 Task: Blurred Background.
Action: Mouse moved to (22, 87)
Screenshot: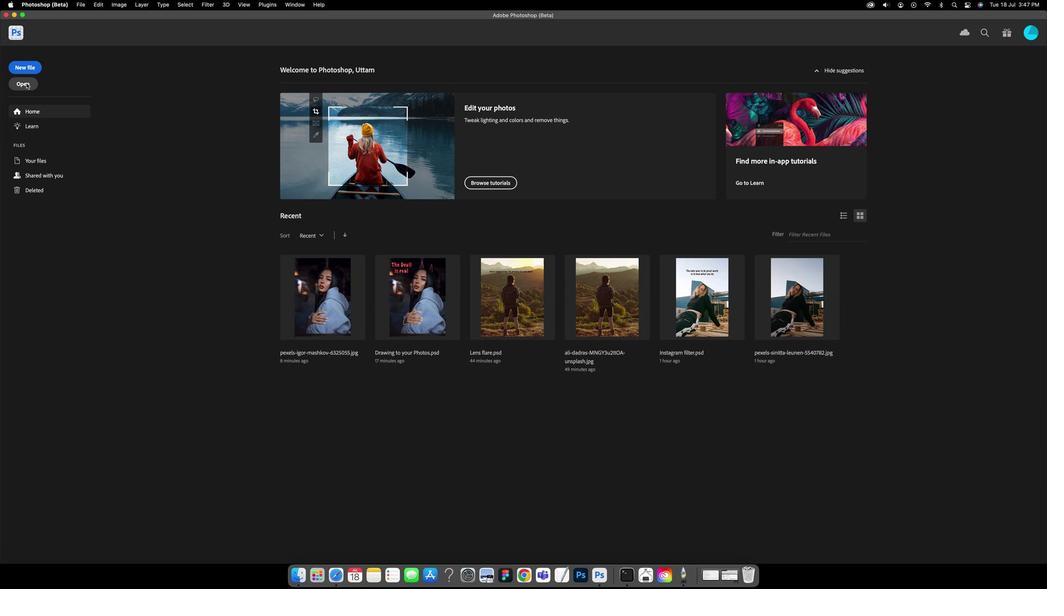 
Action: Mouse pressed left at (22, 87)
Screenshot: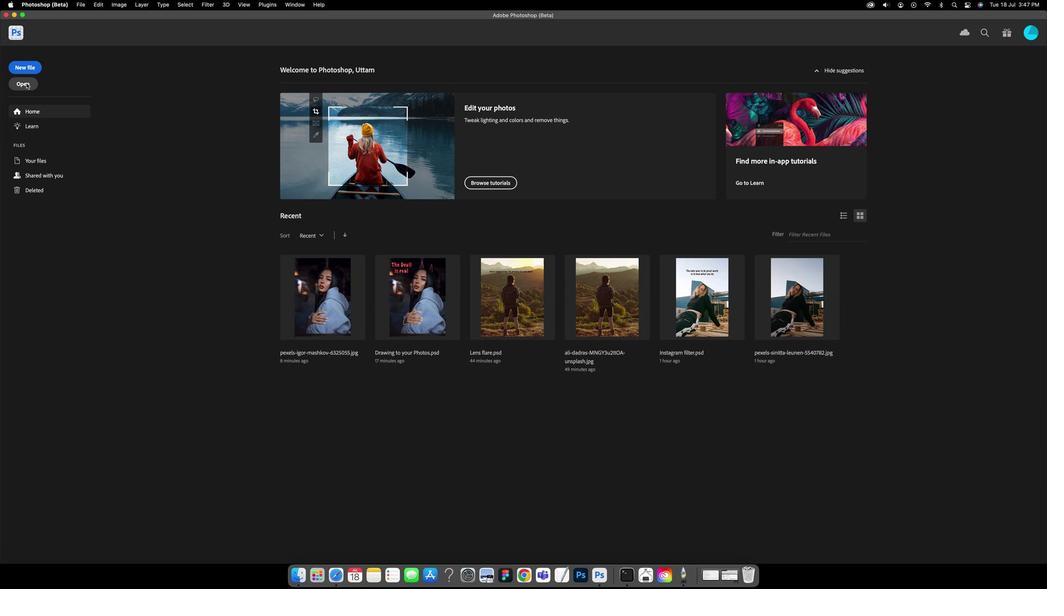 
Action: Mouse moved to (443, 159)
Screenshot: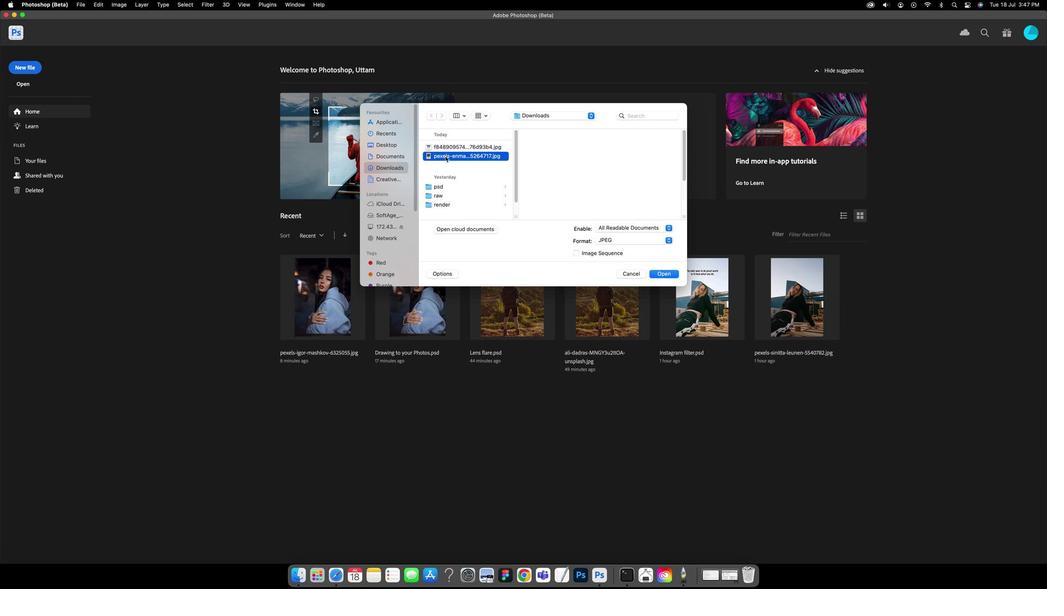 
Action: Mouse pressed left at (443, 159)
Screenshot: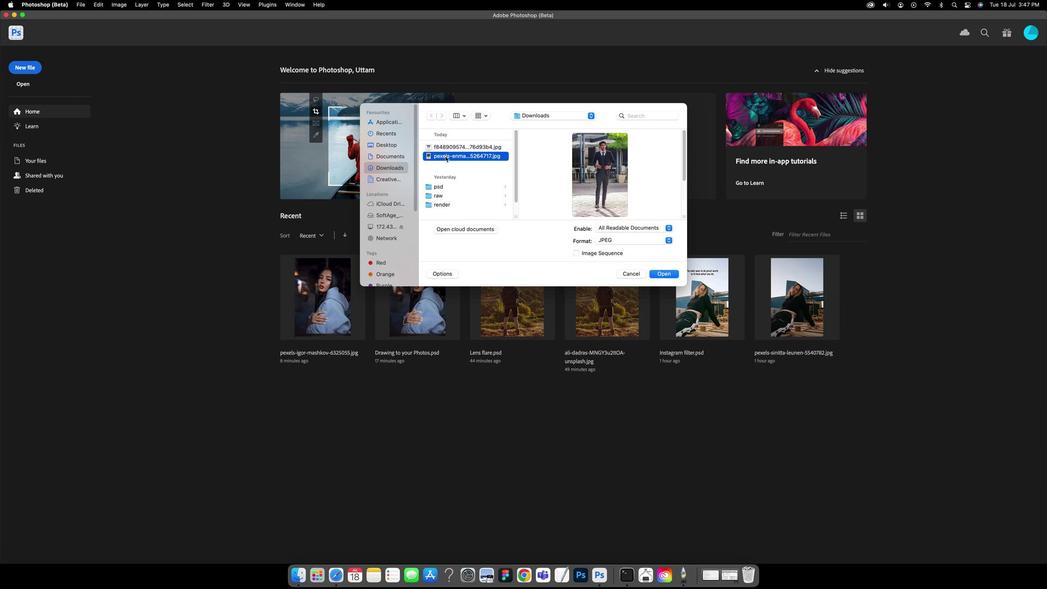 
Action: Key pressed Key.enter
Screenshot: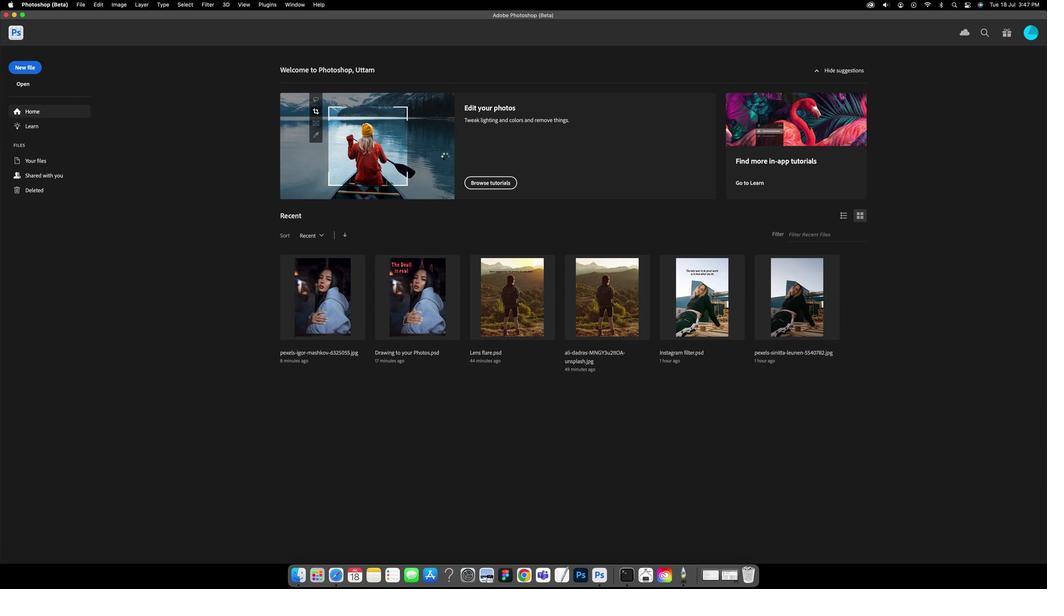
Action: Mouse moved to (420, 156)
Screenshot: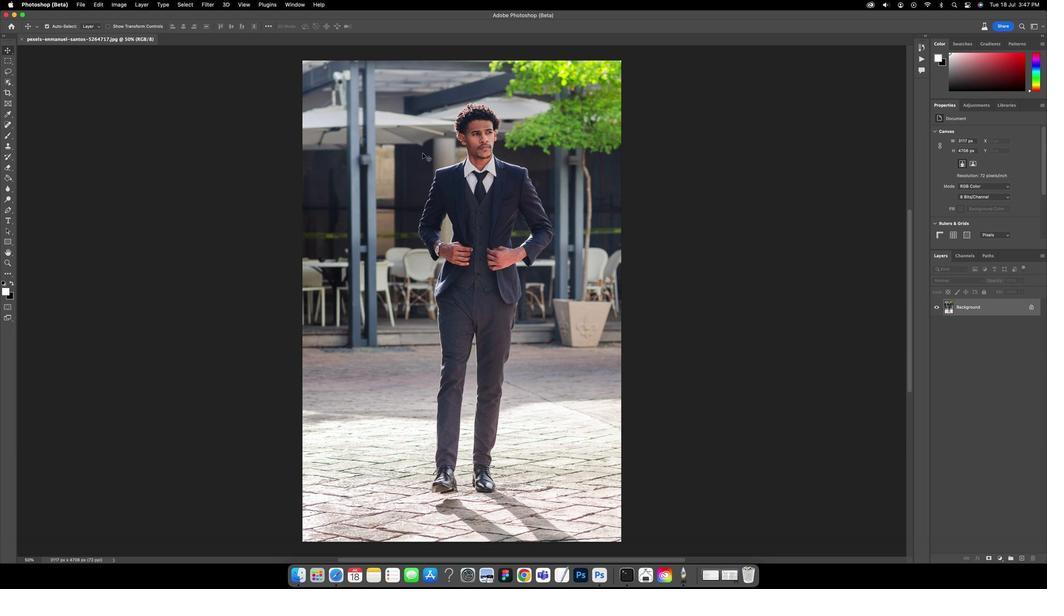 
Action: Key pressed Key.cmd'j'
Screenshot: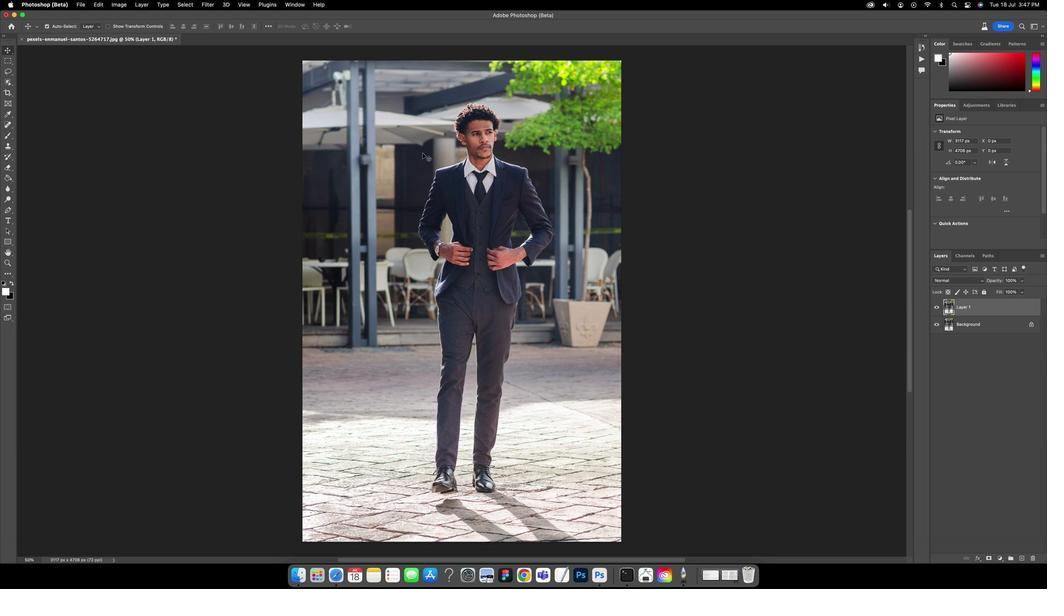 
Action: Mouse moved to (310, 106)
Screenshot: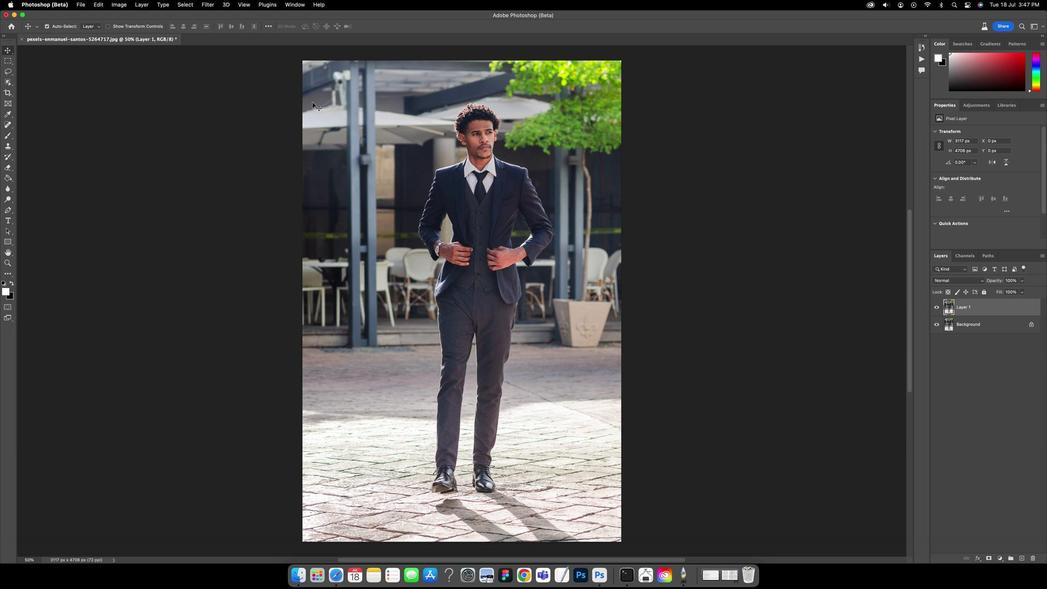 
Action: Key pressed 'w'
Screenshot: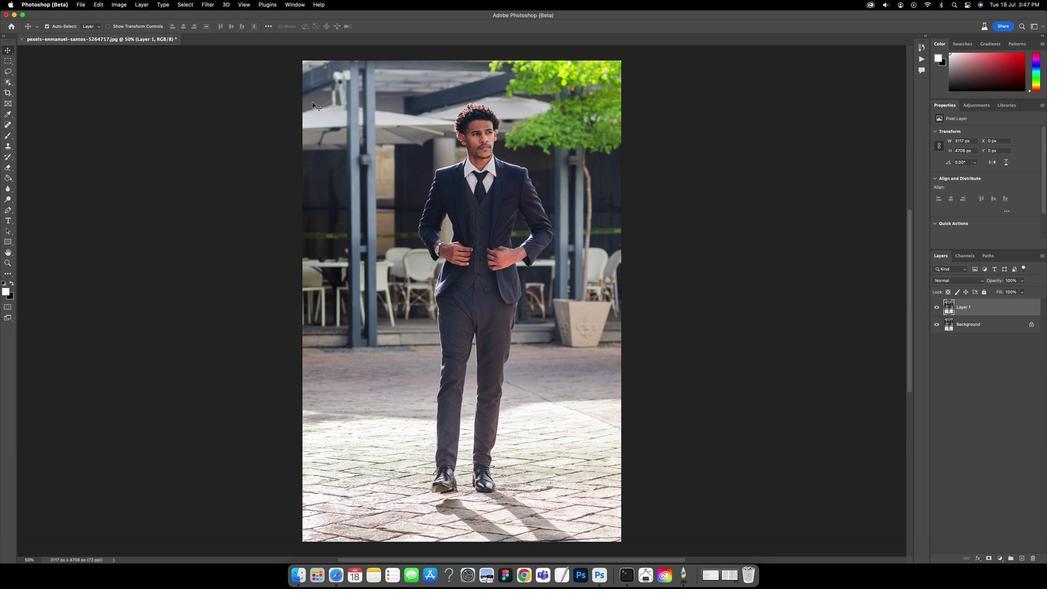 
Action: Mouse moved to (314, 108)
Screenshot: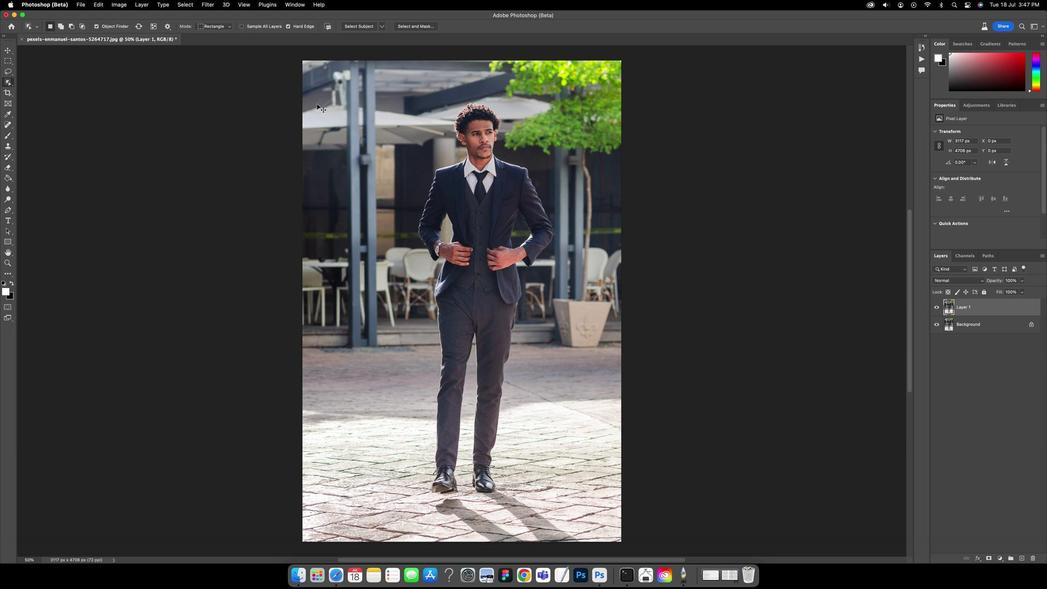 
Action: Key pressed 'w'
Screenshot: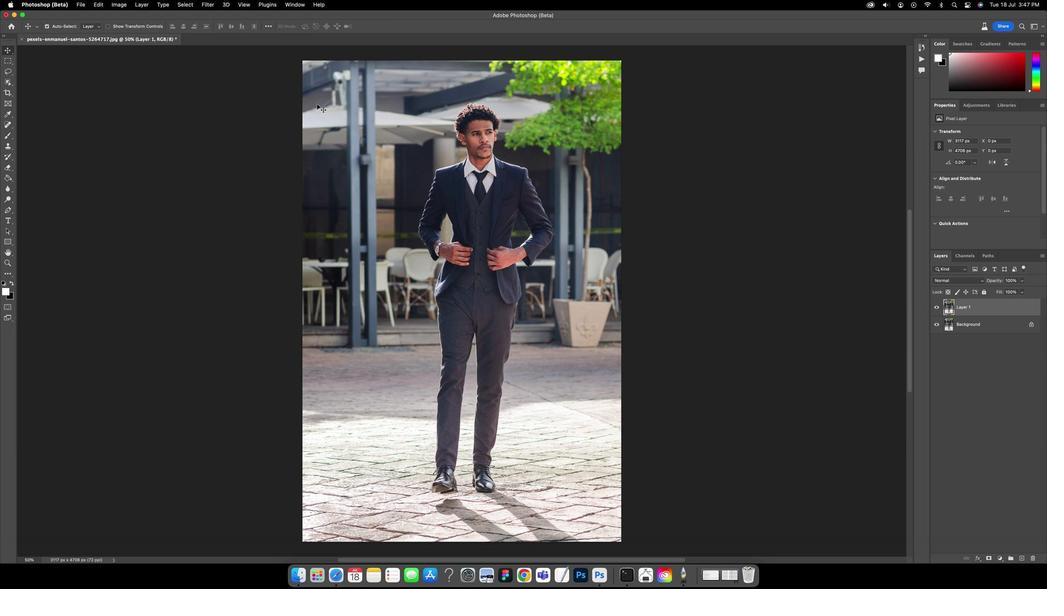 
Action: Mouse moved to (2, 90)
Screenshot: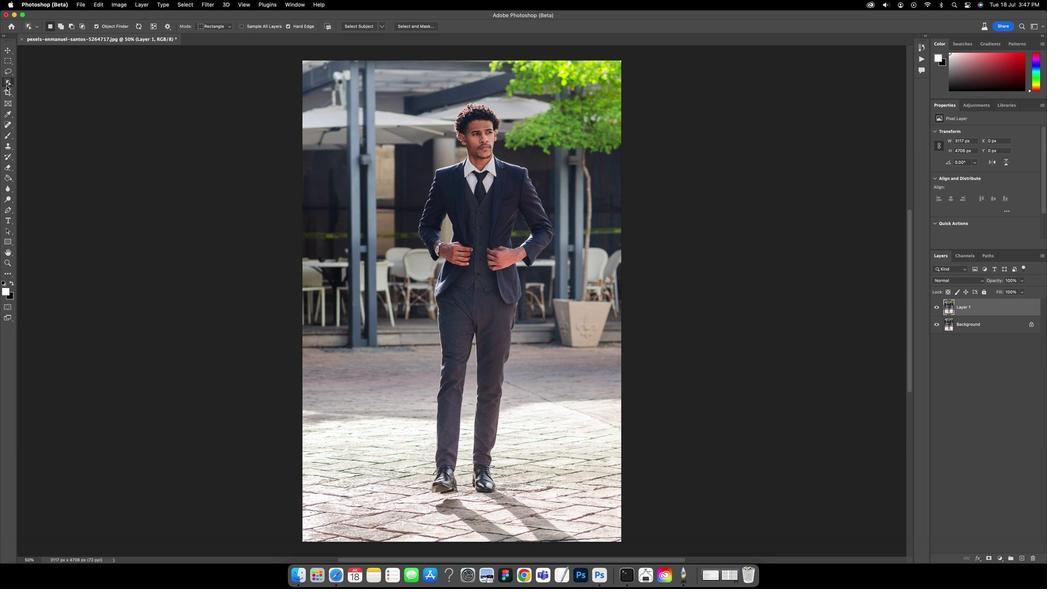
Action: Mouse pressed left at (2, 90)
Screenshot: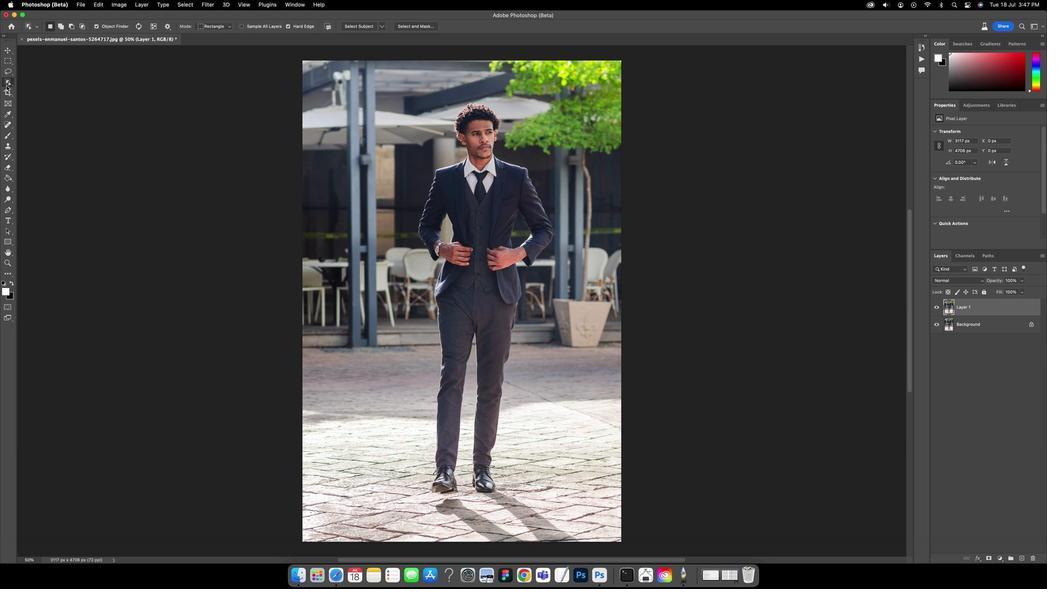 
Action: Mouse moved to (378, 32)
Screenshot: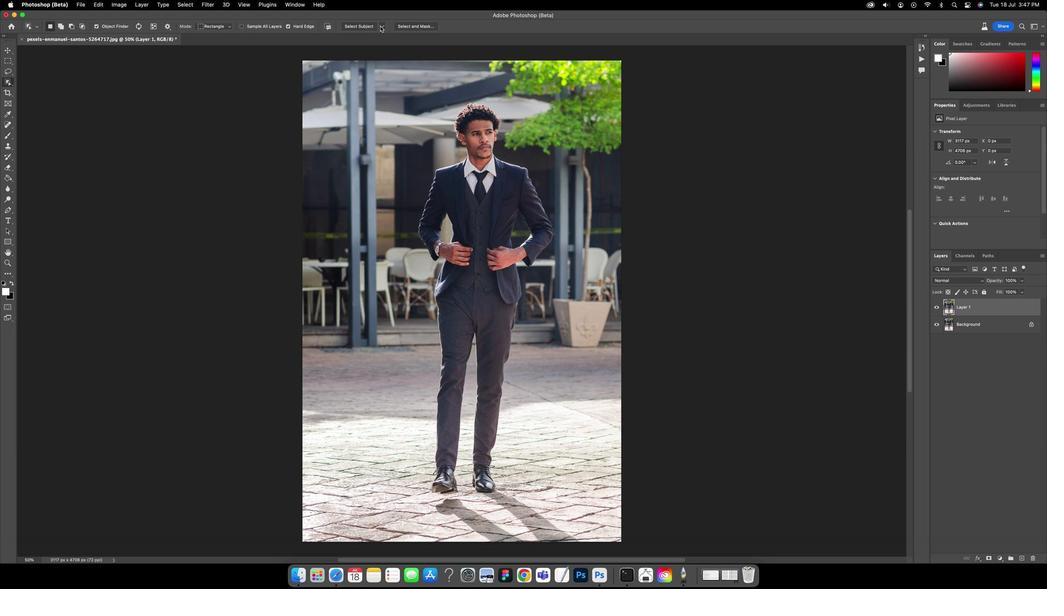 
Action: Mouse pressed left at (378, 32)
Screenshot: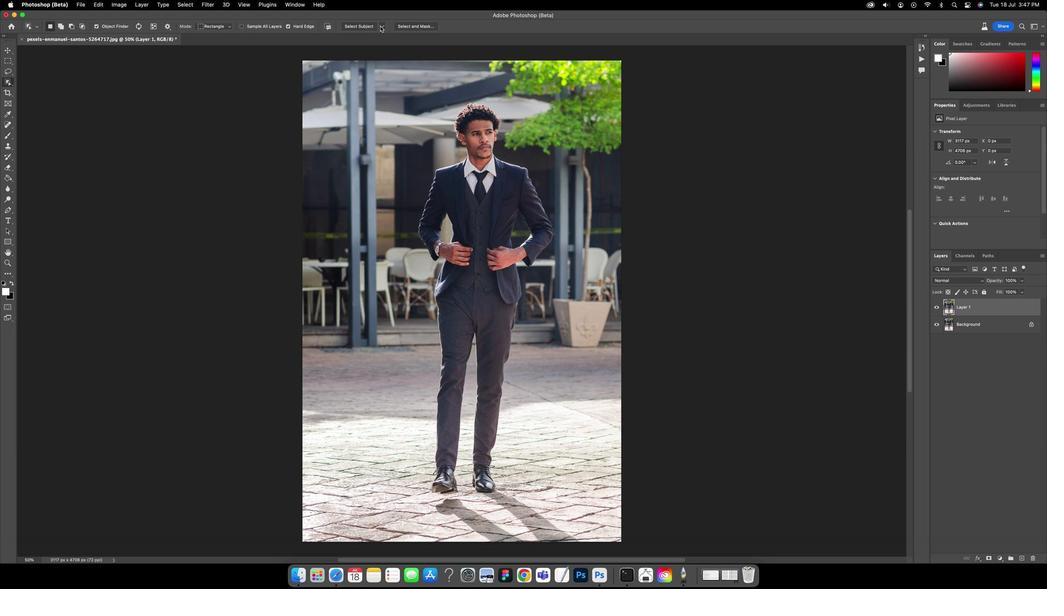 
Action: Mouse moved to (385, 42)
Screenshot: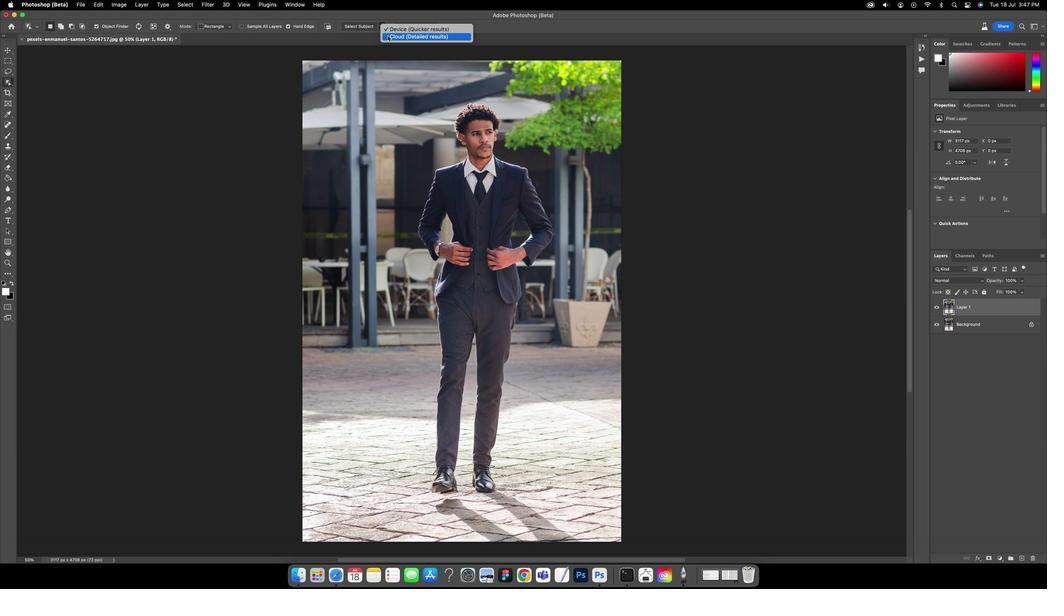 
Action: Mouse pressed left at (385, 42)
Screenshot: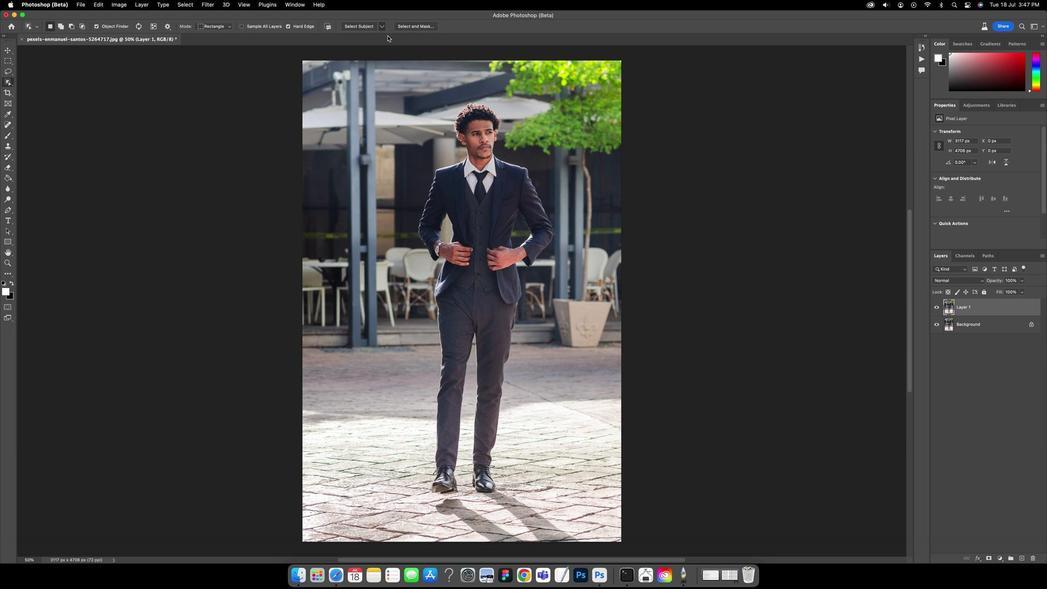 
Action: Mouse moved to (365, 29)
Screenshot: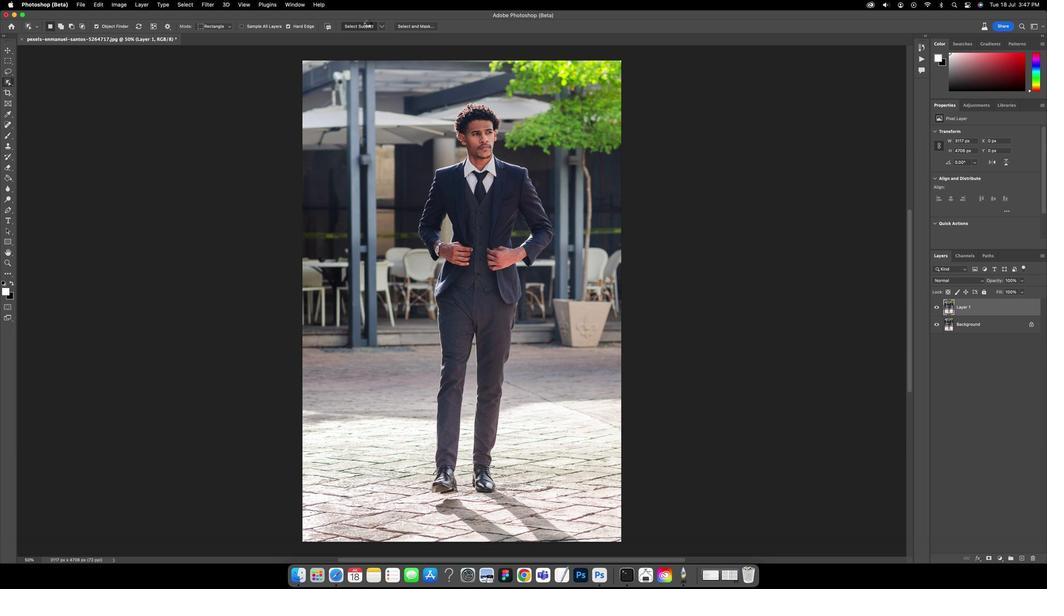 
Action: Mouse pressed left at (365, 29)
Screenshot: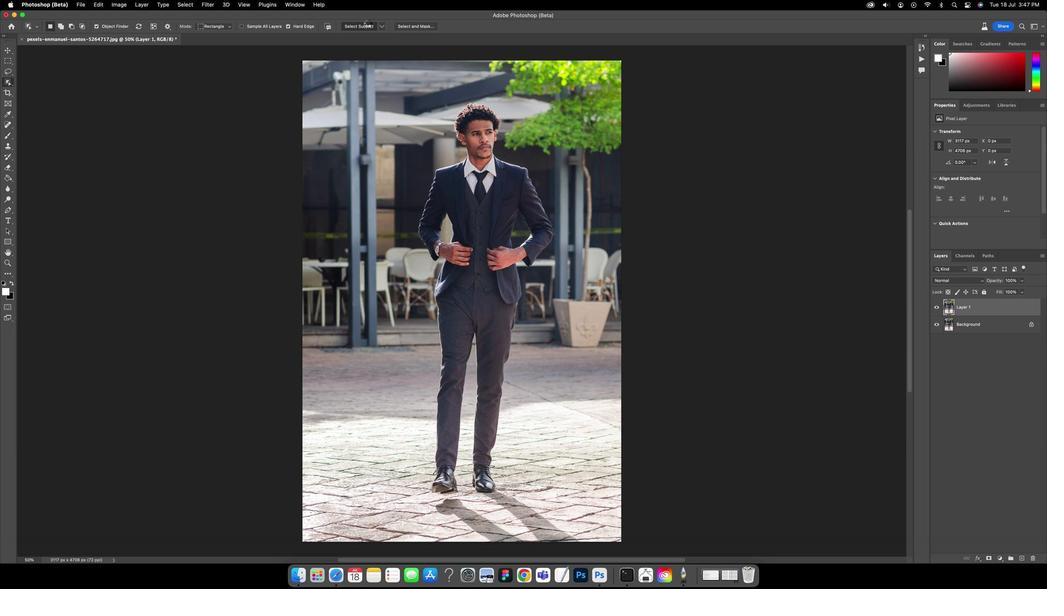 
Action: Key pressed Key.cmd'j'
Screenshot: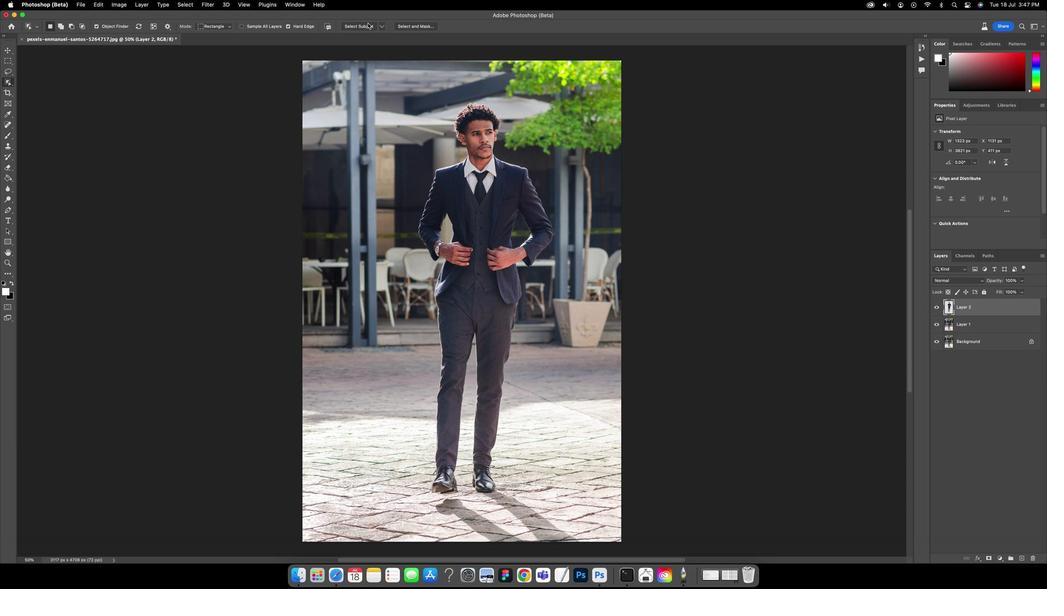
Action: Mouse moved to (964, 319)
Screenshot: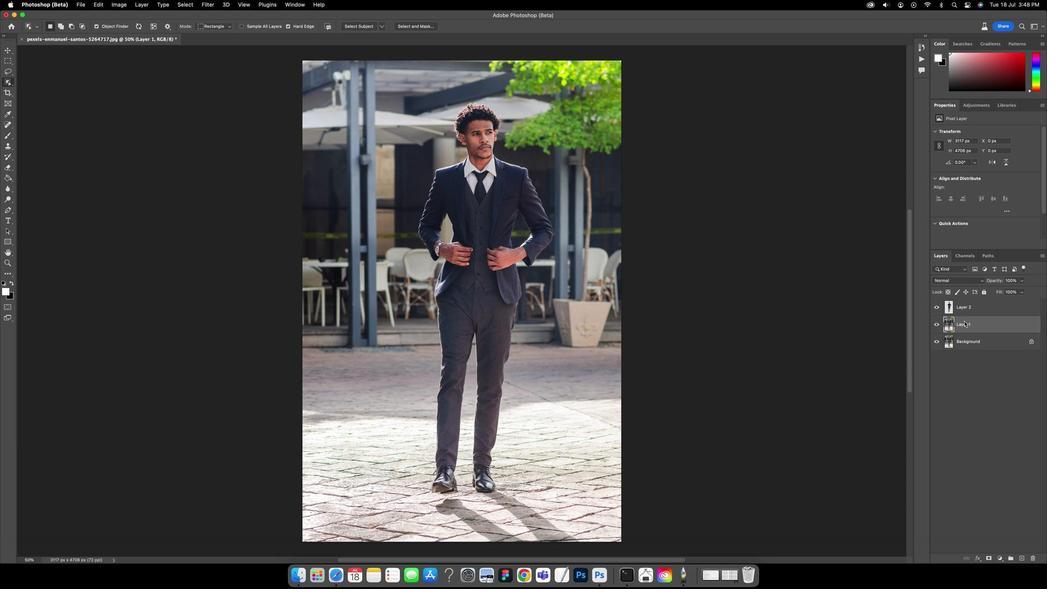 
Action: Mouse pressed left at (964, 319)
Screenshot: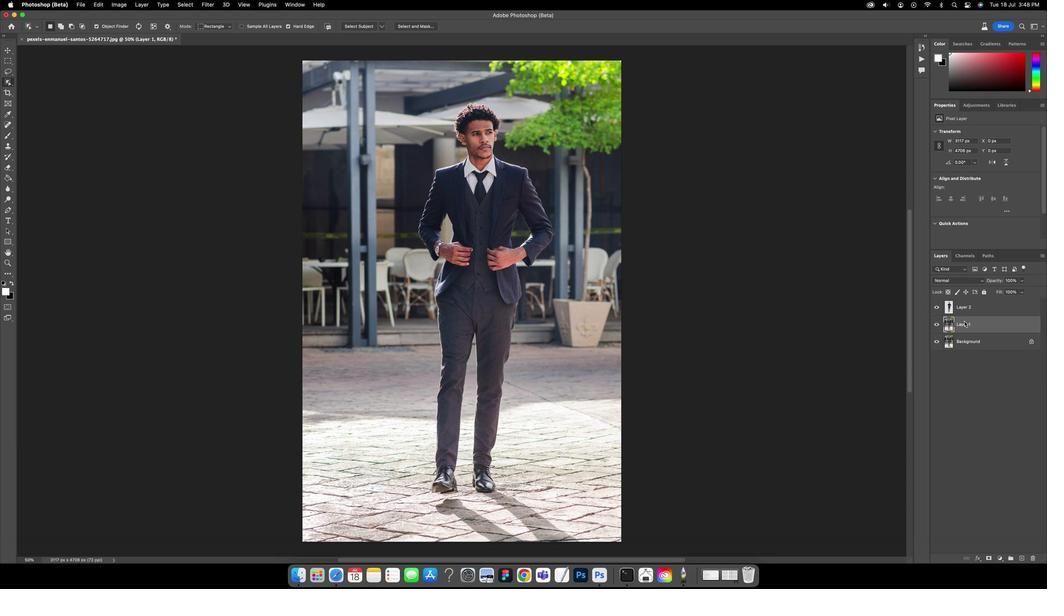 
Action: Mouse moved to (940, 321)
Screenshot: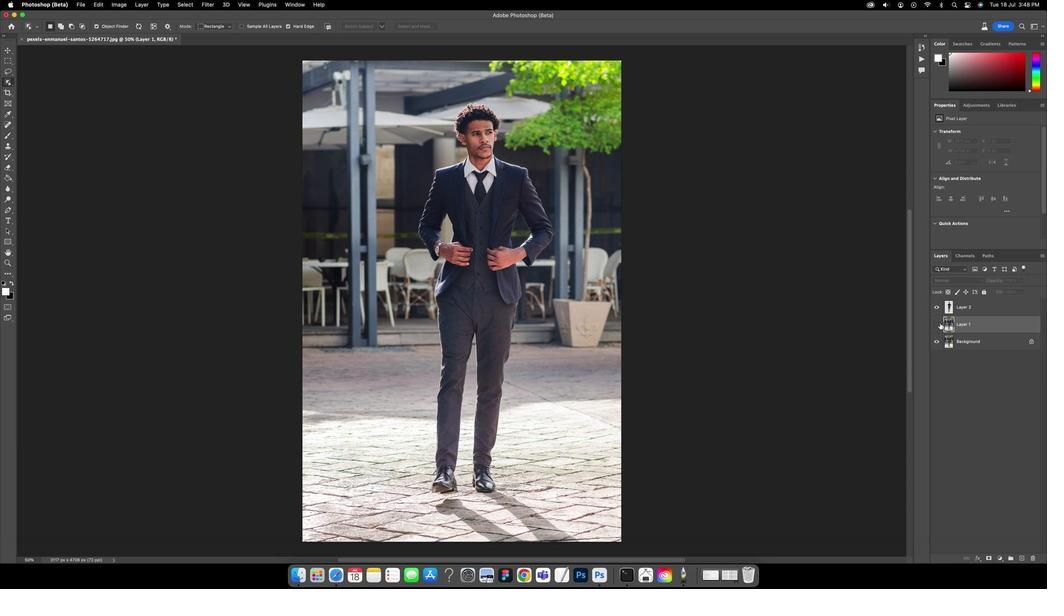 
Action: Mouse pressed left at (940, 321)
Screenshot: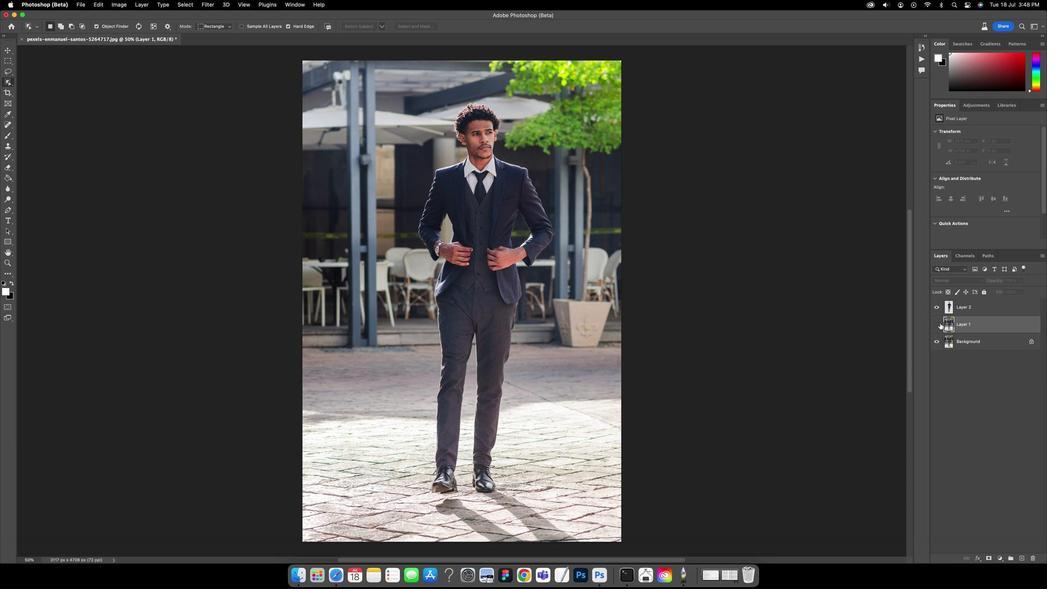 
Action: Mouse moved to (972, 325)
Screenshot: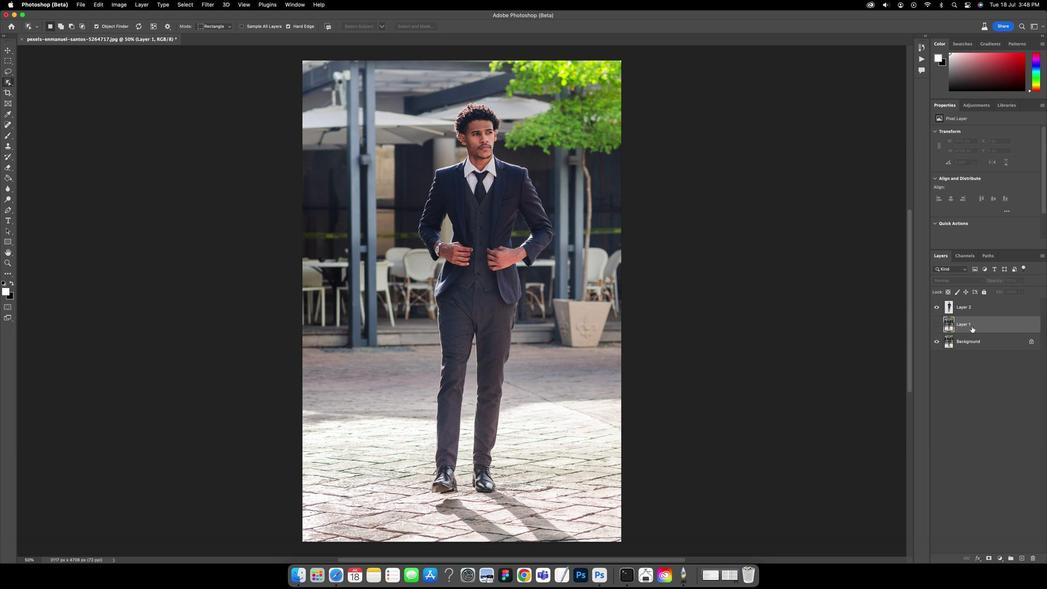 
Action: Mouse pressed left at (972, 325)
Screenshot: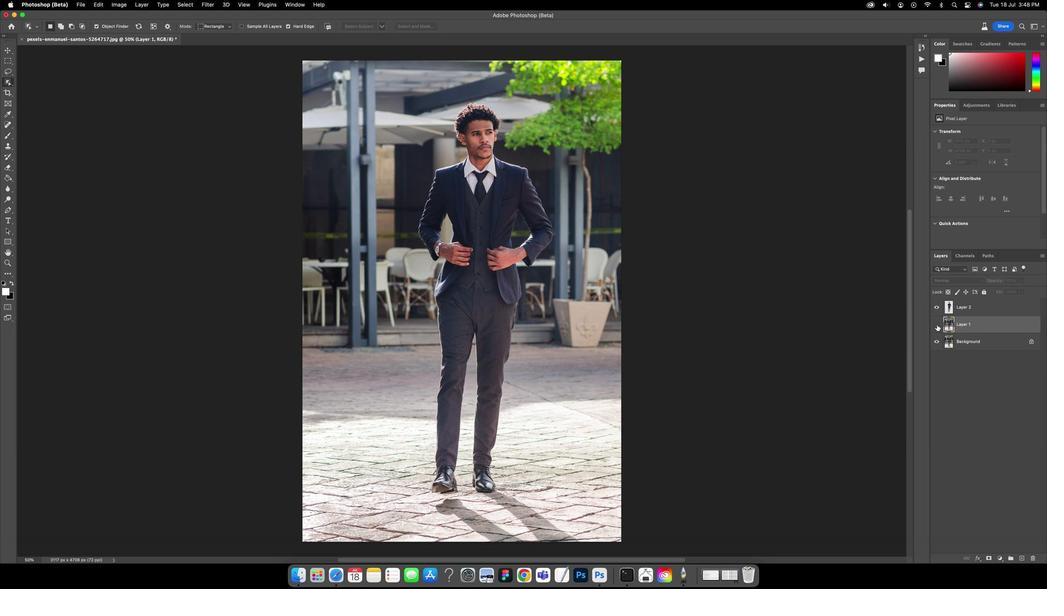 
Action: Mouse moved to (936, 322)
Screenshot: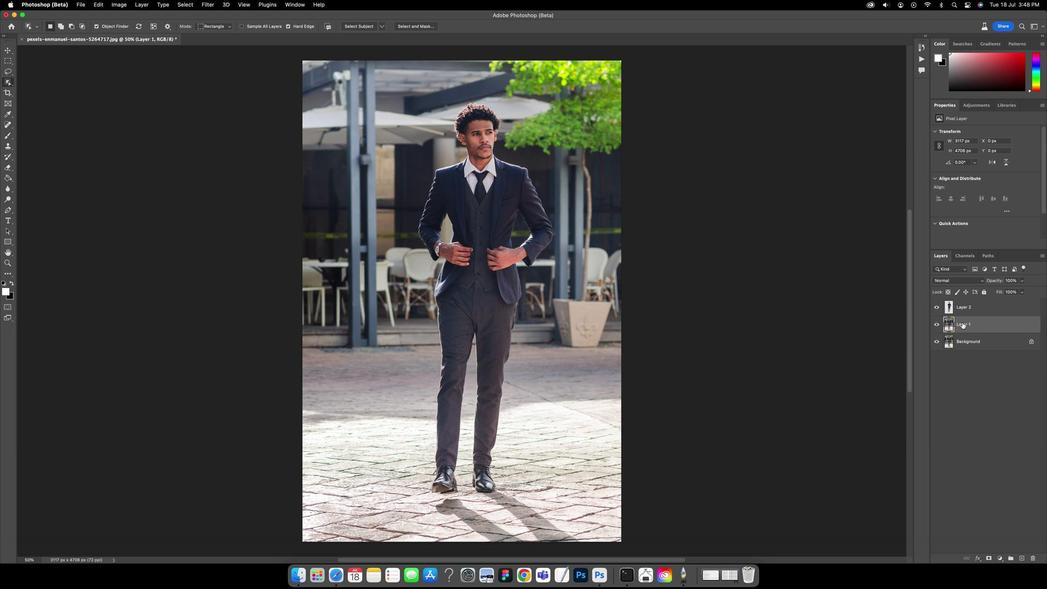 
Action: Mouse pressed left at (936, 322)
Screenshot: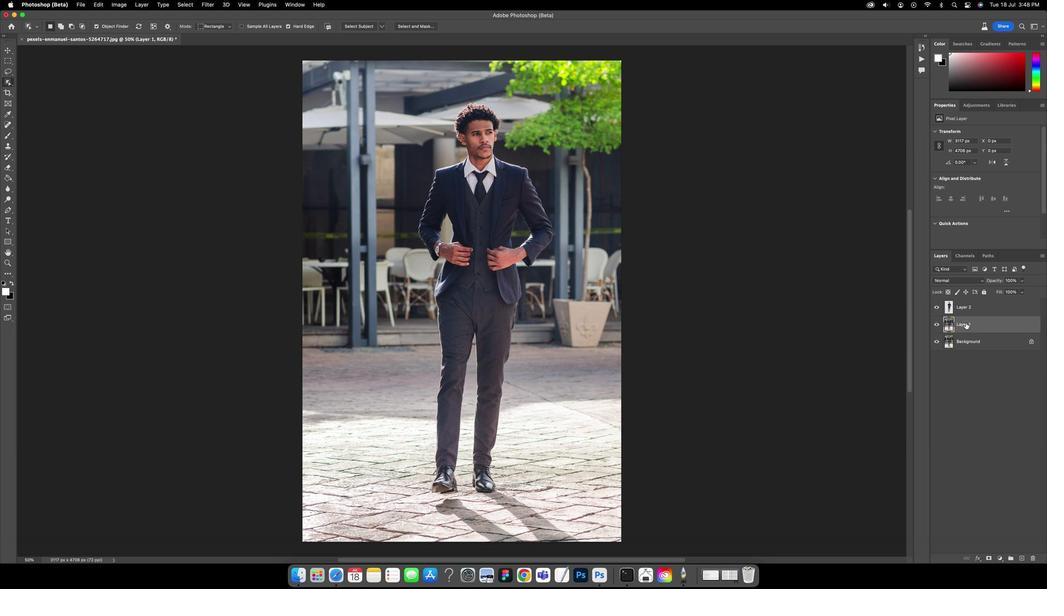 
Action: Mouse moved to (967, 320)
Screenshot: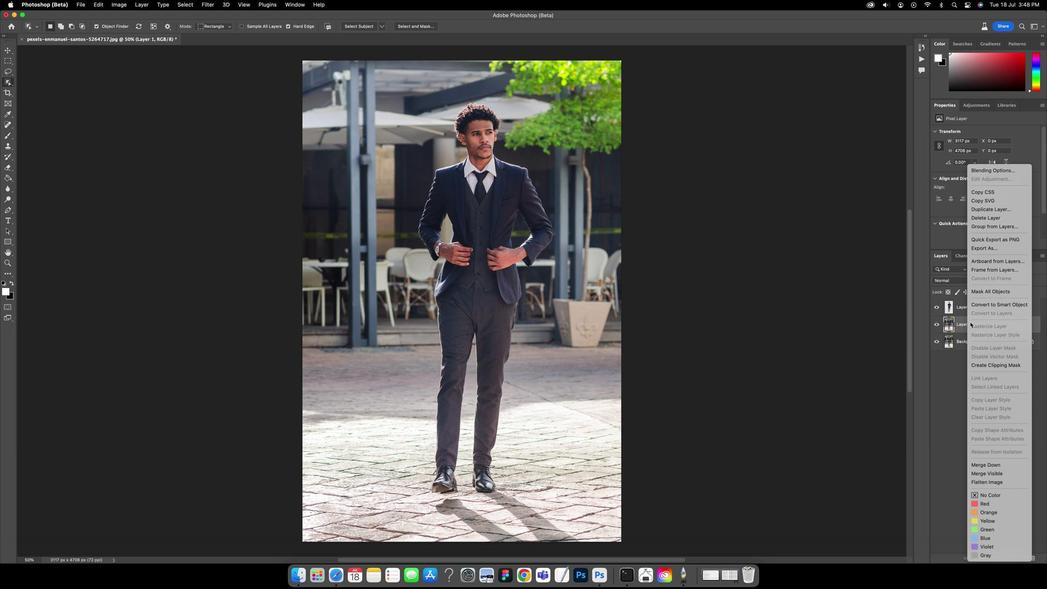 
Action: Mouse pressed right at (967, 320)
Screenshot: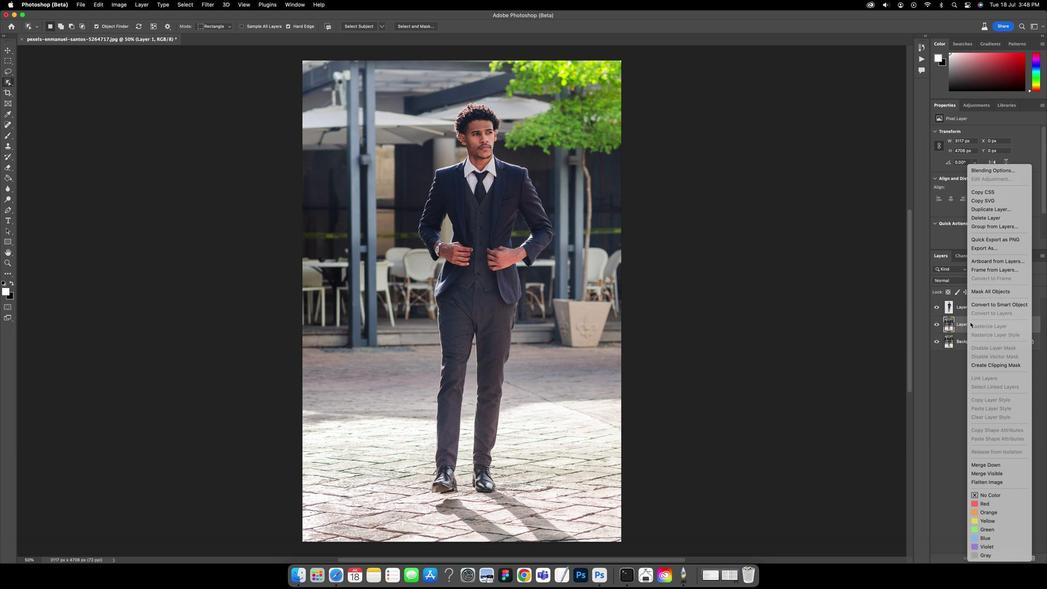 
Action: Mouse moved to (983, 304)
Screenshot: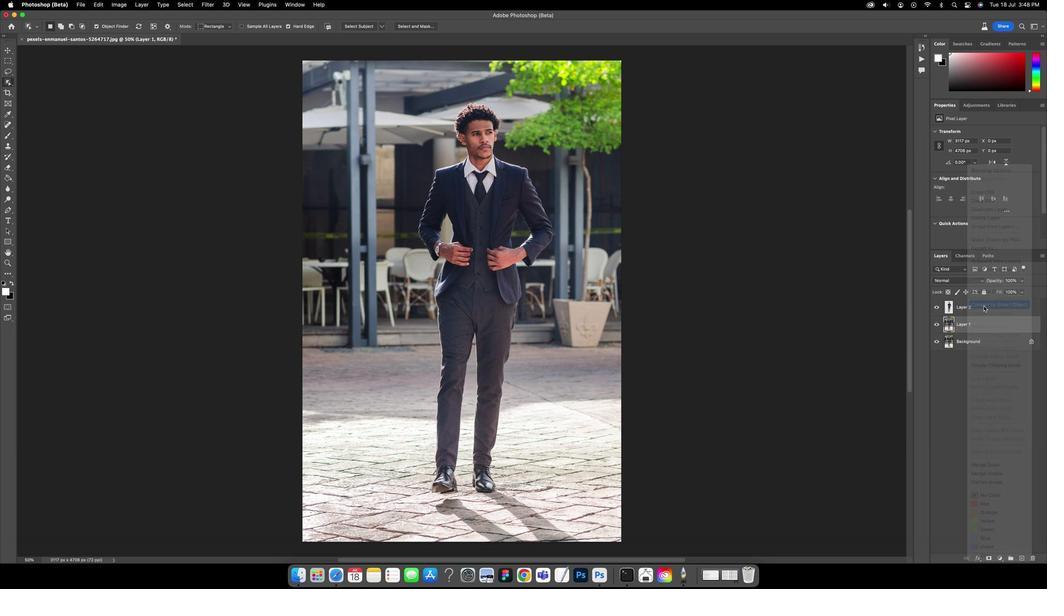 
Action: Mouse pressed left at (983, 304)
Screenshot: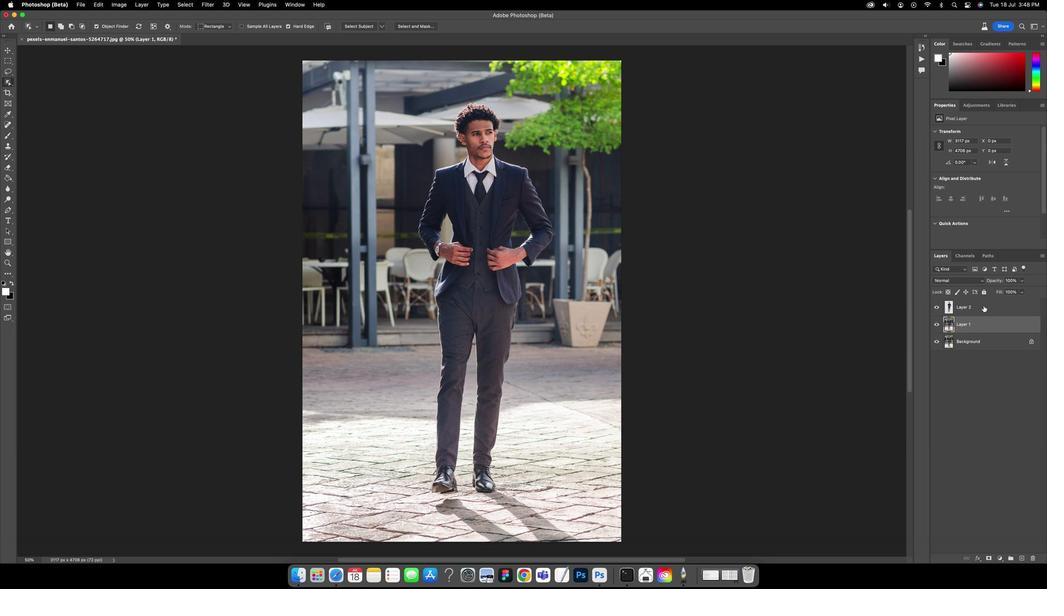 
Action: Mouse moved to (203, 9)
Screenshot: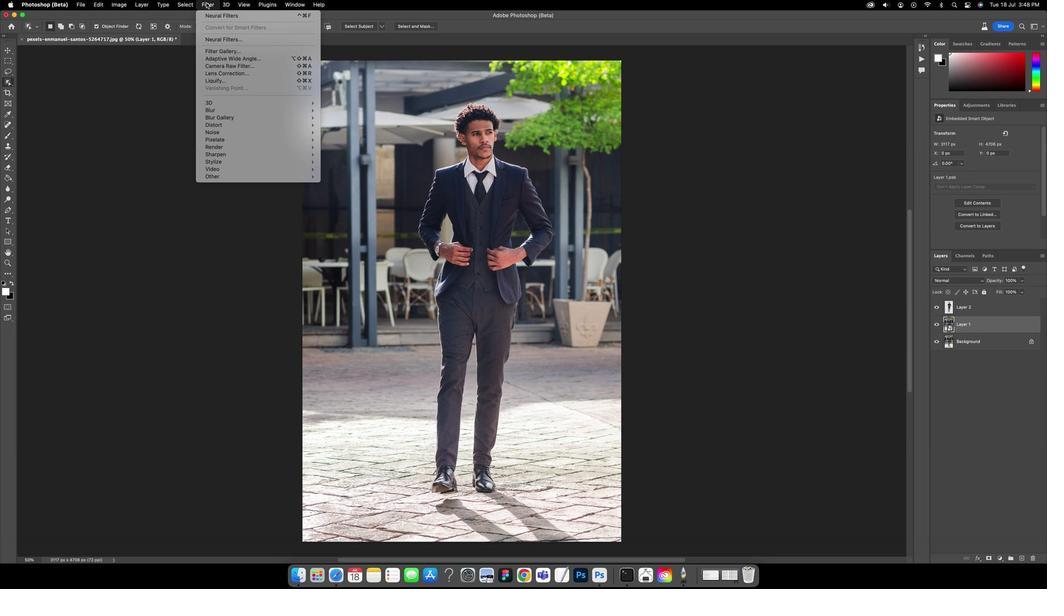 
Action: Mouse pressed left at (203, 9)
Screenshot: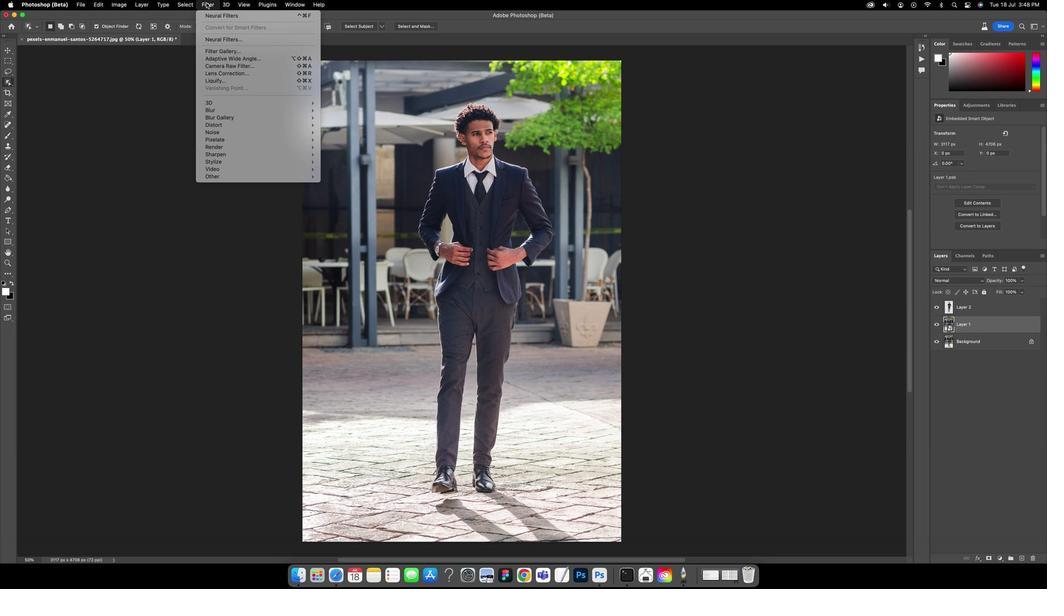 
Action: Mouse moved to (330, 123)
Screenshot: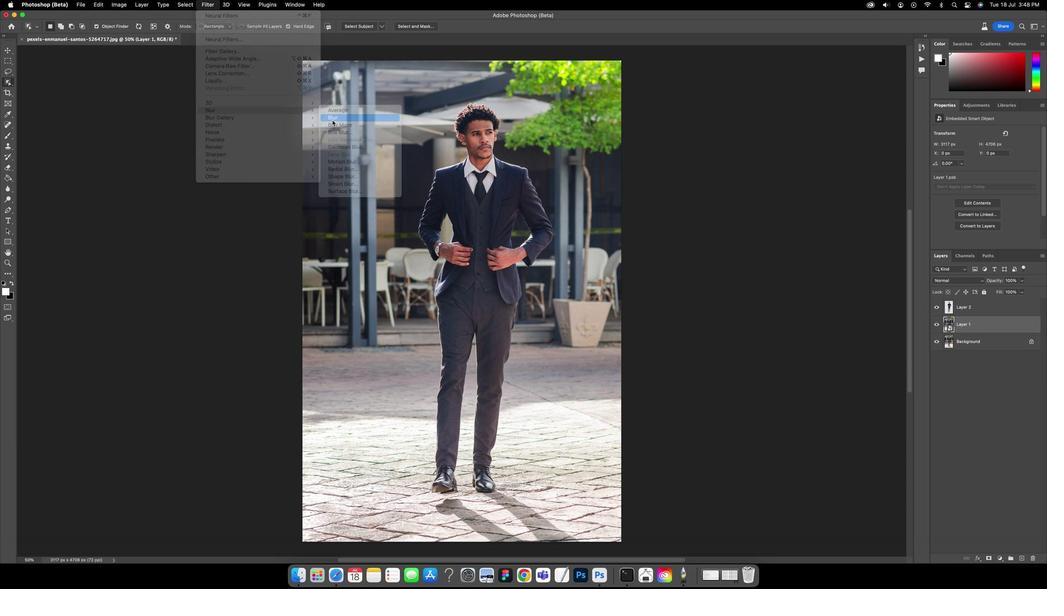 
Action: Mouse pressed left at (330, 123)
Screenshot: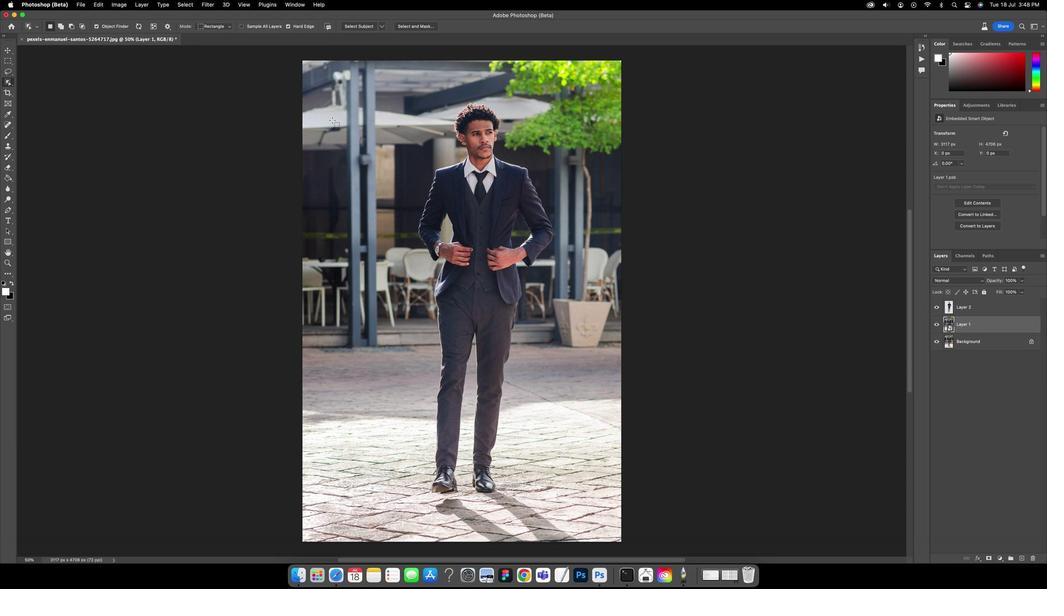 
Action: Mouse moved to (205, 8)
Screenshot: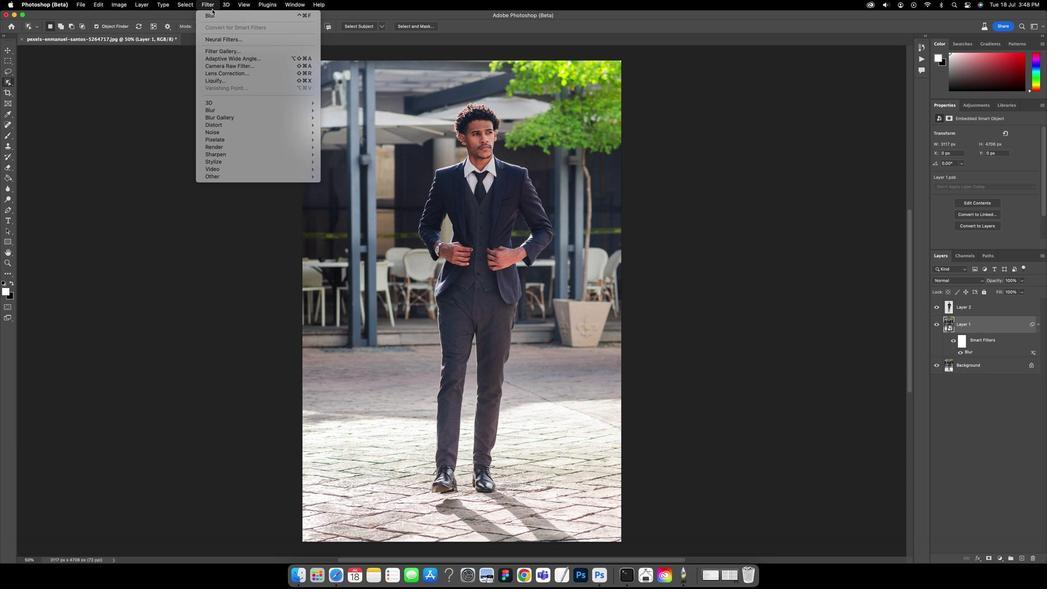 
Action: Mouse pressed left at (205, 8)
Screenshot: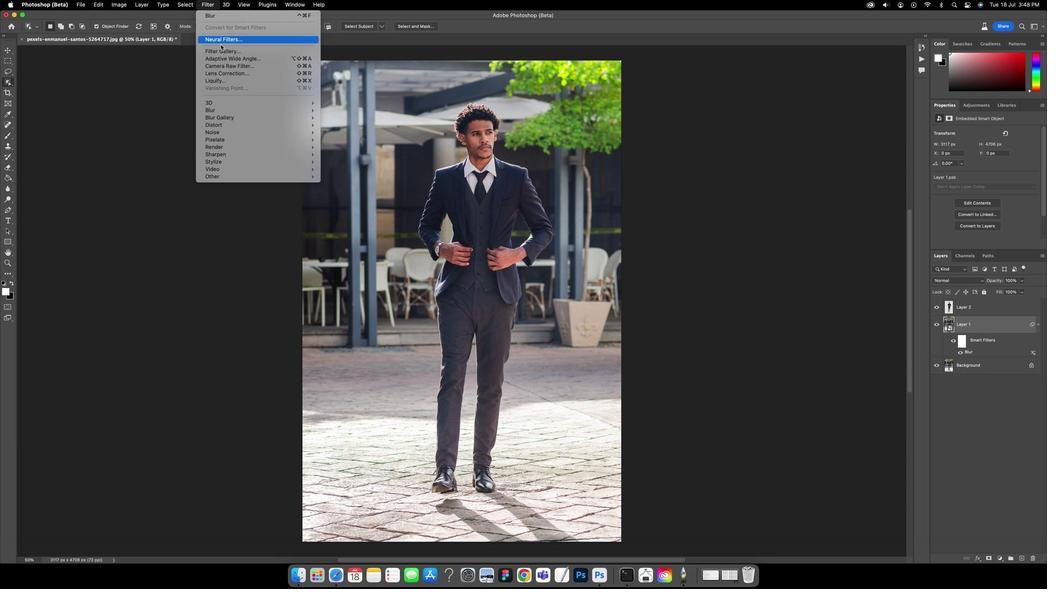
Action: Mouse moved to (337, 149)
Screenshot: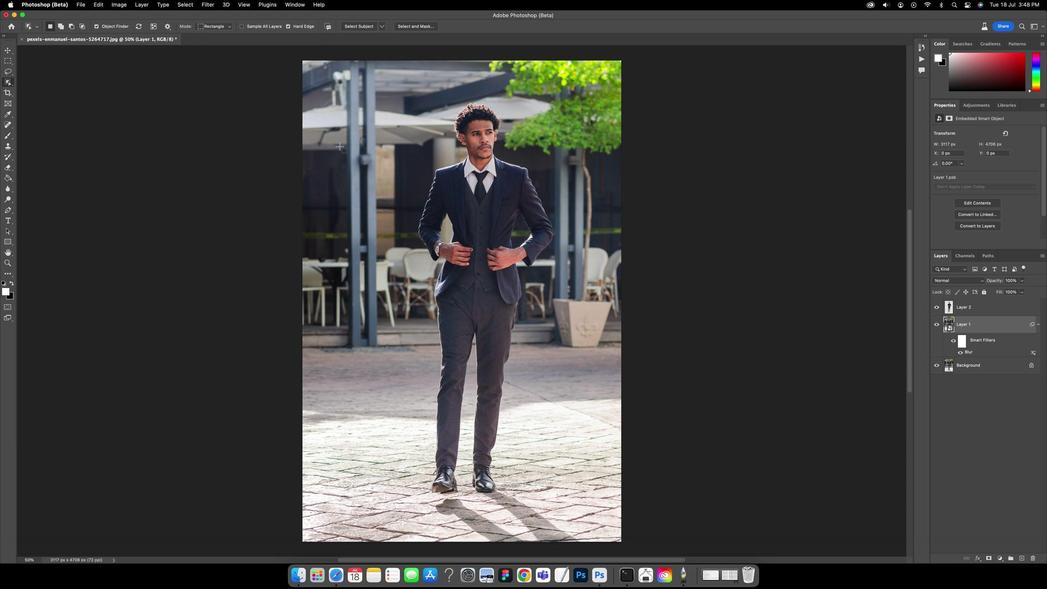 
Action: Mouse pressed left at (337, 149)
Screenshot: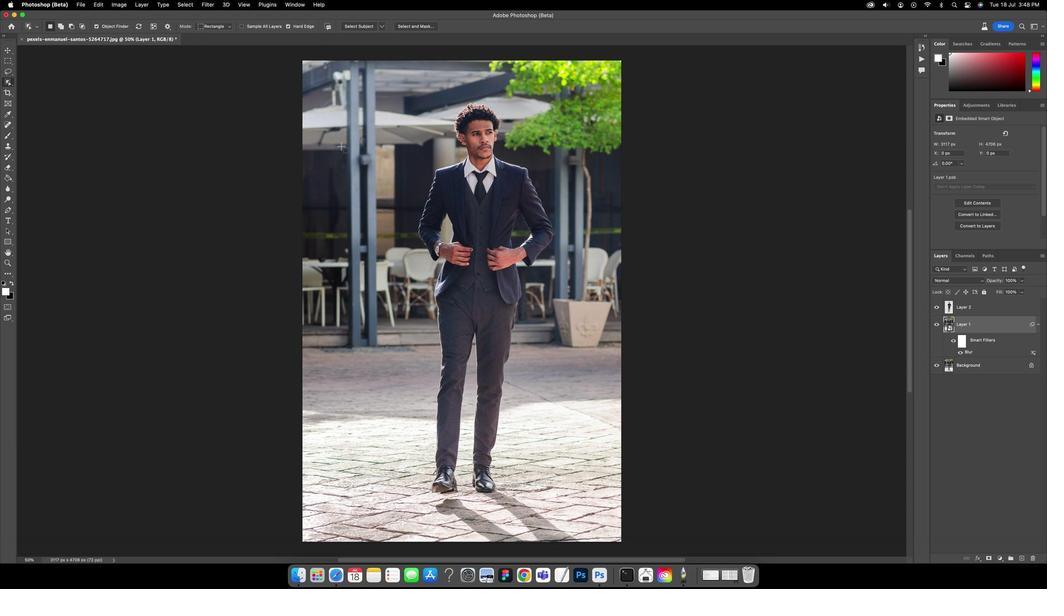 
Action: Mouse moved to (477, 250)
Screenshot: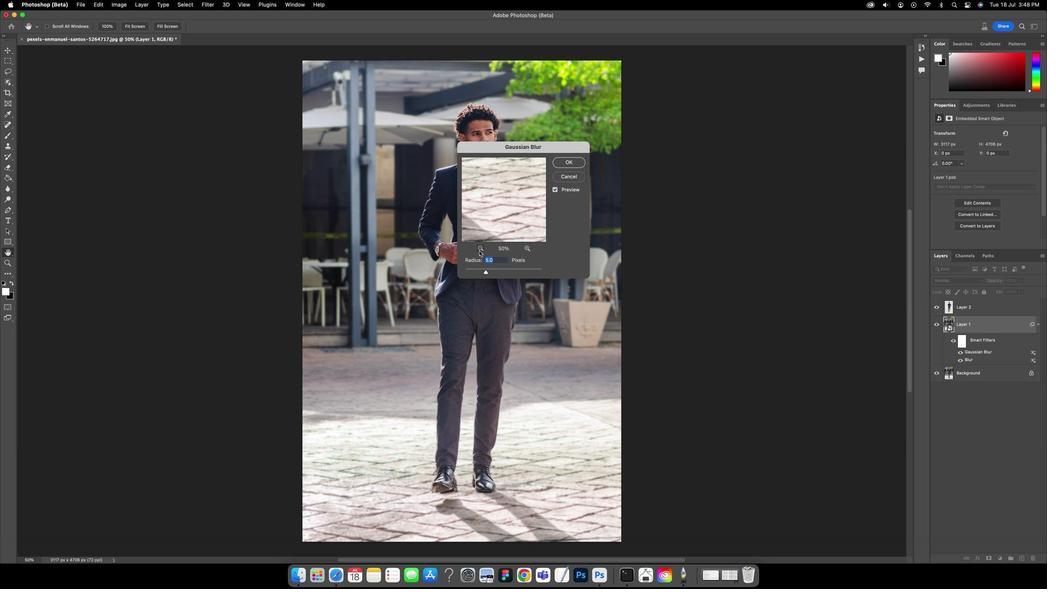 
Action: Mouse pressed left at (477, 250)
Screenshot: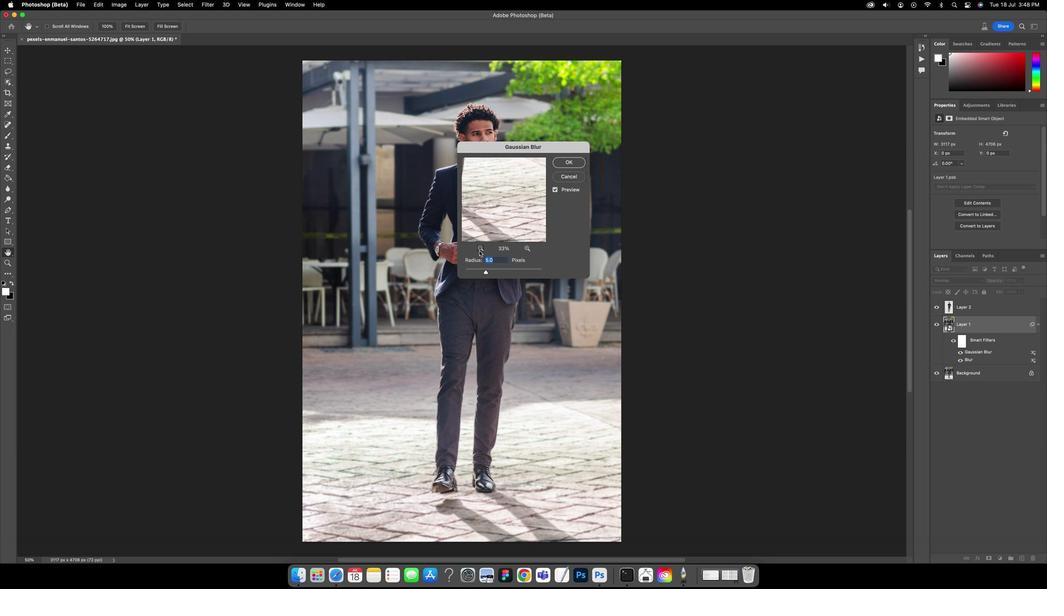 
Action: Mouse pressed left at (477, 250)
Screenshot: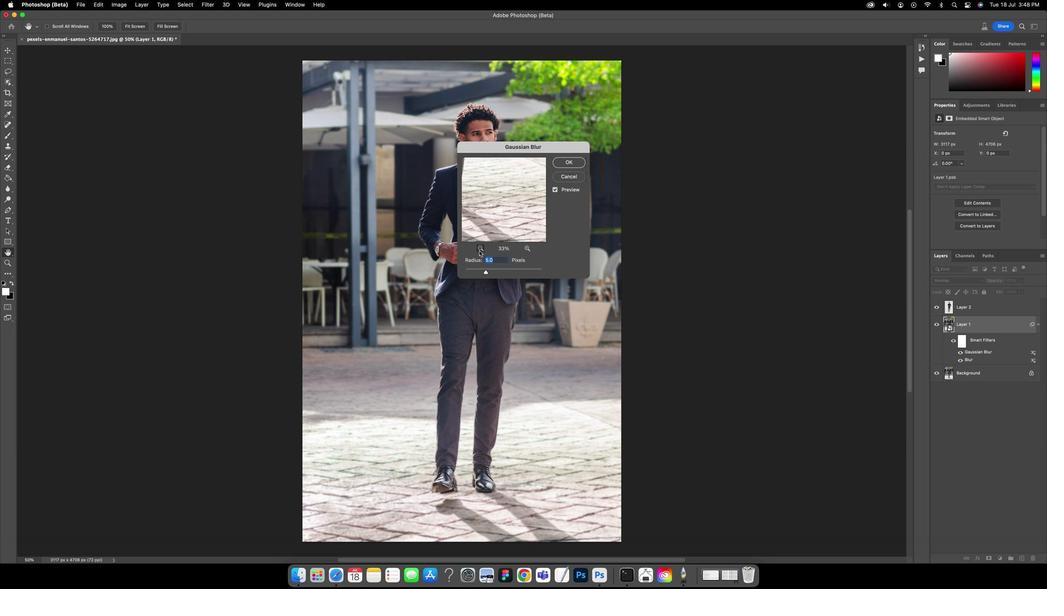 
Action: Mouse pressed left at (477, 250)
Screenshot: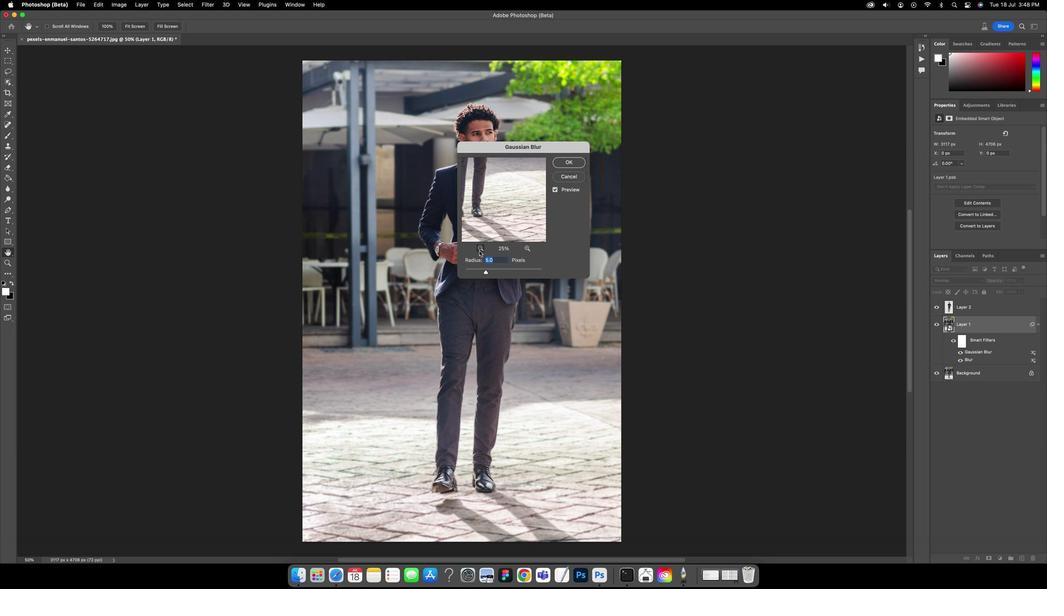 
Action: Mouse pressed left at (477, 250)
Screenshot: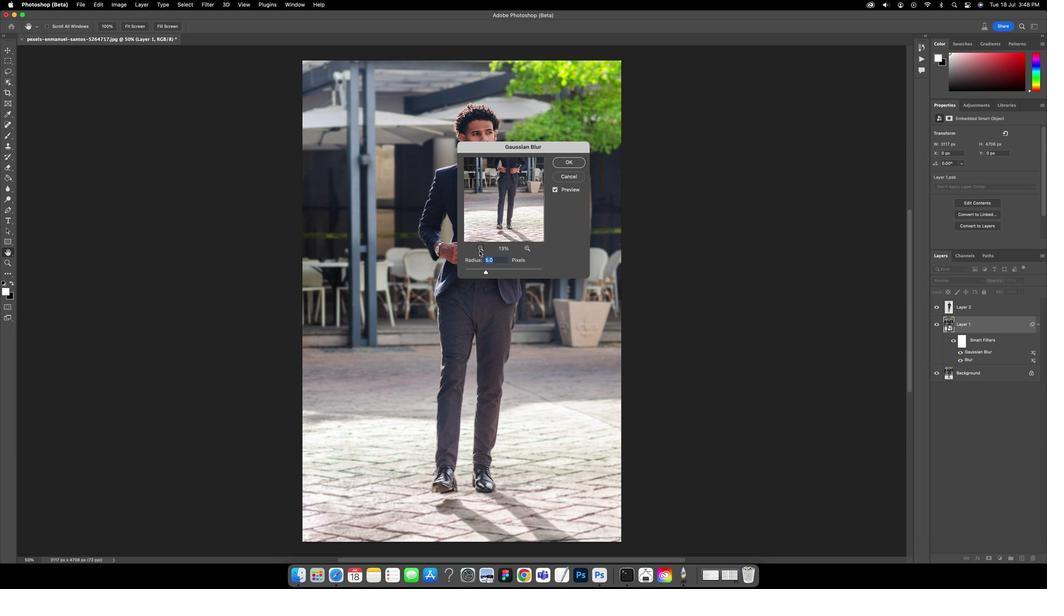 
Action: Mouse pressed left at (477, 250)
Screenshot: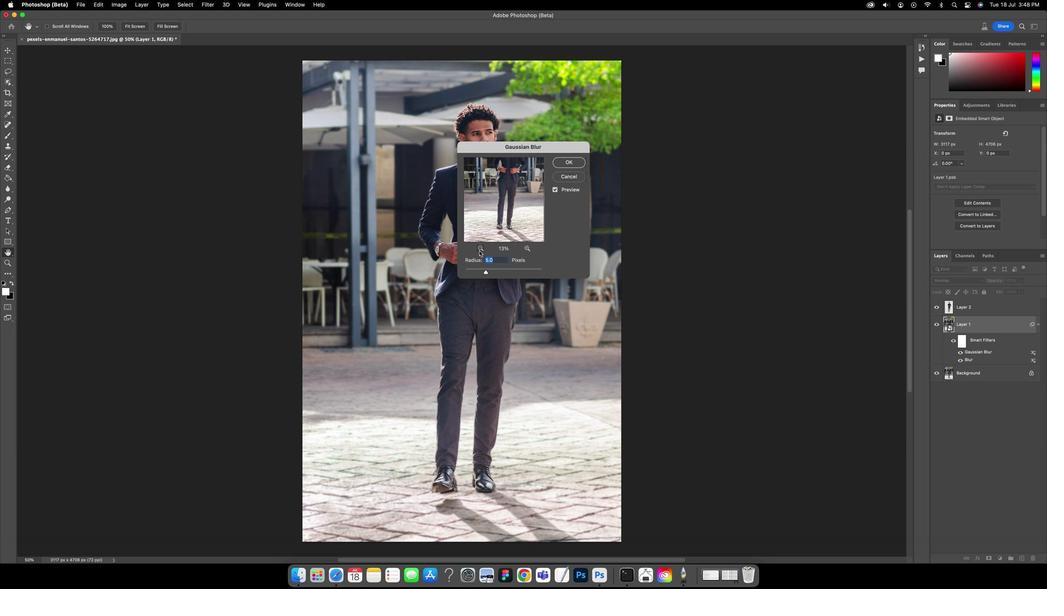
Action: Mouse pressed left at (477, 250)
Screenshot: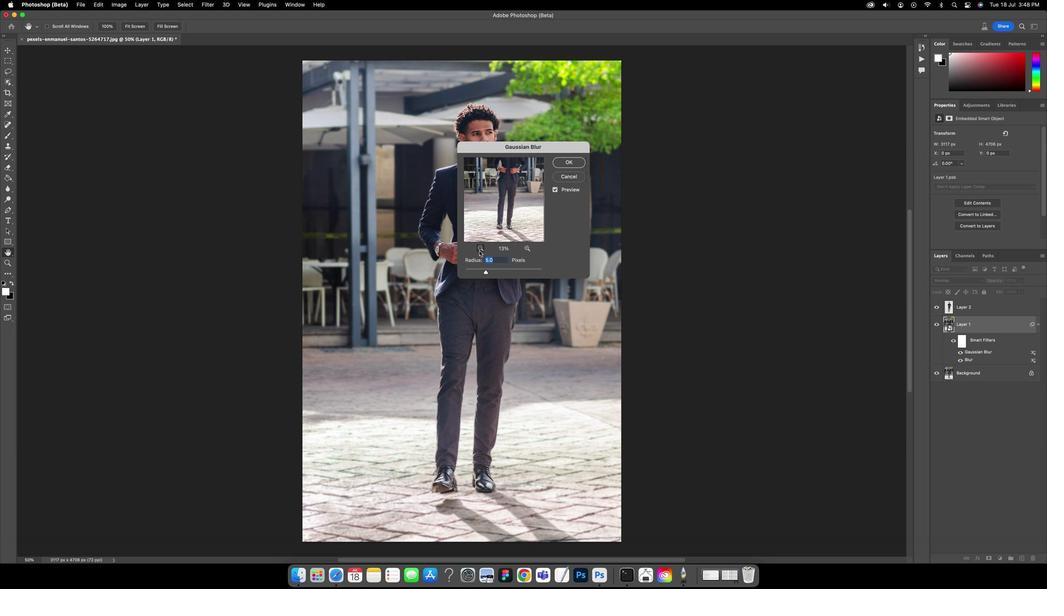 
Action: Mouse pressed left at (477, 250)
Screenshot: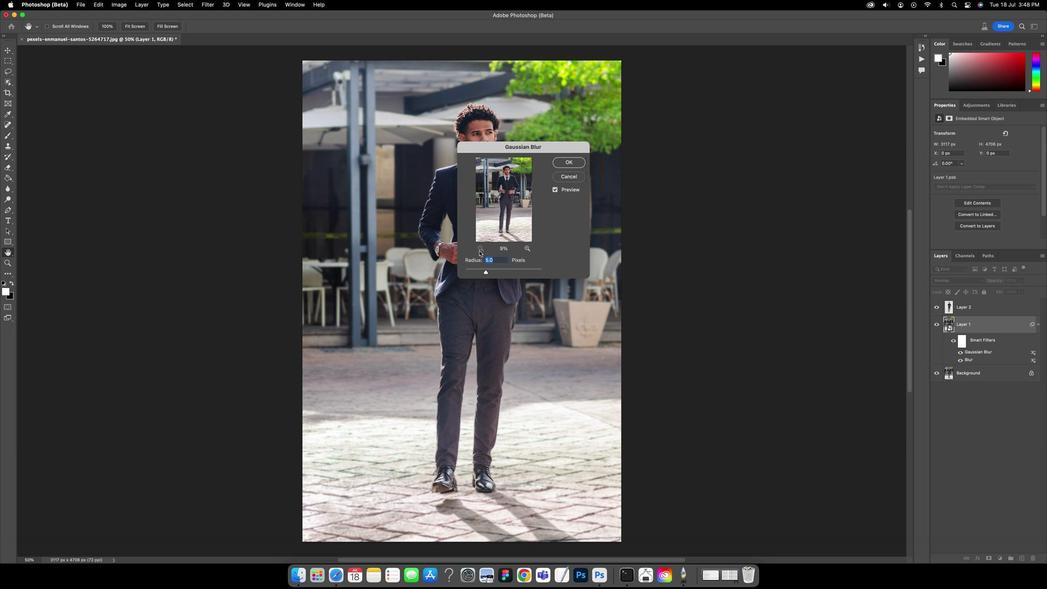 
Action: Mouse pressed left at (477, 250)
Screenshot: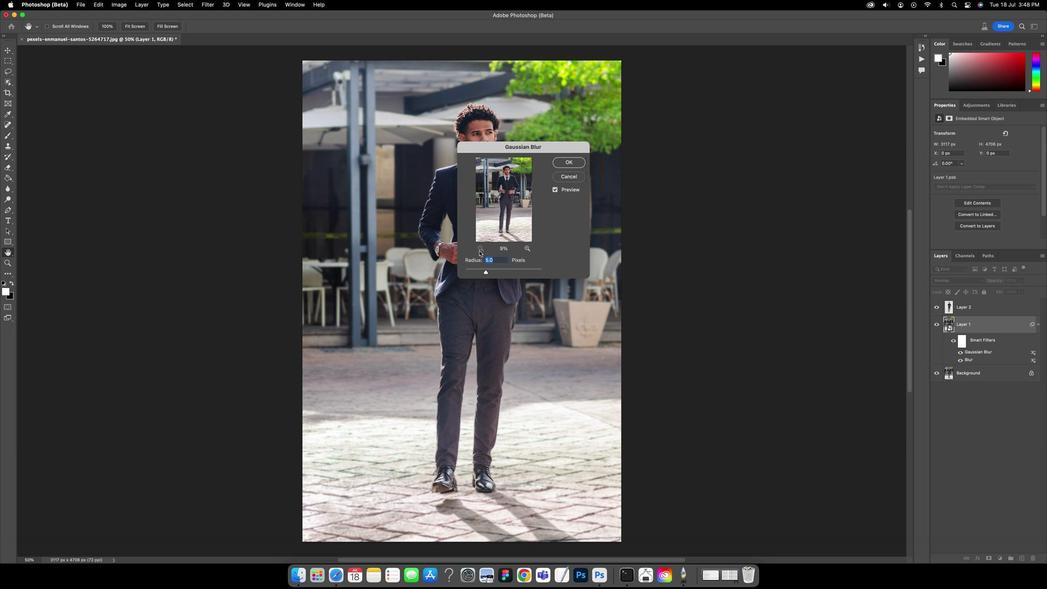 
Action: Mouse moved to (525, 248)
Screenshot: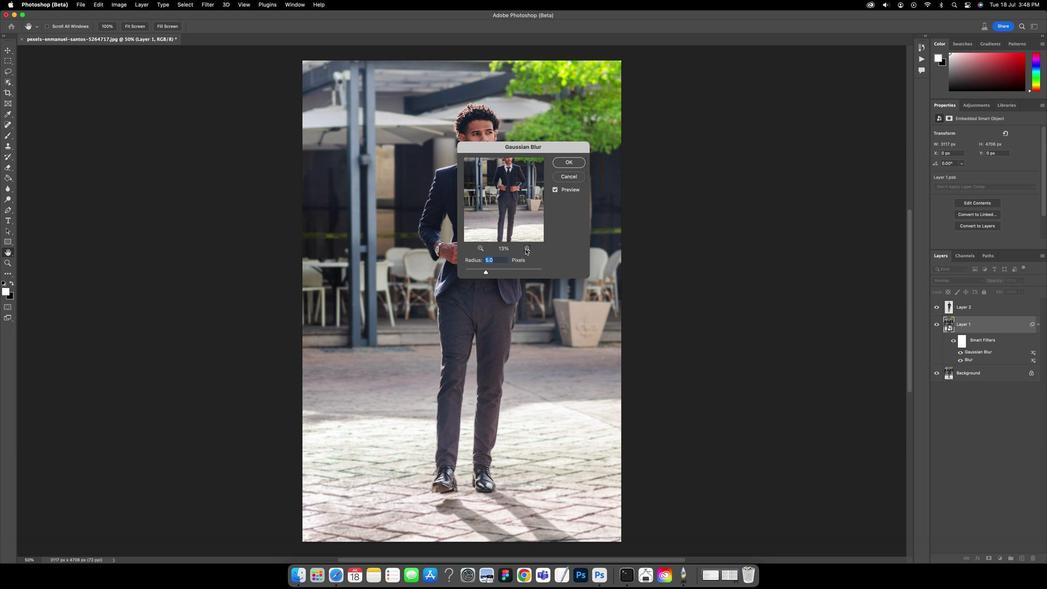 
Action: Mouse pressed left at (525, 248)
Screenshot: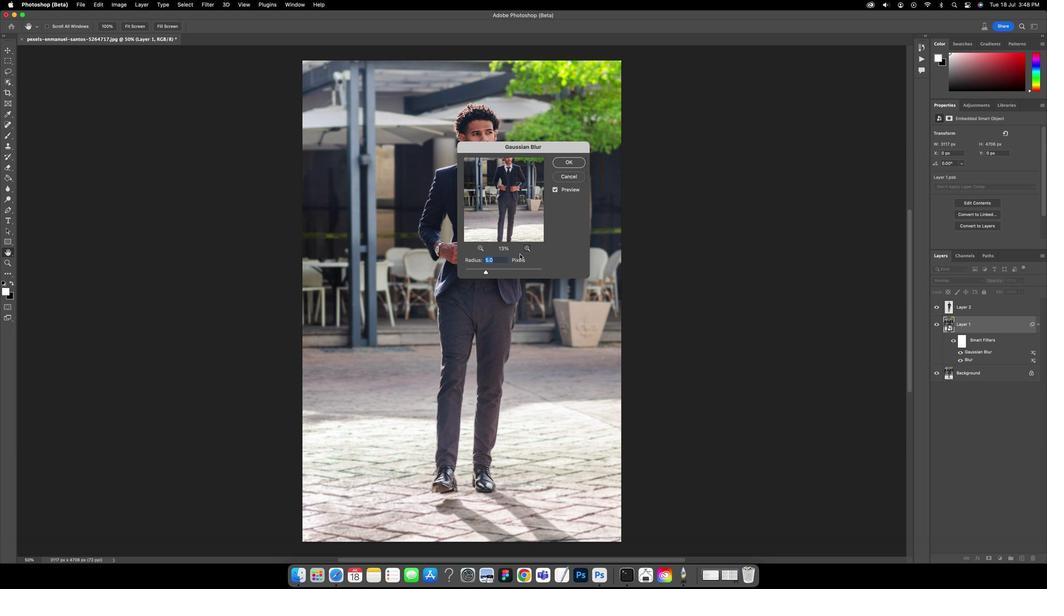 
Action: Mouse moved to (483, 273)
Screenshot: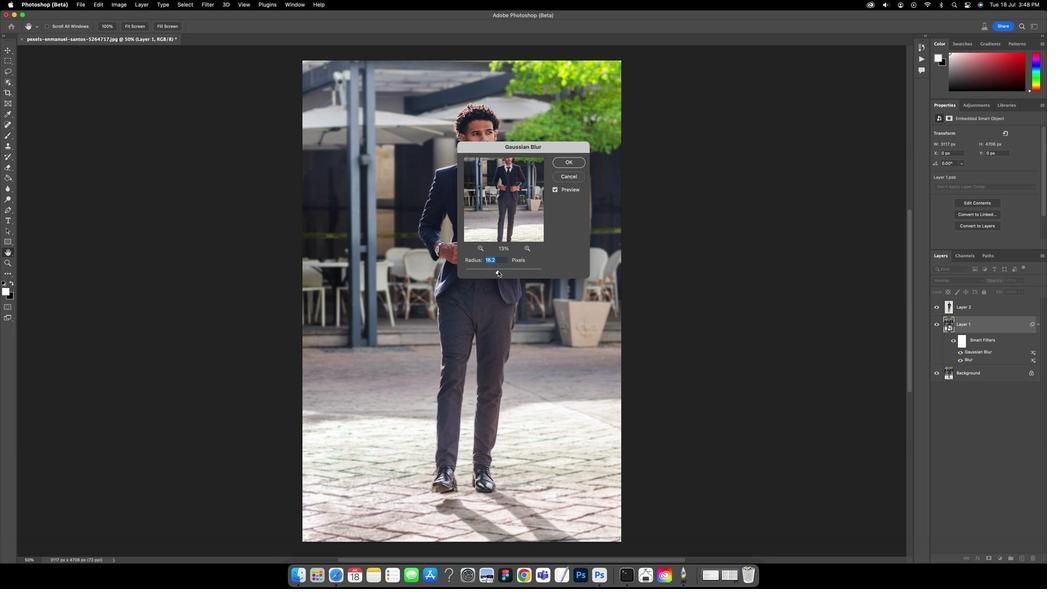 
Action: Mouse pressed left at (483, 273)
Screenshot: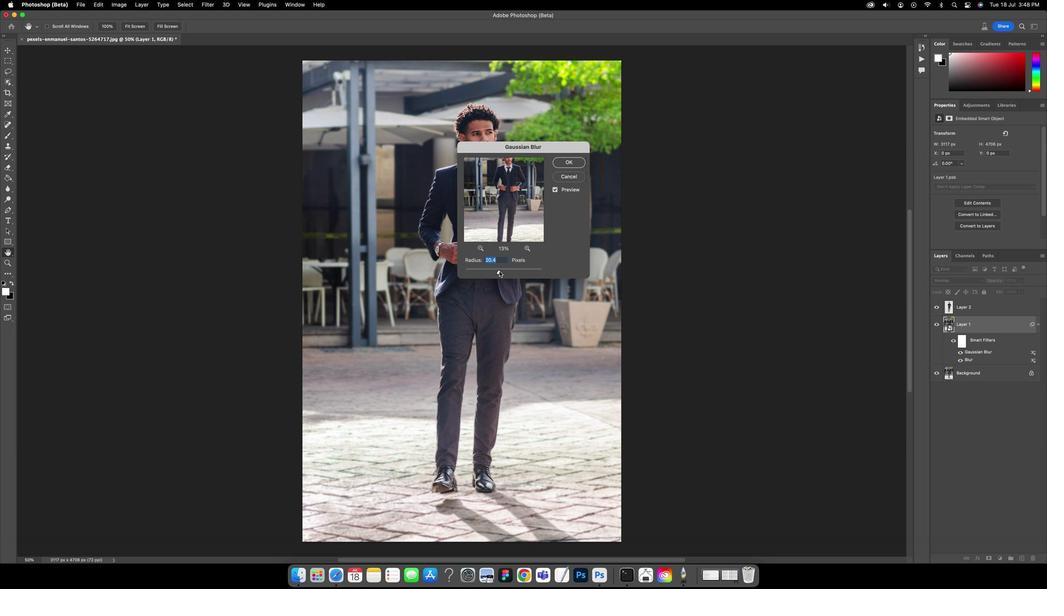 
Action: Mouse moved to (498, 271)
Screenshot: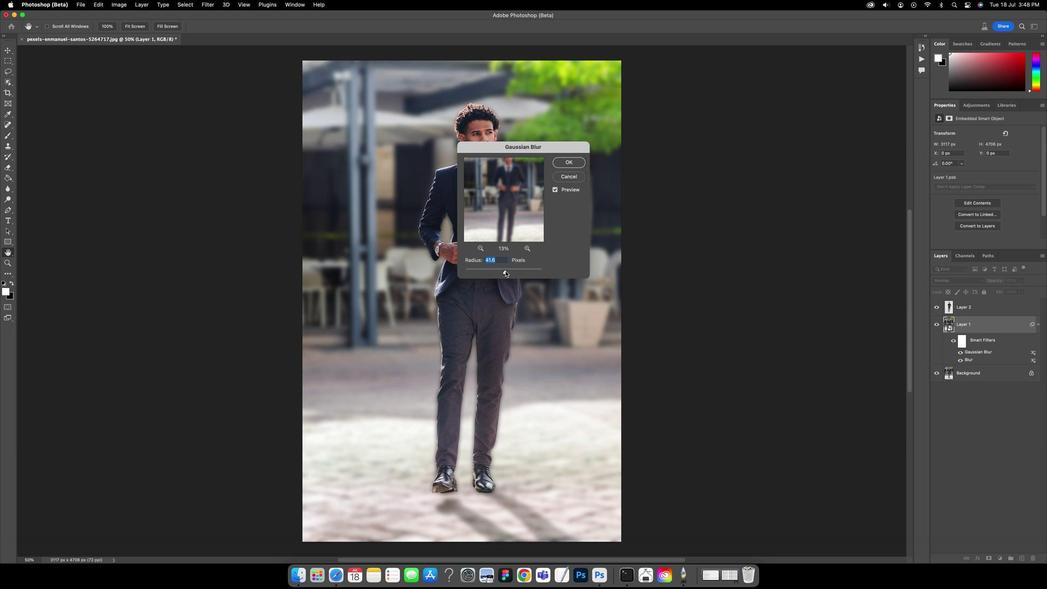 
Action: Mouse pressed left at (498, 271)
Screenshot: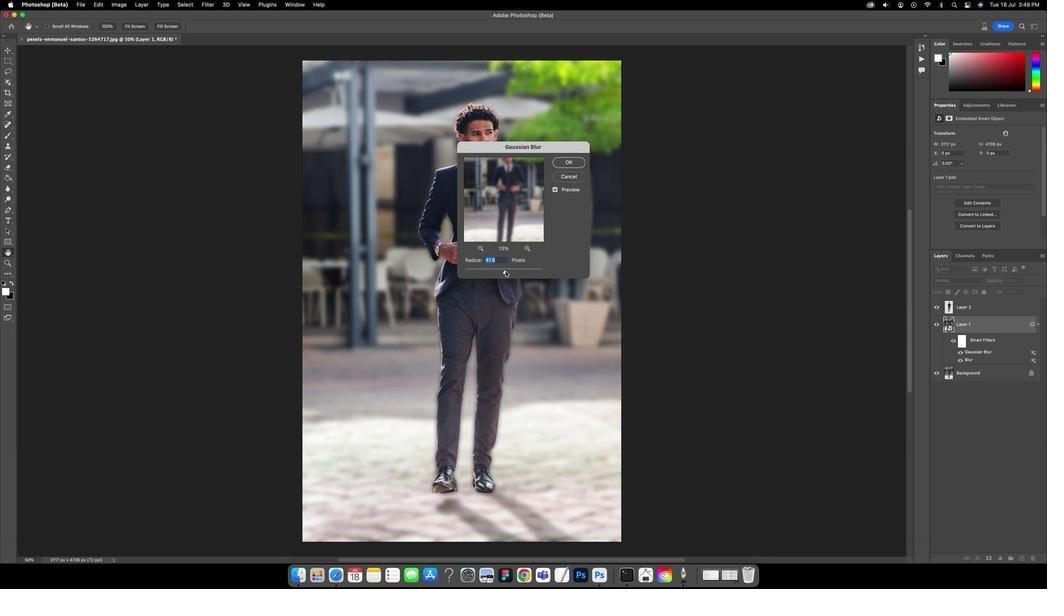 
Action: Mouse moved to (504, 271)
Screenshot: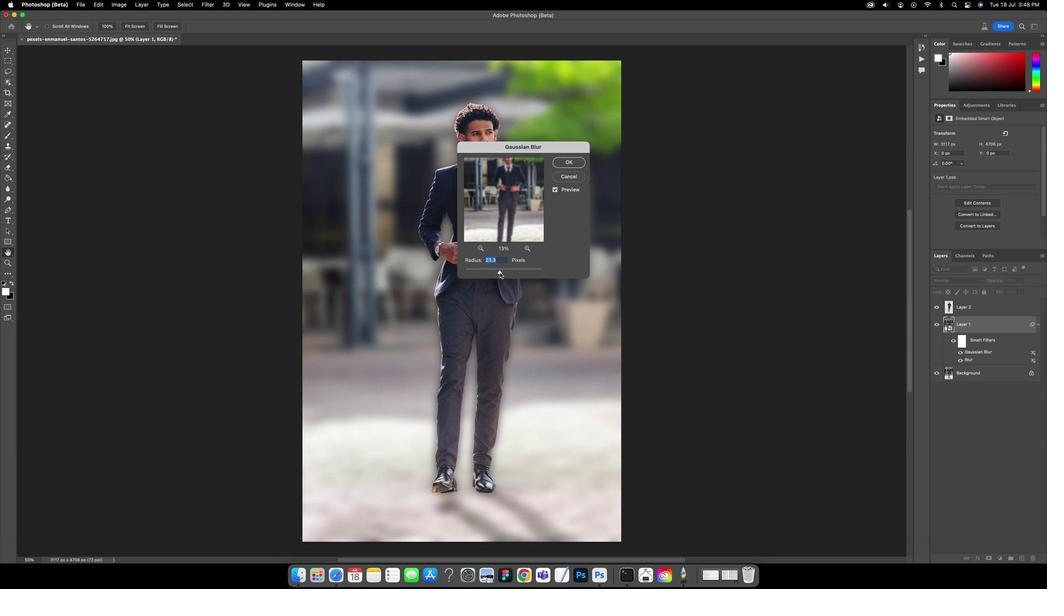 
Action: Mouse pressed left at (504, 271)
Screenshot: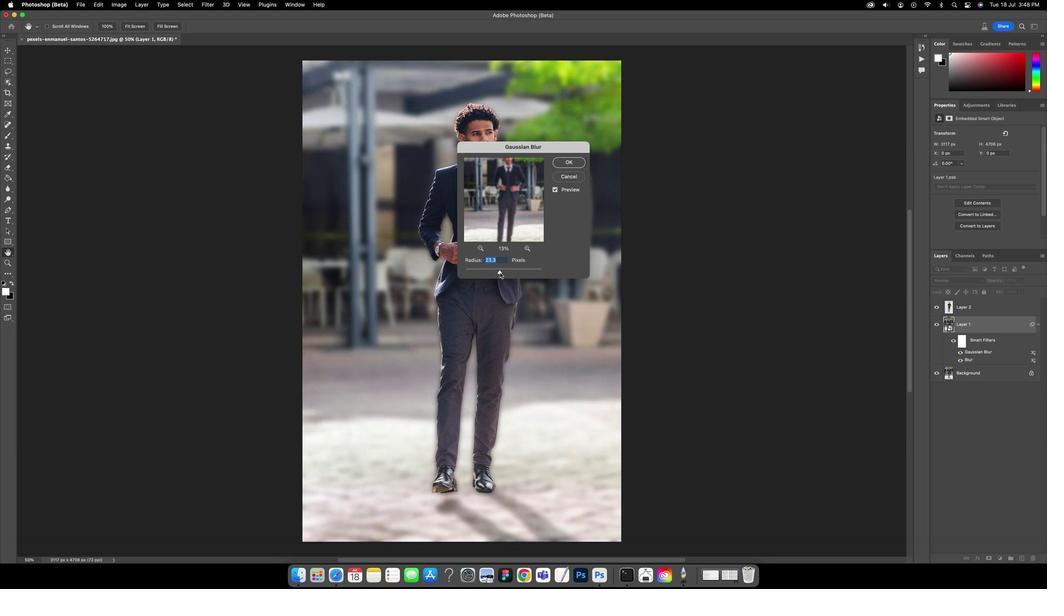 
Action: Mouse moved to (498, 272)
Screenshot: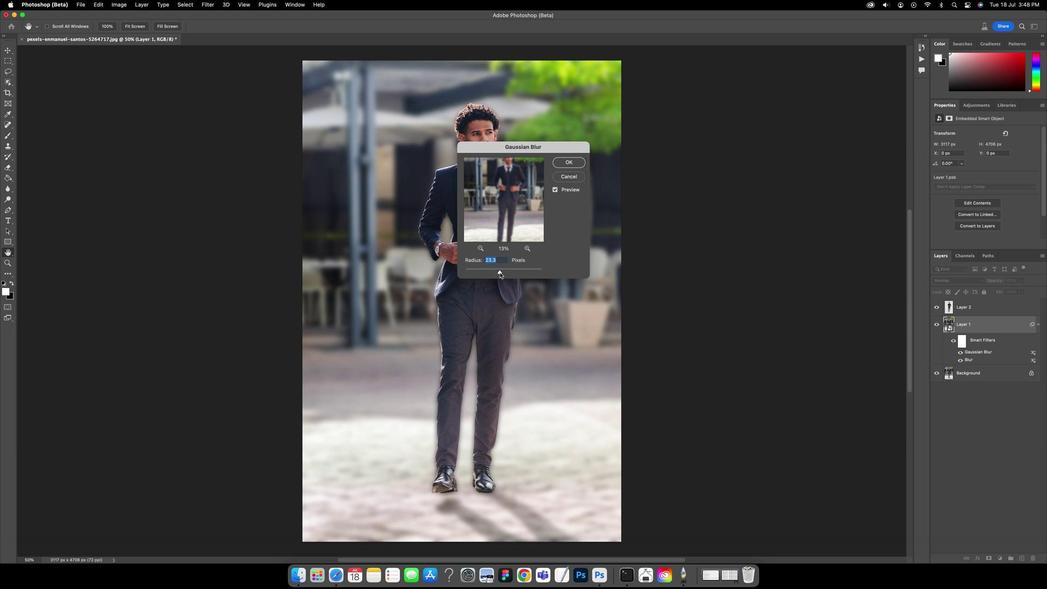 
Action: Mouse pressed left at (498, 272)
Screenshot: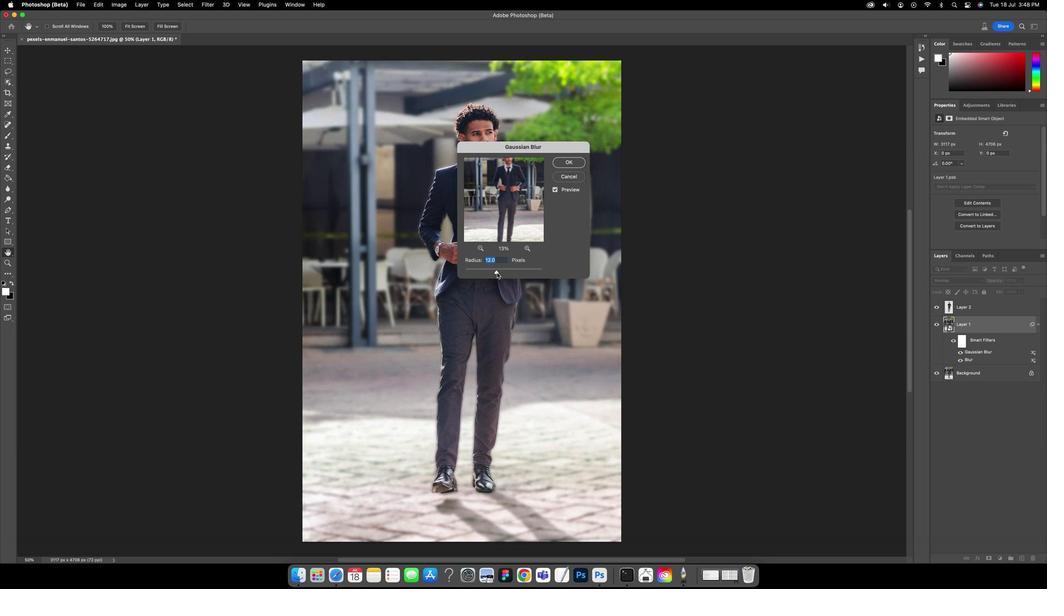 
Action: Mouse moved to (495, 272)
Screenshot: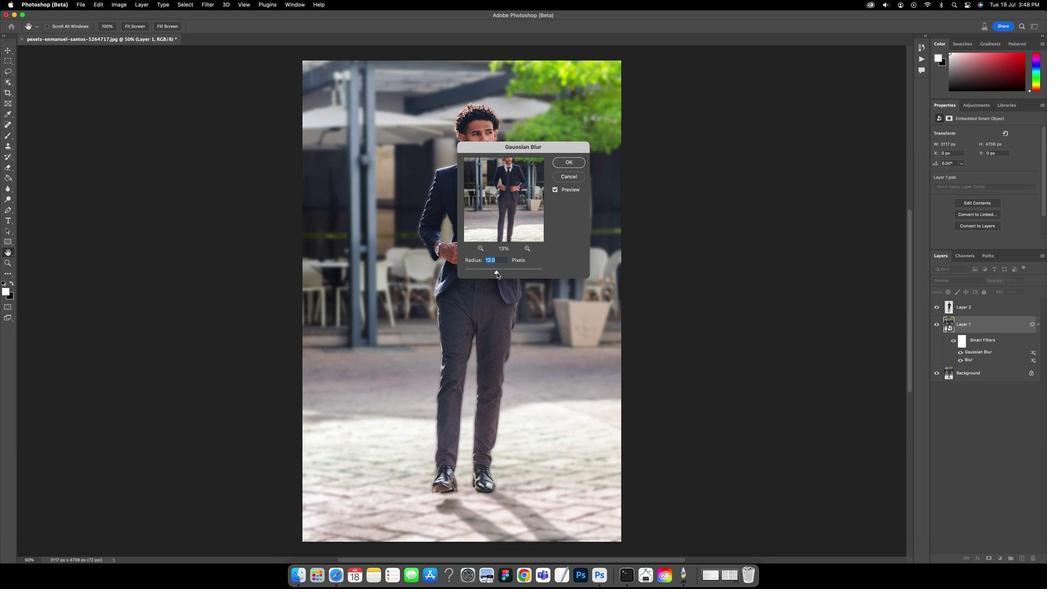 
Action: Mouse pressed left at (495, 272)
Screenshot: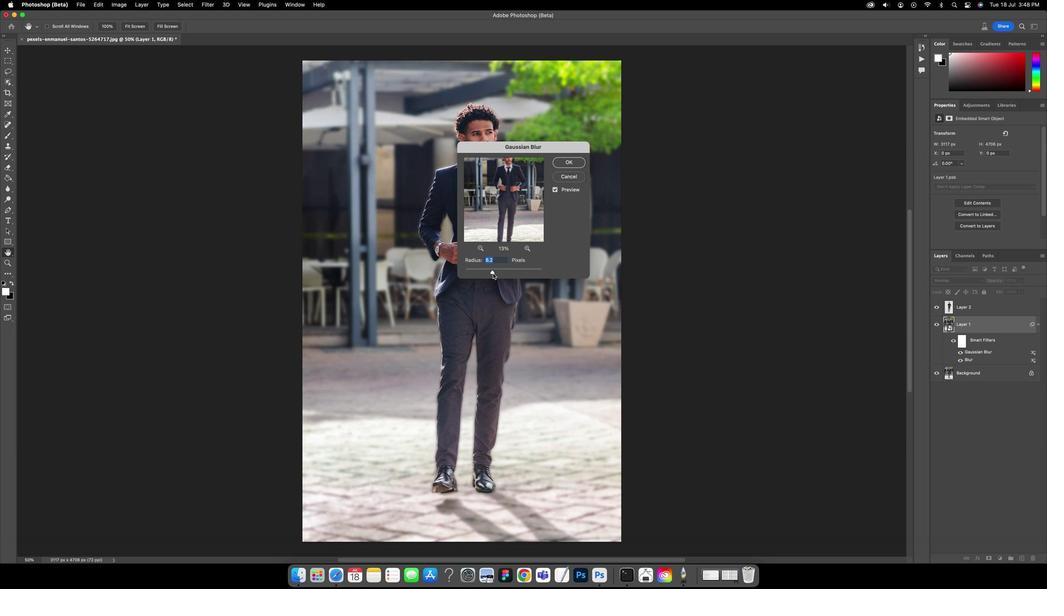 
Action: Mouse moved to (490, 273)
Screenshot: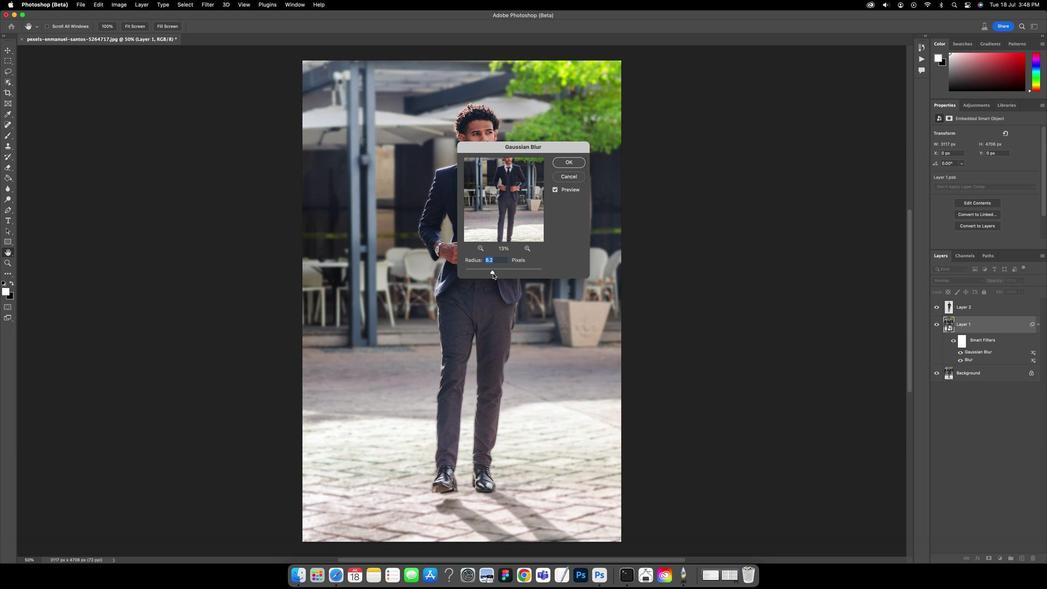 
Action: Mouse pressed left at (490, 273)
Screenshot: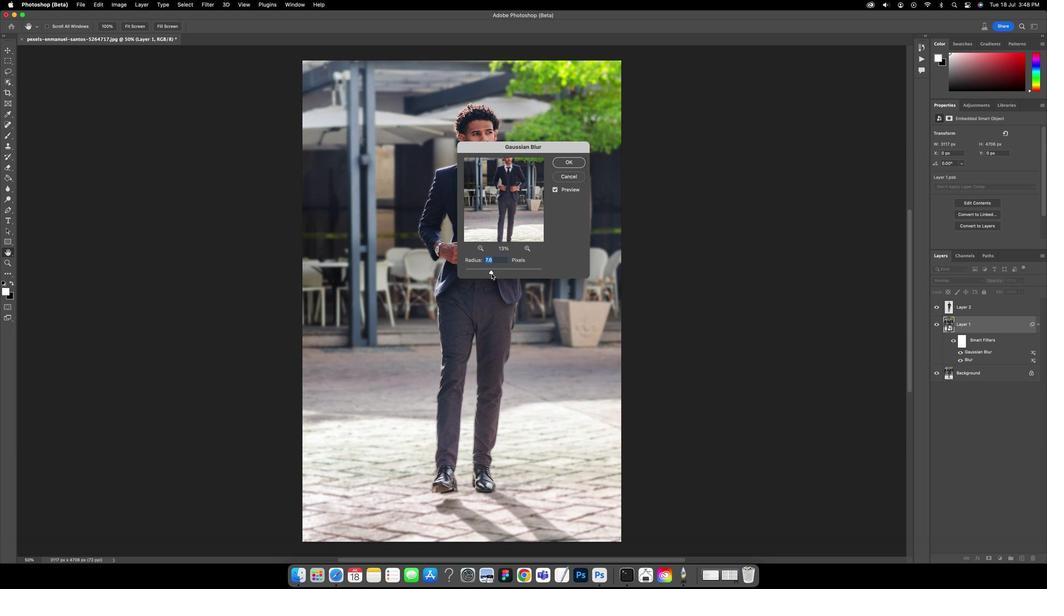 
Action: Mouse moved to (566, 163)
Screenshot: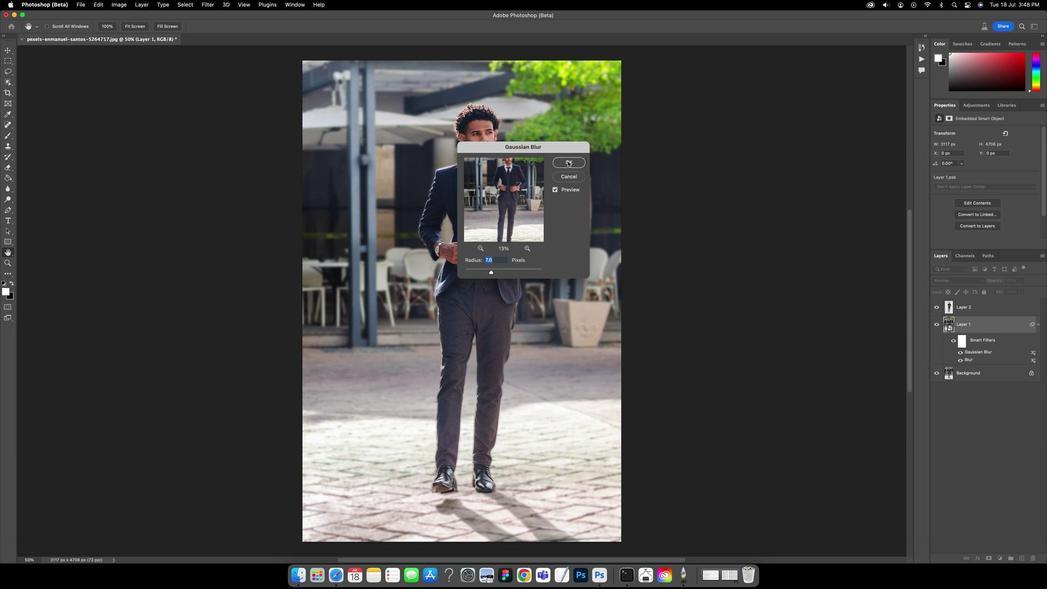 
Action: Mouse pressed left at (566, 163)
Screenshot: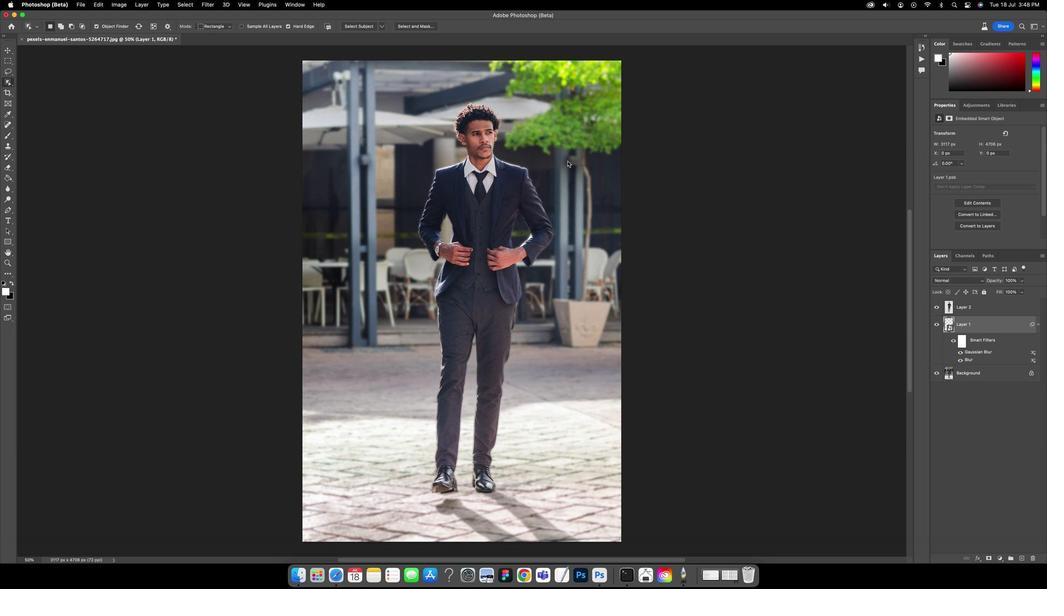 
Action: Mouse moved to (521, 169)
Screenshot: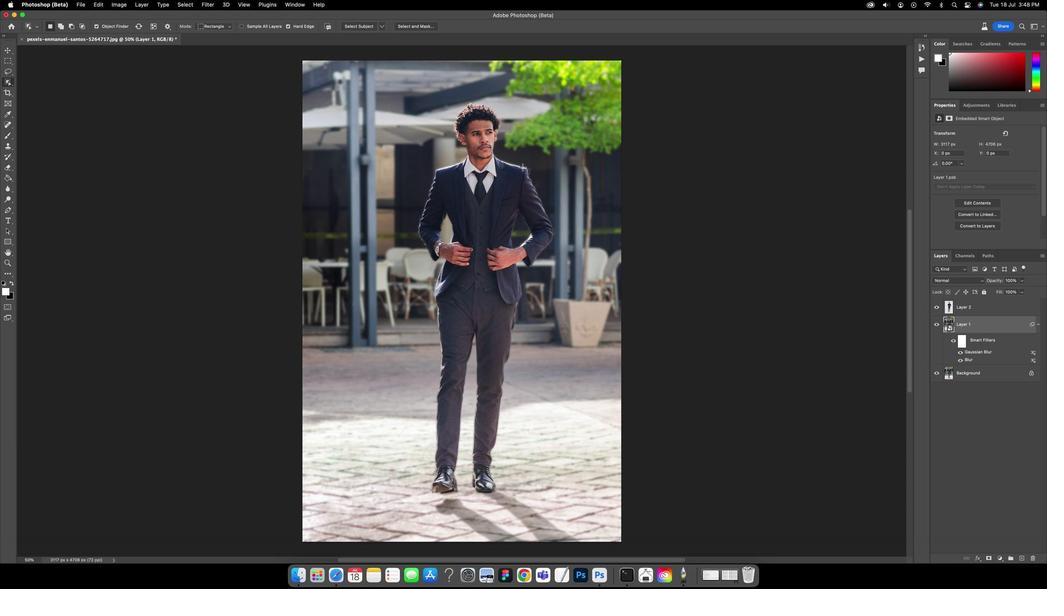 
Action: Key pressed Key.alt
Screenshot: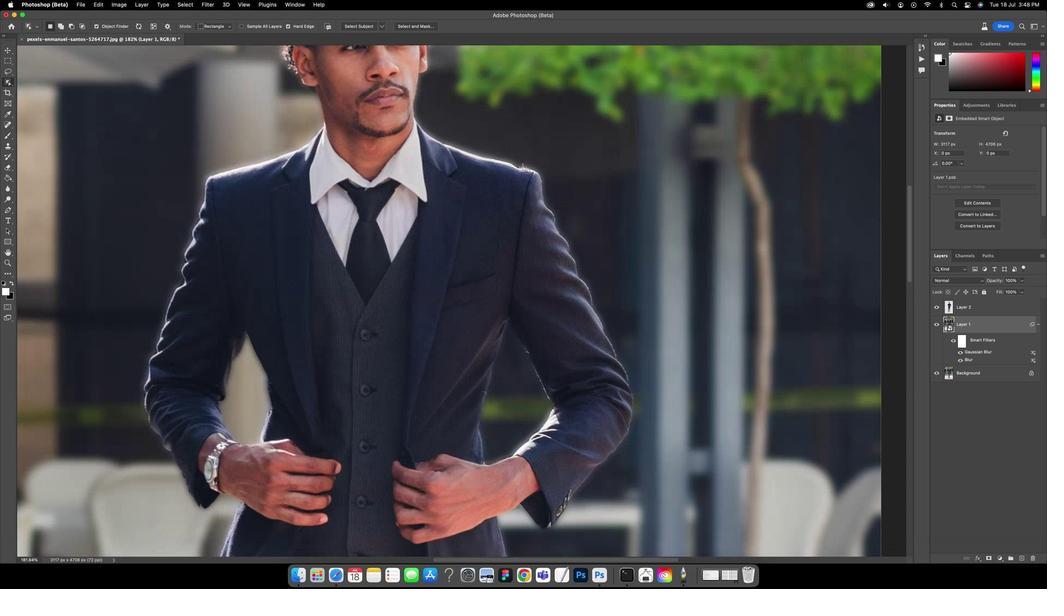 
Action: Mouse scrolled (521, 169) with delta (-2, 7)
Screenshot: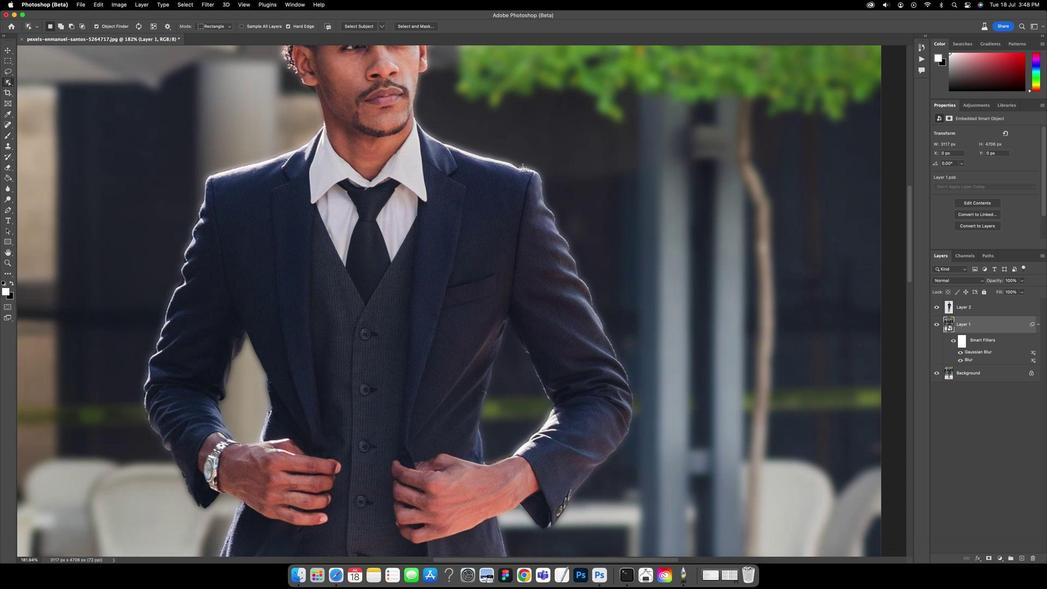 
Action: Mouse scrolled (521, 169) with delta (-2, 7)
Screenshot: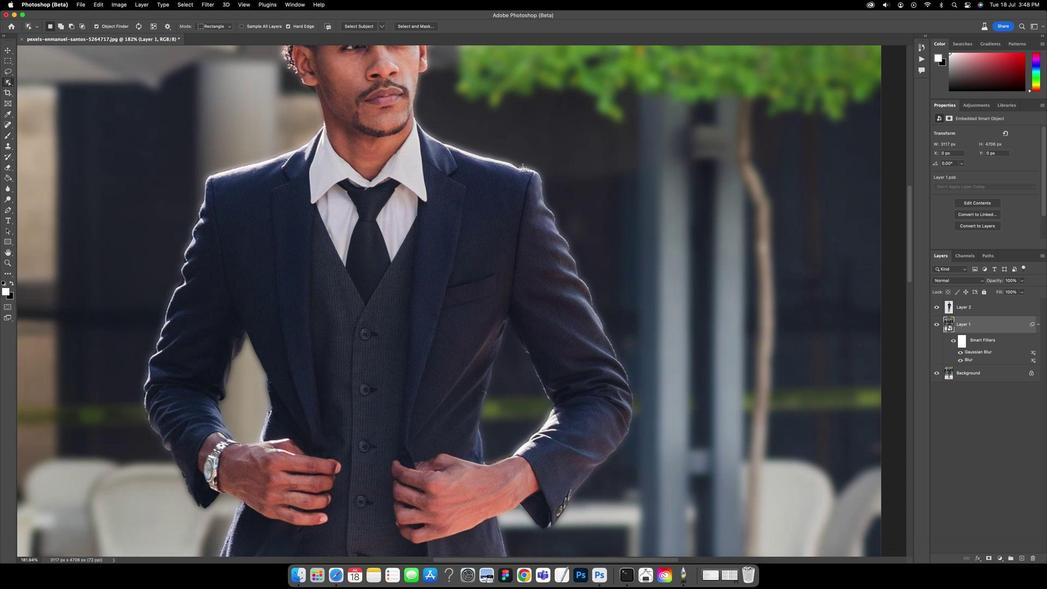 
Action: Mouse scrolled (521, 169) with delta (-2, 8)
Screenshot: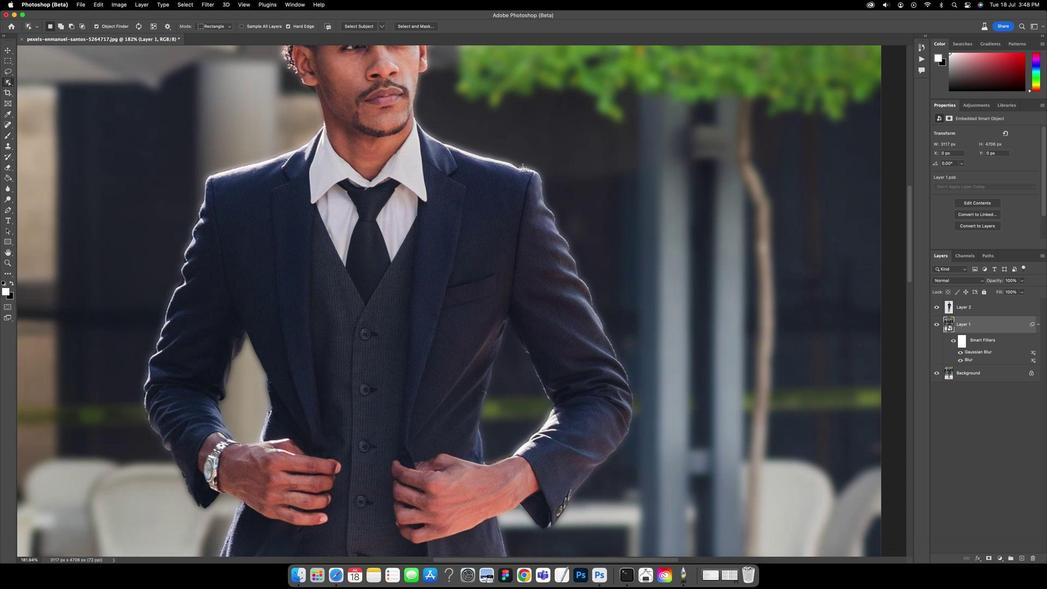 
Action: Mouse scrolled (521, 169) with delta (-2, 9)
Screenshot: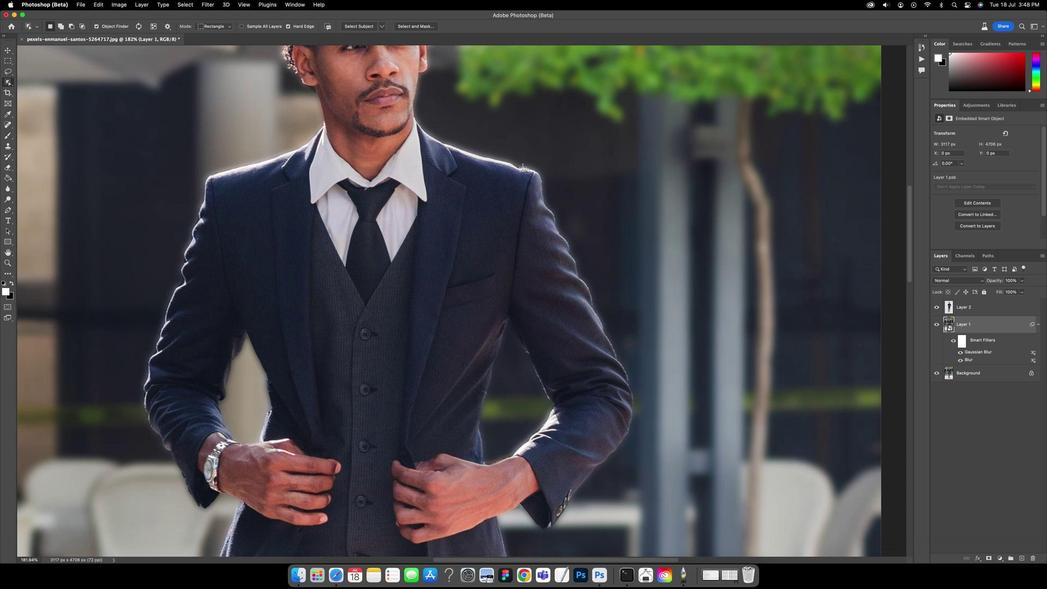 
Action: Mouse scrolled (521, 169) with delta (-2, 7)
Screenshot: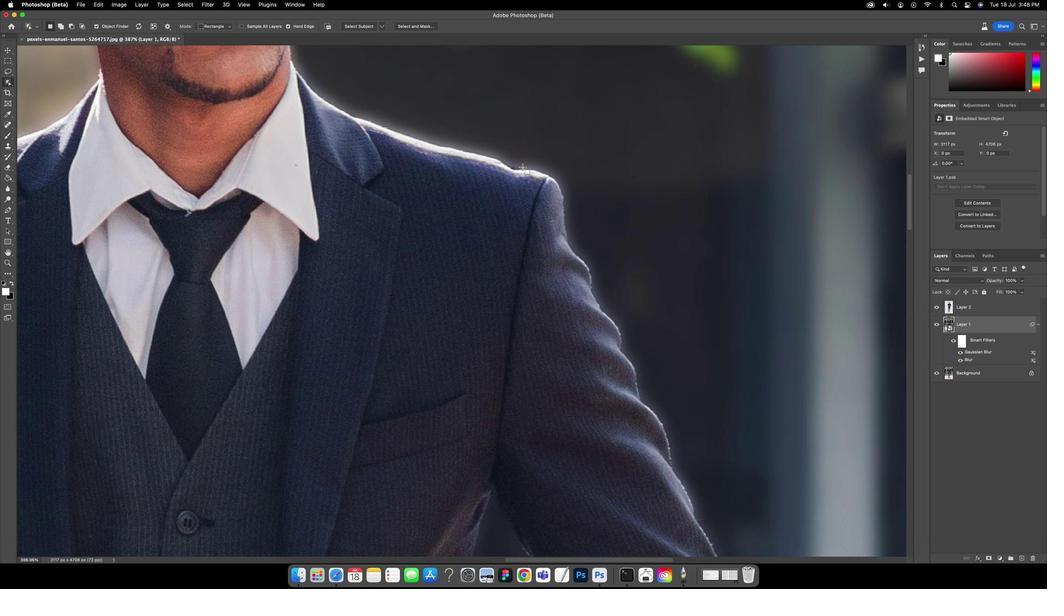 
Action: Mouse scrolled (521, 169) with delta (-2, 7)
Screenshot: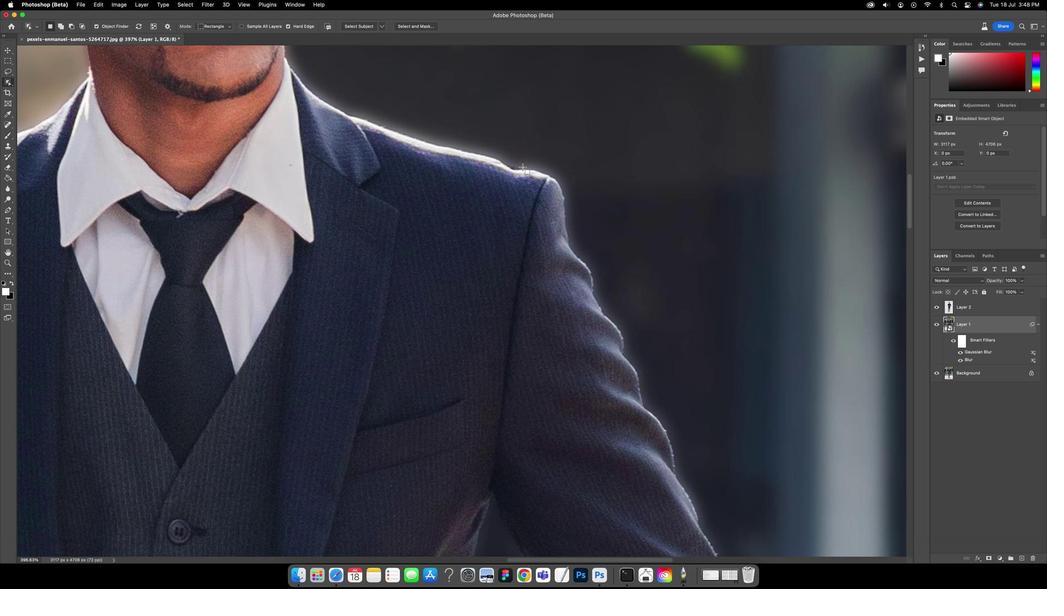 
Action: Mouse scrolled (521, 169) with delta (-2, 8)
Screenshot: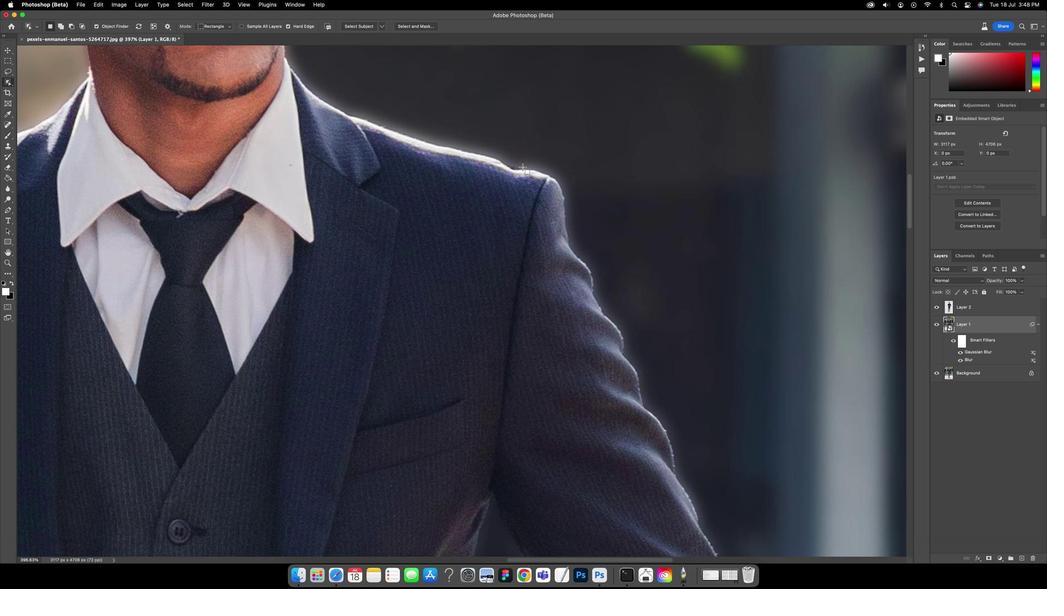 
Action: Mouse scrolled (521, 169) with delta (-2, 7)
Screenshot: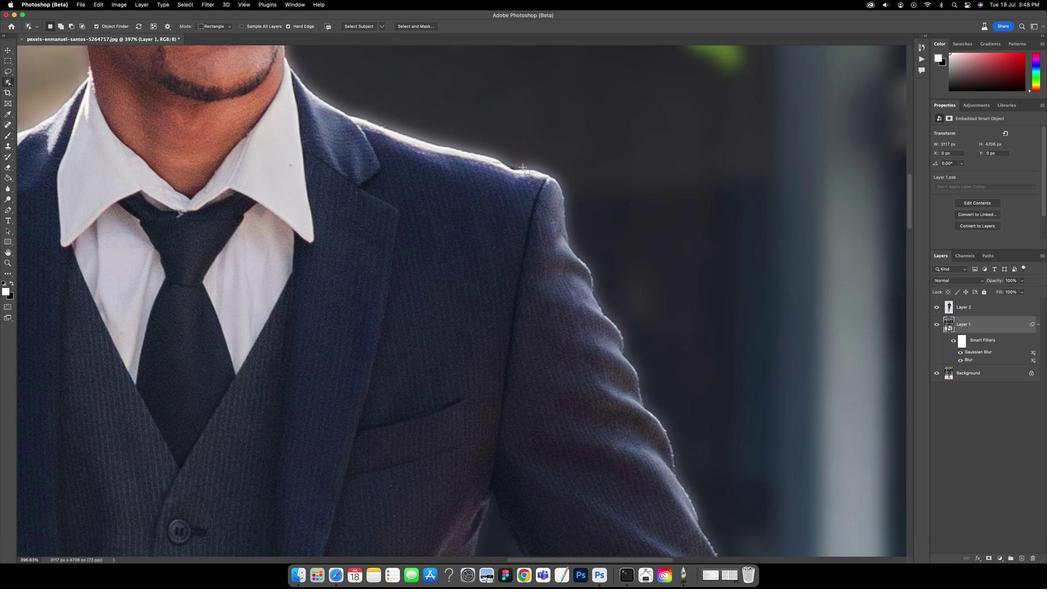 
Action: Mouse scrolled (521, 169) with delta (-2, 7)
Screenshot: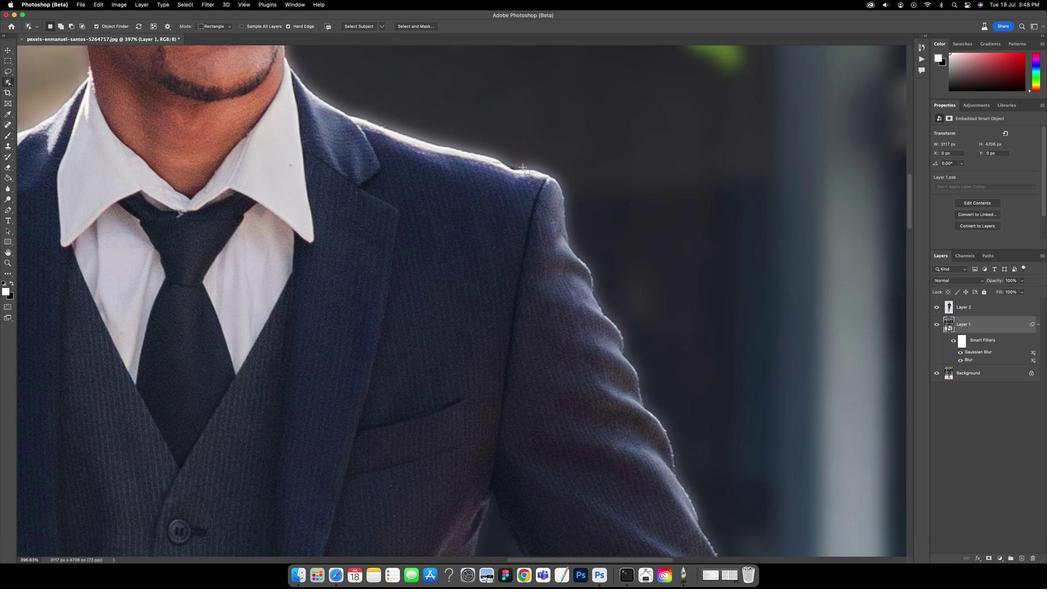 
Action: Mouse scrolled (521, 169) with delta (-2, 7)
Screenshot: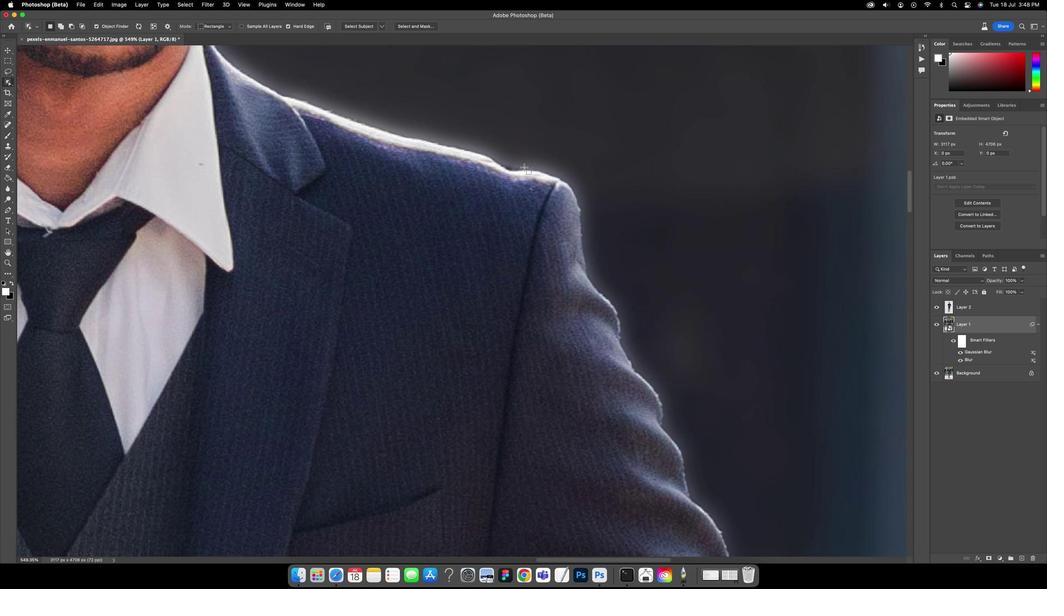 
Action: Mouse scrolled (521, 169) with delta (-2, 7)
Screenshot: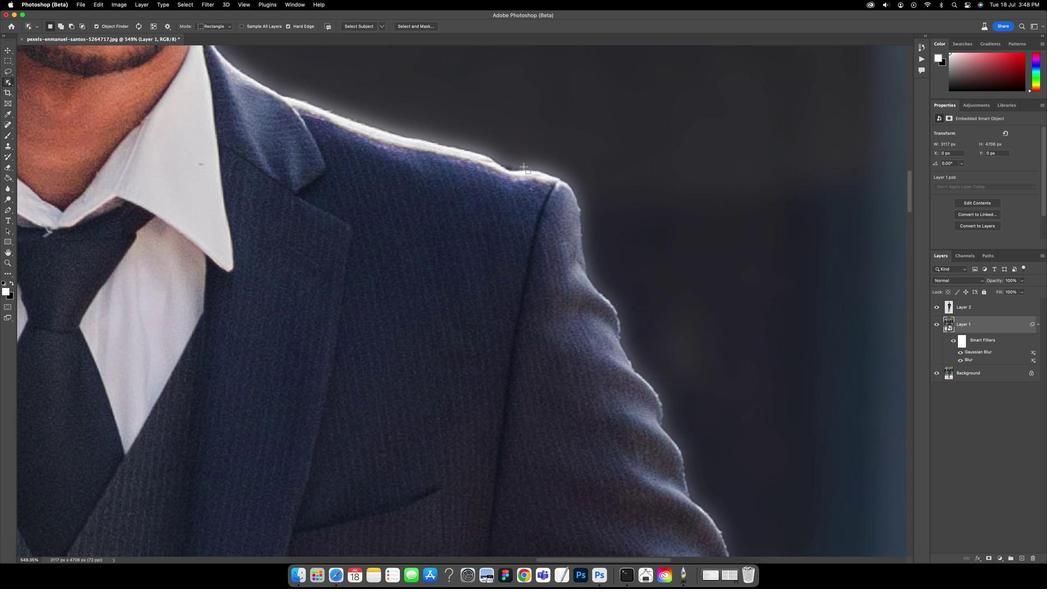 
Action: Mouse moved to (511, 150)
Screenshot: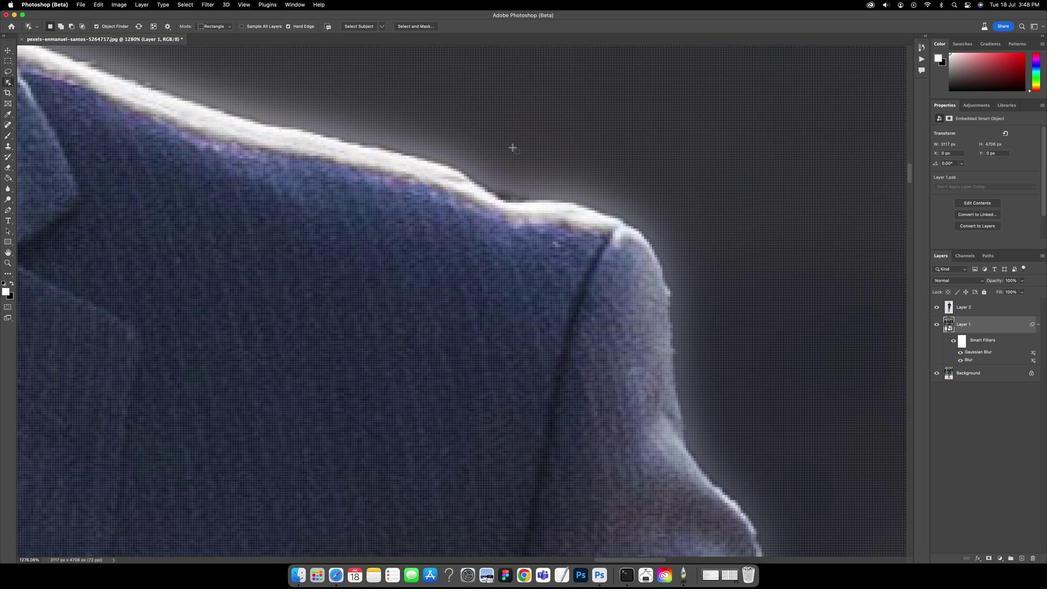 
Action: Mouse scrolled (511, 150) with delta (-2, 7)
Screenshot: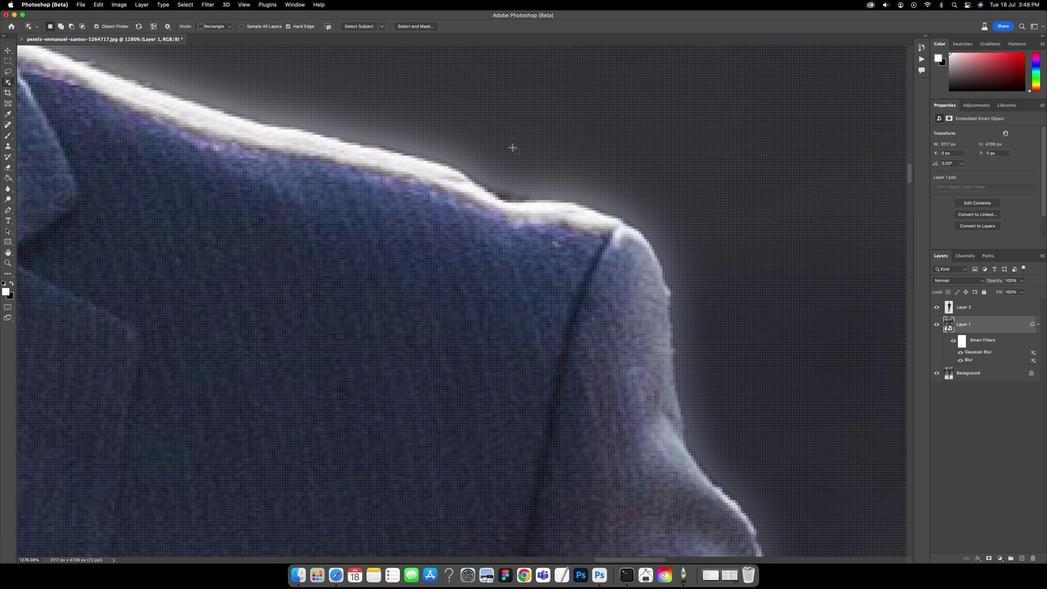 
Action: Mouse scrolled (511, 150) with delta (-2, 7)
Screenshot: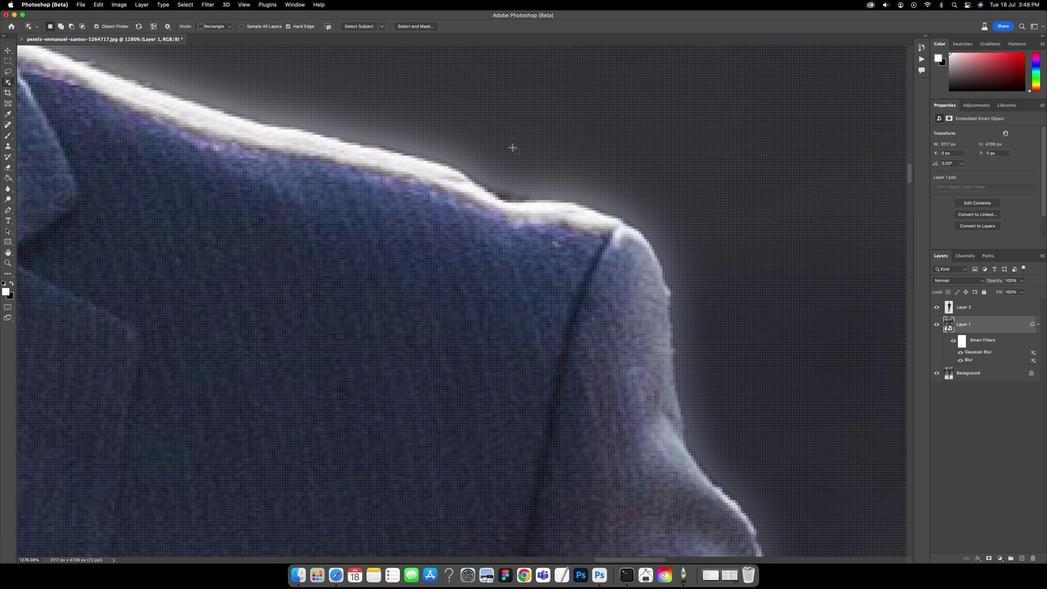 
Action: Mouse scrolled (511, 150) with delta (-2, 8)
Screenshot: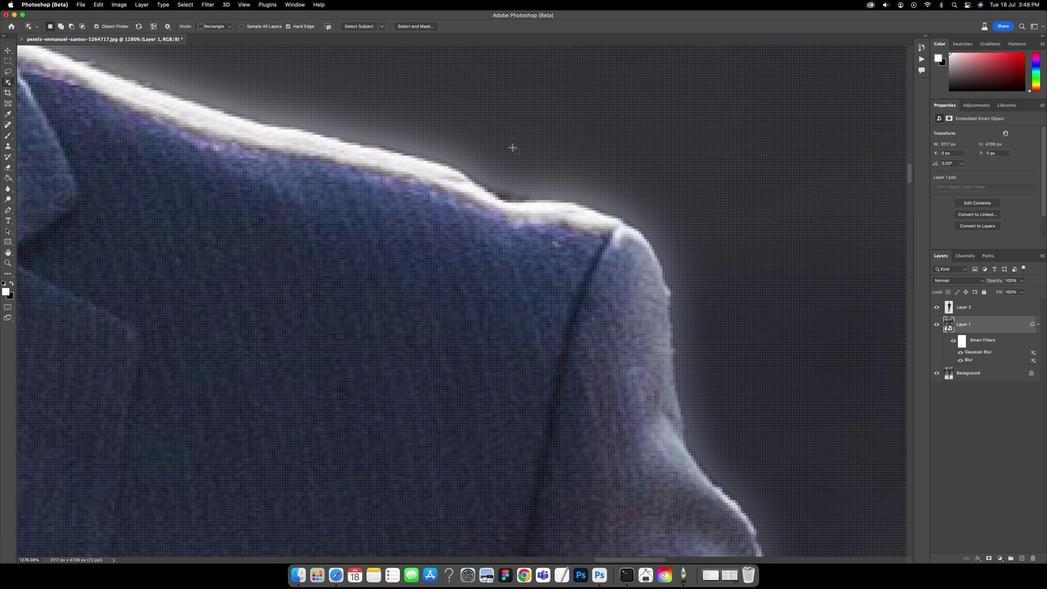 
Action: Mouse scrolled (511, 150) with delta (-2, 7)
Screenshot: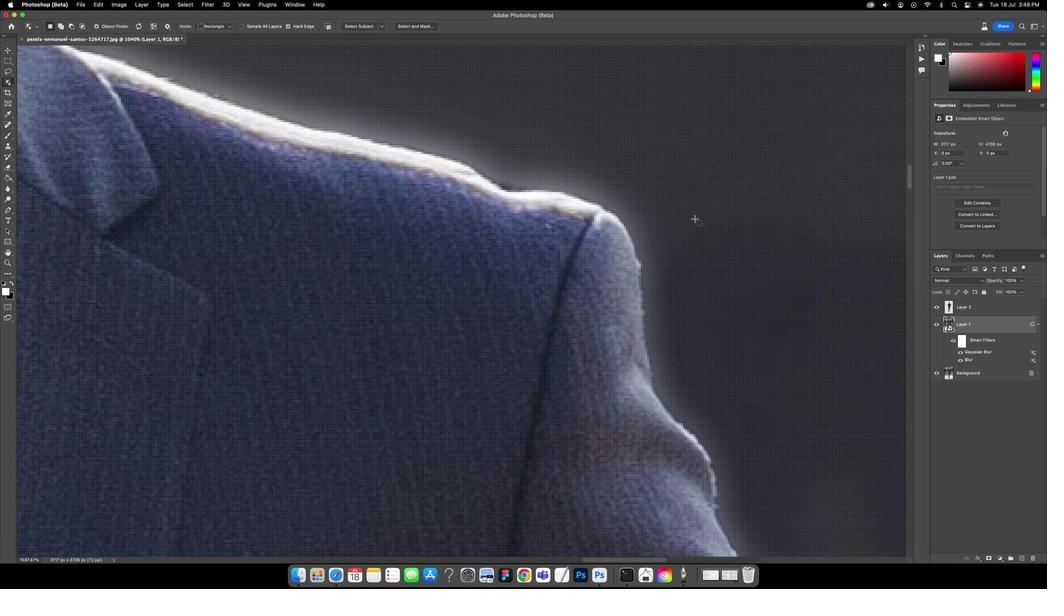 
Action: Mouse scrolled (511, 150) with delta (-2, 7)
Screenshot: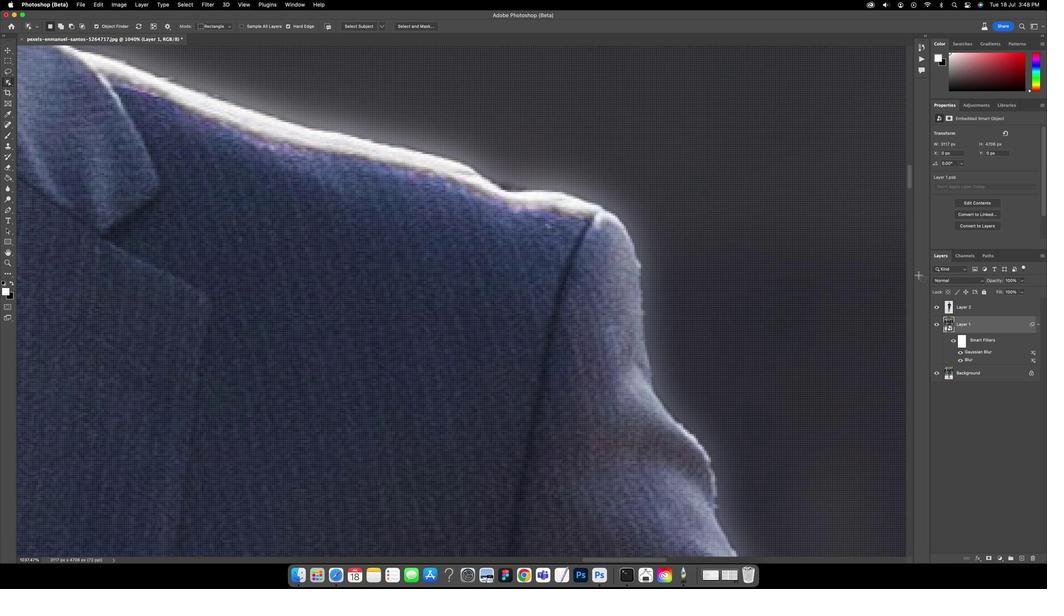 
Action: Mouse moved to (953, 304)
Screenshot: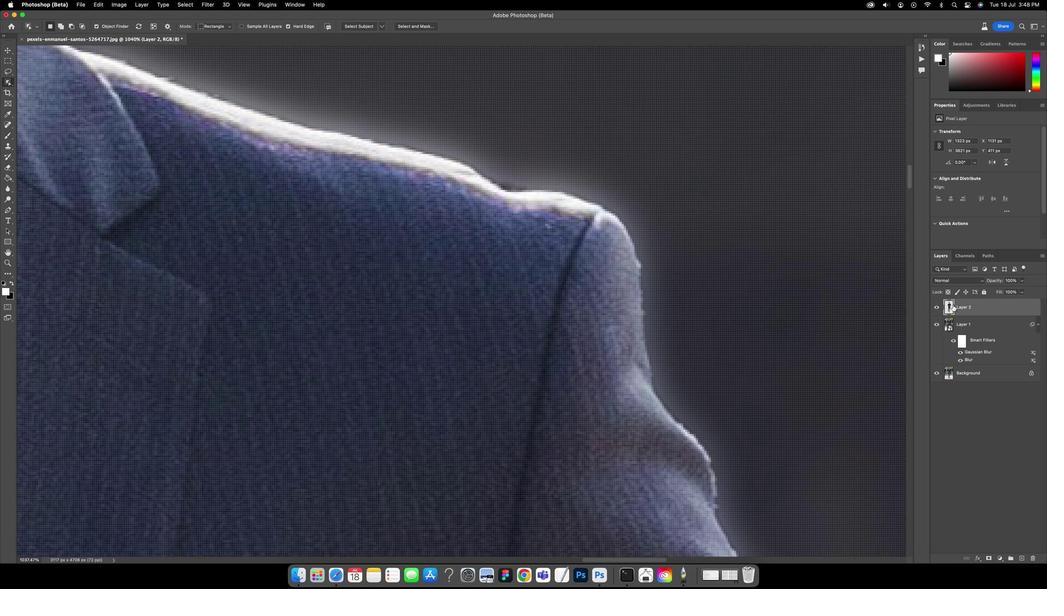 
Action: Mouse pressed left at (953, 304)
Screenshot: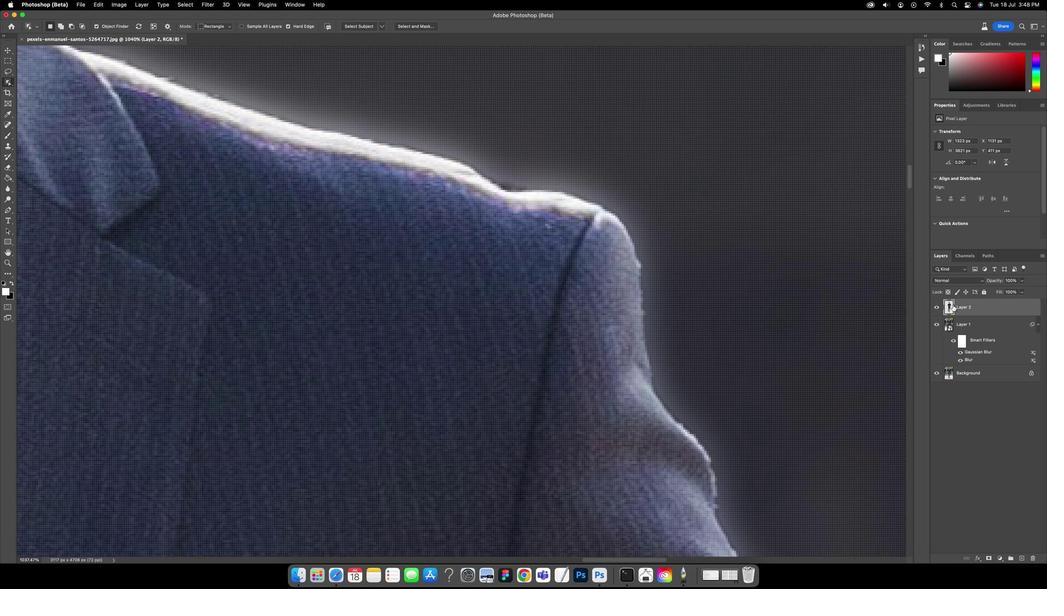 
Action: Mouse moved to (987, 548)
Screenshot: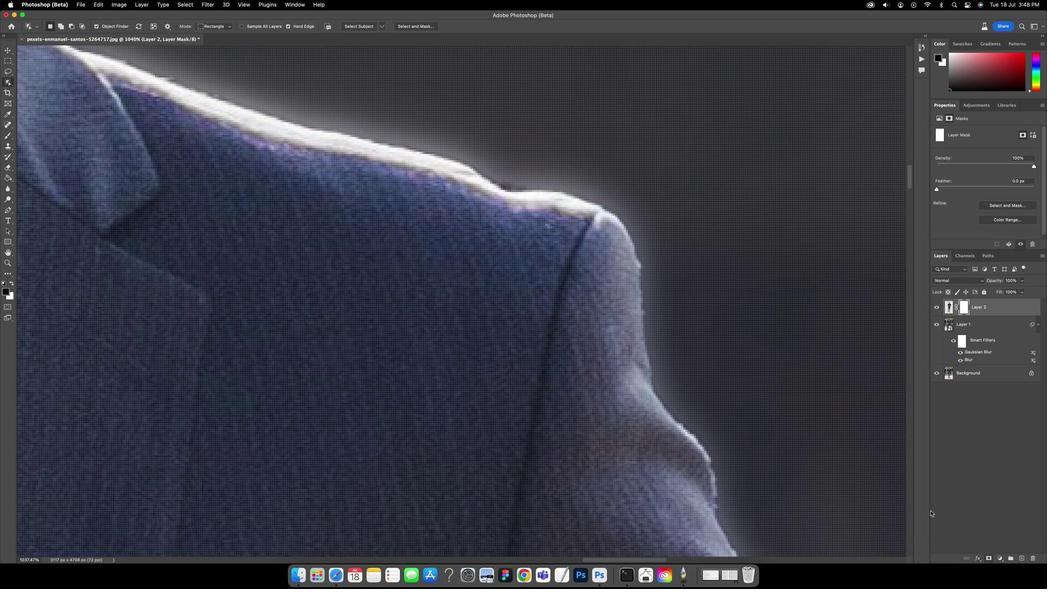 
Action: Mouse pressed left at (987, 548)
Screenshot: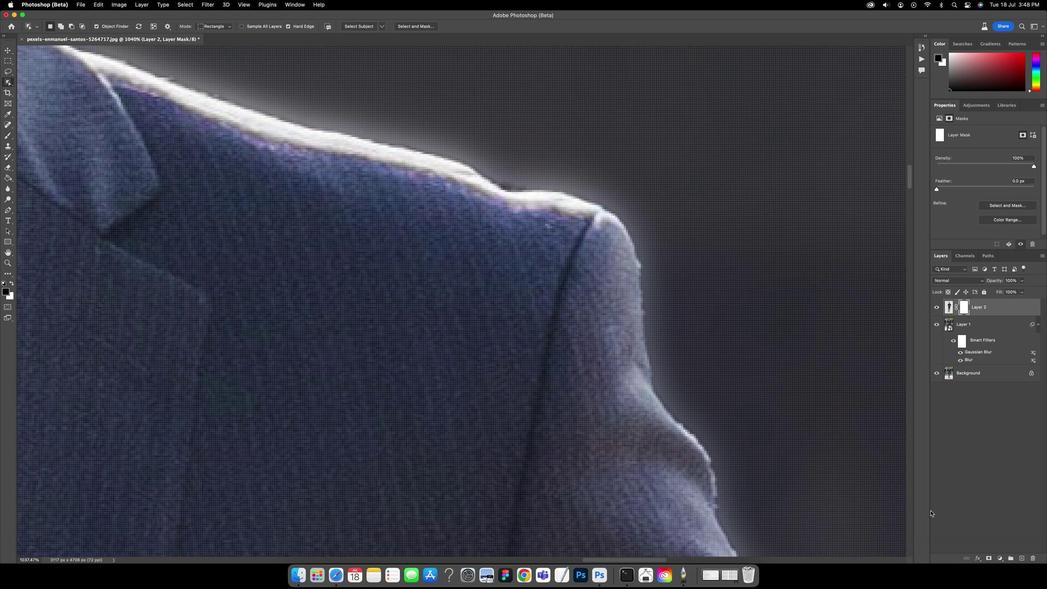 
Action: Mouse moved to (555, 198)
Screenshot: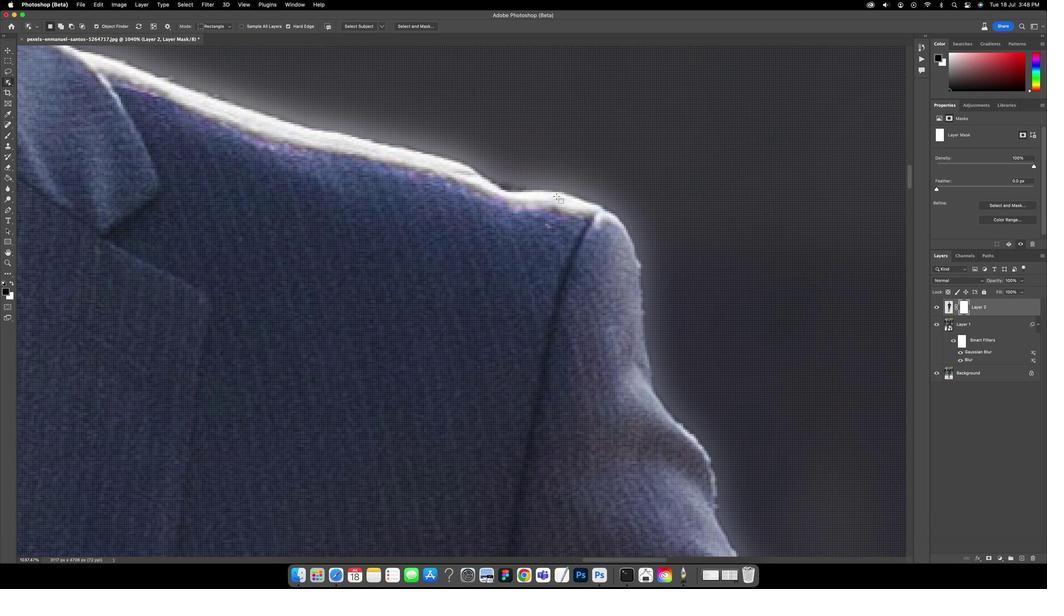 
Action: Key pressed 'b'
Screenshot: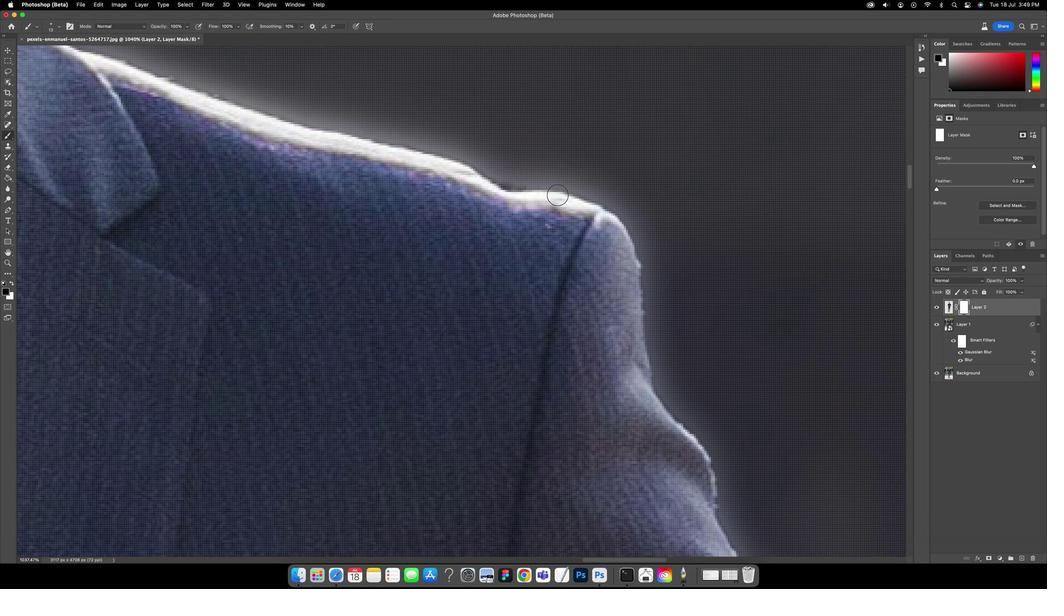 
Action: Mouse moved to (496, 181)
Screenshot: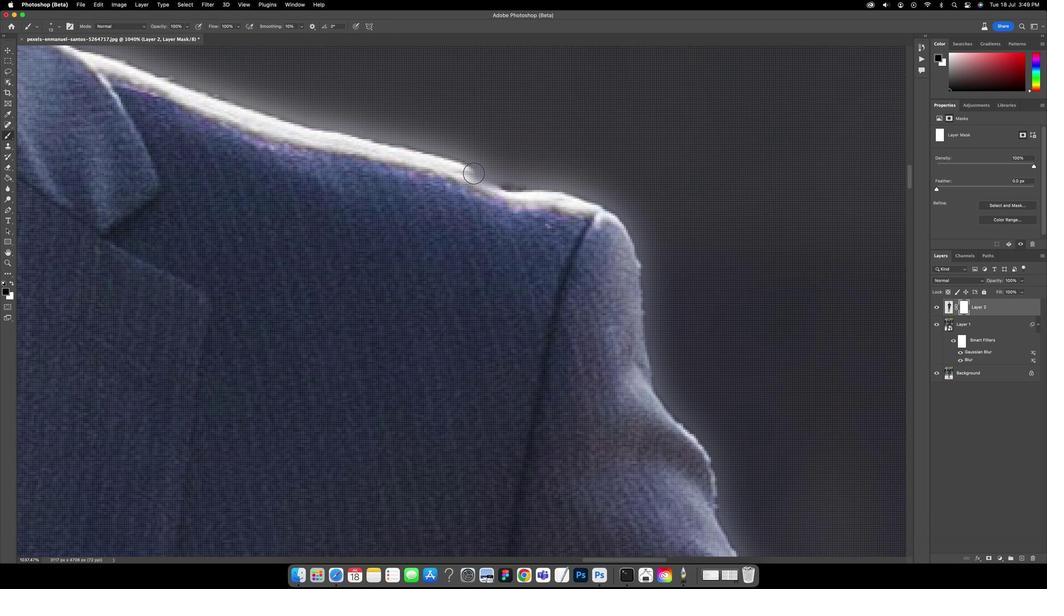 
Action: Mouse pressed left at (496, 181)
Screenshot: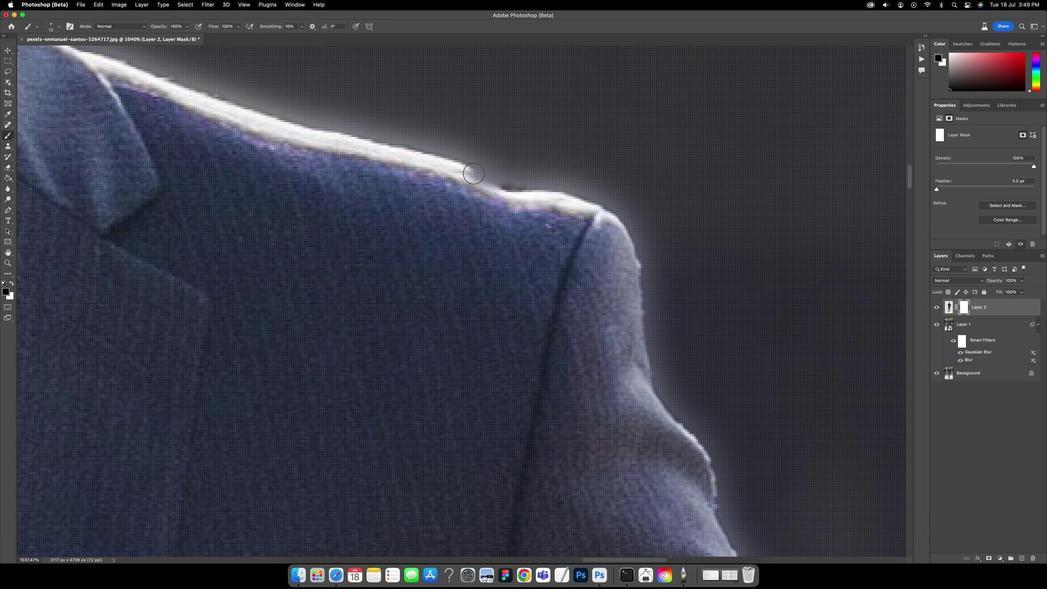 
Action: Mouse moved to (382, 153)
Screenshot: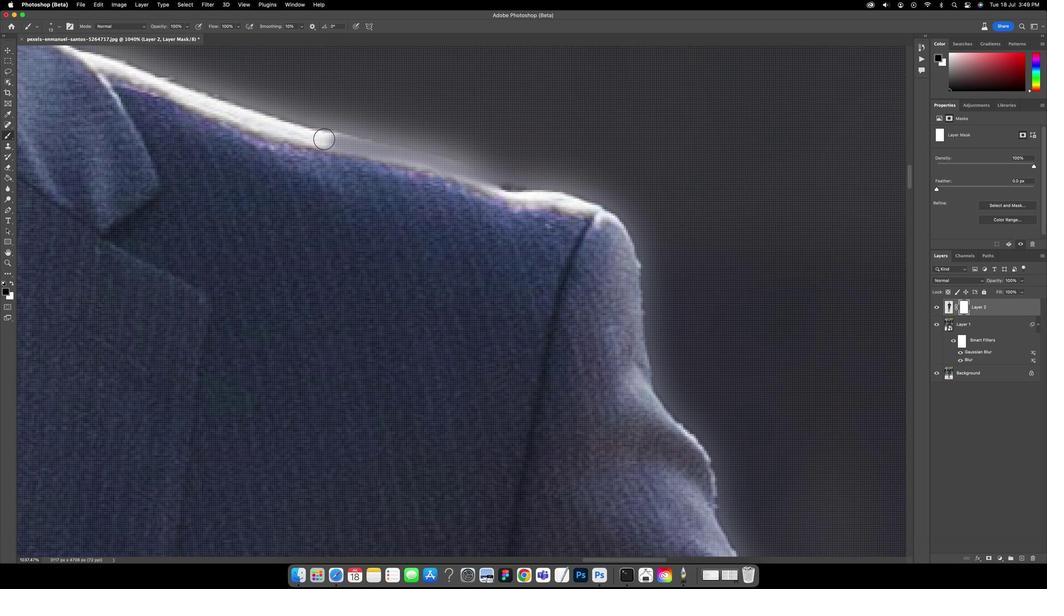 
Action: Mouse pressed left at (382, 153)
Screenshot: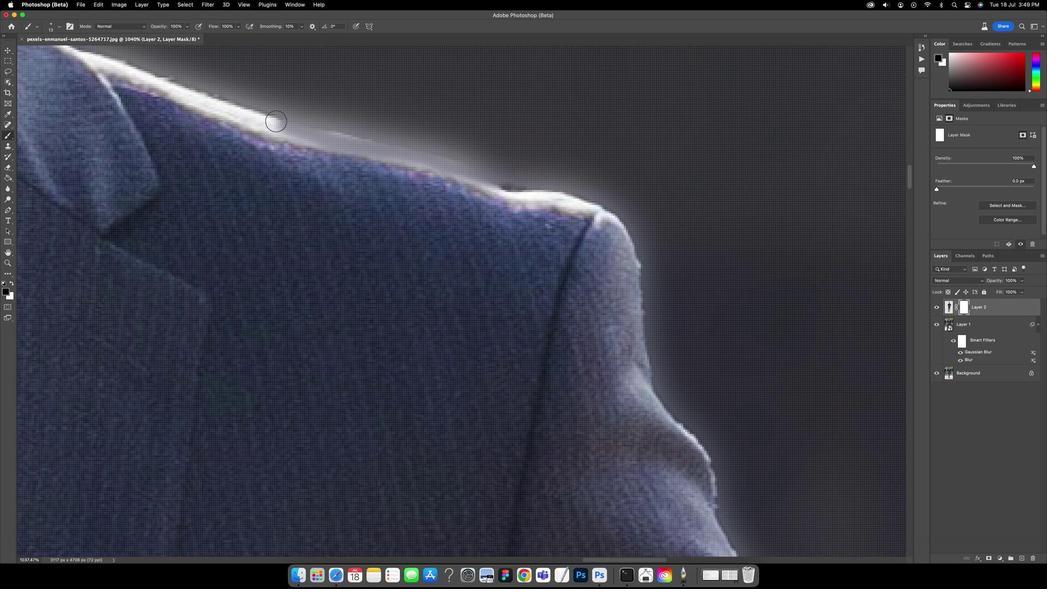 
Action: Mouse moved to (371, 141)
Screenshot: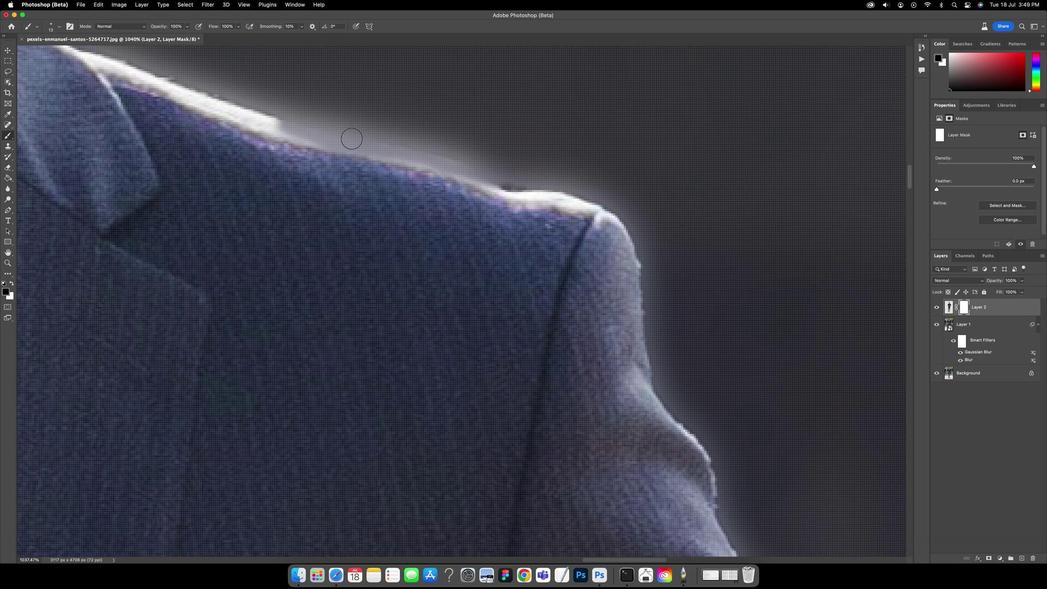 
Action: Mouse pressed left at (371, 141)
Screenshot: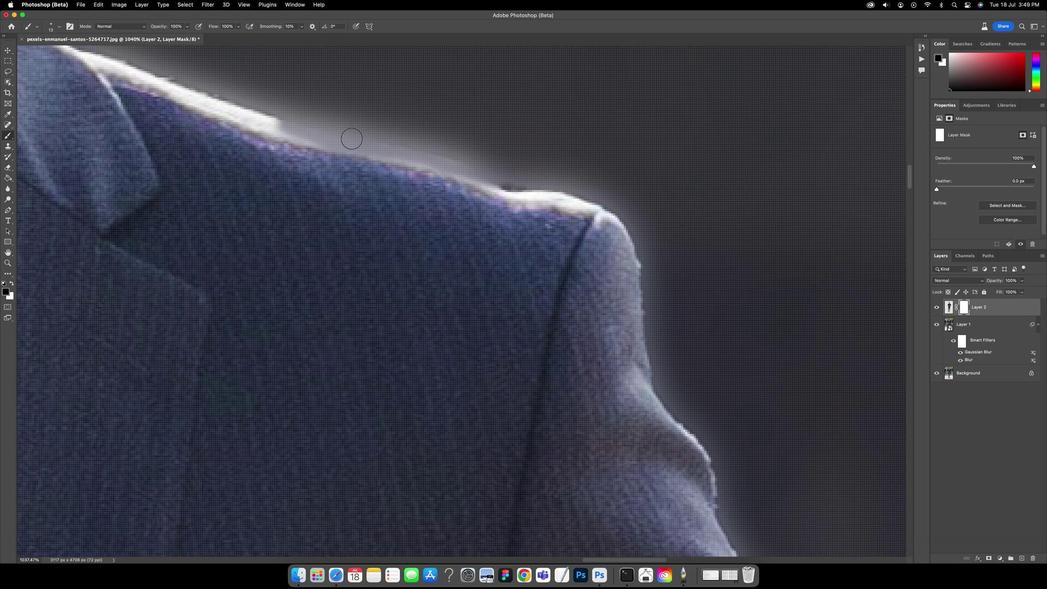 
Action: Mouse moved to (574, 194)
Screenshot: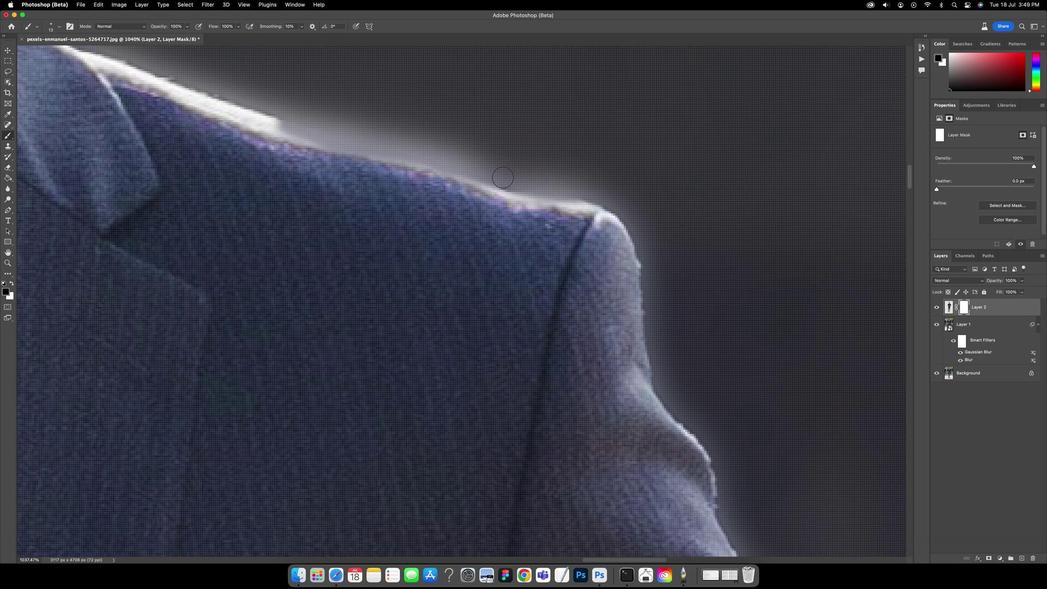 
Action: Mouse pressed left at (574, 194)
Screenshot: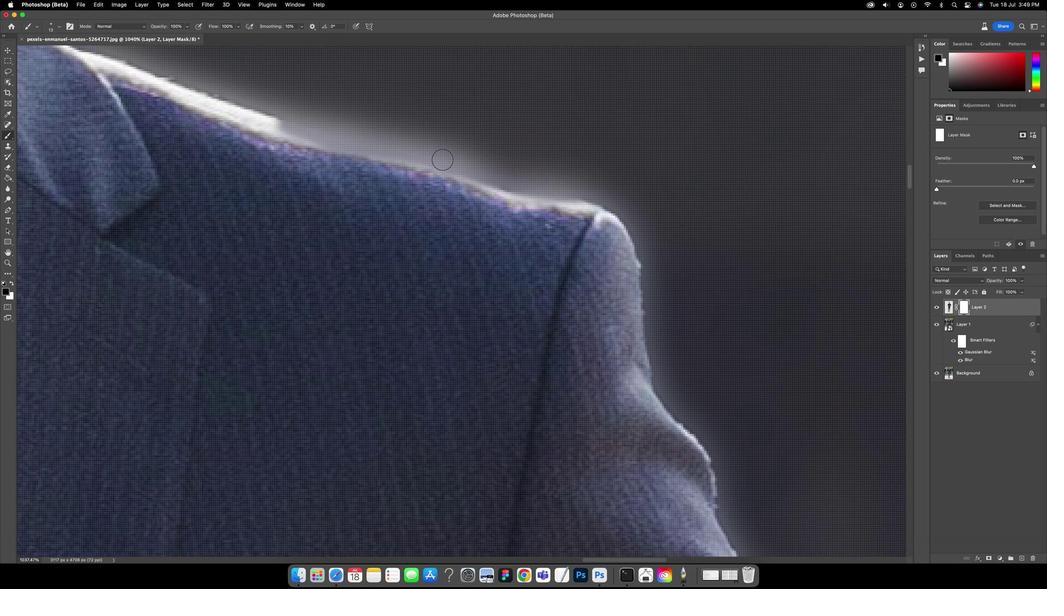 
Action: Mouse moved to (277, 135)
Screenshot: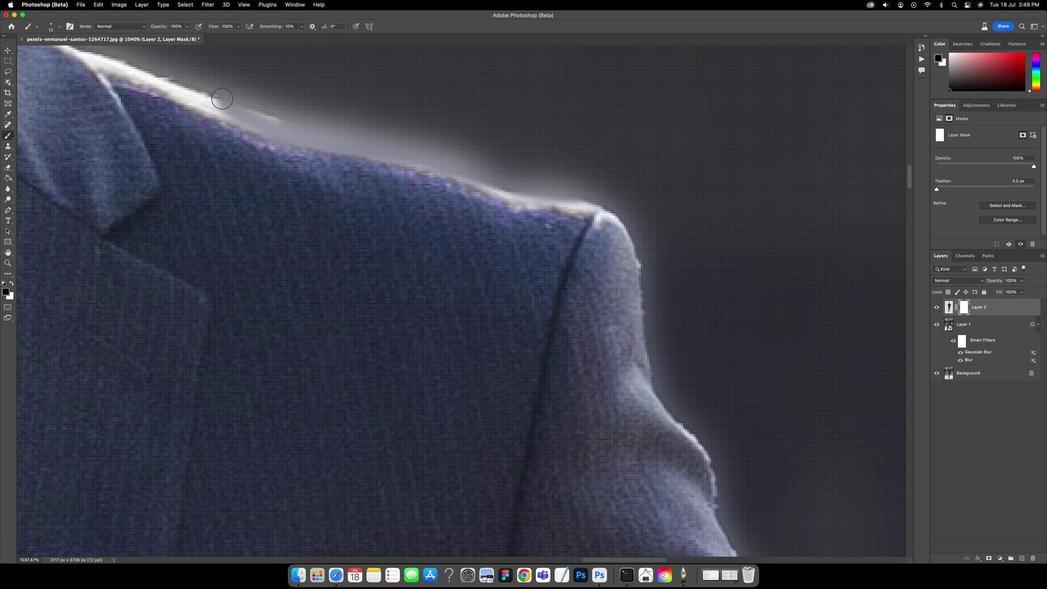 
Action: Mouse pressed left at (277, 135)
Screenshot: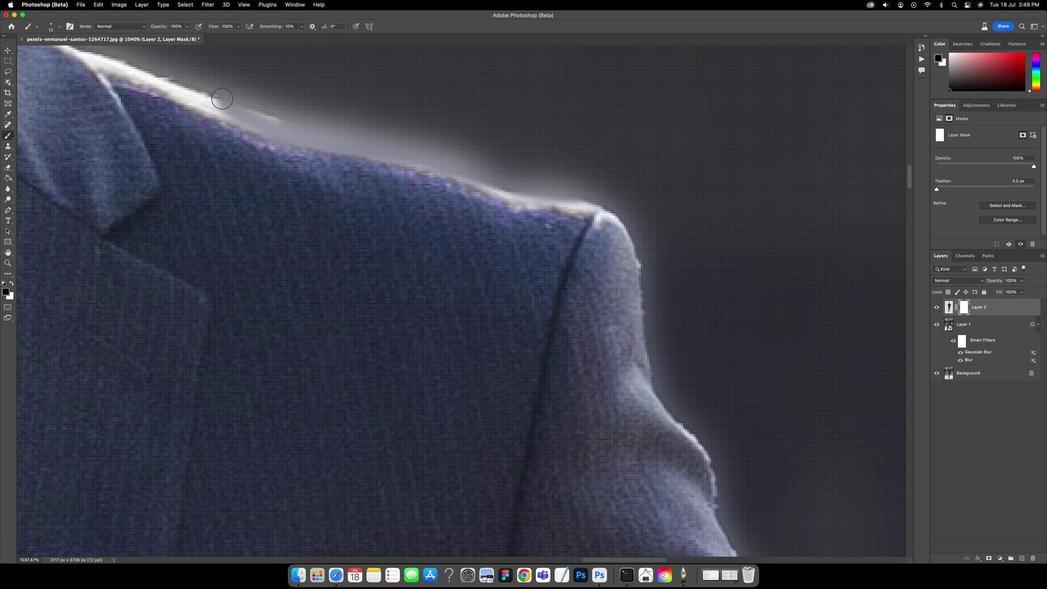
Action: Mouse moved to (232, 111)
Screenshot: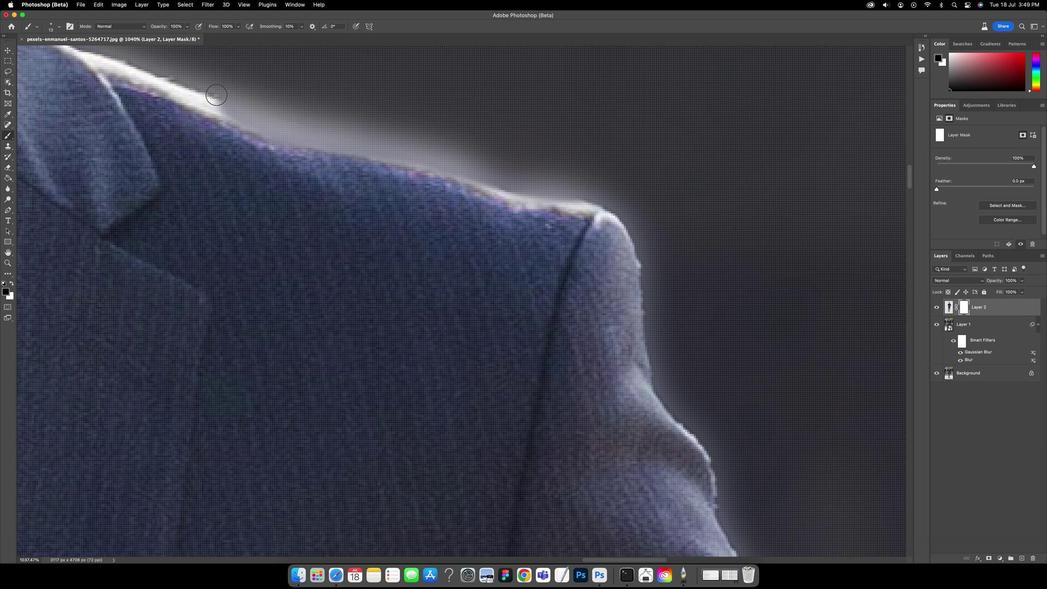 
Action: Mouse pressed left at (232, 111)
Screenshot: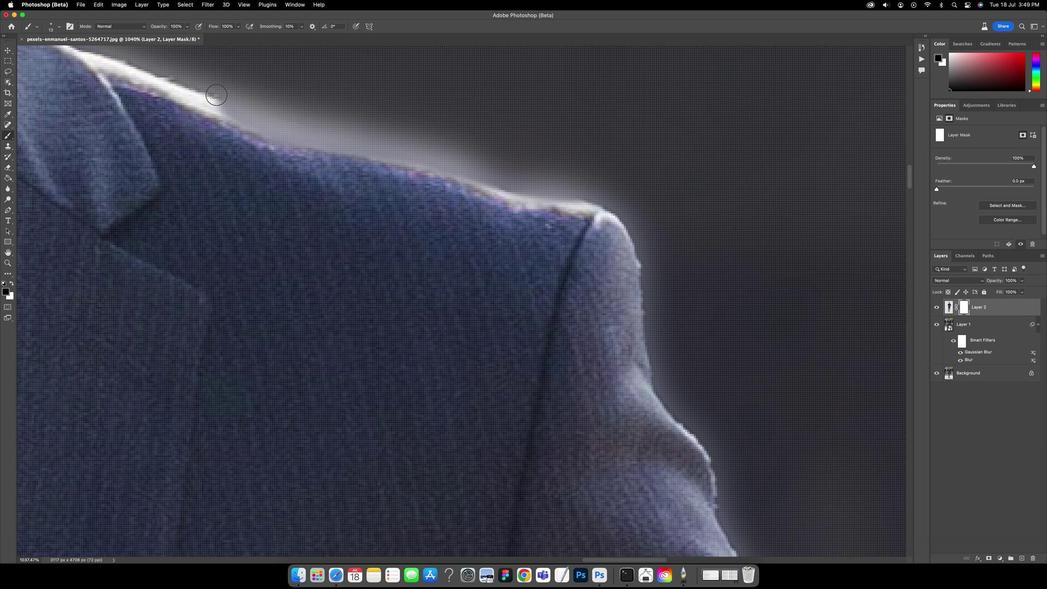
Action: Mouse moved to (189, 97)
Screenshot: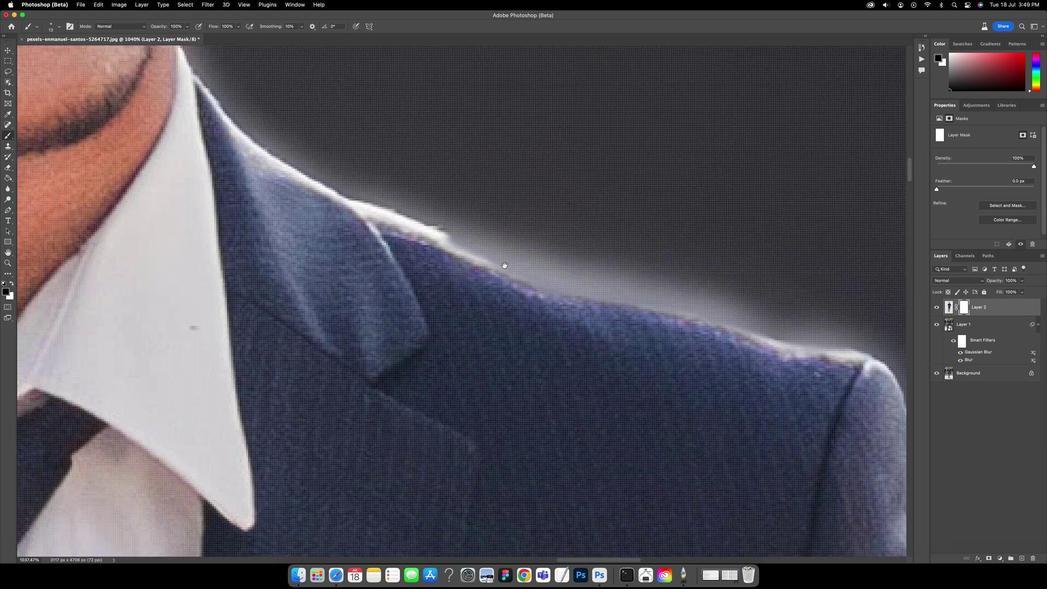 
Action: Key pressed Key.space
Screenshot: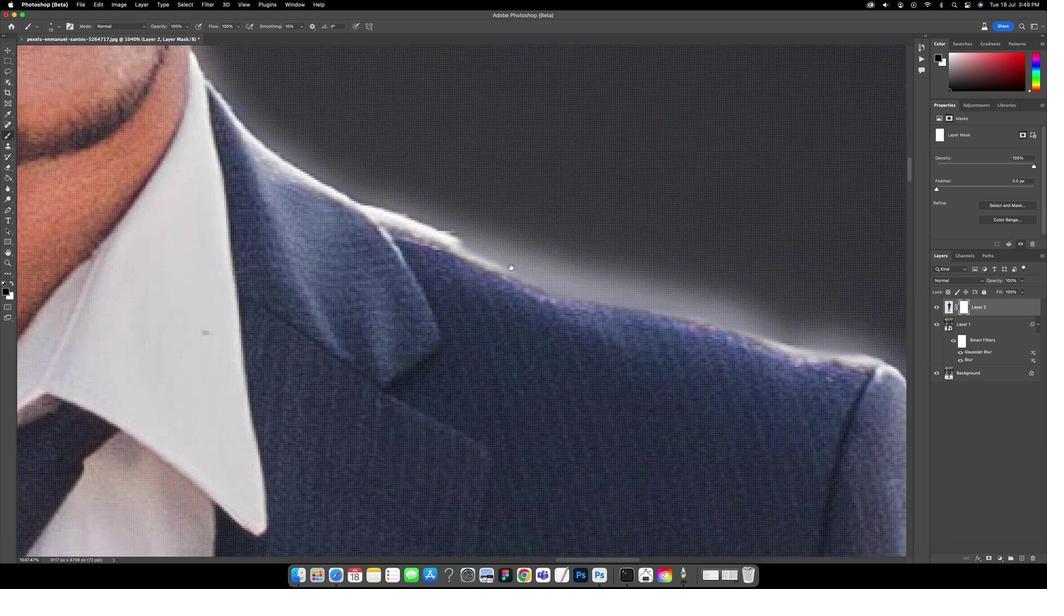 
Action: Mouse moved to (213, 114)
Screenshot: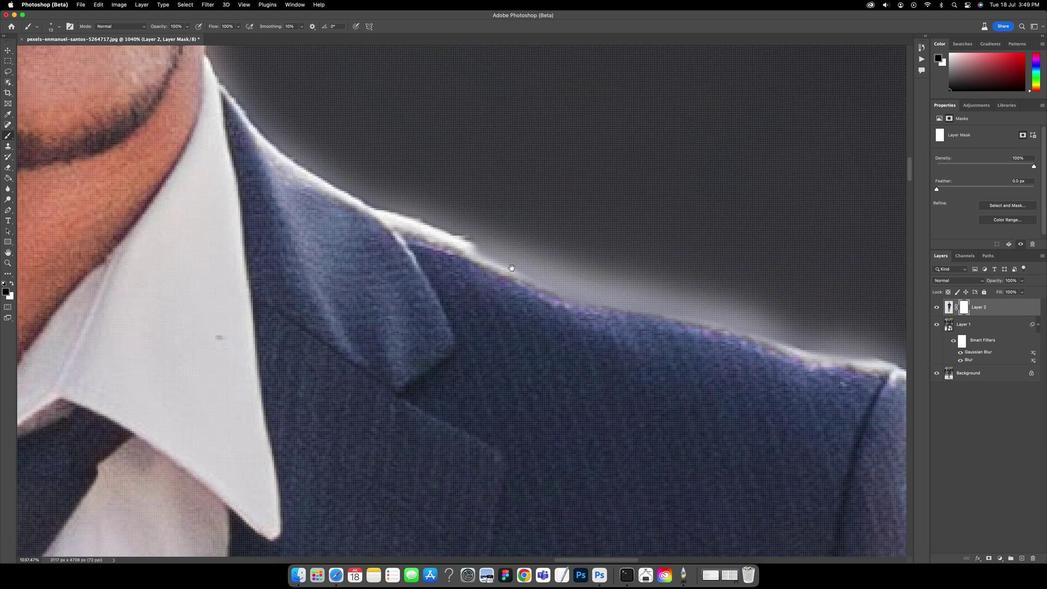 
Action: Mouse pressed left at (213, 114)
Screenshot: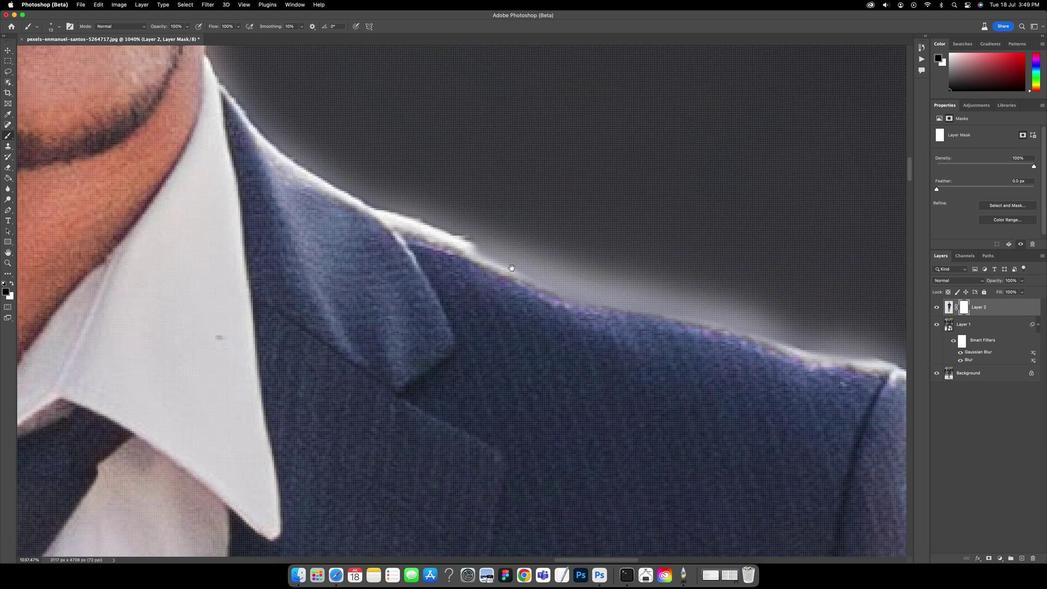 
Action: Mouse moved to (507, 266)
Screenshot: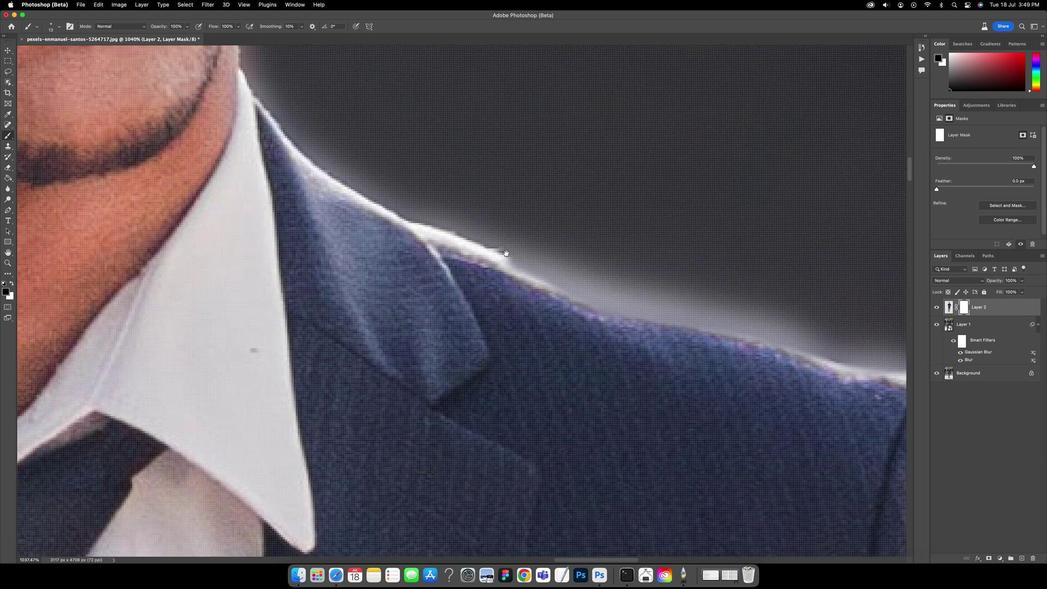 
Action: Key pressed Key.space
Screenshot: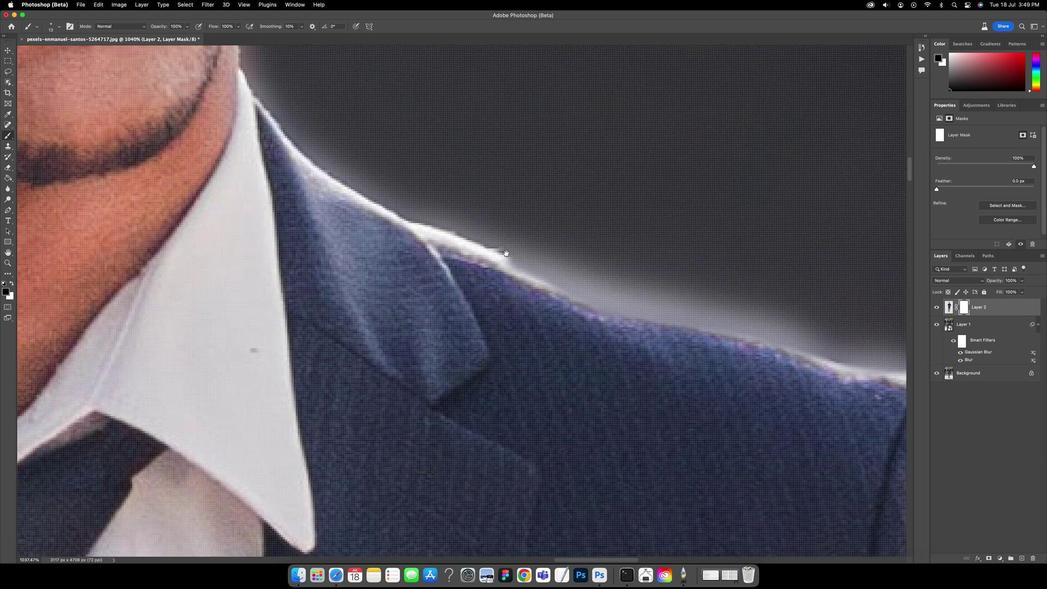 
Action: Mouse moved to (510, 268)
Screenshot: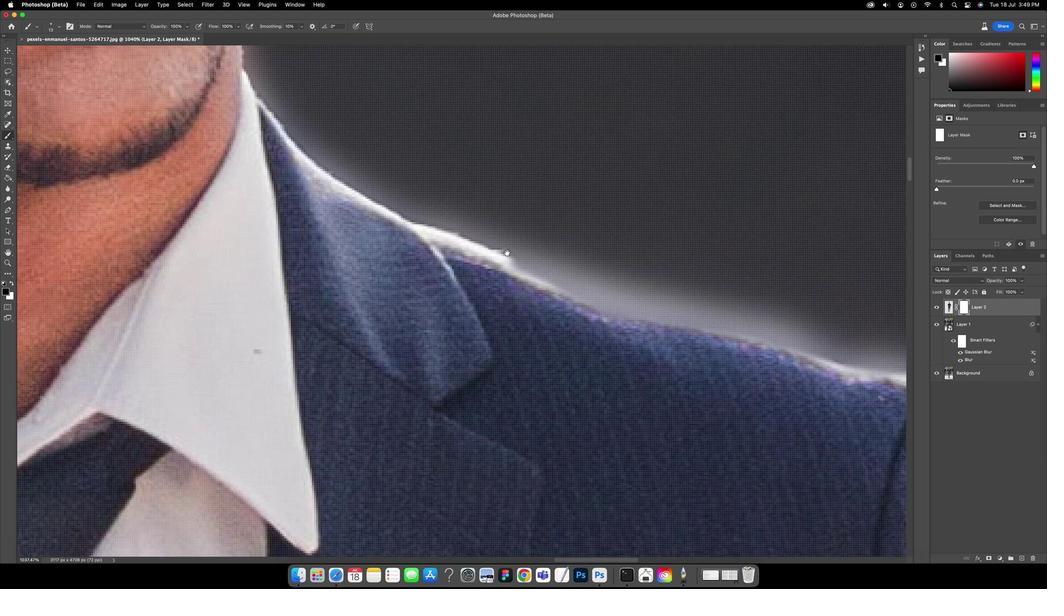 
Action: Key pressed Key.space
Screenshot: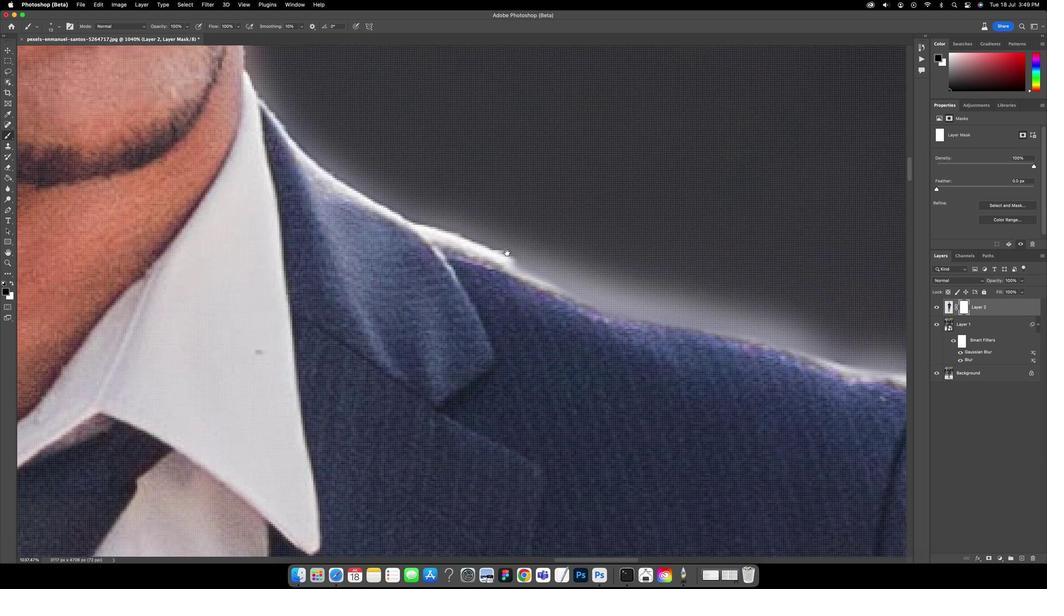 
Action: Mouse moved to (549, 272)
Screenshot: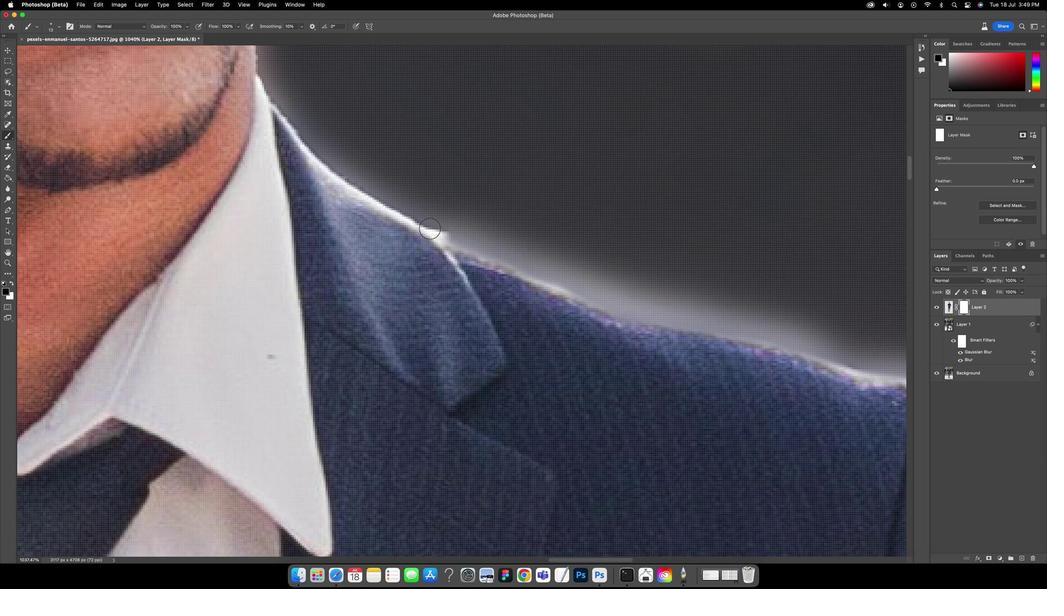 
Action: Mouse pressed left at (549, 272)
Screenshot: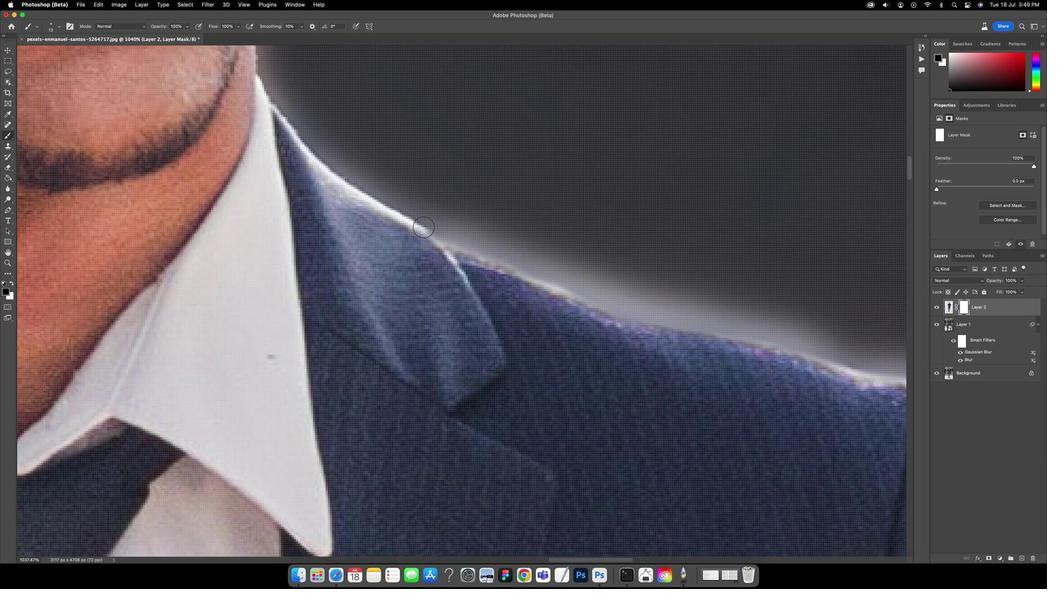 
Action: Mouse moved to (286, 117)
Screenshot: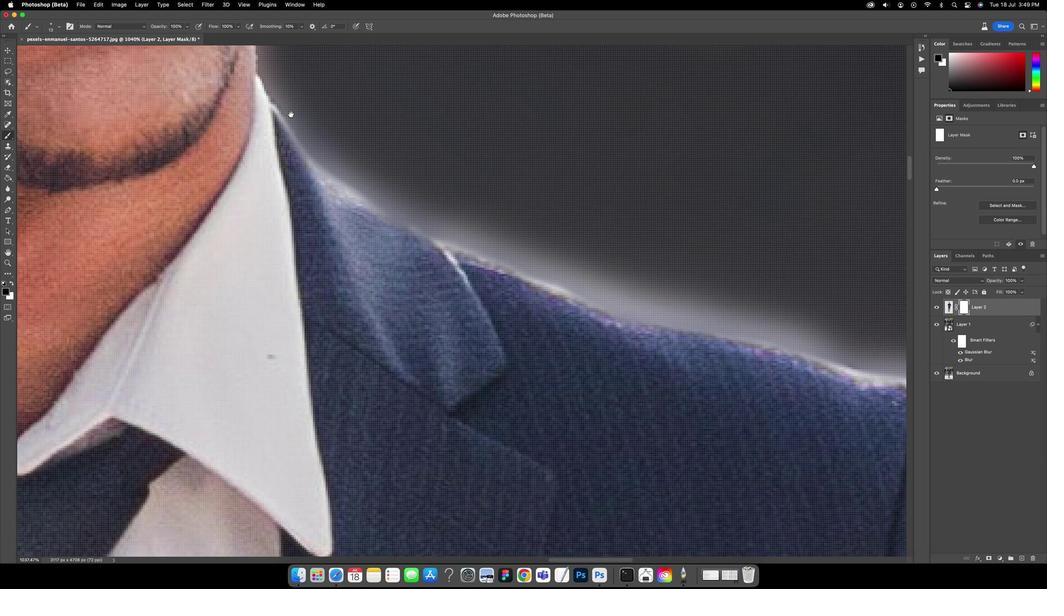 
Action: Key pressed Key.space
Screenshot: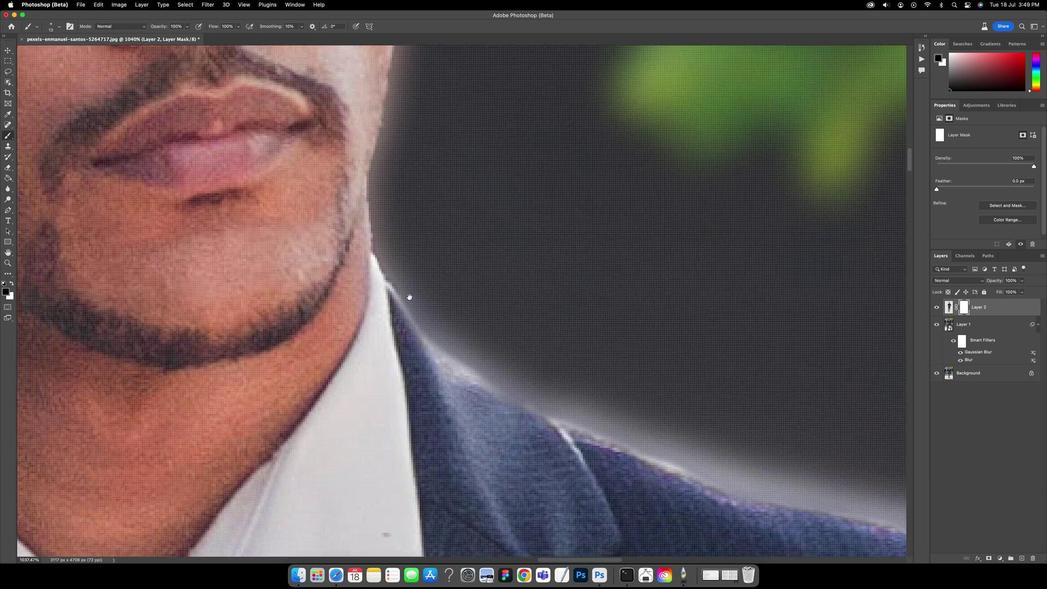 
Action: Mouse moved to (291, 121)
Screenshot: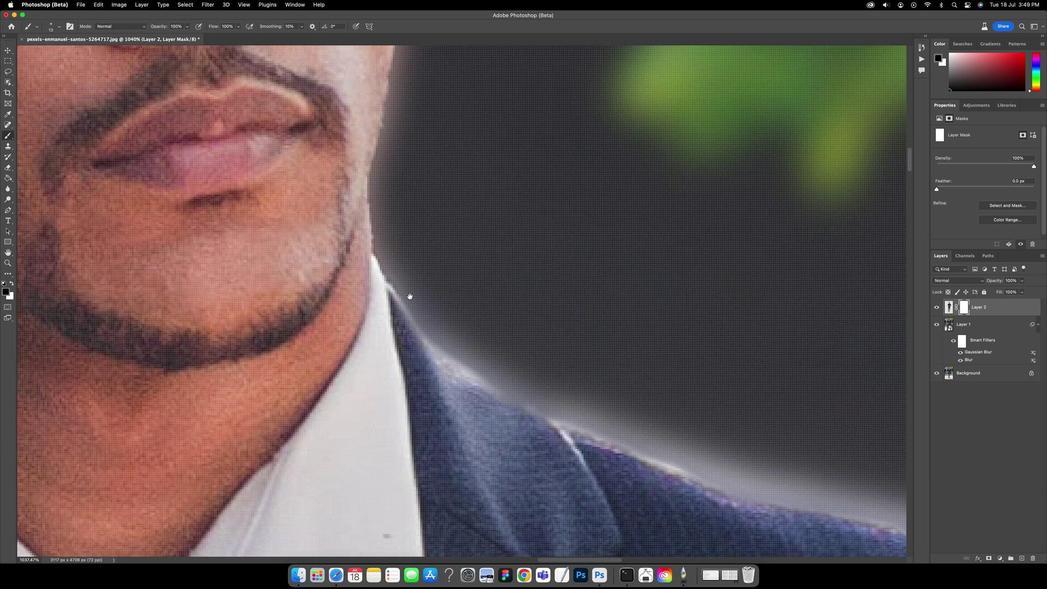 
Action: Mouse pressed left at (291, 121)
Screenshot: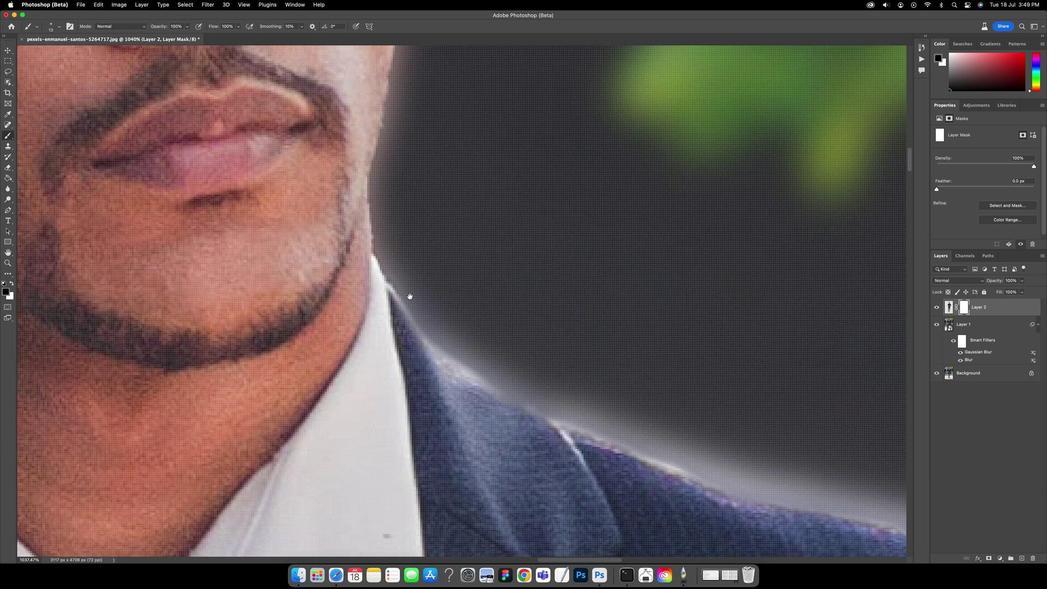 
Action: Mouse moved to (407, 295)
Screenshot: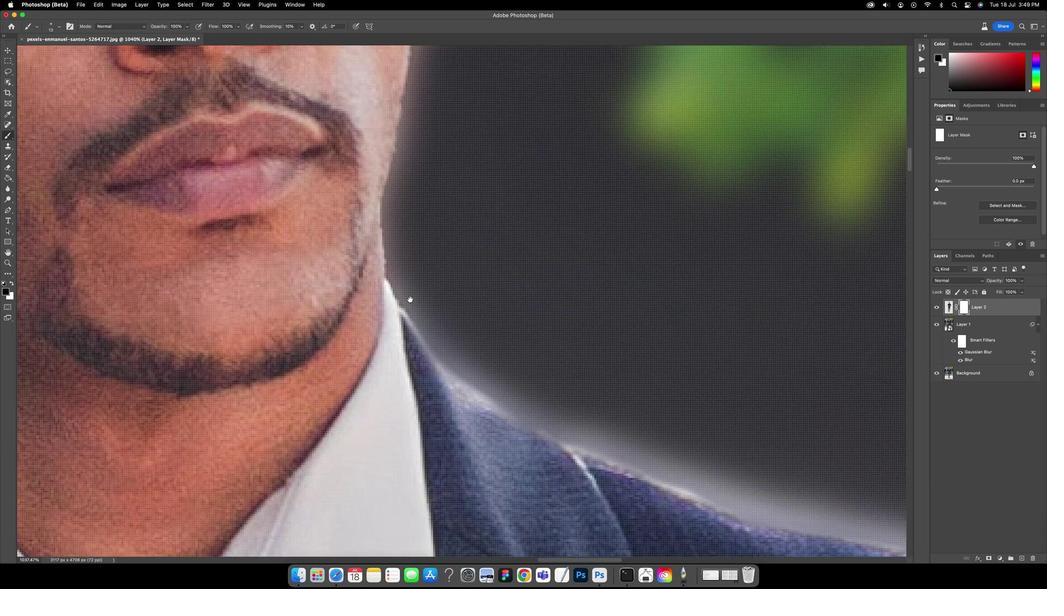
Action: Key pressed Key.space
Screenshot: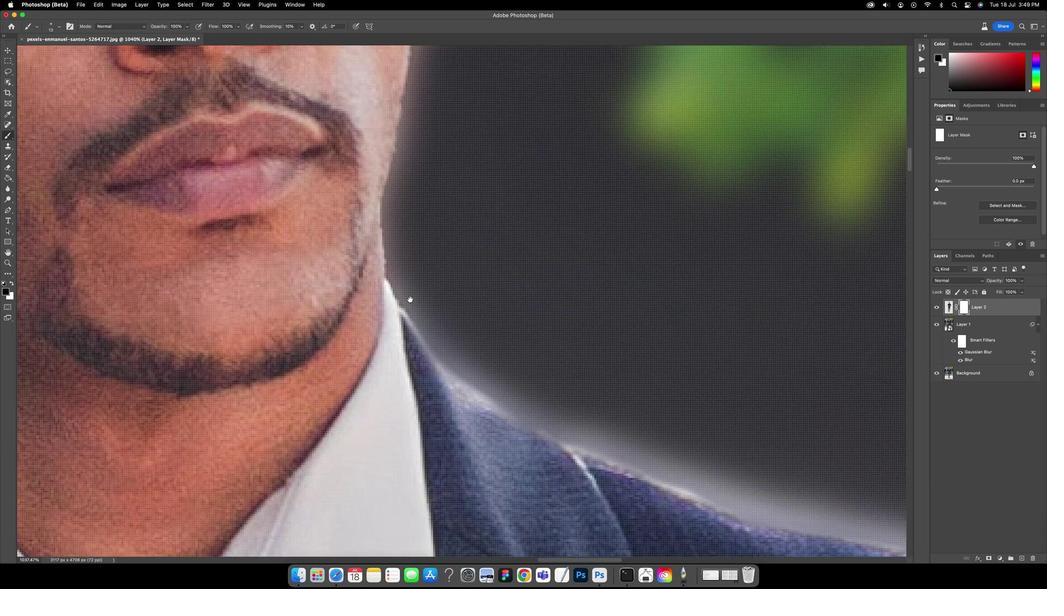 
Action: Mouse moved to (407, 296)
Screenshot: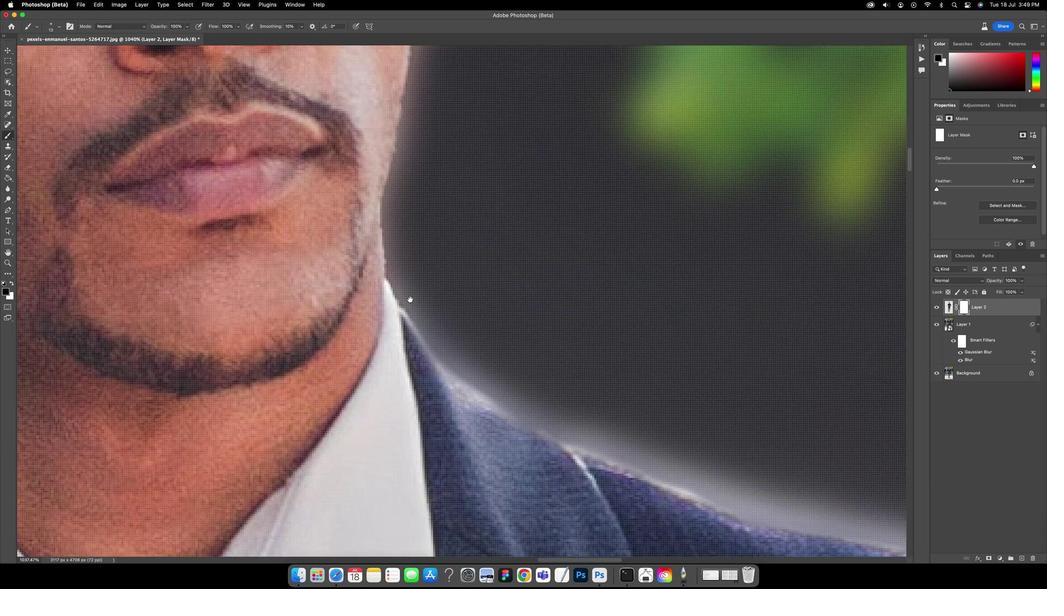 
Action: Key pressed Key.space
Screenshot: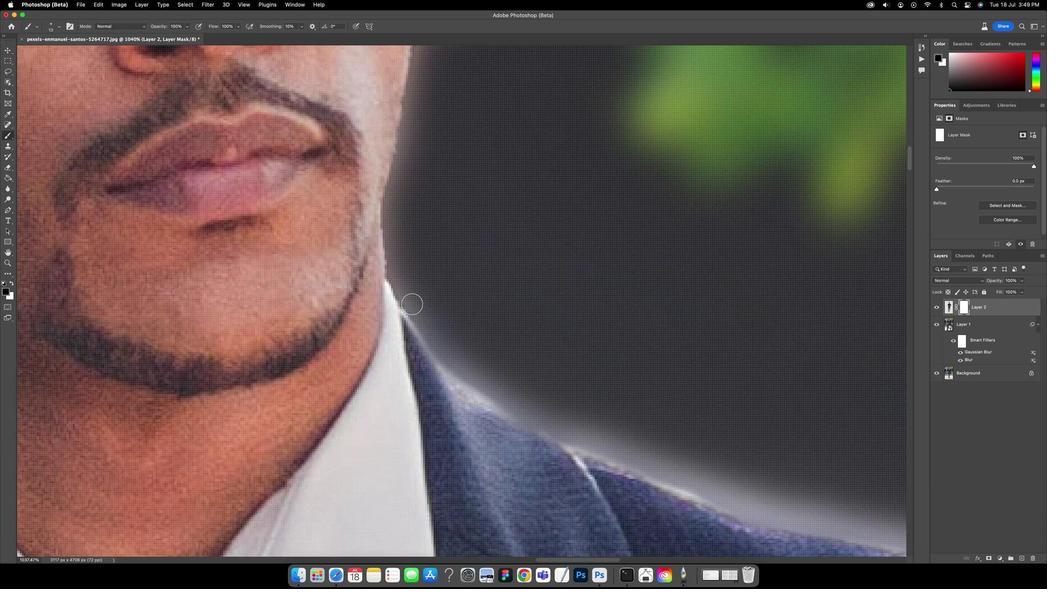 
Action: Mouse moved to (396, 285)
Screenshot: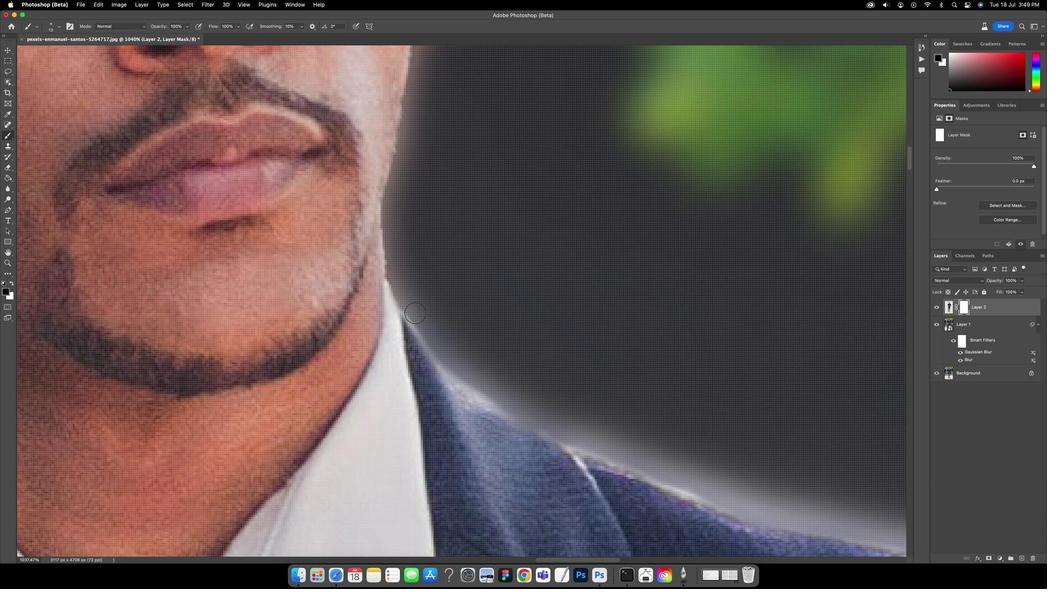
Action: Mouse pressed left at (396, 285)
Screenshot: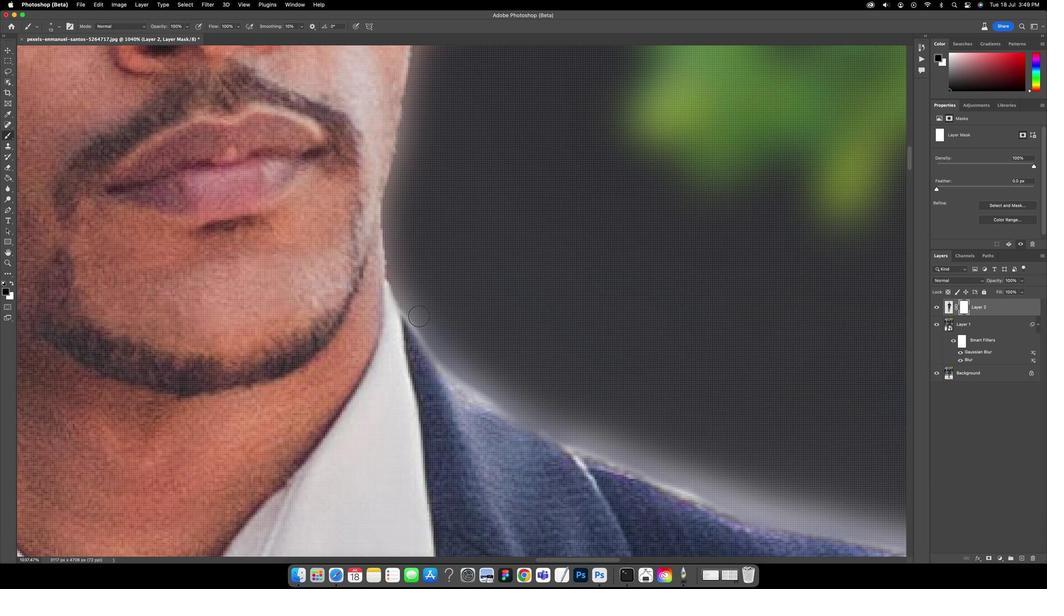 
Action: Mouse moved to (423, 322)
Screenshot: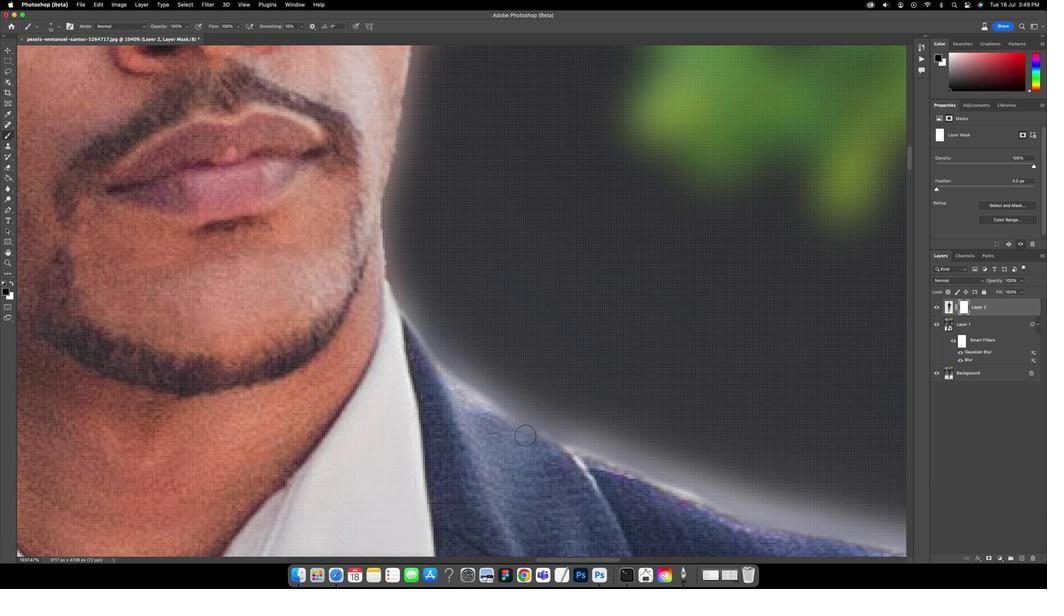 
Action: Key pressed Key.space
Screenshot: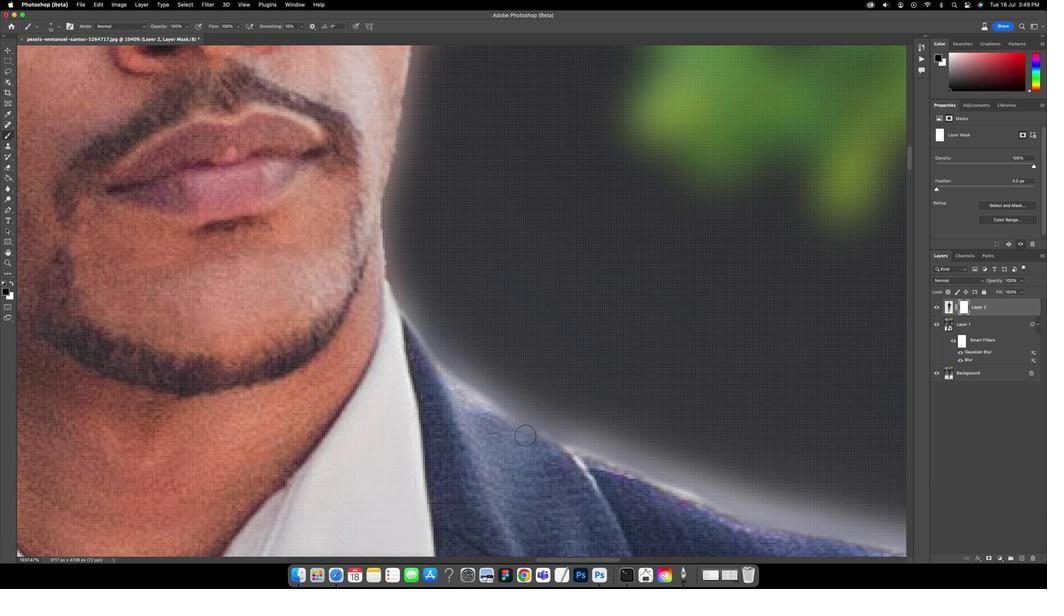 
Action: Mouse moved to (523, 430)
Screenshot: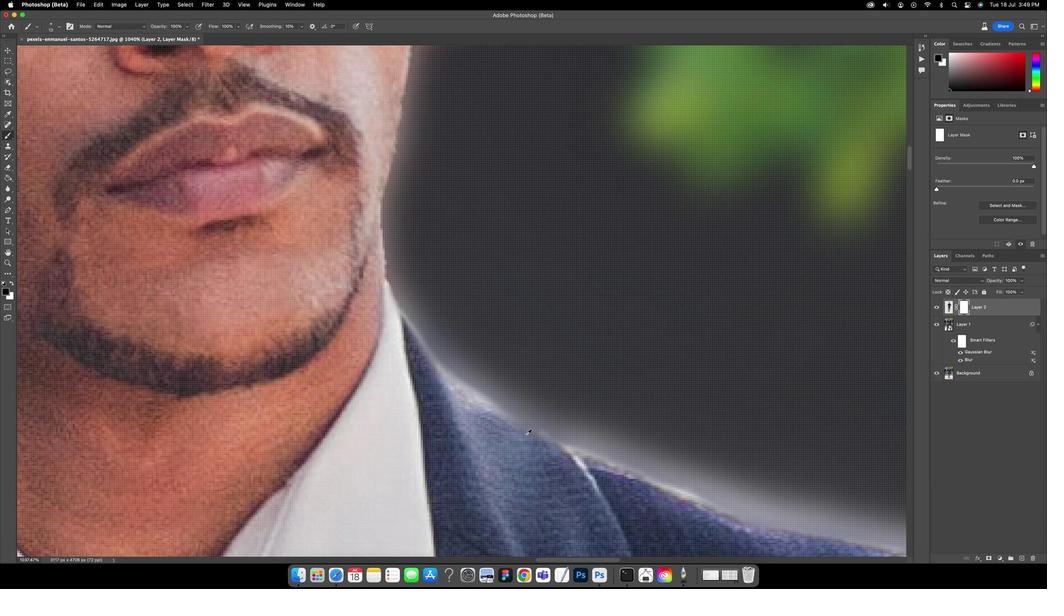 
Action: Key pressed Key.alt
Screenshot: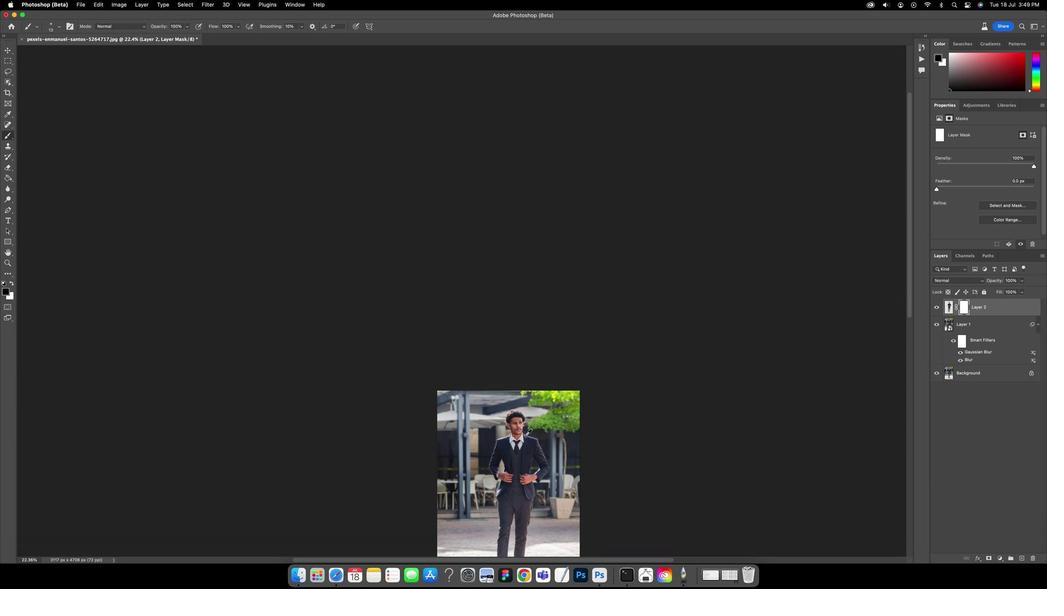 
Action: Mouse scrolled (523, 430) with delta (-2, 7)
Screenshot: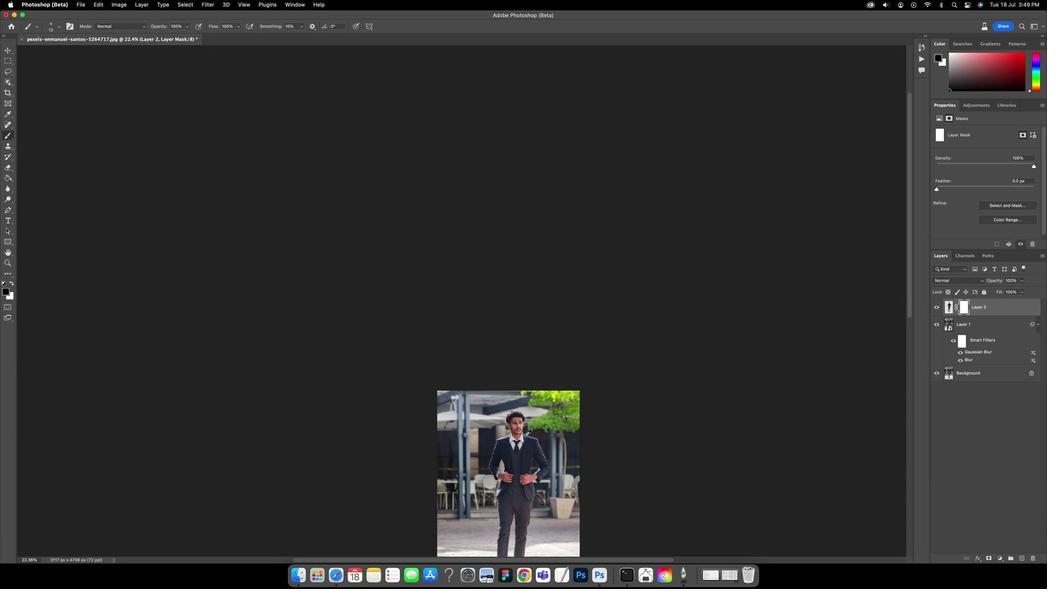 
Action: Mouse scrolled (523, 430) with delta (-2, 7)
Screenshot: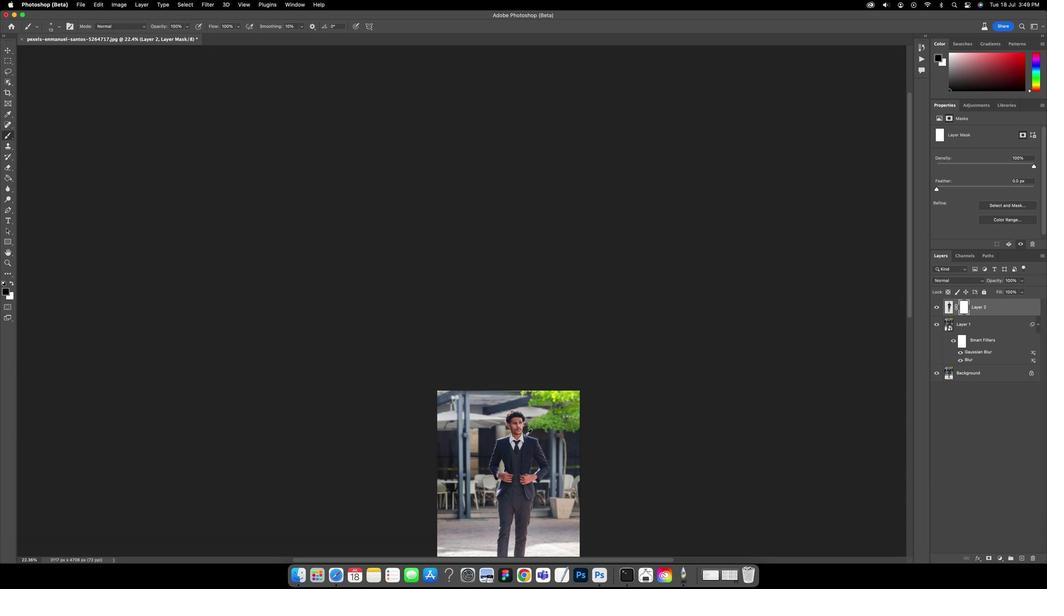 
Action: Mouse scrolled (523, 430) with delta (-2, 5)
Screenshot: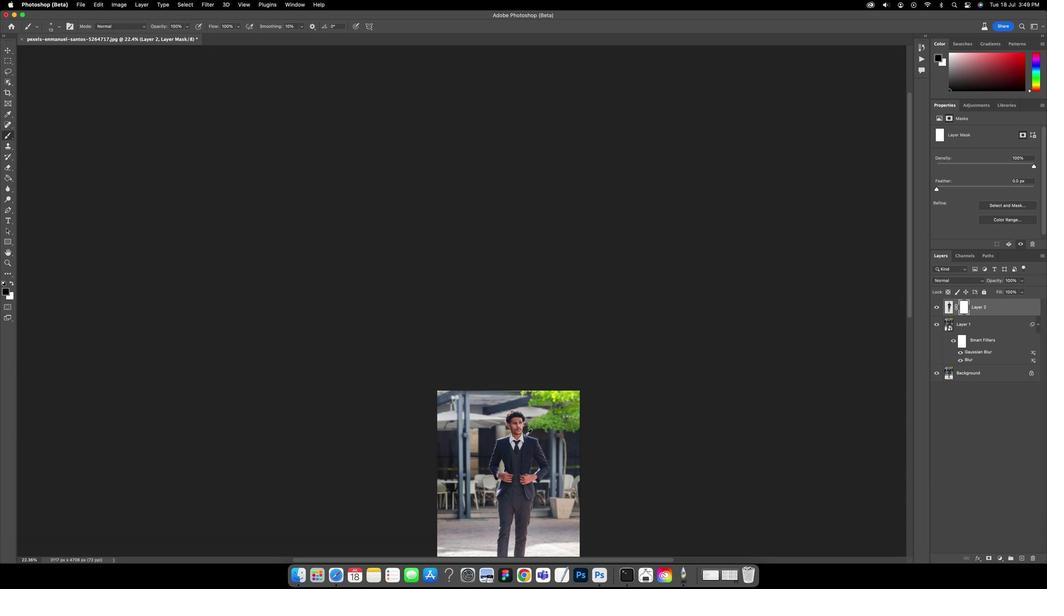 
Action: Mouse scrolled (523, 430) with delta (-2, 5)
Screenshot: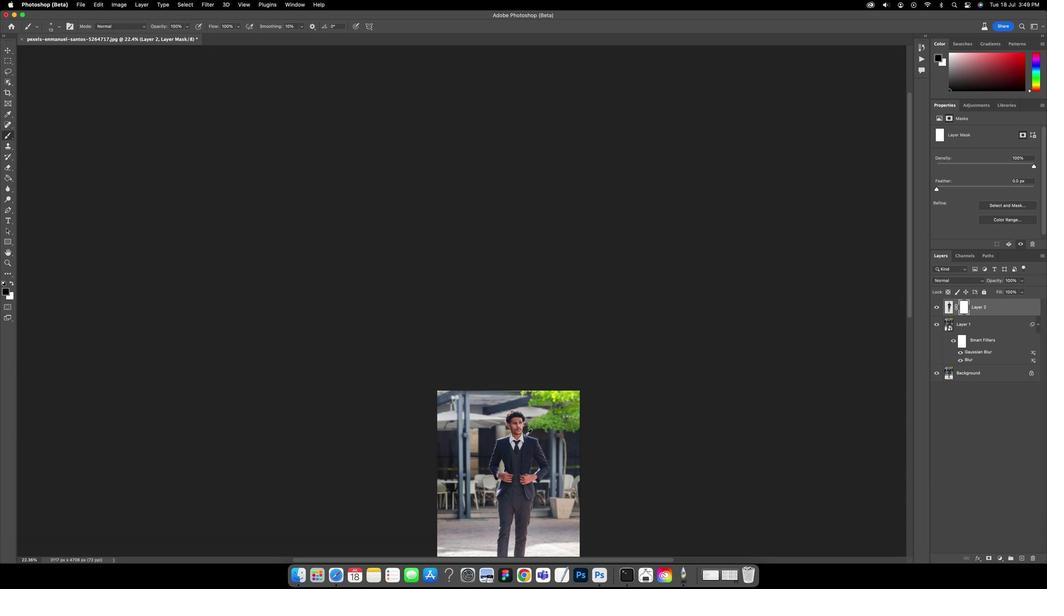 
Action: Mouse scrolled (523, 430) with delta (-2, 4)
Screenshot: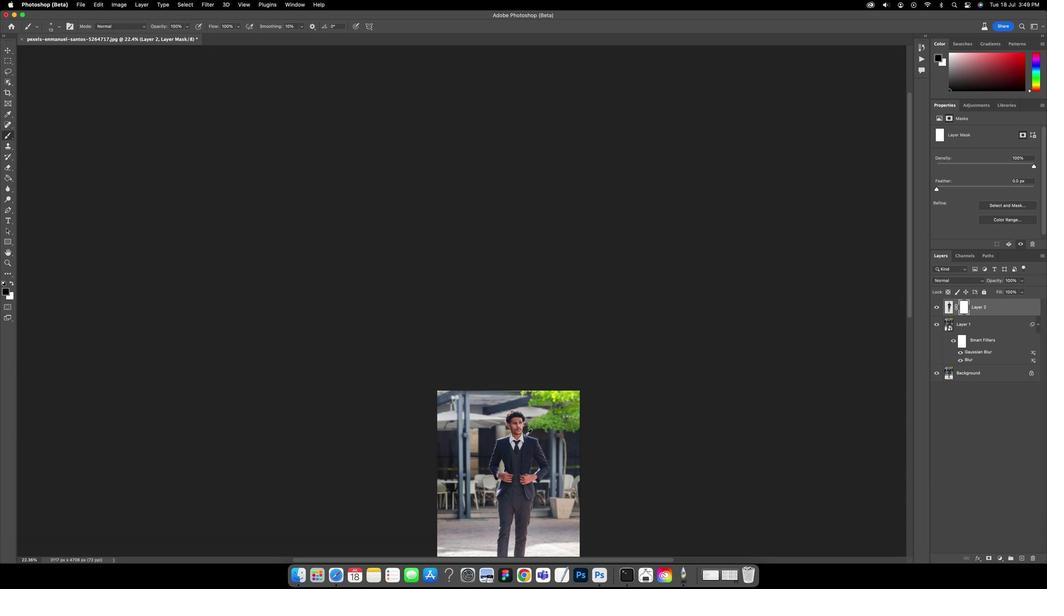 
Action: Mouse scrolled (523, 430) with delta (-2, 4)
Screenshot: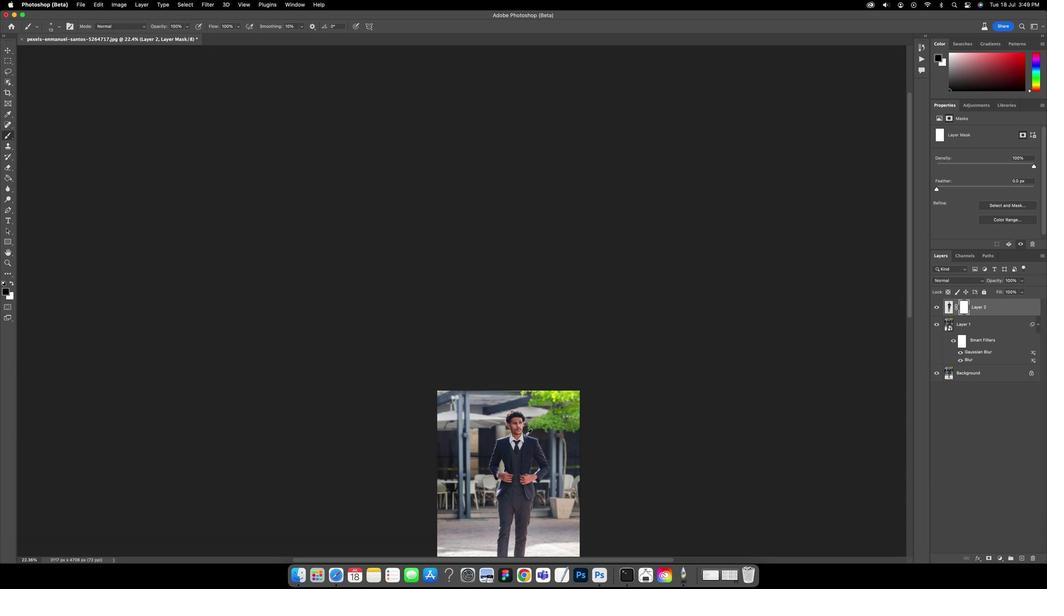 
Action: Mouse scrolled (523, 430) with delta (-2, 7)
Screenshot: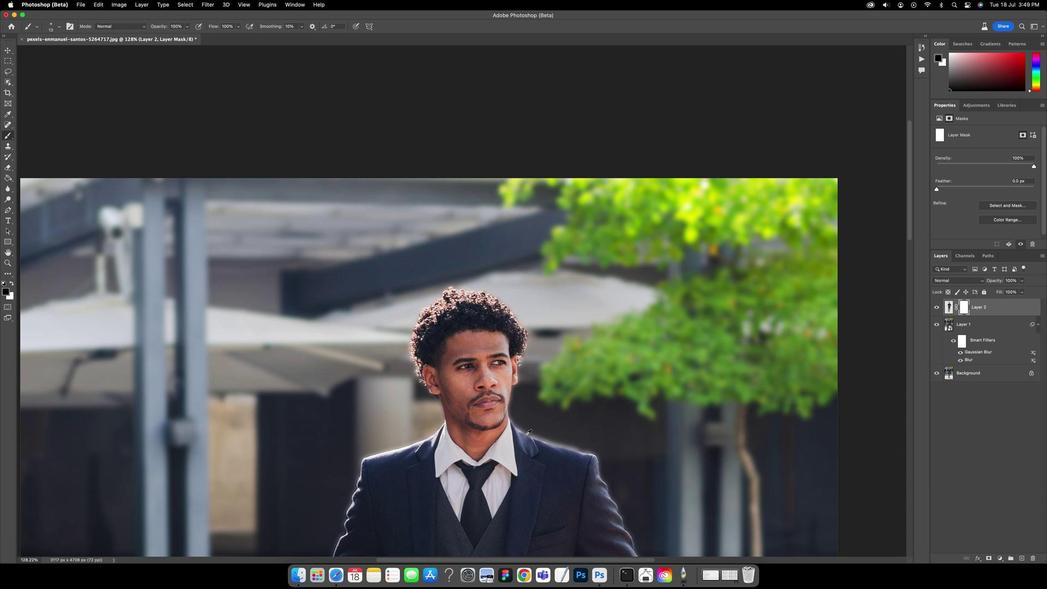 
Action: Mouse scrolled (523, 430) with delta (-2, 7)
Screenshot: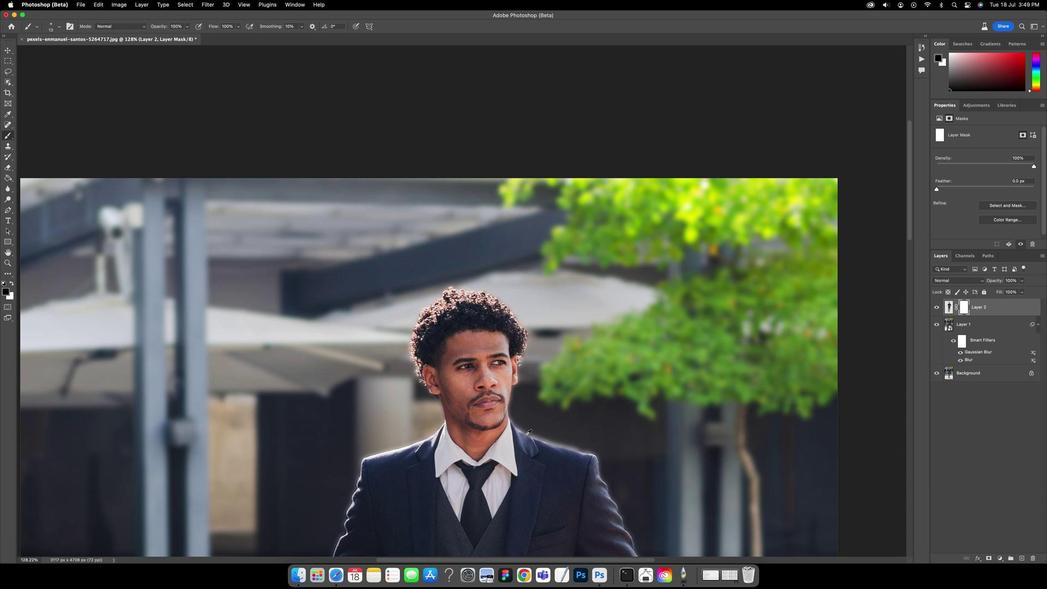
Action: Mouse scrolled (523, 430) with delta (-2, 8)
Screenshot: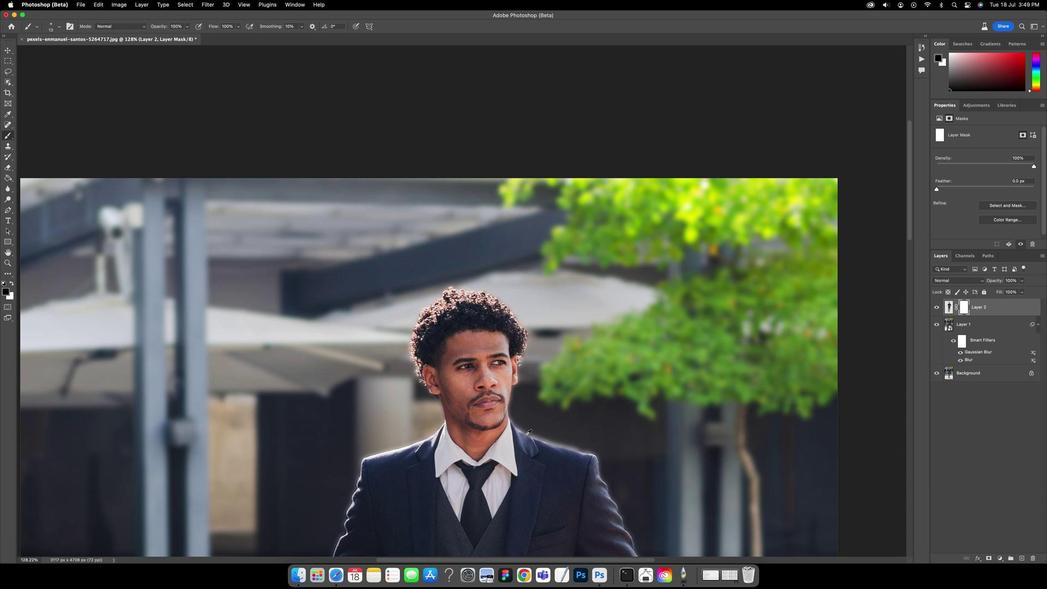 
Action: Mouse scrolled (523, 430) with delta (-2, 9)
Screenshot: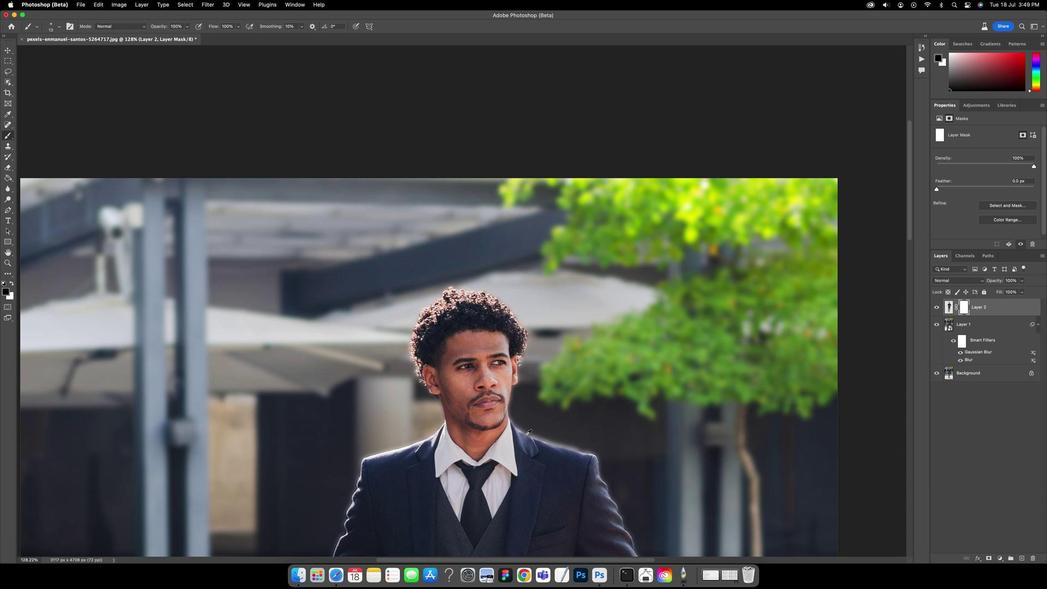 
Action: Mouse scrolled (523, 430) with delta (-2, 7)
Screenshot: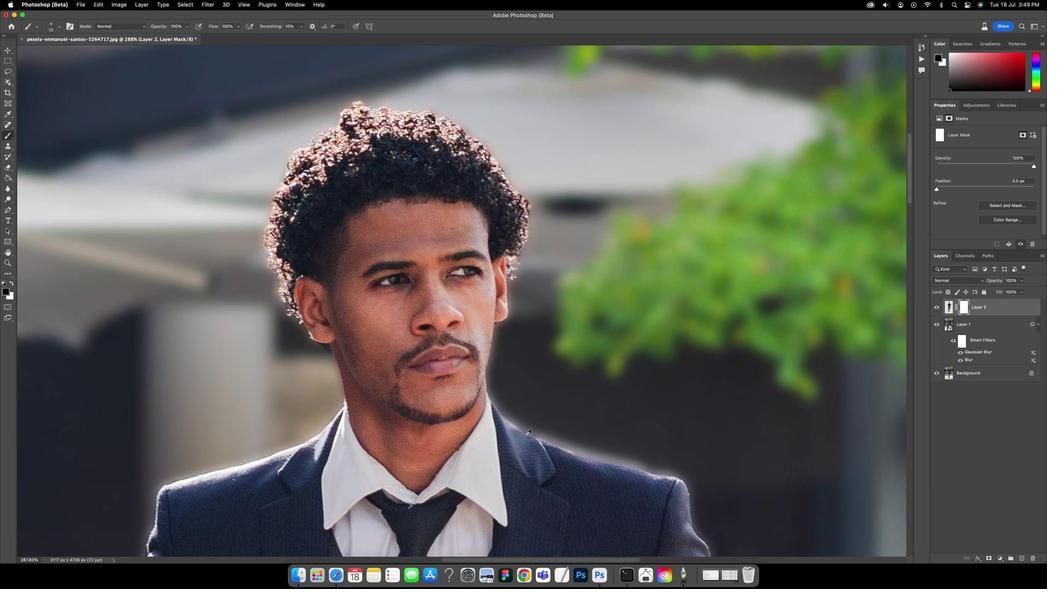 
Action: Mouse scrolled (523, 430) with delta (-2, 7)
Screenshot: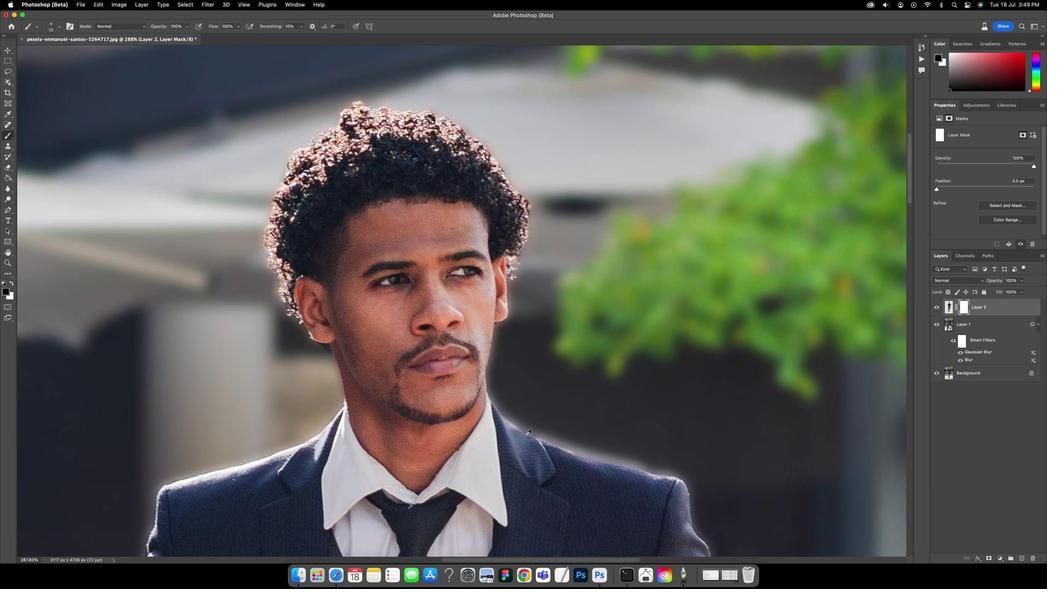 
Action: Mouse scrolled (523, 430) with delta (-2, 8)
Screenshot: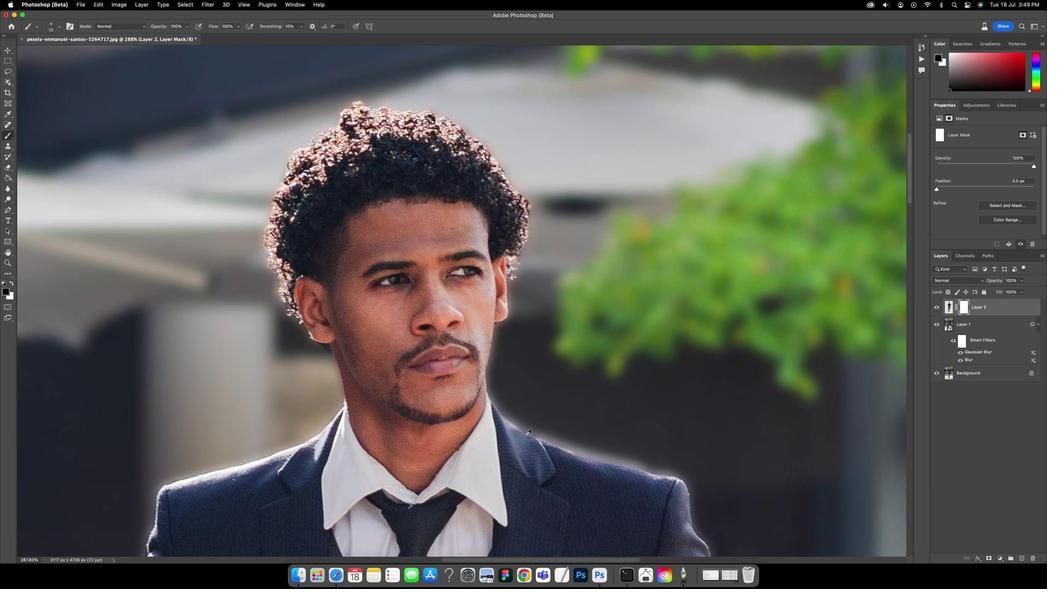 
Action: Mouse moved to (553, 454)
Screenshot: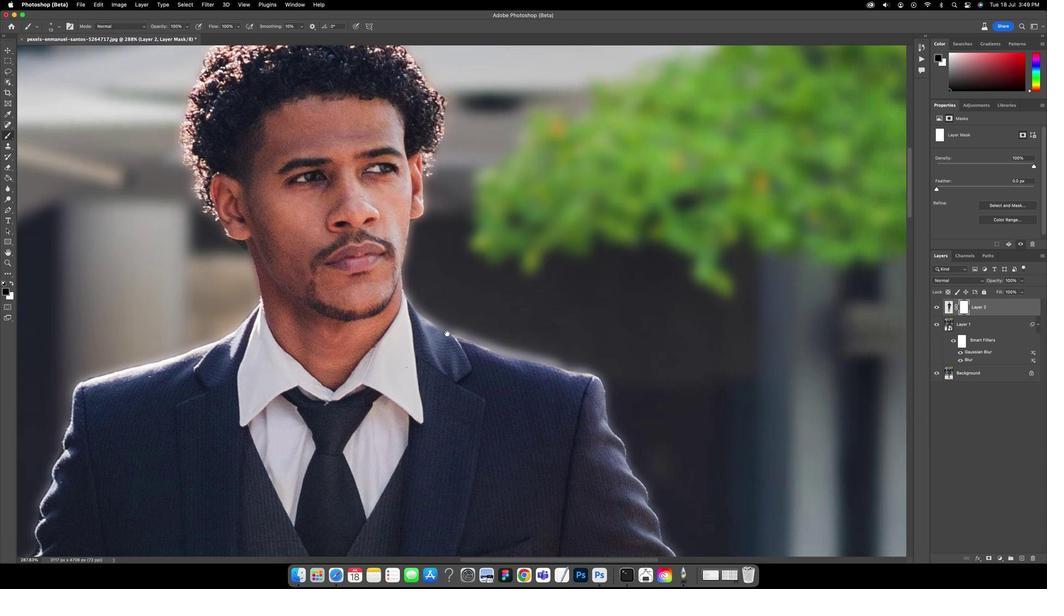 
Action: Key pressed Key.space
Screenshot: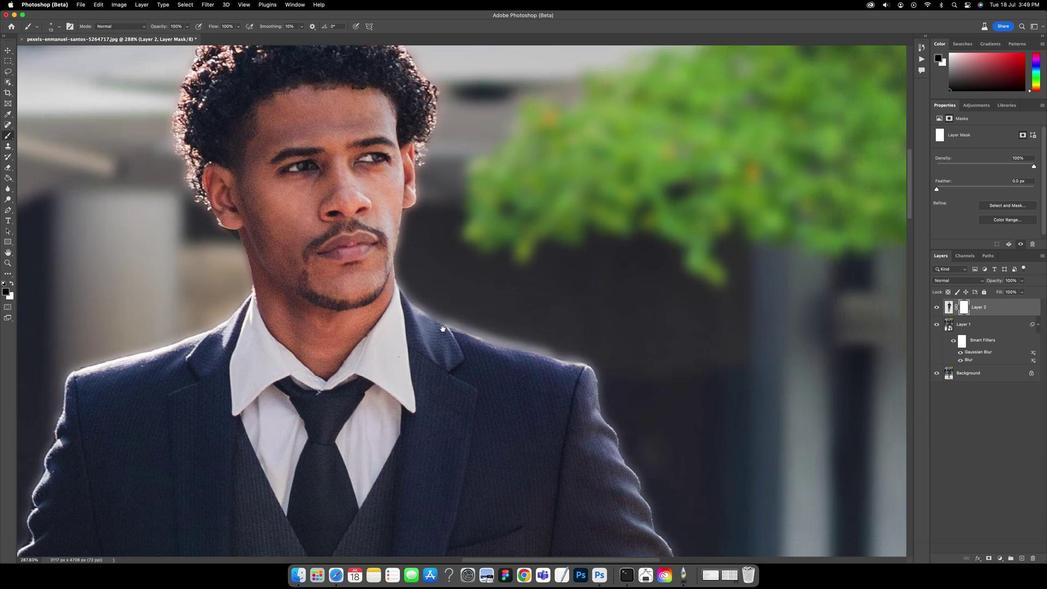 
Action: Mouse moved to (548, 455)
Screenshot: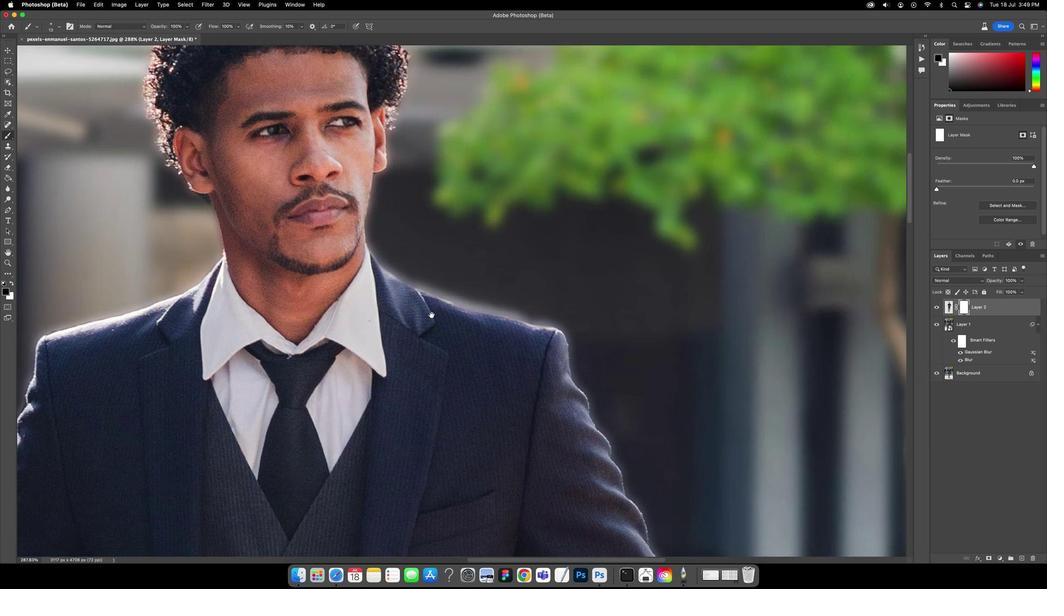 
Action: Mouse pressed left at (548, 455)
Screenshot: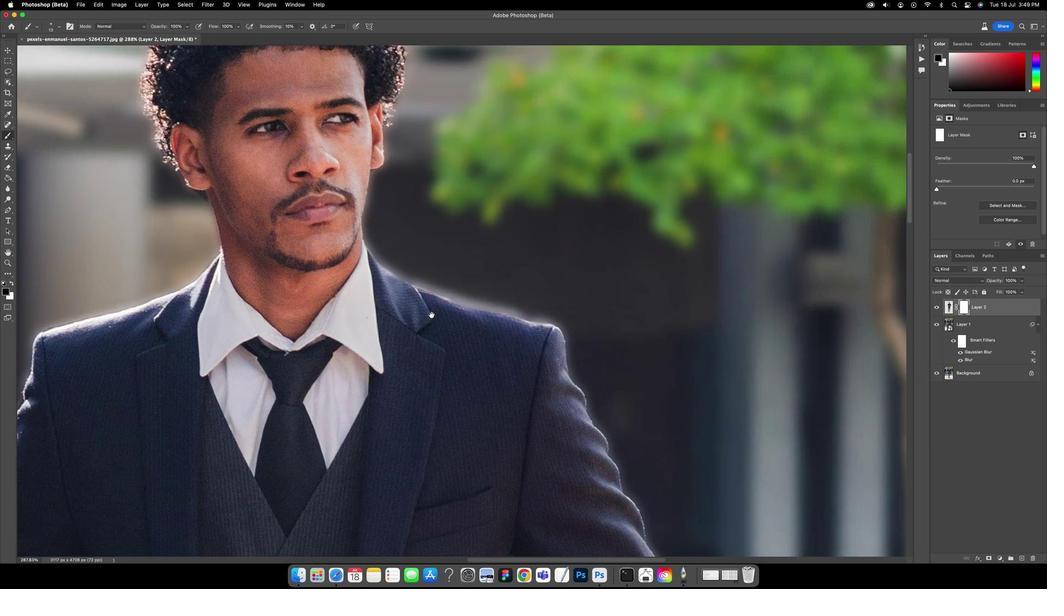 
Action: Mouse moved to (446, 333)
Screenshot: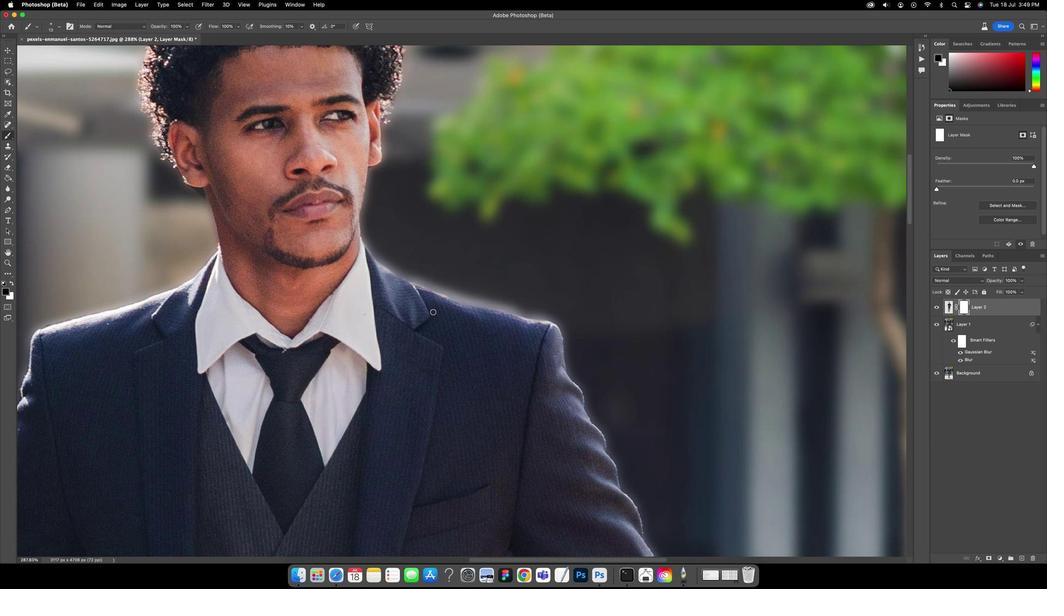 
Action: Key pressed Key.space
Screenshot: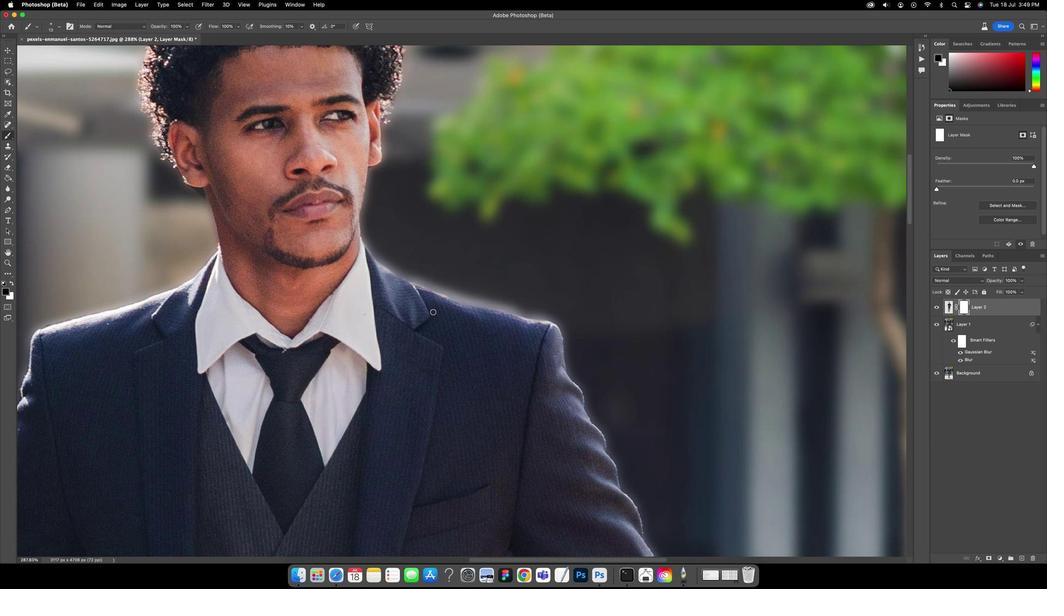 
Action: Mouse moved to (433, 318)
Screenshot: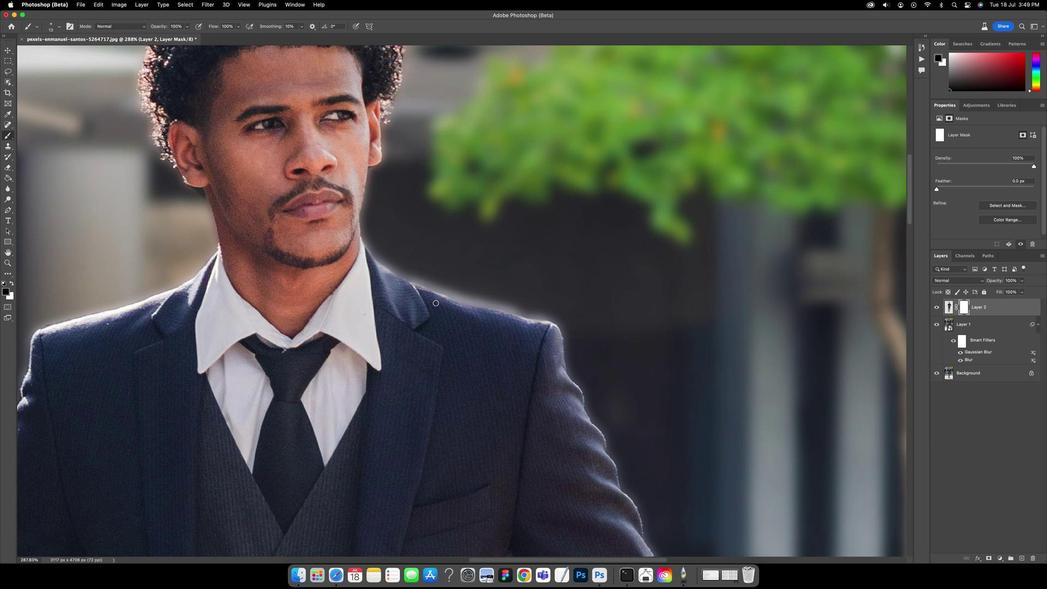 
Action: Key pressed Key.space
Screenshot: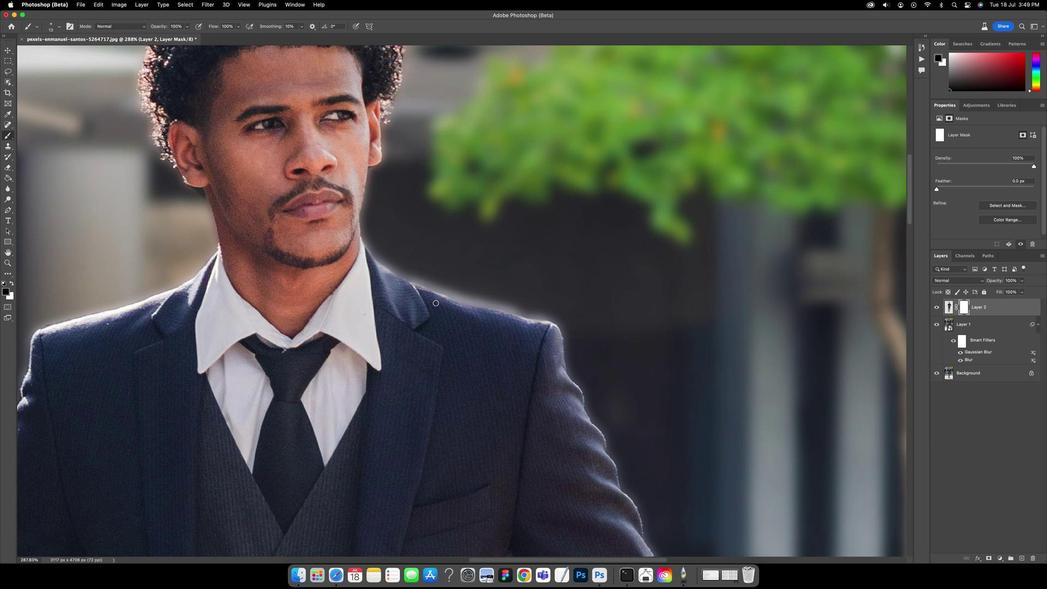 
Action: Mouse moved to (429, 314)
Screenshot: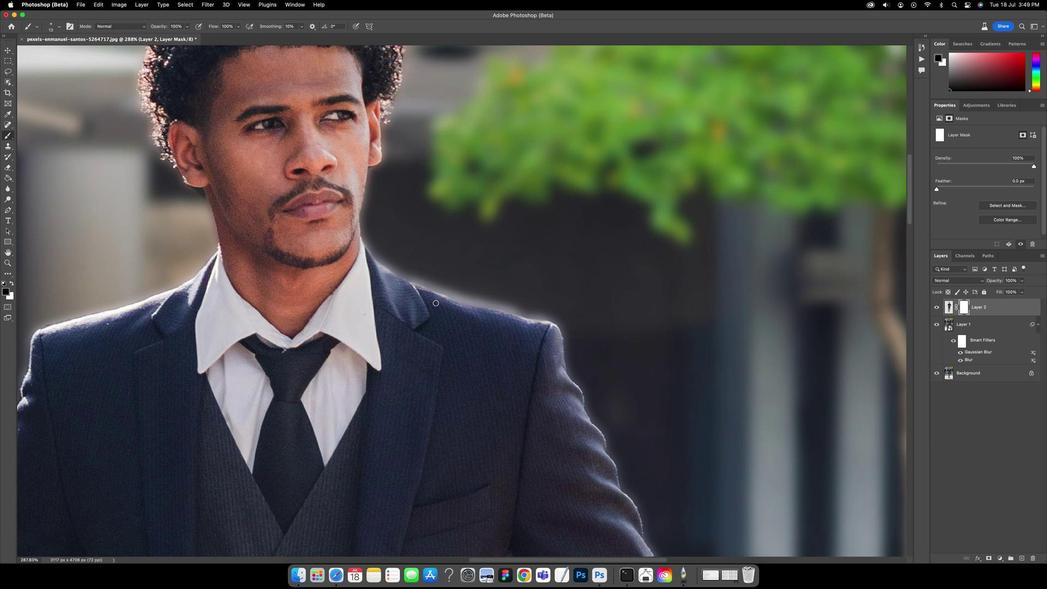 
Action: Key pressed Key.spaceKey.space
Screenshot: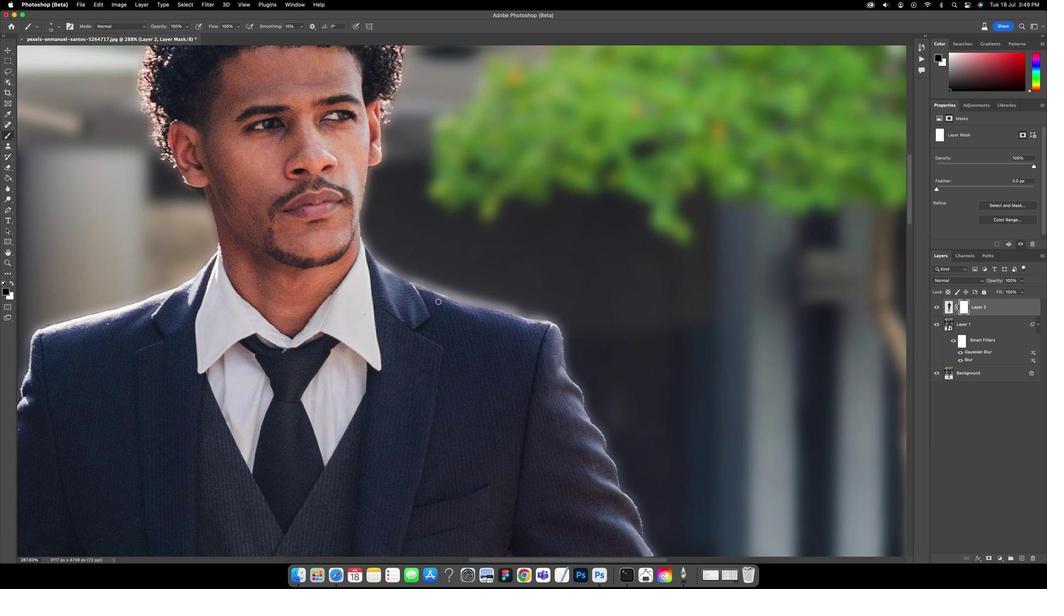 
Action: Mouse moved to (445, 290)
Screenshot: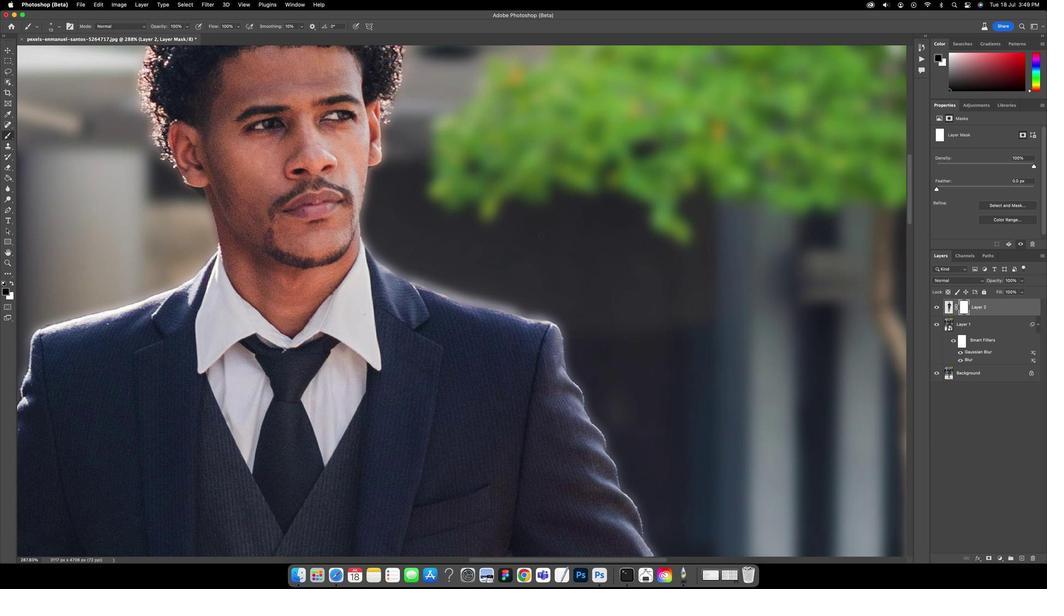 
Action: Mouse pressed left at (445, 290)
Screenshot: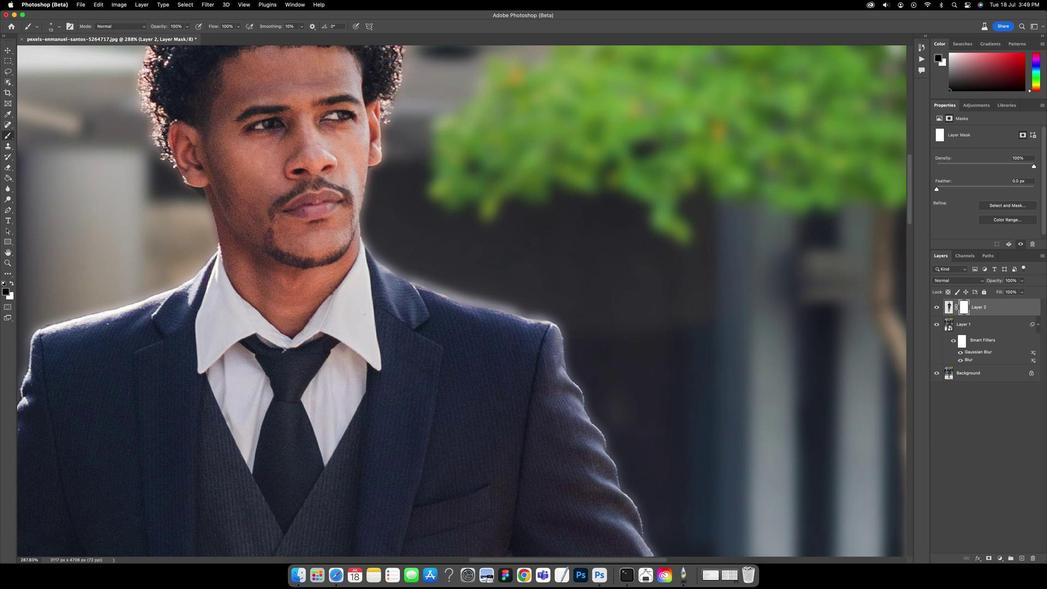 
Action: Mouse moved to (496, 291)
Screenshot: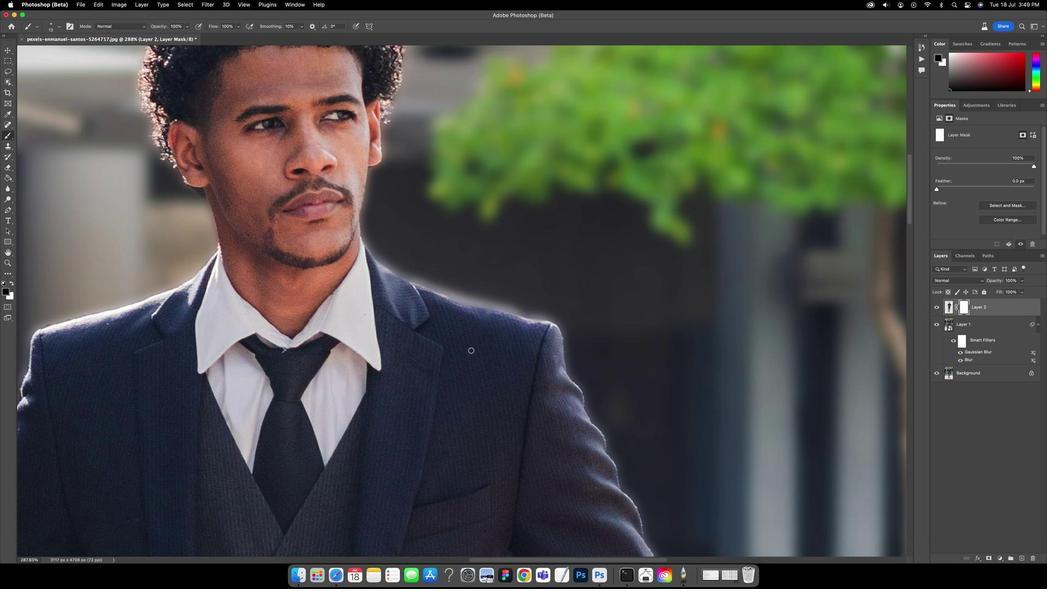 
Action: Mouse pressed left at (496, 291)
Screenshot: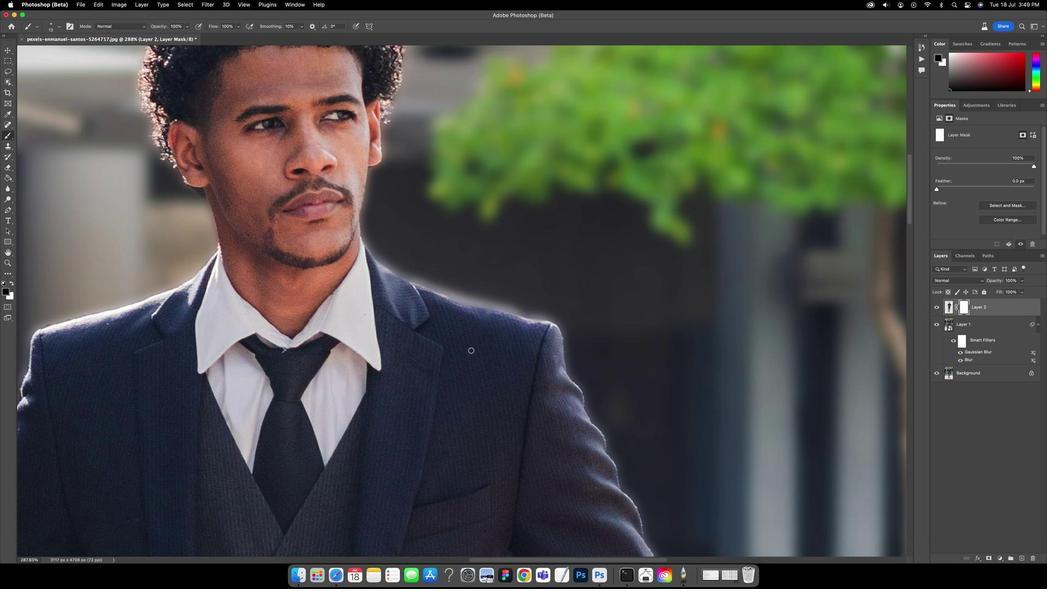 
Action: Mouse moved to (469, 348)
Screenshot: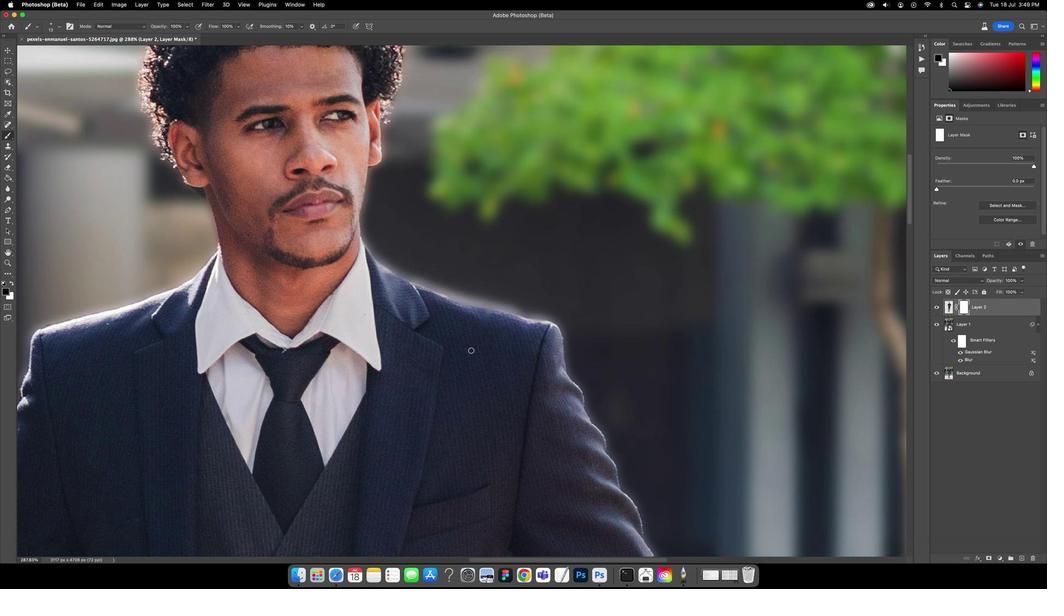 
Action: Key pressed Key.cmd'z'
Screenshot: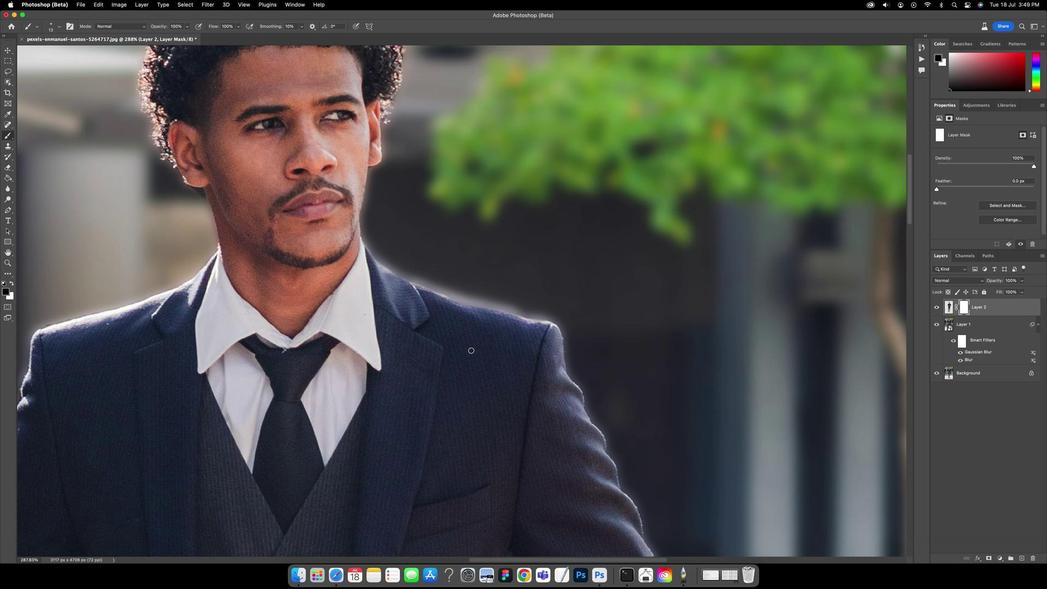 
Action: Mouse moved to (471, 328)
Screenshot: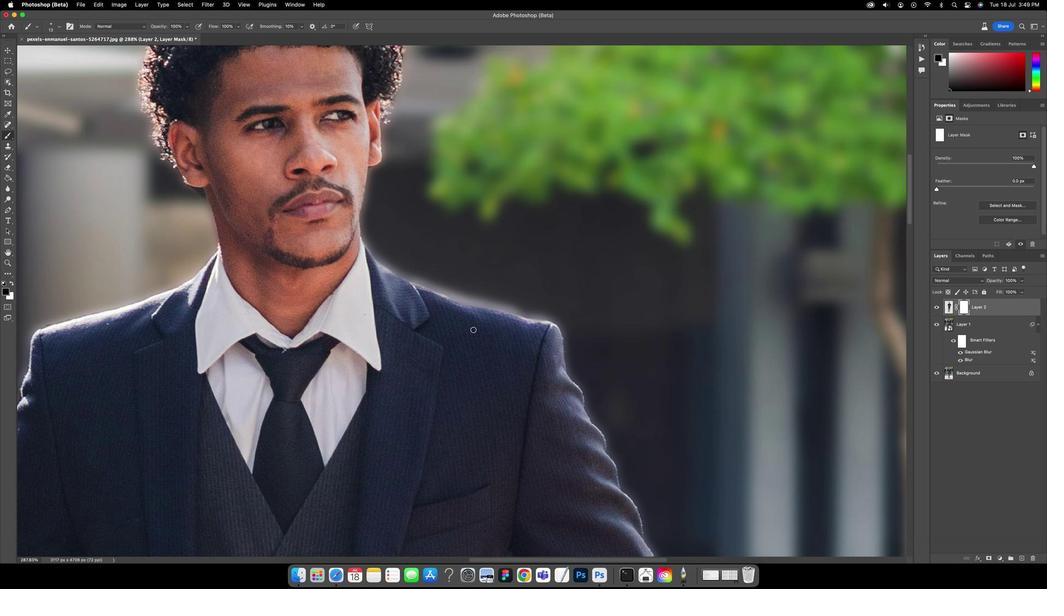 
Action: Key pressed Key.cmd'z''z''z'
Screenshot: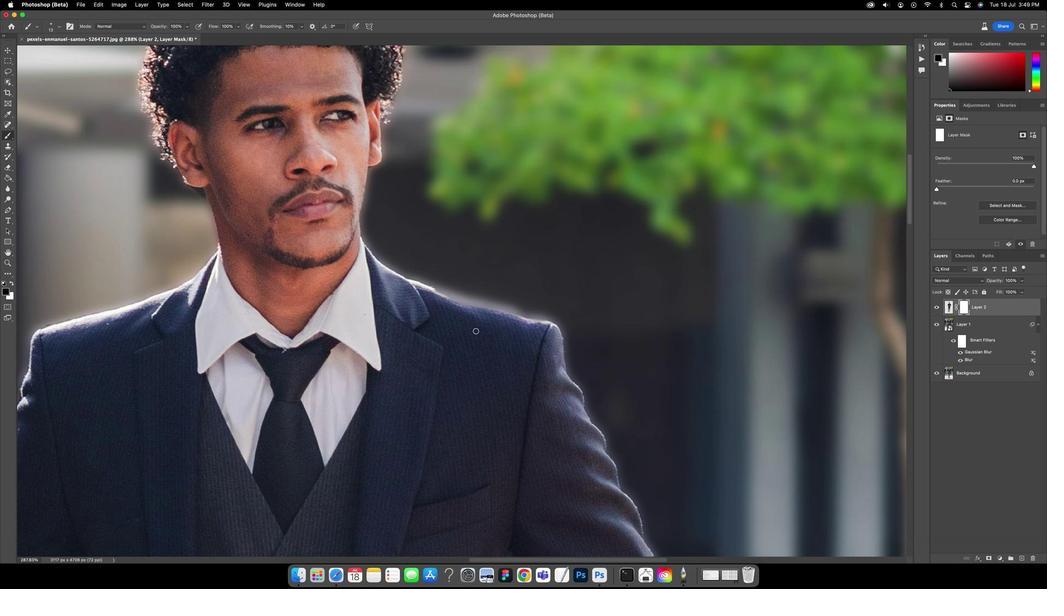 
Action: Mouse moved to (474, 329)
Screenshot: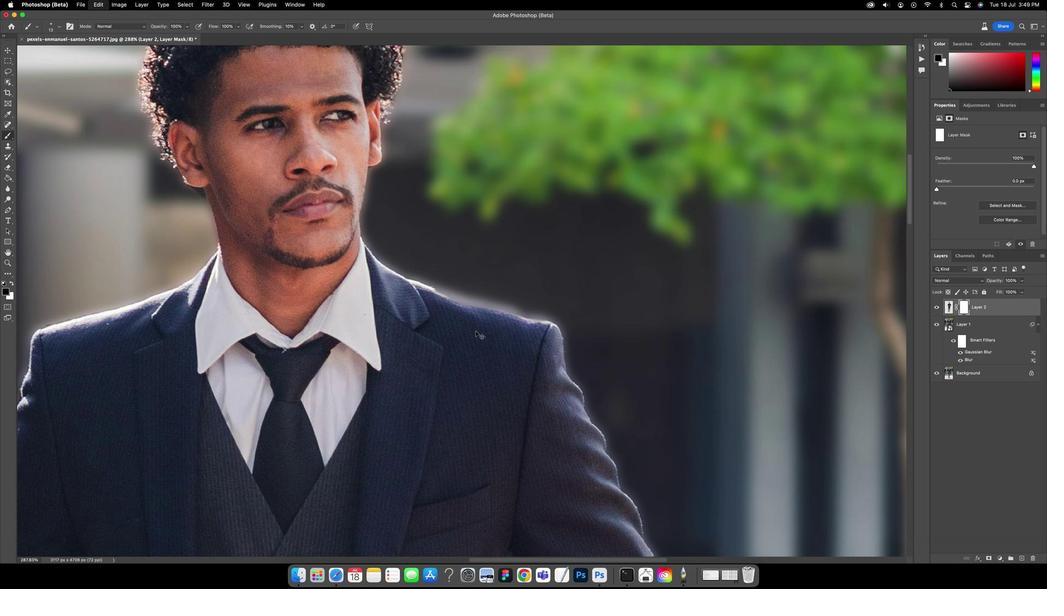 
Action: Key pressed Key.cmd'z''z''z''z''z''z''z'
Screenshot: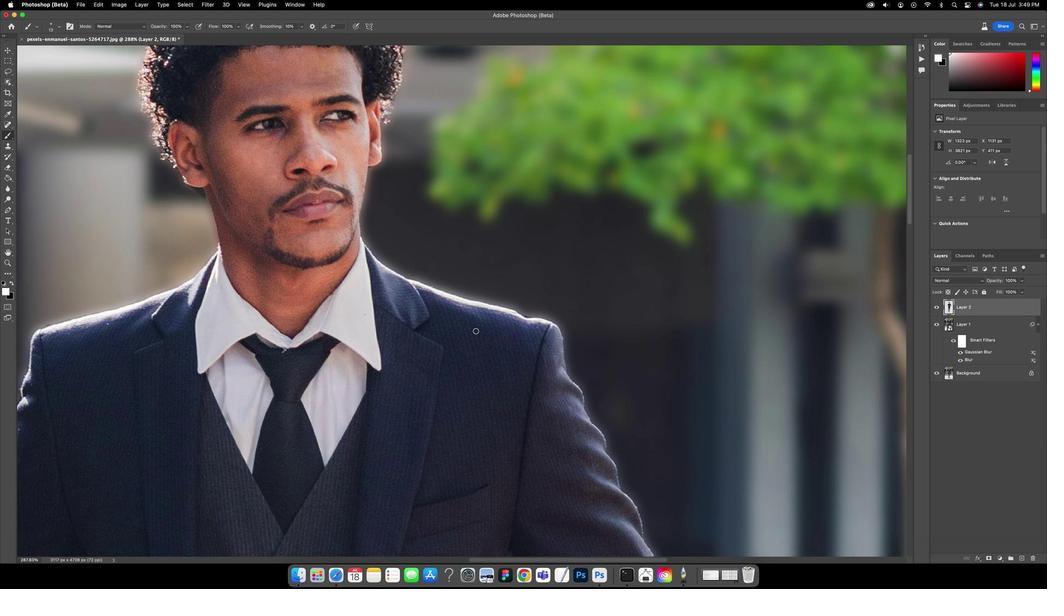 
Action: Mouse moved to (483, 352)
Screenshot: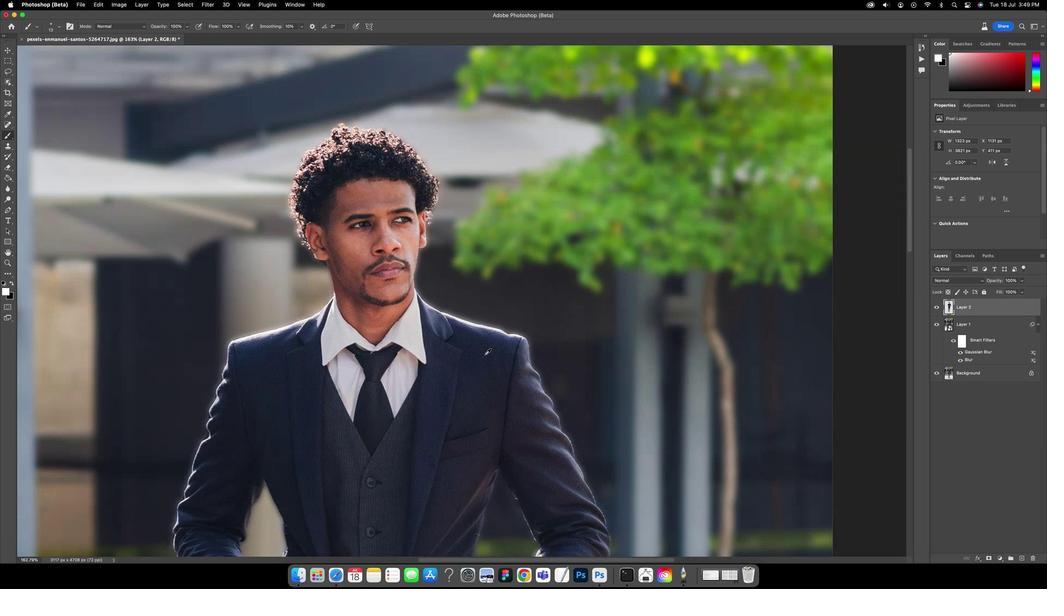 
Action: Key pressed Key.alt
Screenshot: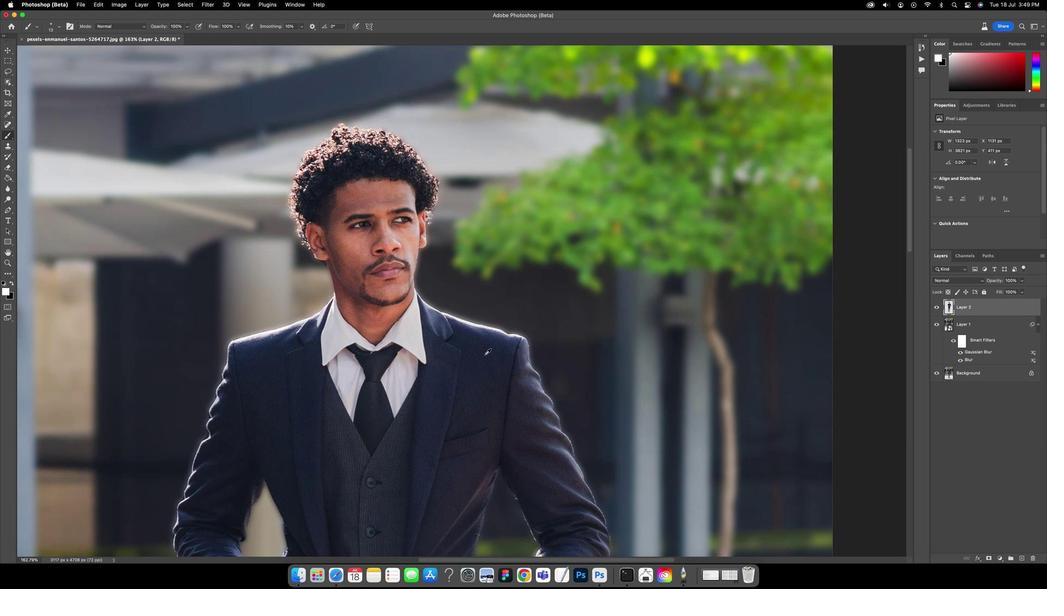 
Action: Mouse scrolled (483, 352) with delta (-2, 7)
Screenshot: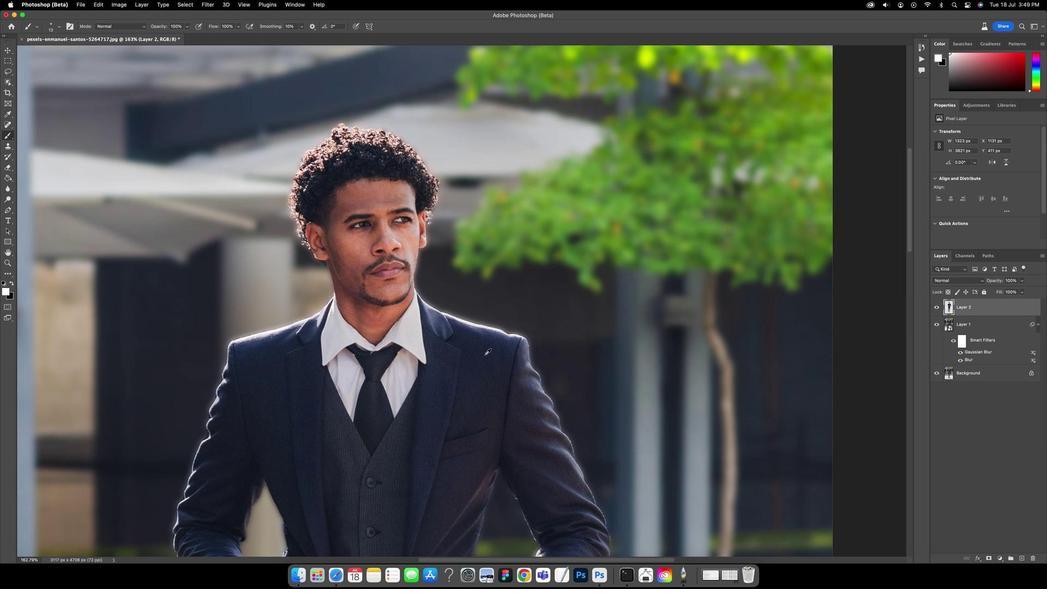 
Action: Mouse scrolled (483, 352) with delta (-2, 7)
Screenshot: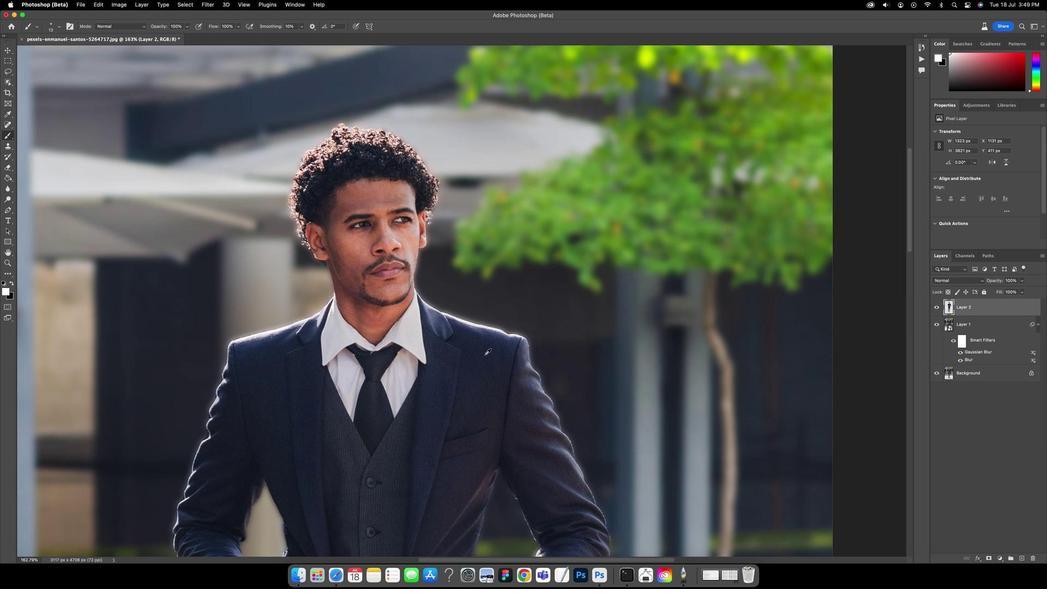 
Action: Mouse scrolled (483, 352) with delta (-2, 6)
Screenshot: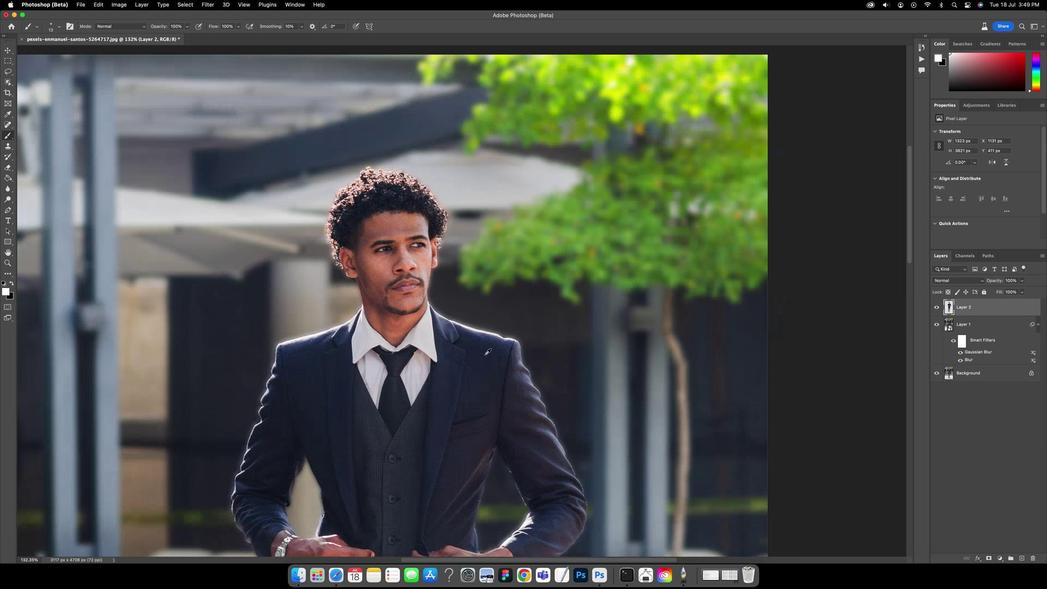 
Action: Mouse scrolled (483, 352) with delta (-2, 7)
Screenshot: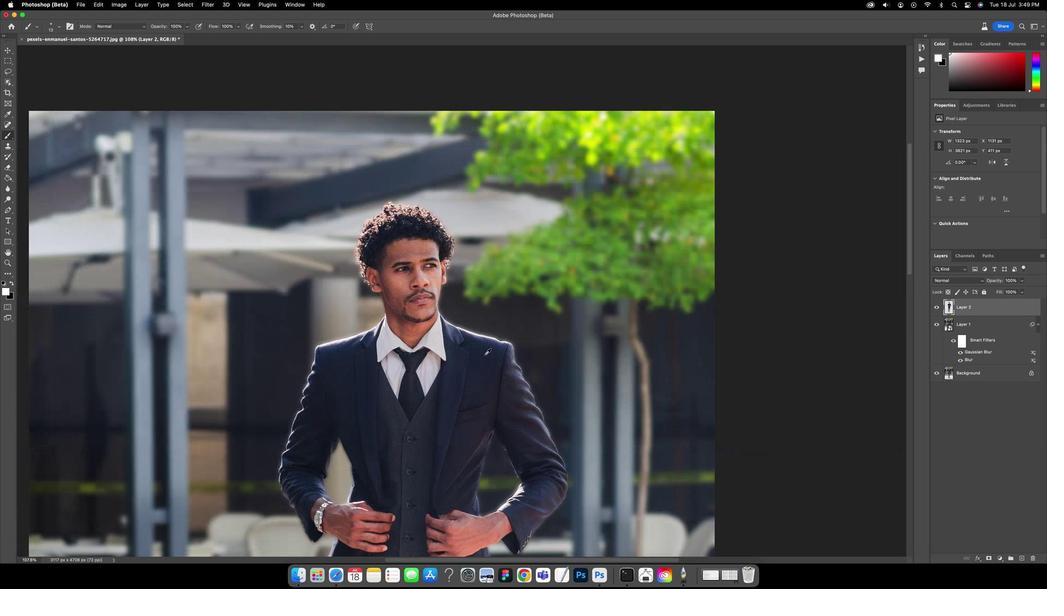 
Action: Mouse scrolled (483, 352) with delta (-2, 7)
Screenshot: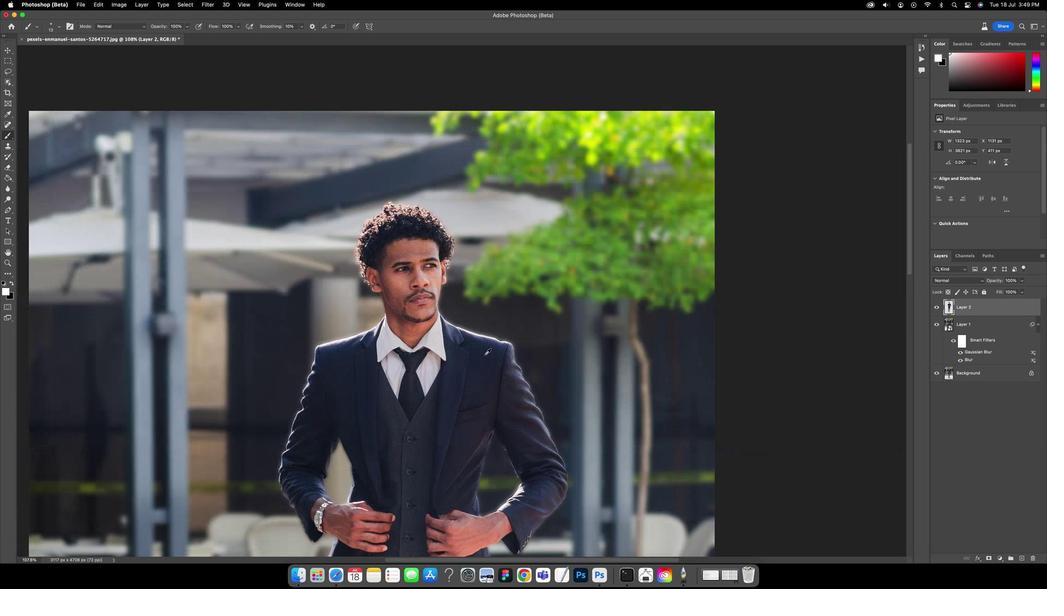 
Action: Mouse scrolled (483, 352) with delta (-2, 7)
Screenshot: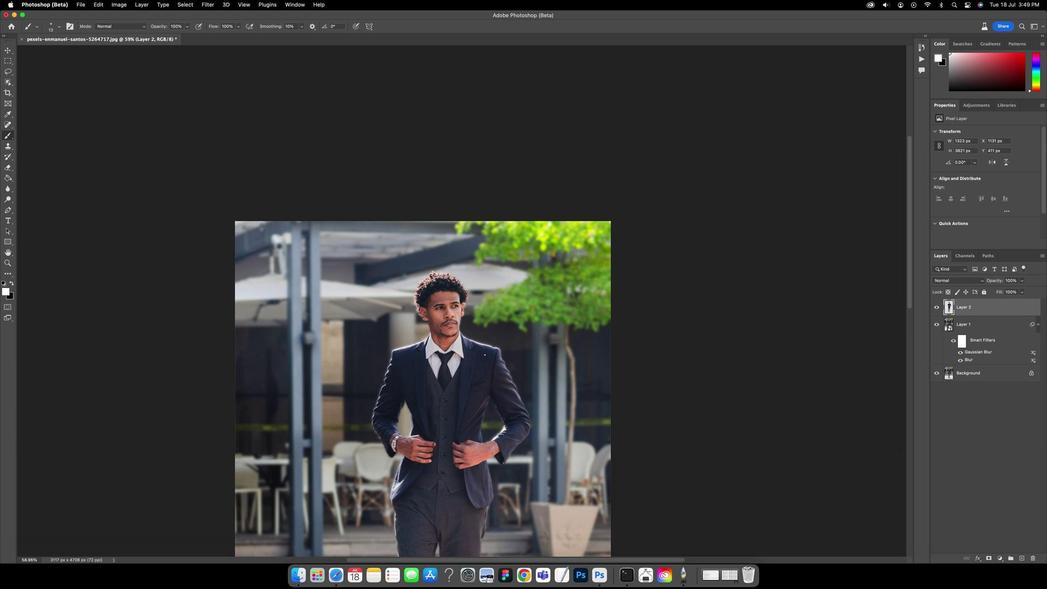 
Action: Mouse scrolled (483, 352) with delta (-2, 7)
Screenshot: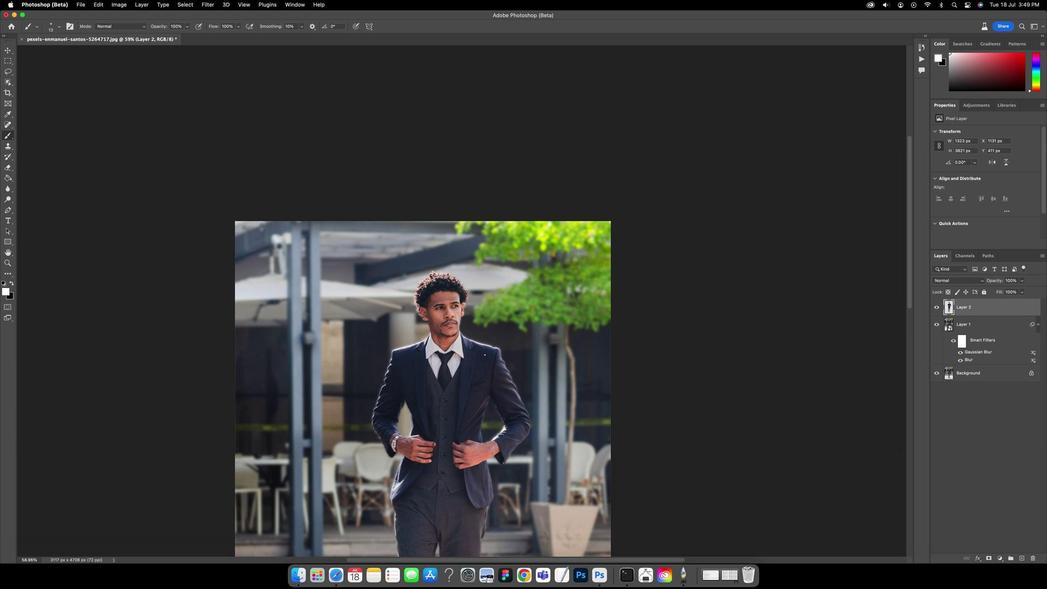 
Action: Mouse scrolled (483, 352) with delta (-2, 6)
Screenshot: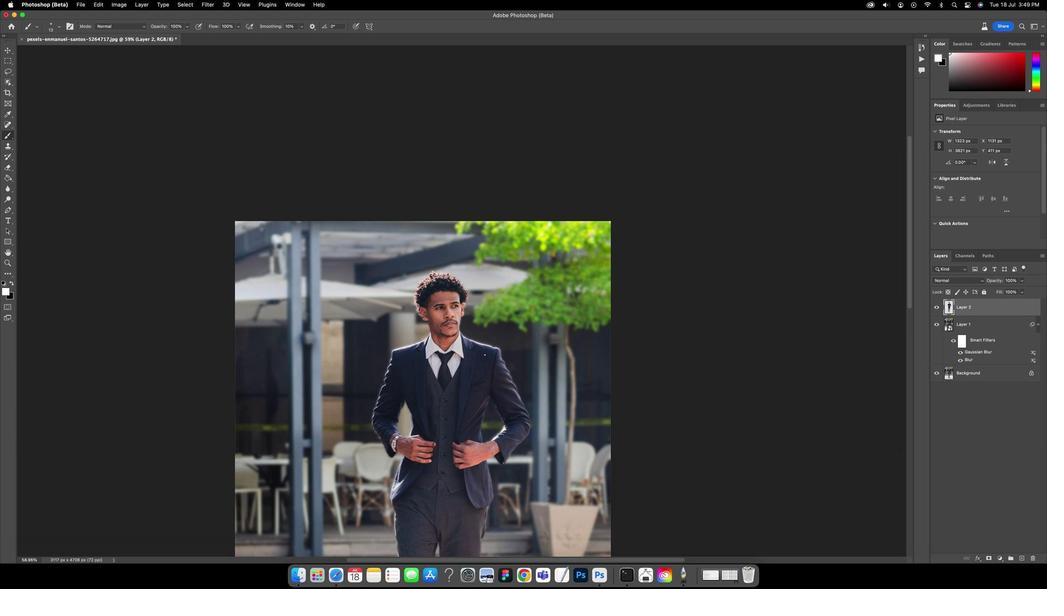 
Action: Mouse moved to (482, 352)
Screenshot: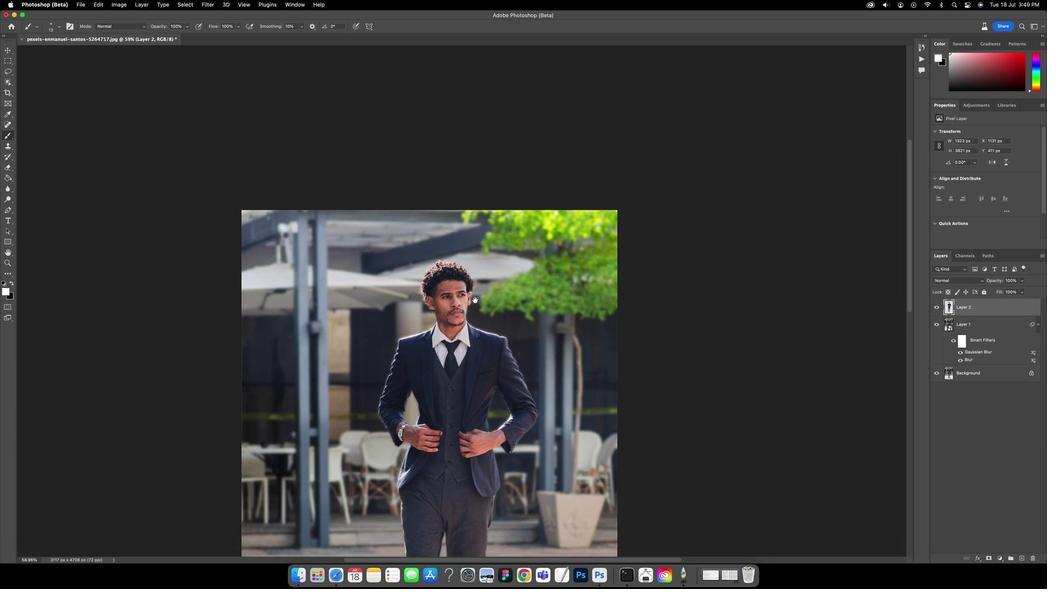 
Action: Key pressed Key.space
Screenshot: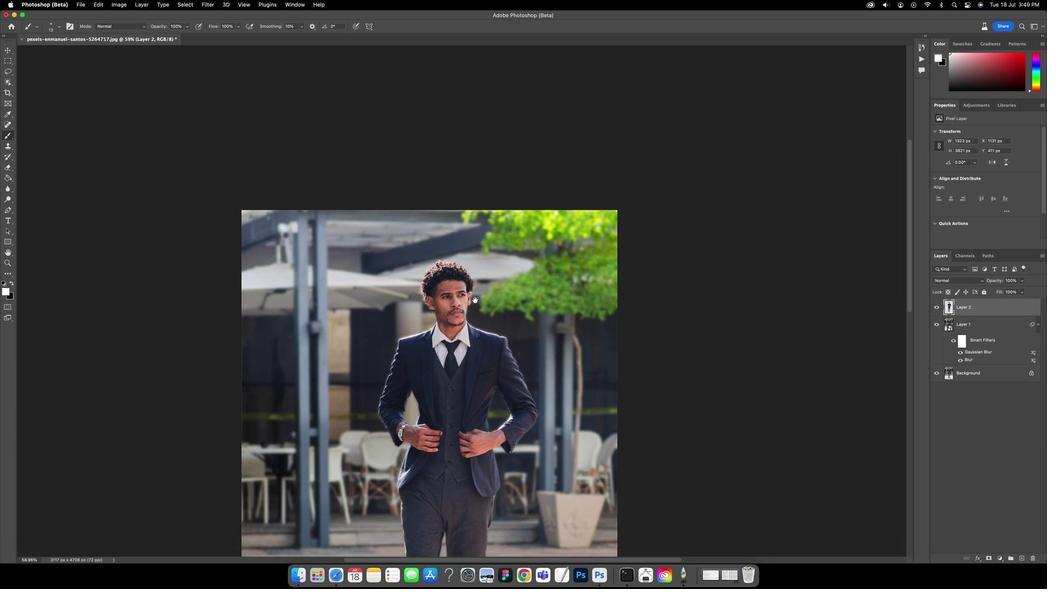 
Action: Mouse moved to (444, 381)
Screenshot: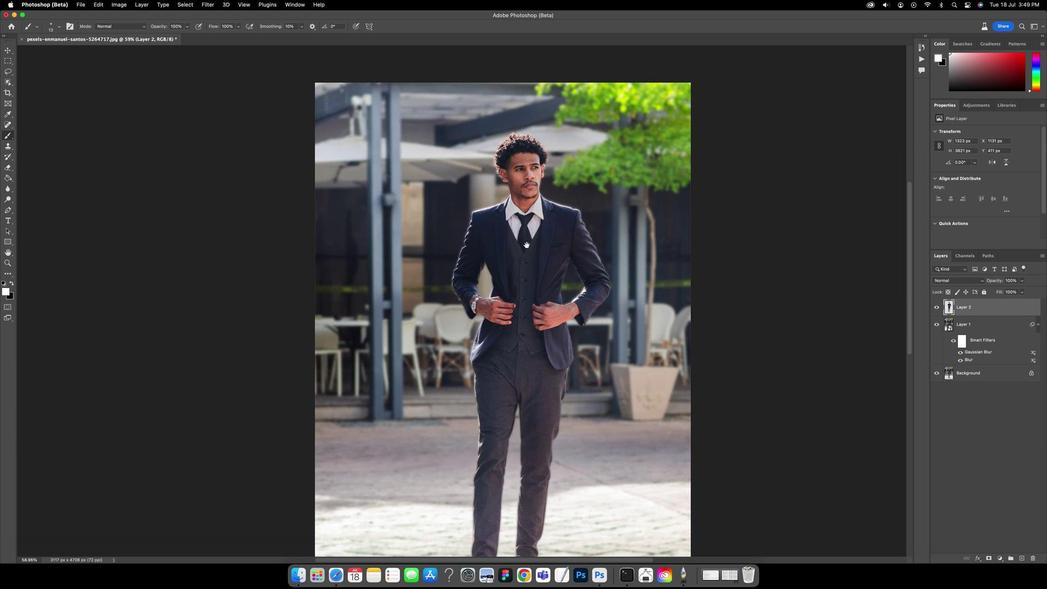 
Action: Mouse pressed left at (444, 381)
Screenshot: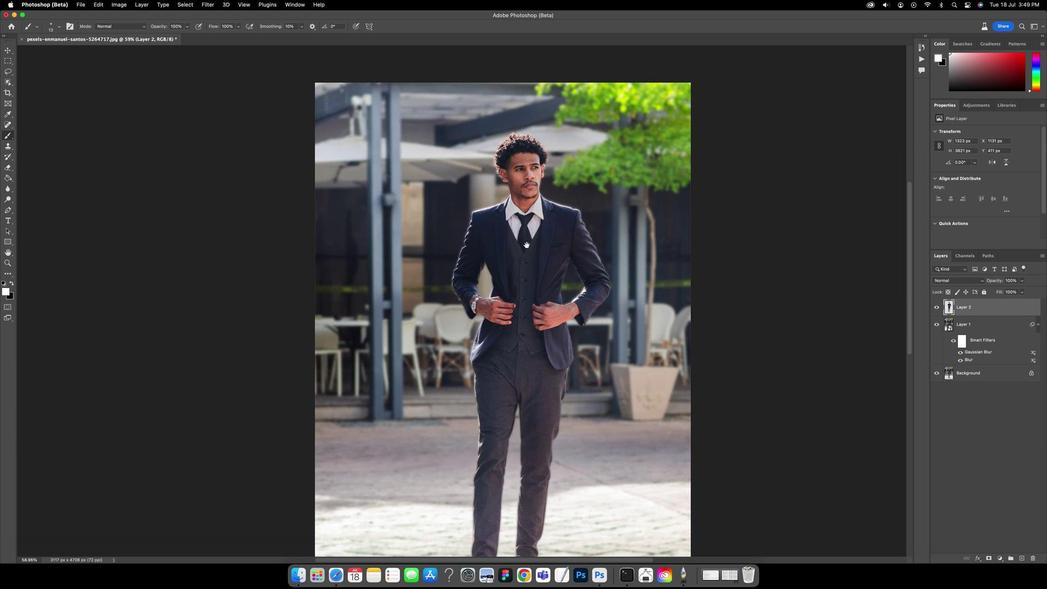 
Action: Mouse moved to (475, 295)
Screenshot: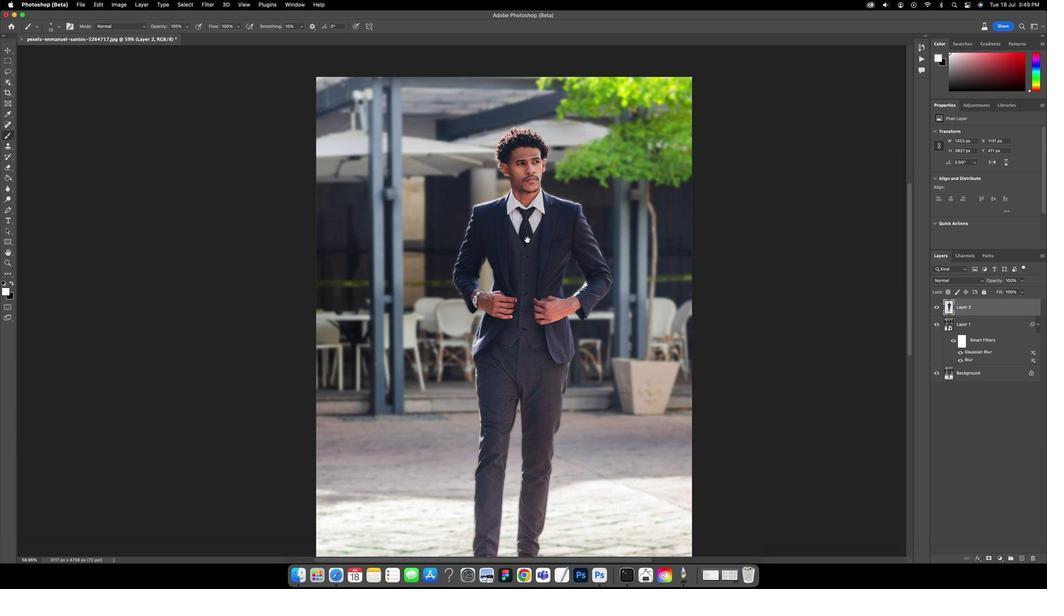 
Action: Key pressed Key.space
Screenshot: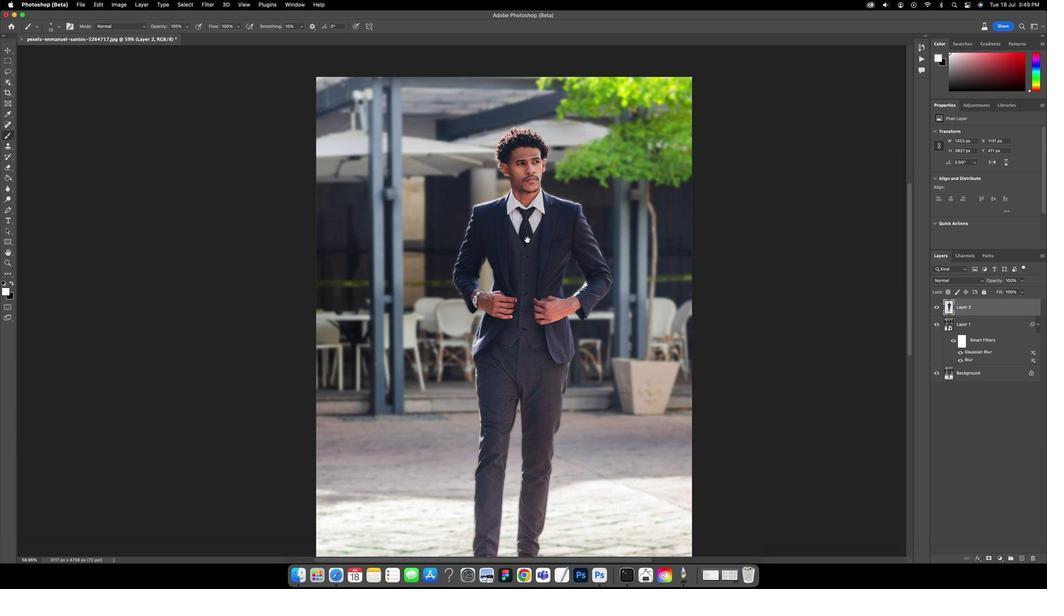 
Action: Mouse moved to (490, 273)
Screenshot: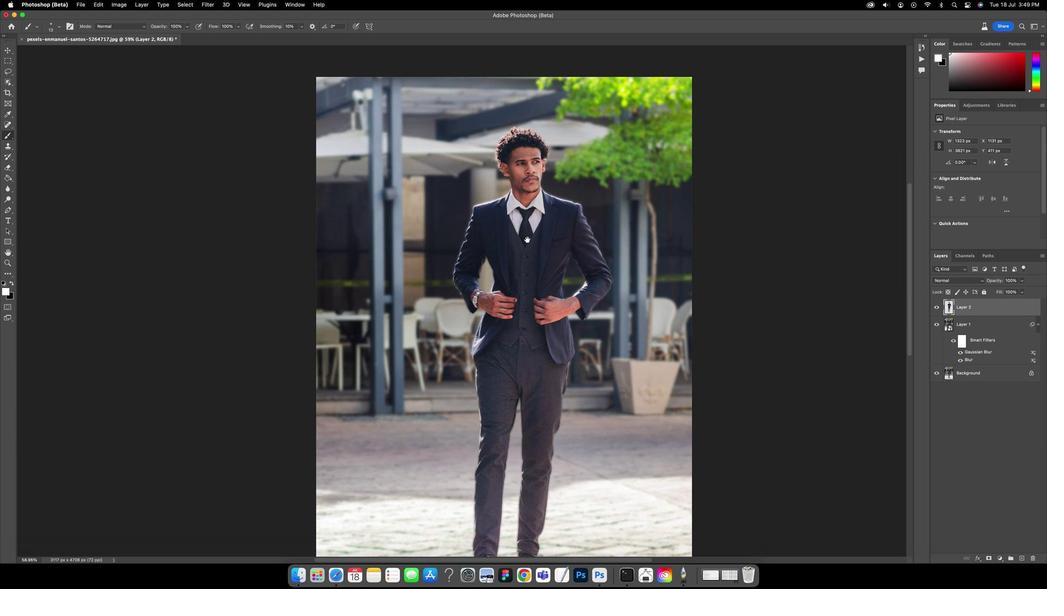 
Action: Key pressed Key.space
Screenshot: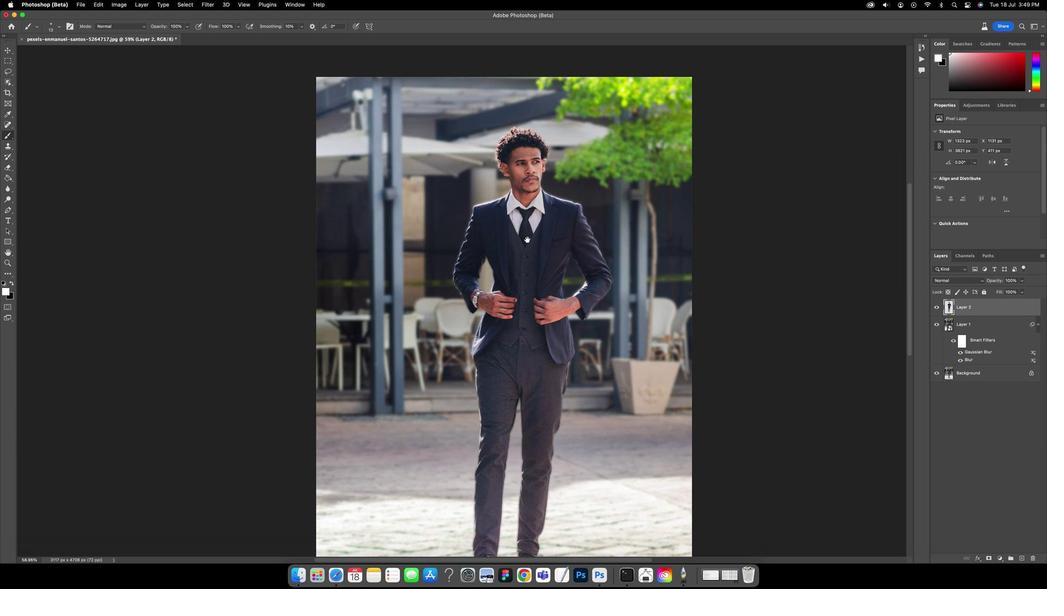 
Action: Mouse moved to (511, 255)
Screenshot: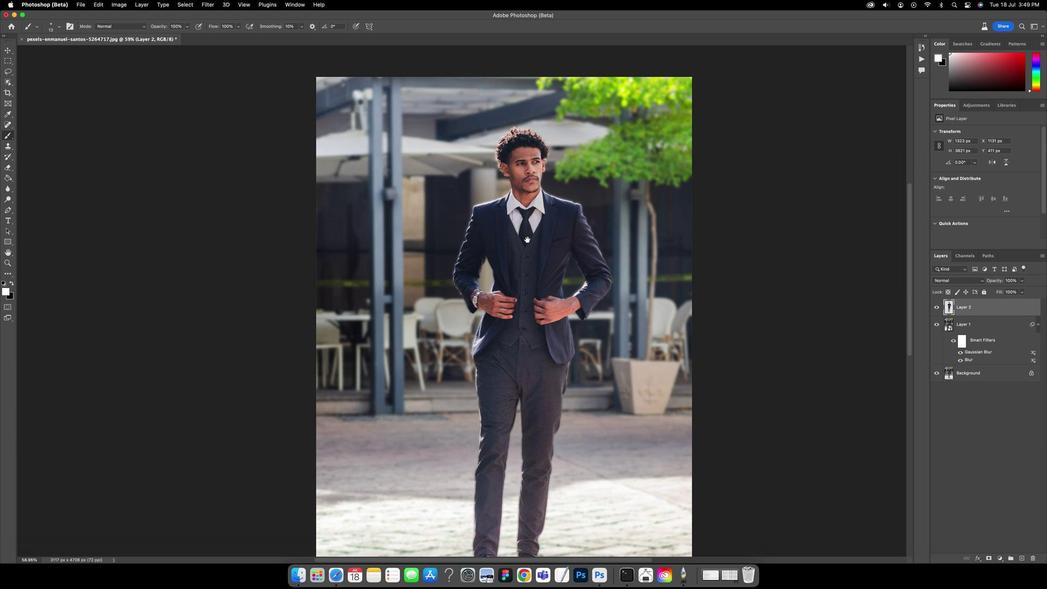 
Action: Key pressed Key.space
Screenshot: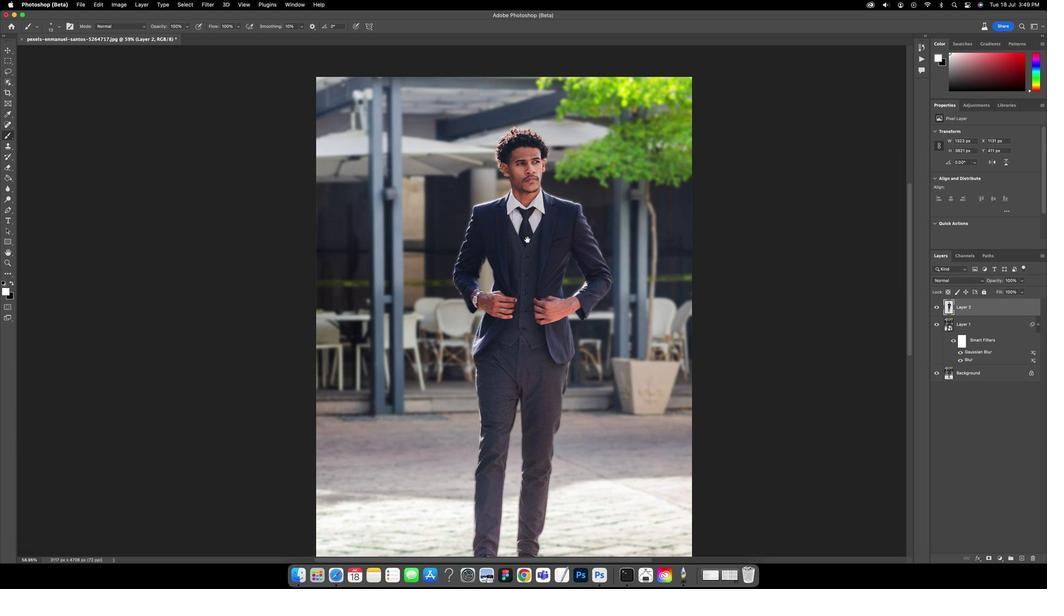 
Action: Mouse moved to (523, 247)
Screenshot: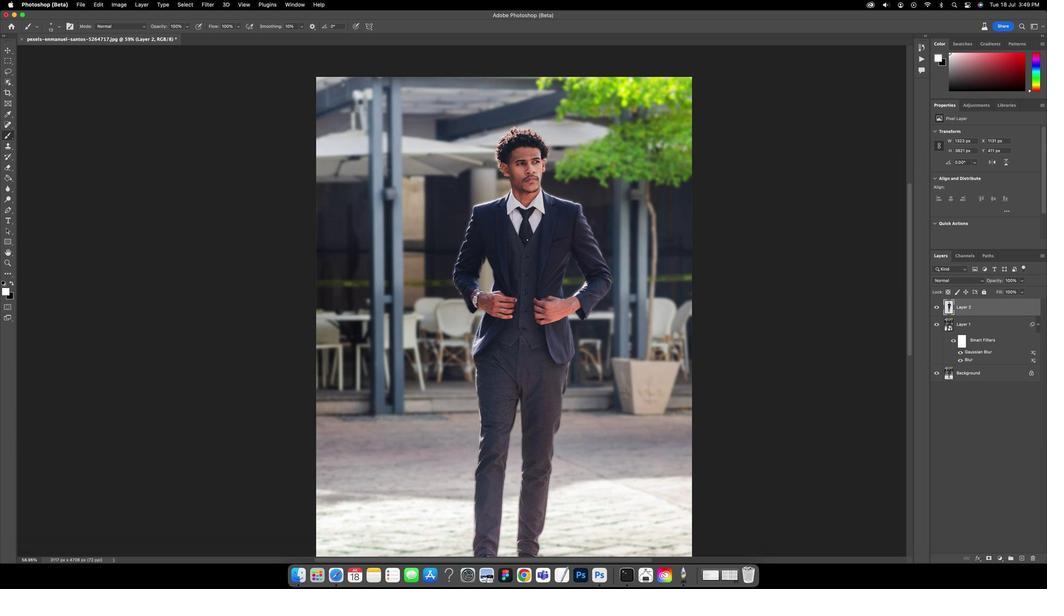 
Action: Key pressed Key.space
Screenshot: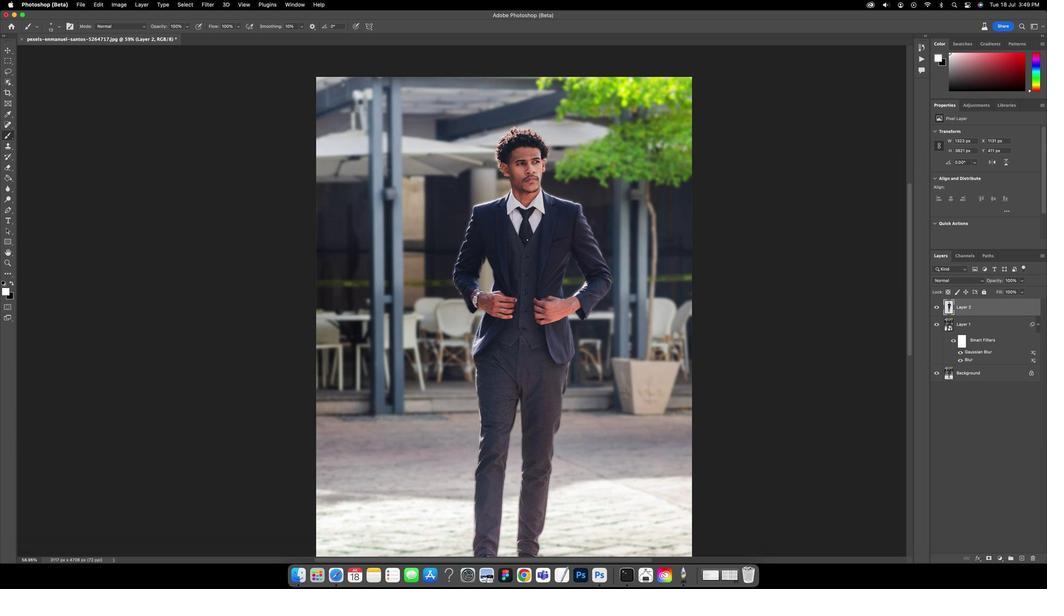 
Action: Mouse moved to (525, 246)
Screenshot: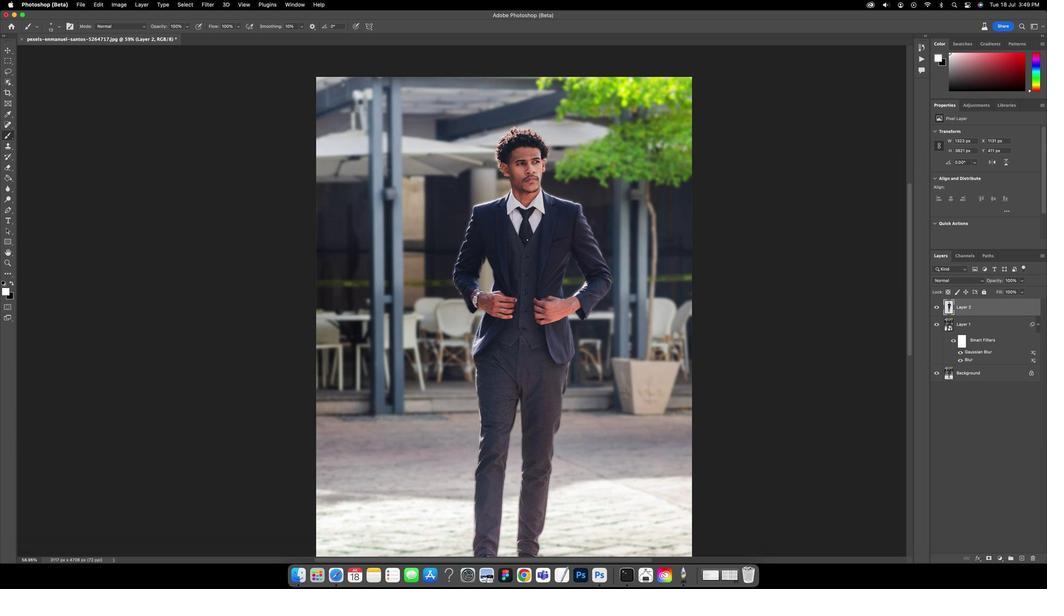
Action: Key pressed Key.space
Screenshot: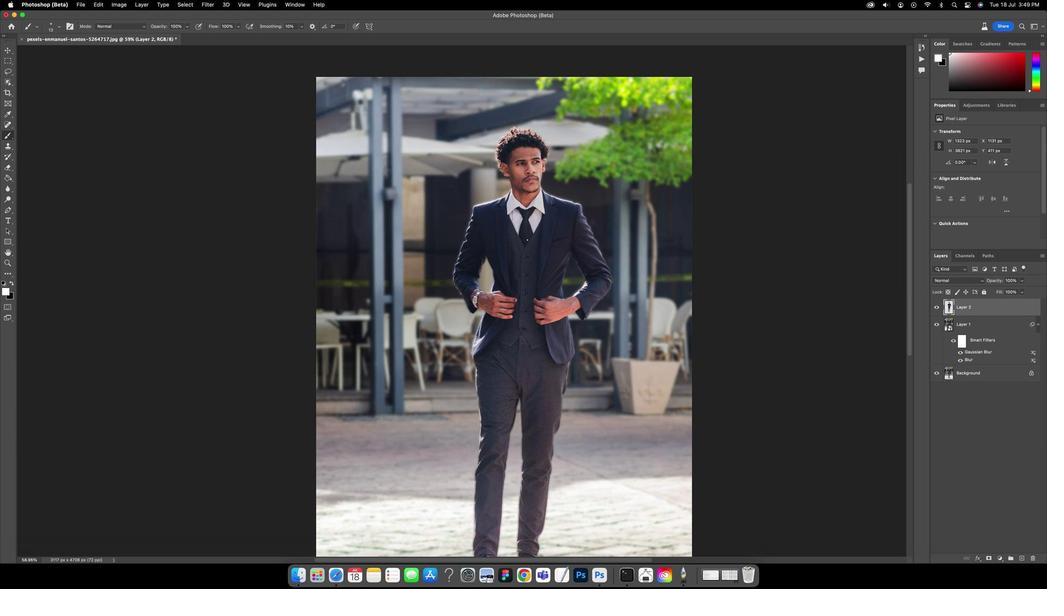
Action: Mouse moved to (525, 240)
Screenshot: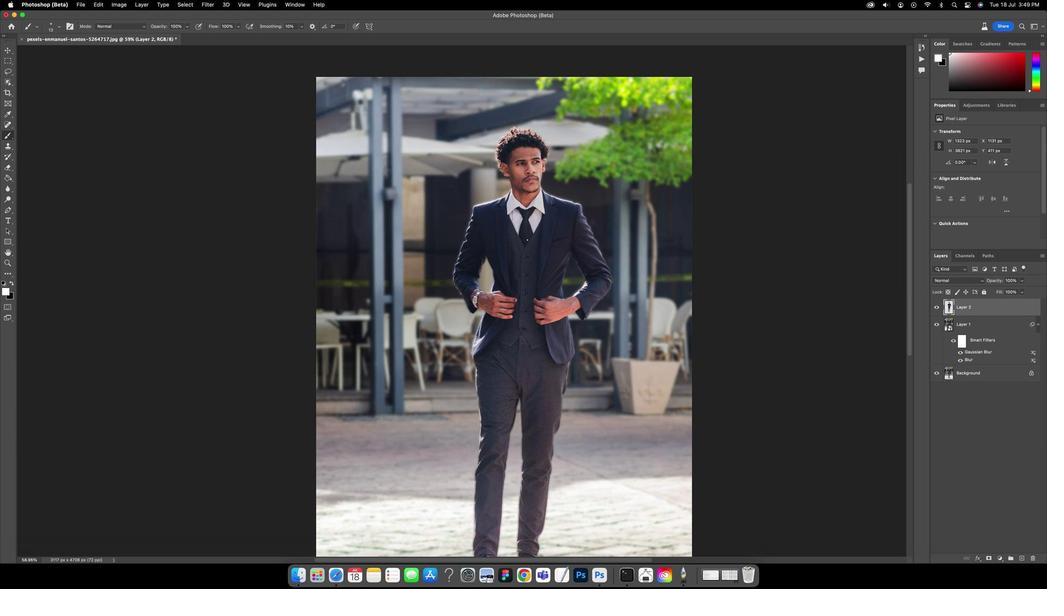 
Action: Key pressed Key.spaceKey.spaceKey.spaceKey.space
Screenshot: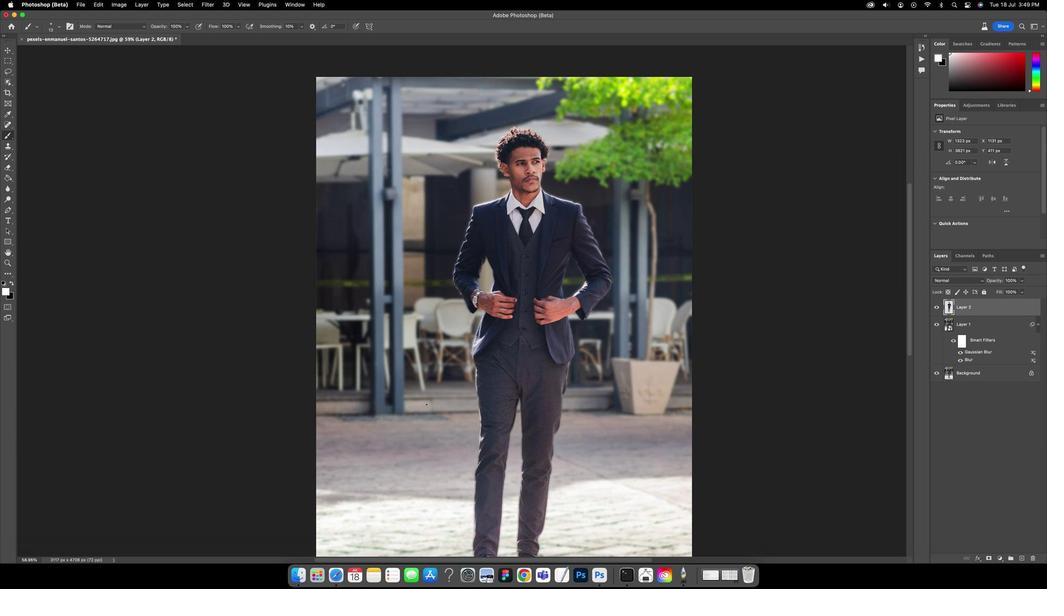 
Action: Mouse moved to (76, 11)
Screenshot: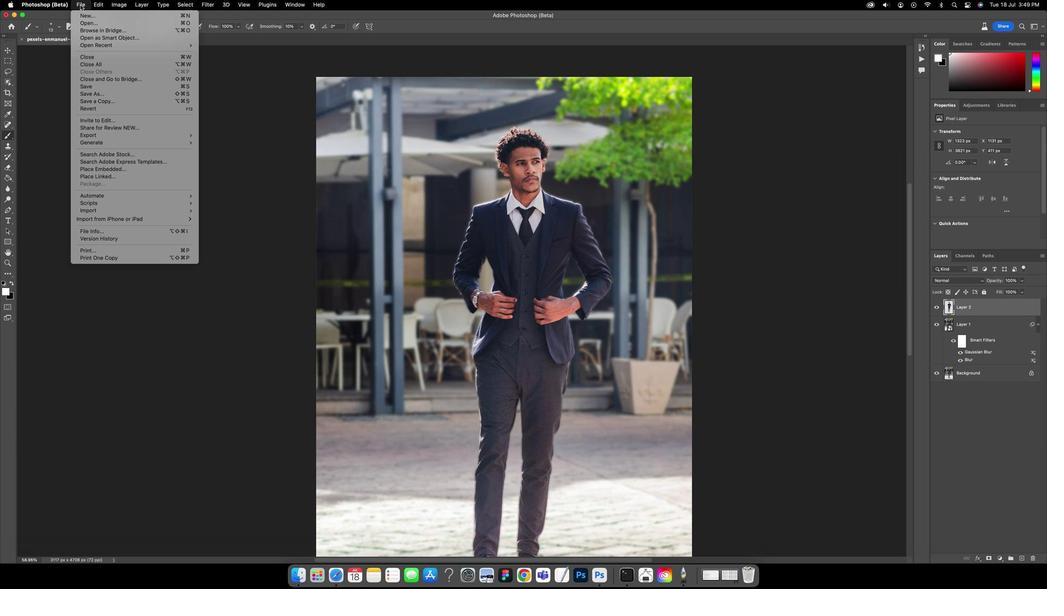 
Action: Mouse pressed left at (76, 11)
Screenshot: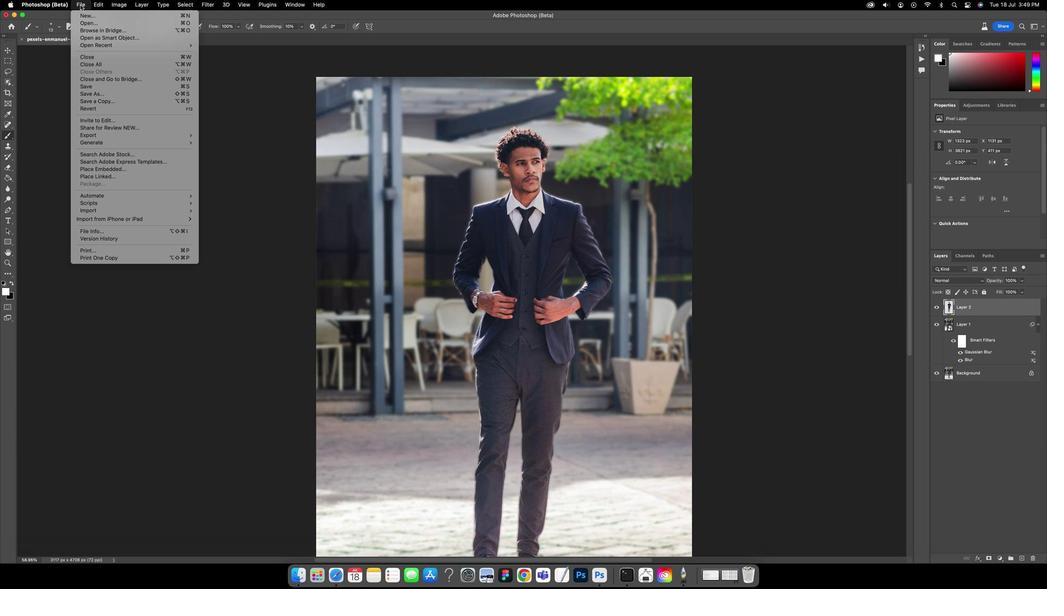 
Action: Mouse moved to (87, 172)
Screenshot: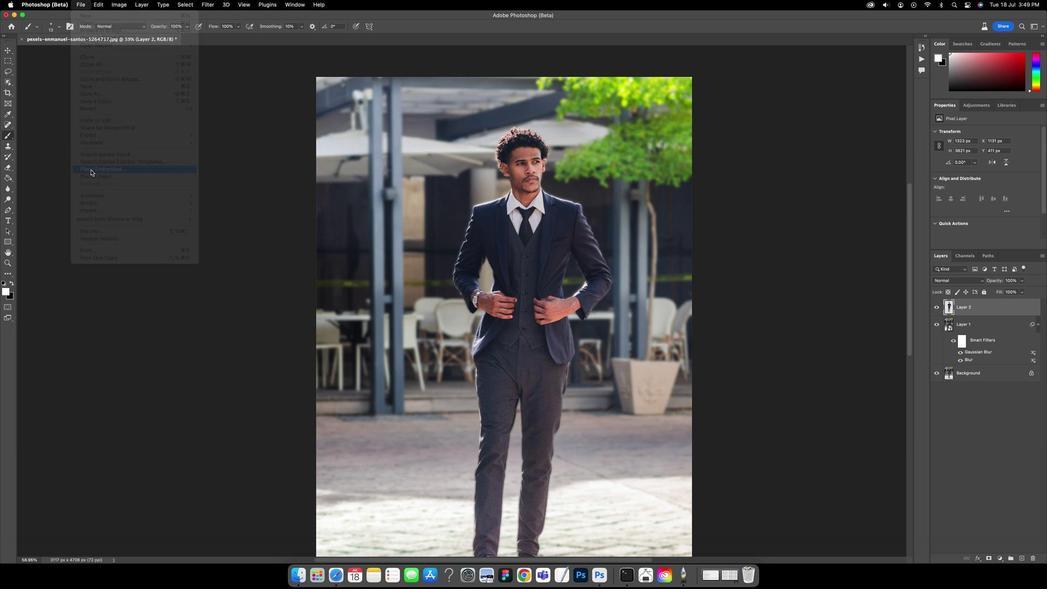 
Action: Mouse pressed left at (87, 172)
Screenshot: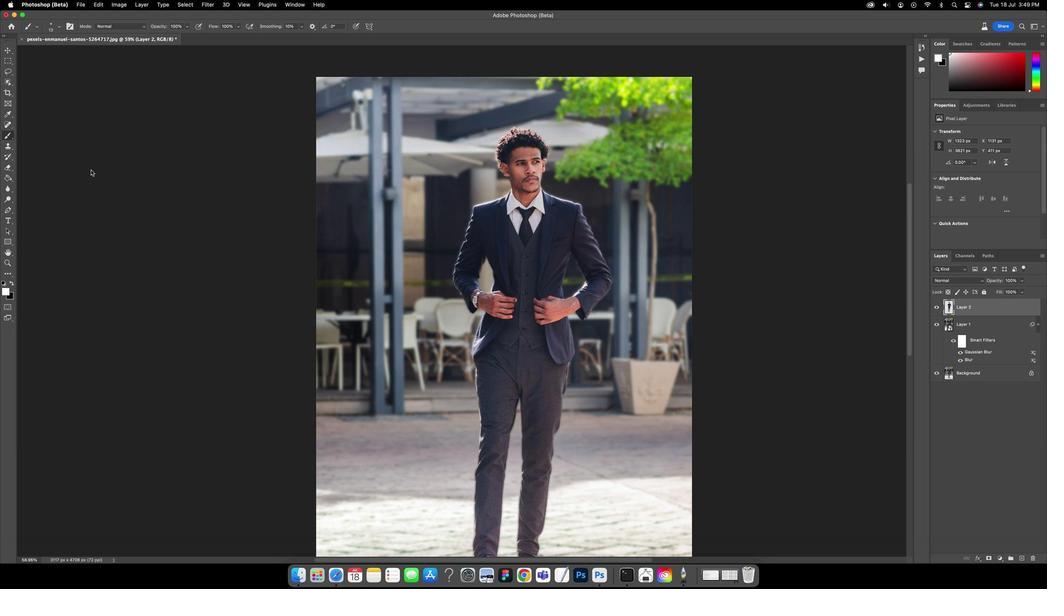 
Action: Mouse moved to (444, 151)
Screenshot: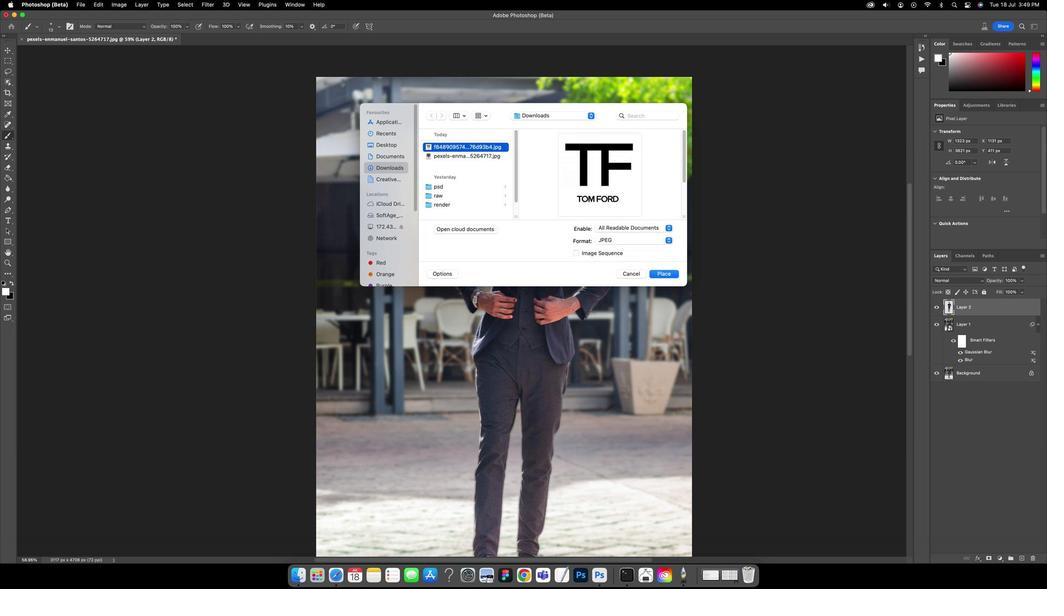 
Action: Mouse pressed left at (444, 151)
Screenshot: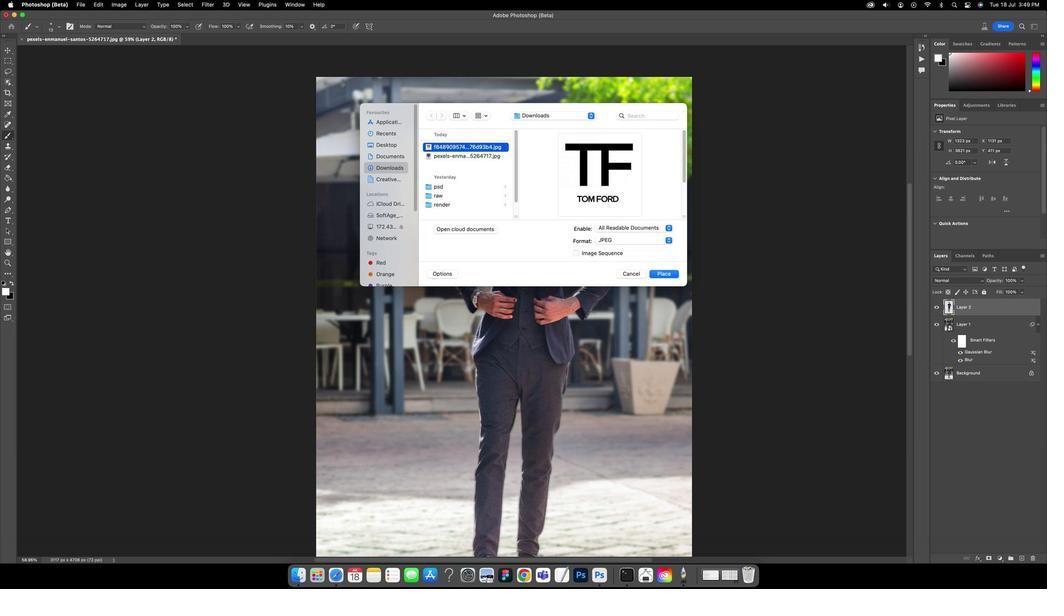 
Action: Key pressed Key.enter
Screenshot: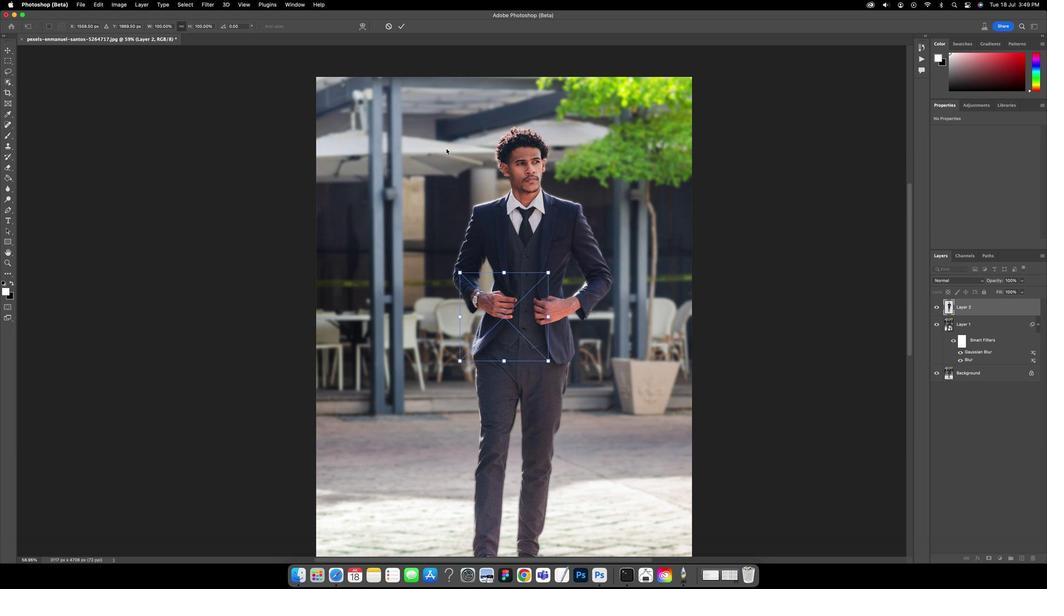 
Action: Mouse moved to (510, 294)
Screenshot: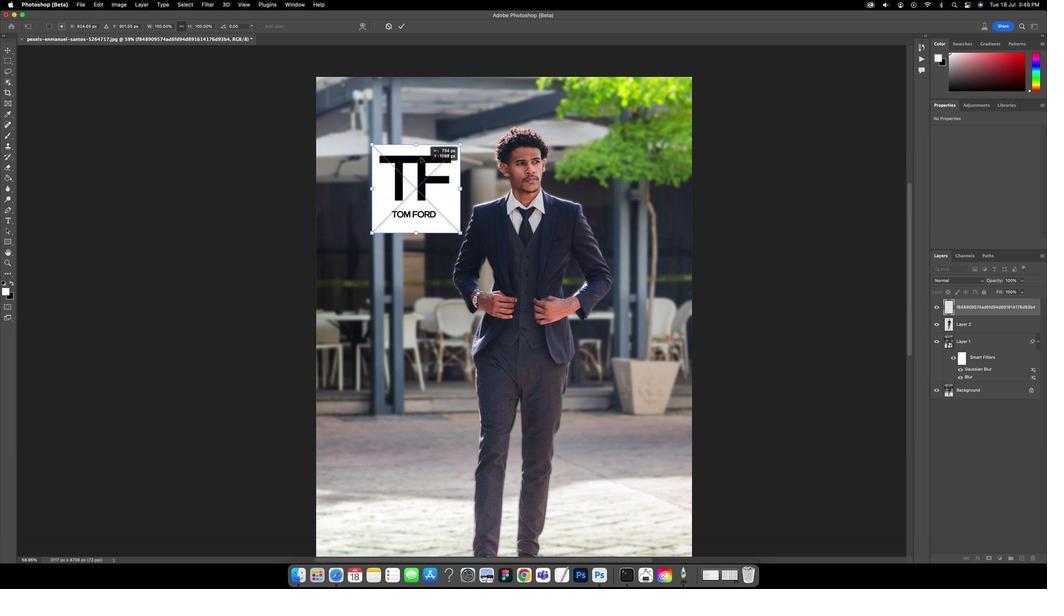 
Action: Mouse pressed left at (510, 294)
Screenshot: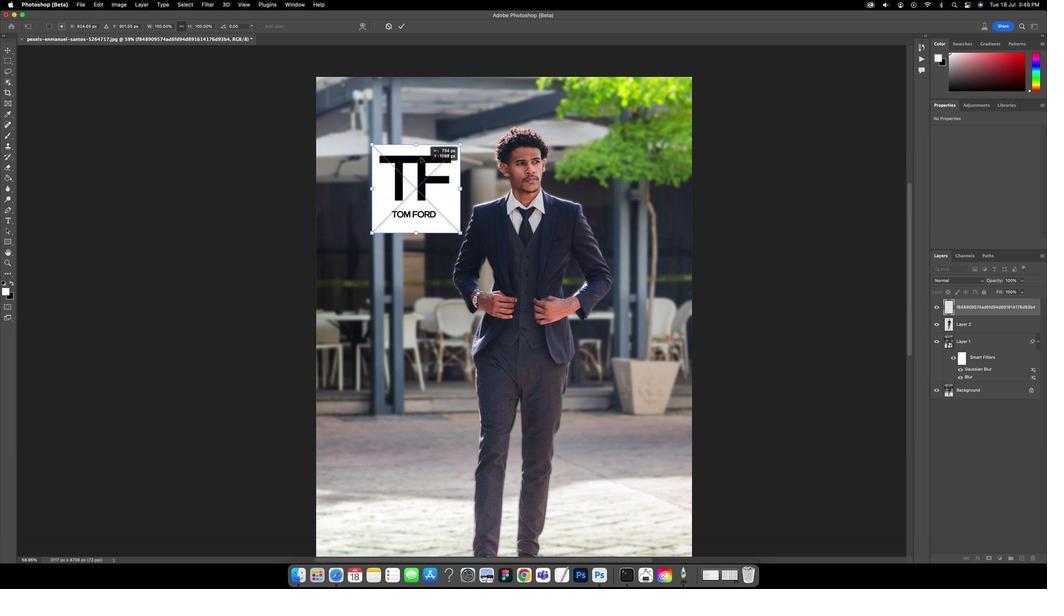 
Action: Mouse moved to (374, 114)
Screenshot: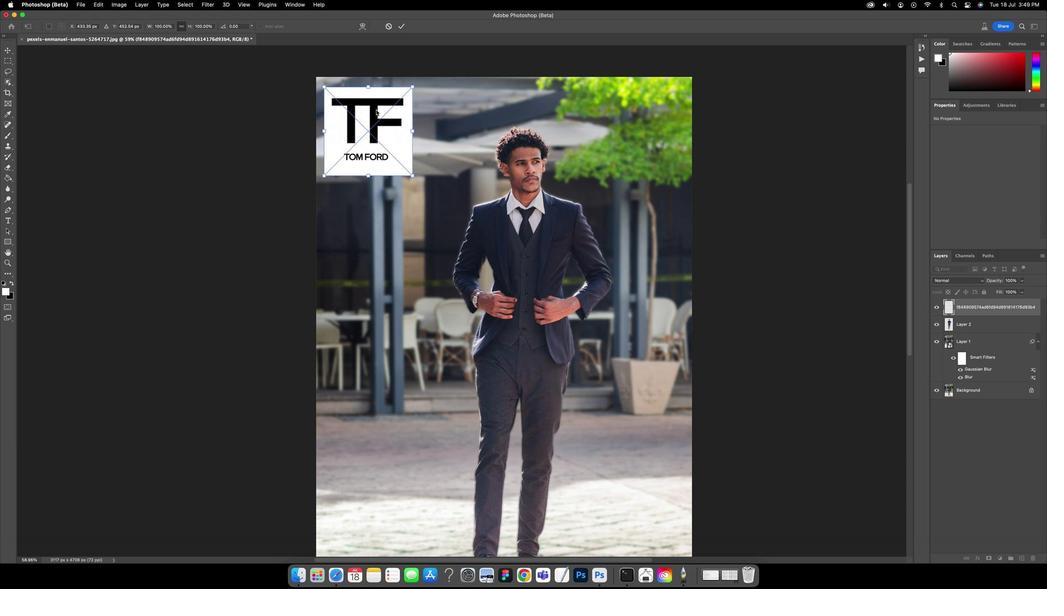 
Action: Key pressed Key.enter'w'
Screenshot: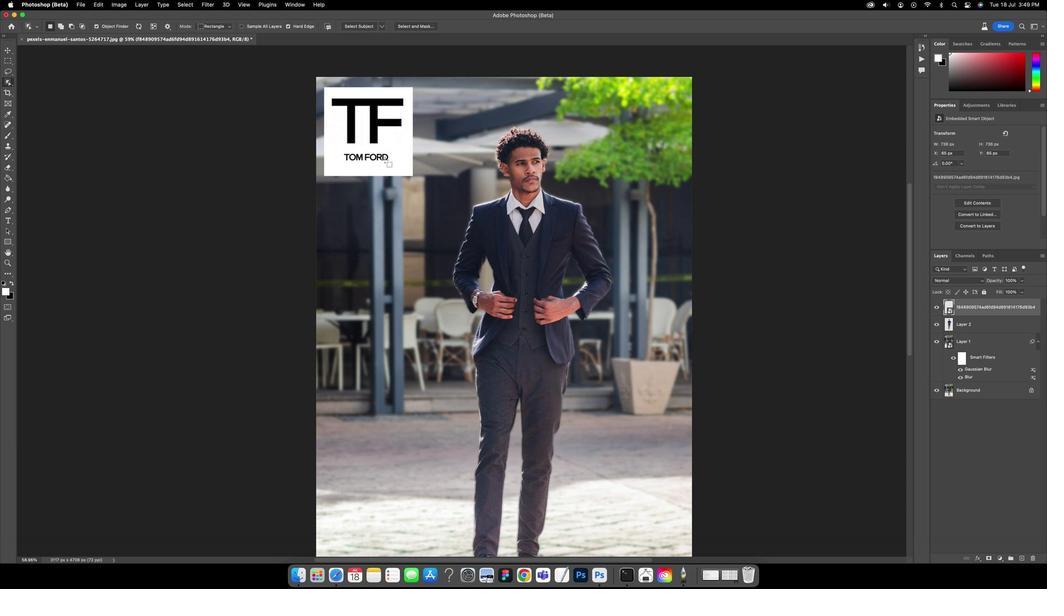 
Action: Mouse moved to (365, 34)
Screenshot: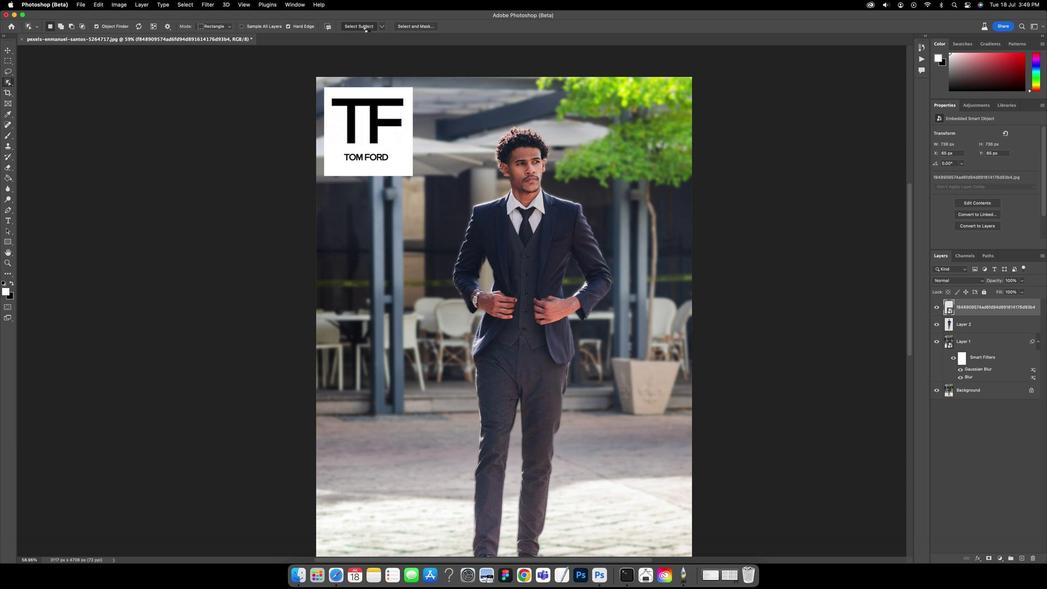 
Action: Mouse pressed left at (365, 34)
Screenshot: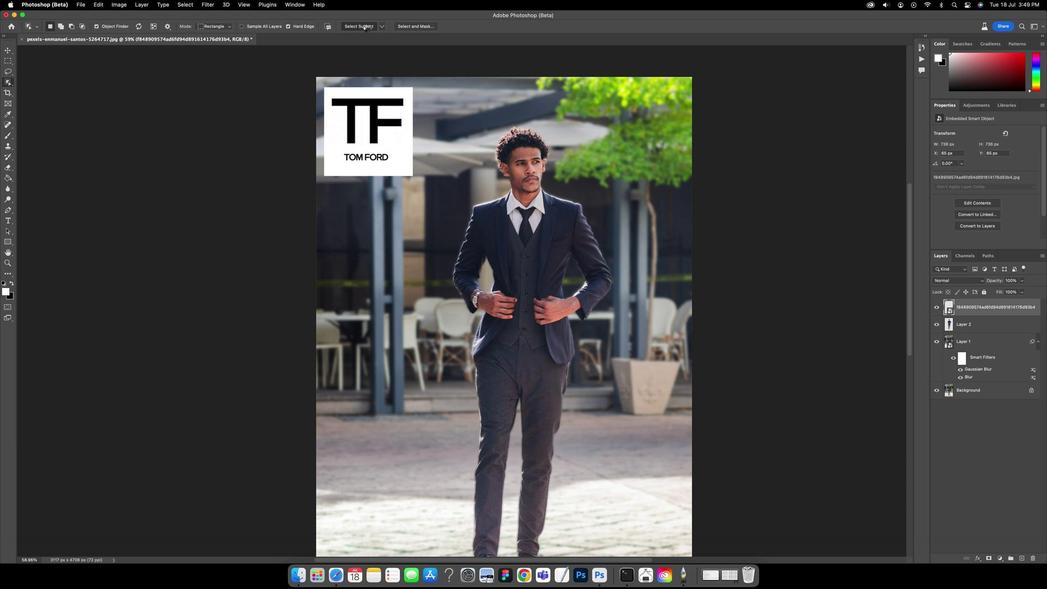 
Action: Mouse moved to (3, 87)
Screenshot: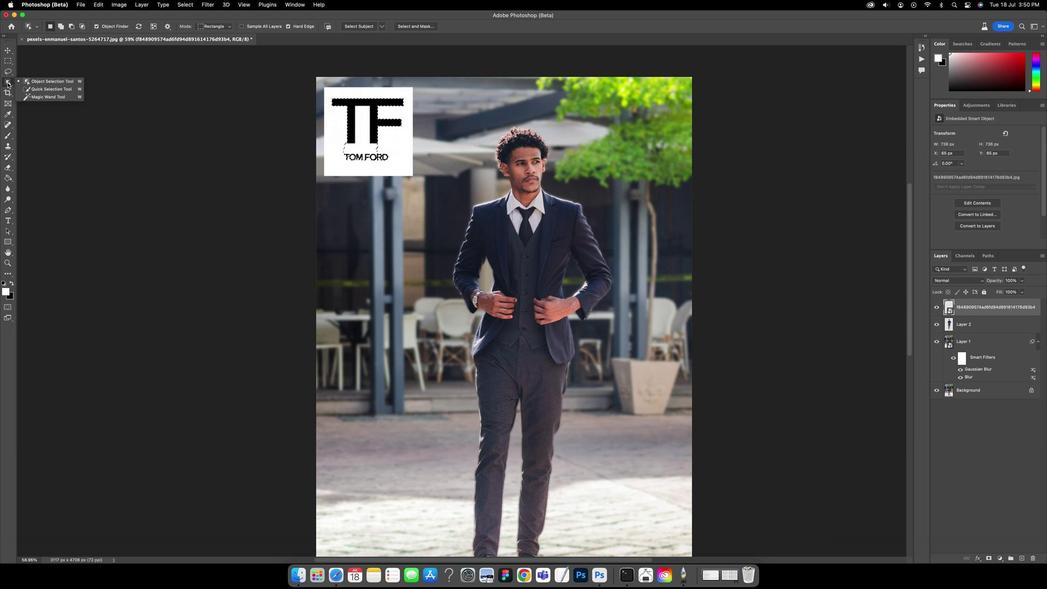 
Action: Mouse pressed left at (3, 87)
Screenshot: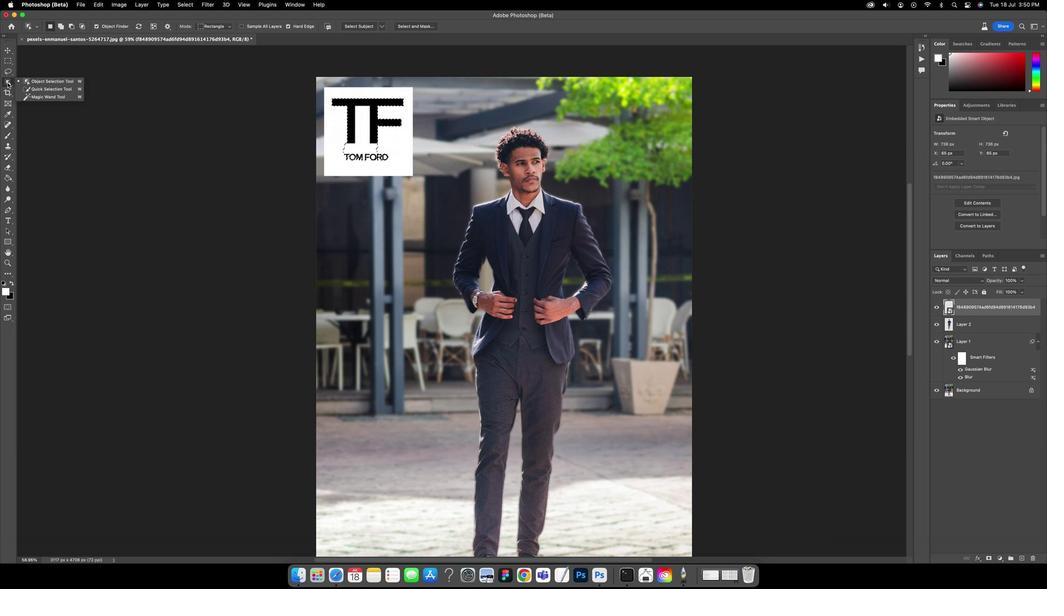
Action: Mouse moved to (369, 159)
Screenshot: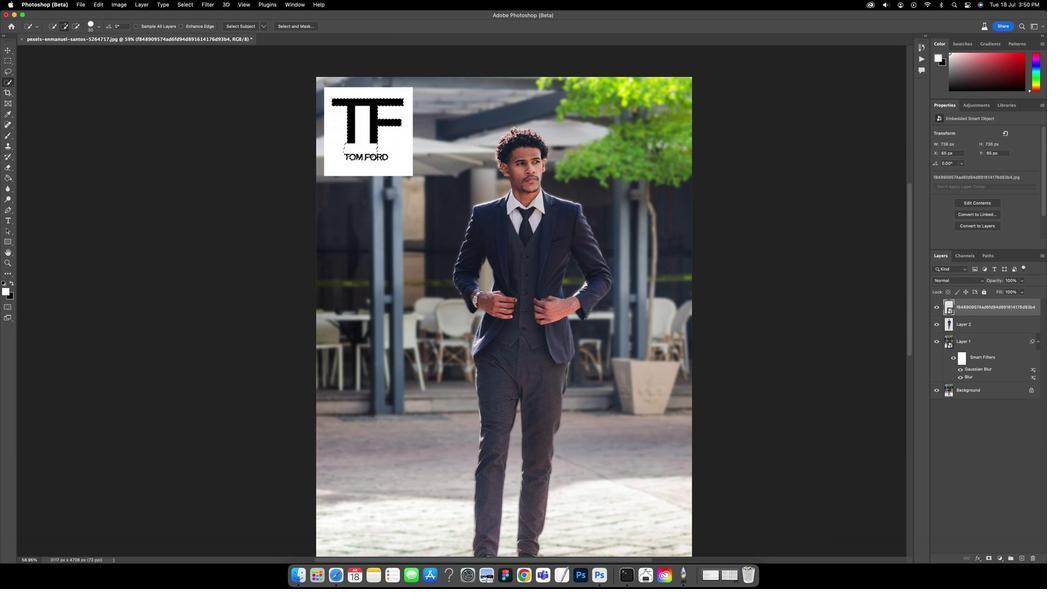 
Action: Key pressed Key.cmd
Screenshot: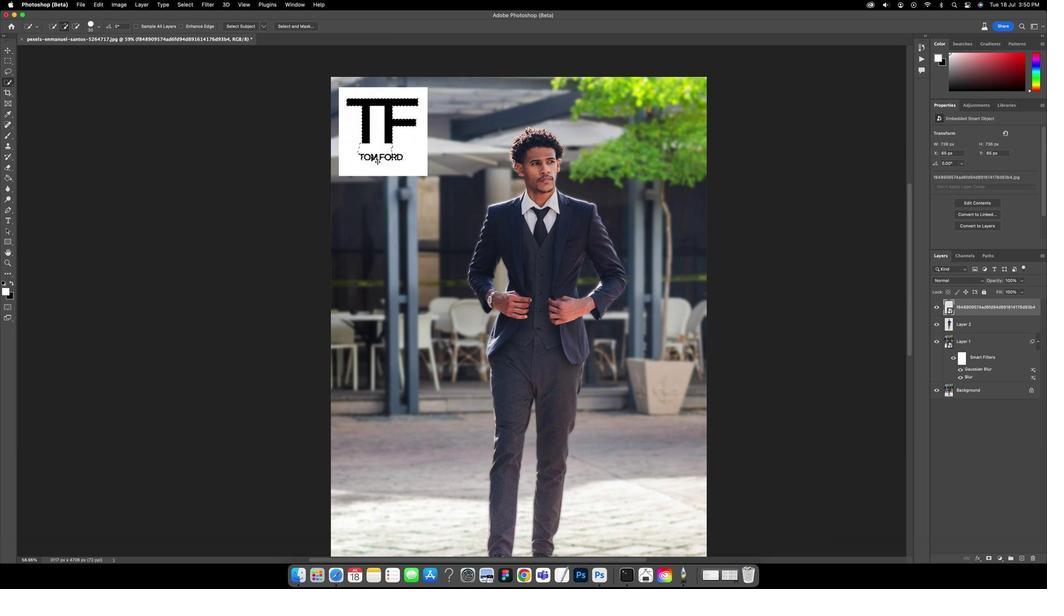 
Action: Mouse scrolled (369, 159) with delta (-2, 7)
Screenshot: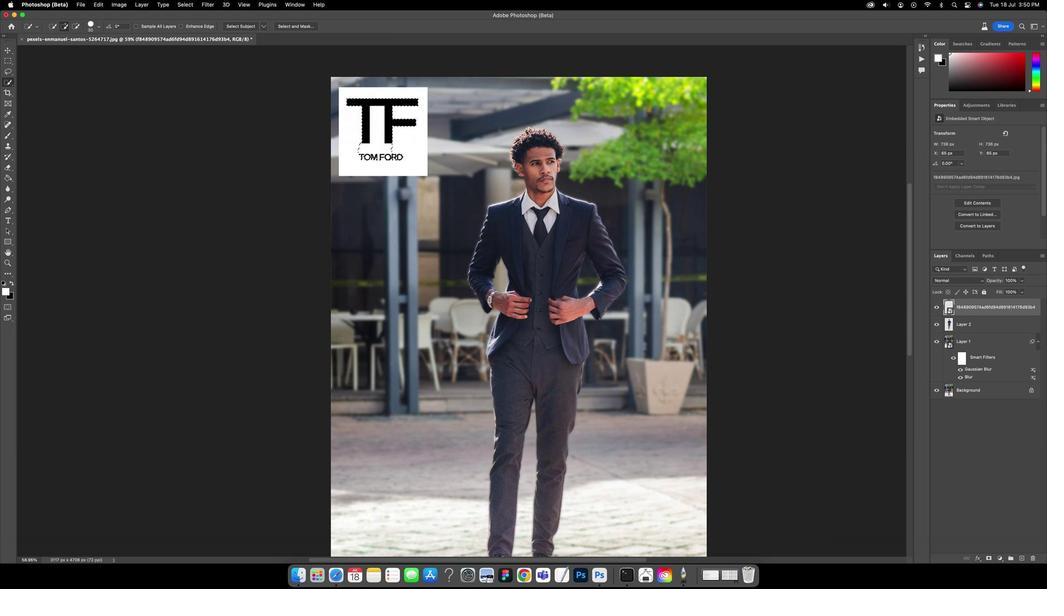 
Action: Mouse scrolled (369, 159) with delta (-2, 7)
Screenshot: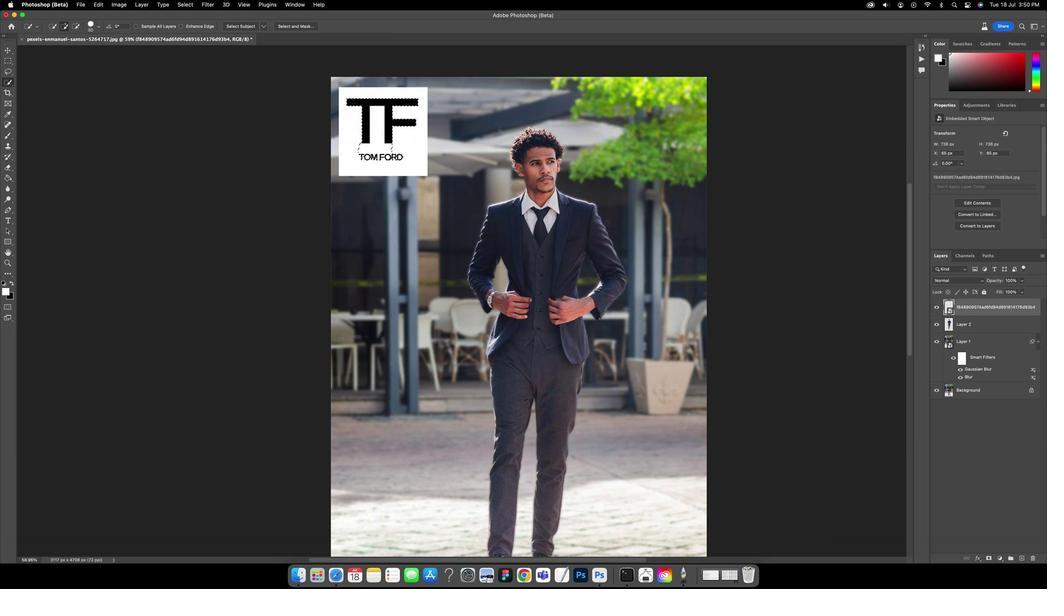 
Action: Mouse scrolled (369, 159) with delta (-2, 8)
Screenshot: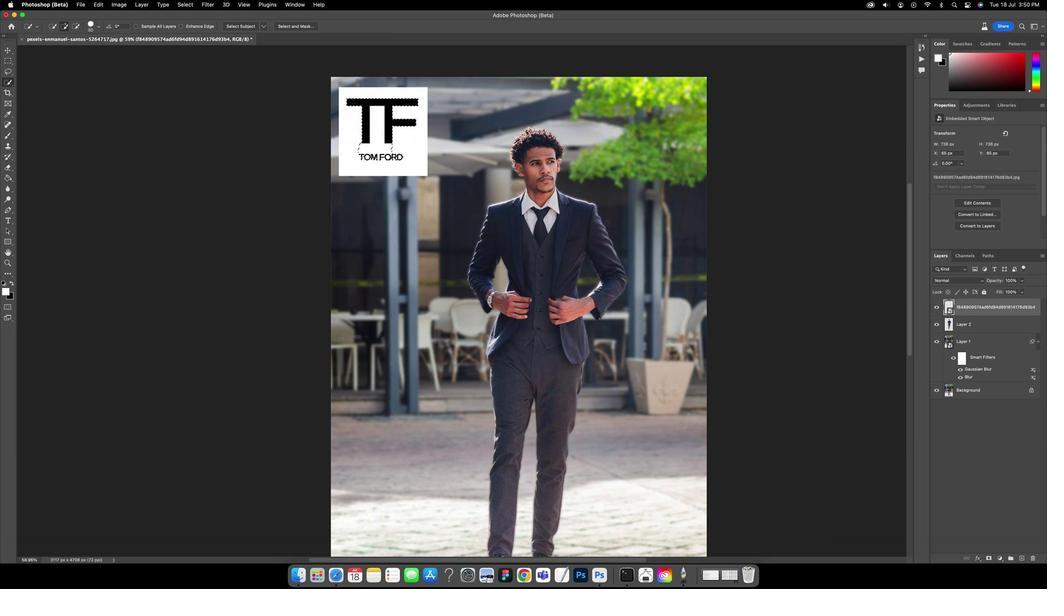 
Action: Mouse moved to (369, 158)
Screenshot: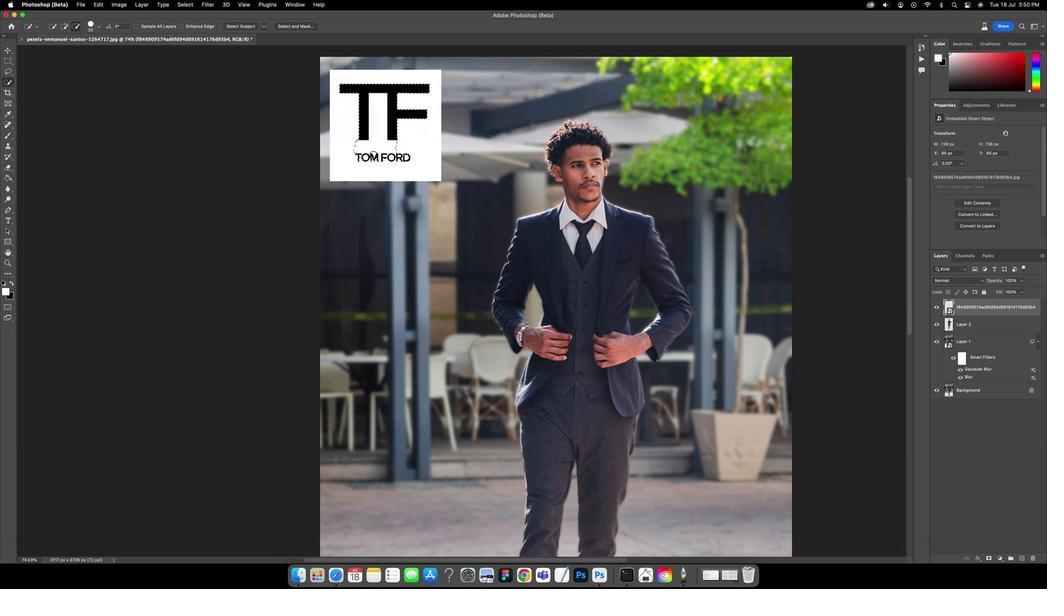 
Action: Key pressed Key.alt
Screenshot: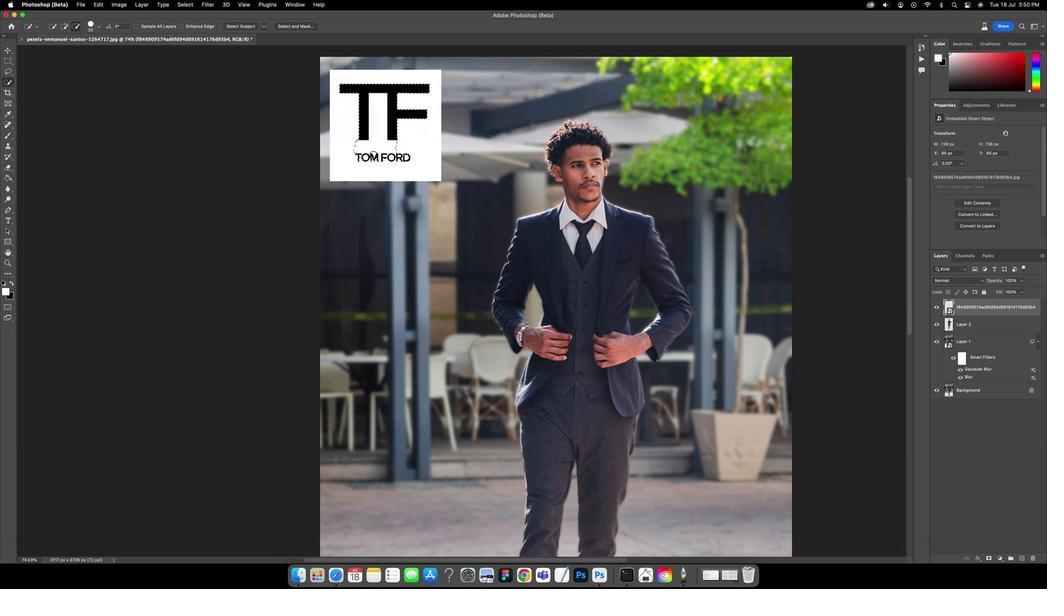 
Action: Mouse moved to (370, 158)
Screenshot: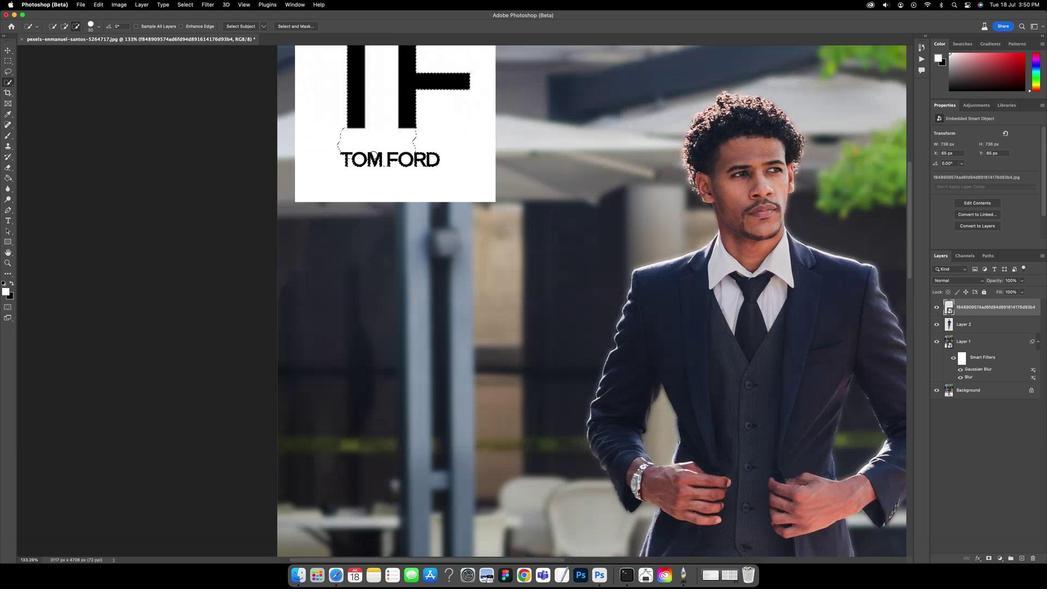
Action: Mouse scrolled (370, 158) with delta (-2, 7)
Screenshot: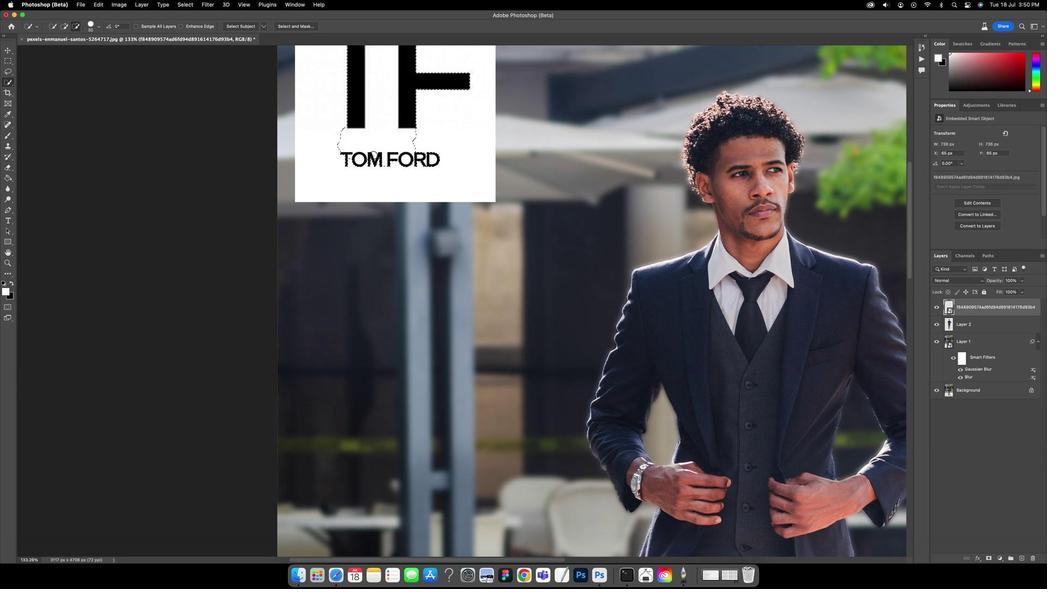 
Action: Mouse scrolled (370, 158) with delta (-2, 7)
Screenshot: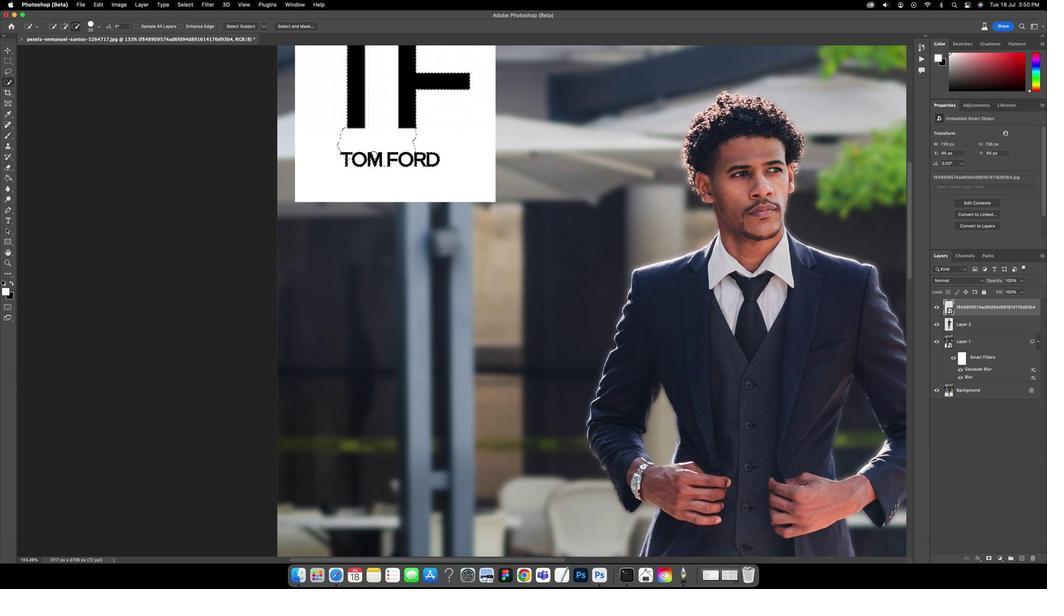 
Action: Mouse scrolled (370, 158) with delta (-2, 8)
Screenshot: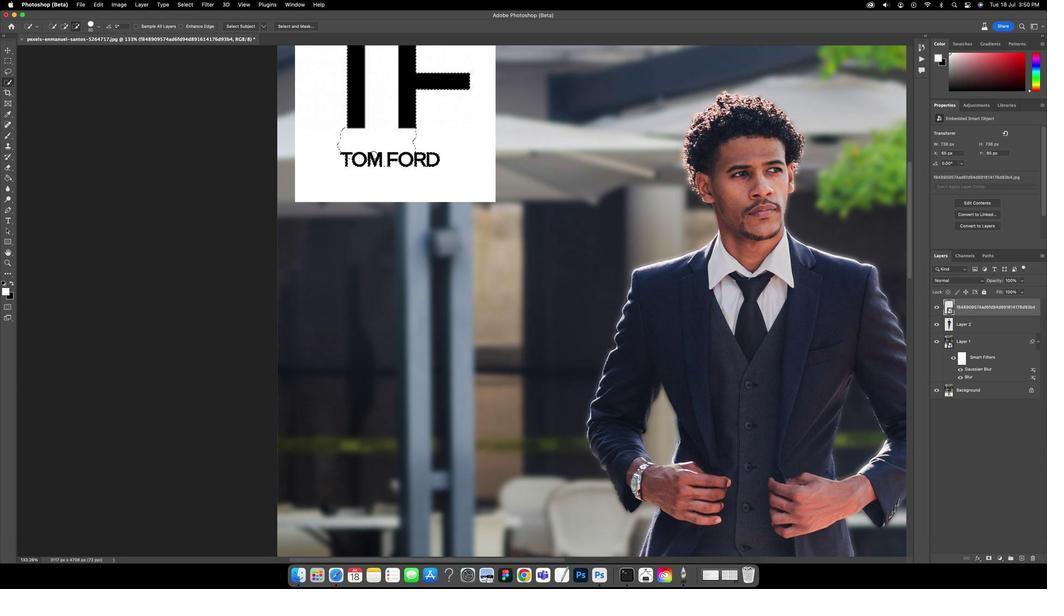 
Action: Key pressed Key.cmd'd'
Screenshot: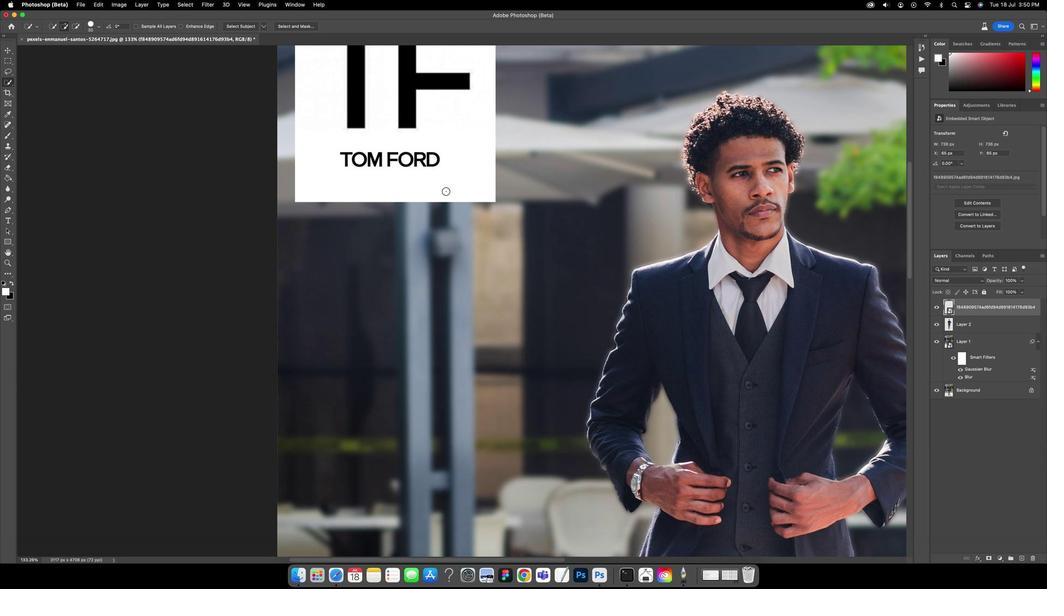 
Action: Mouse moved to (1007, 306)
Screenshot: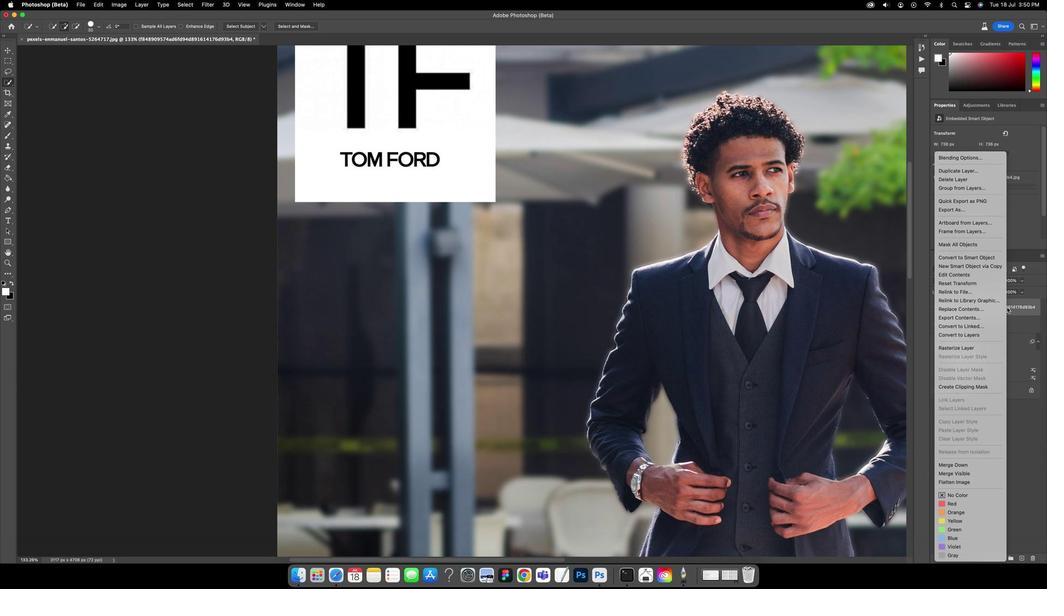 
Action: Mouse pressed right at (1007, 306)
Screenshot: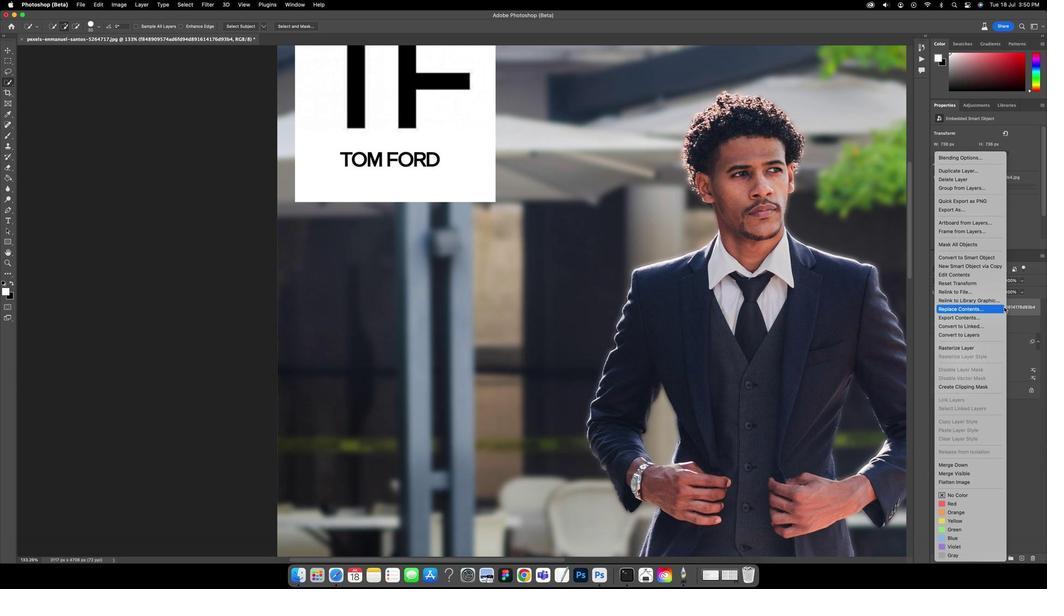 
Action: Mouse moved to (985, 260)
Screenshot: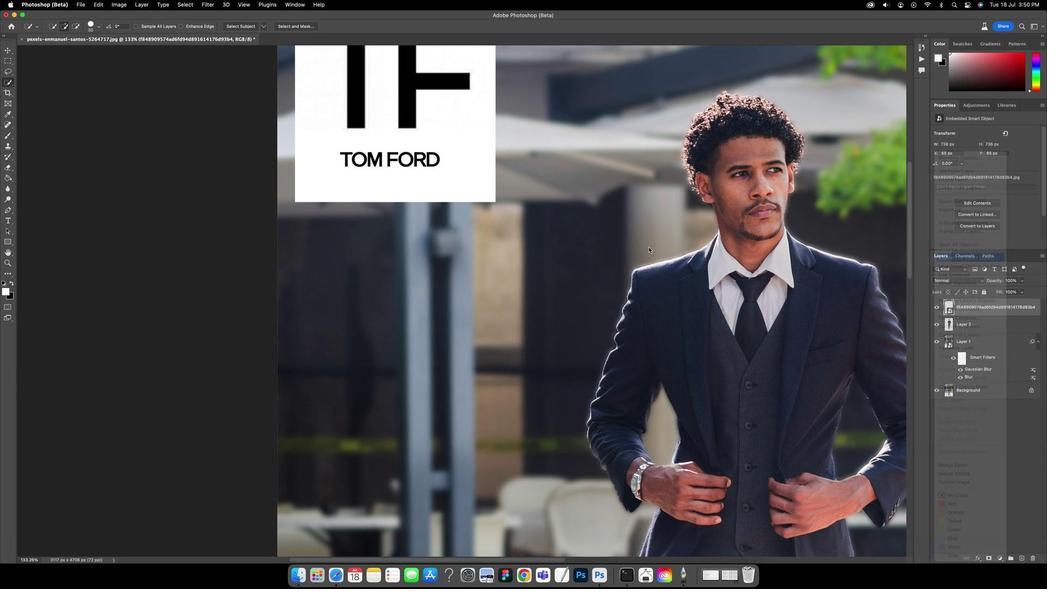 
Action: Mouse pressed left at (985, 260)
Screenshot: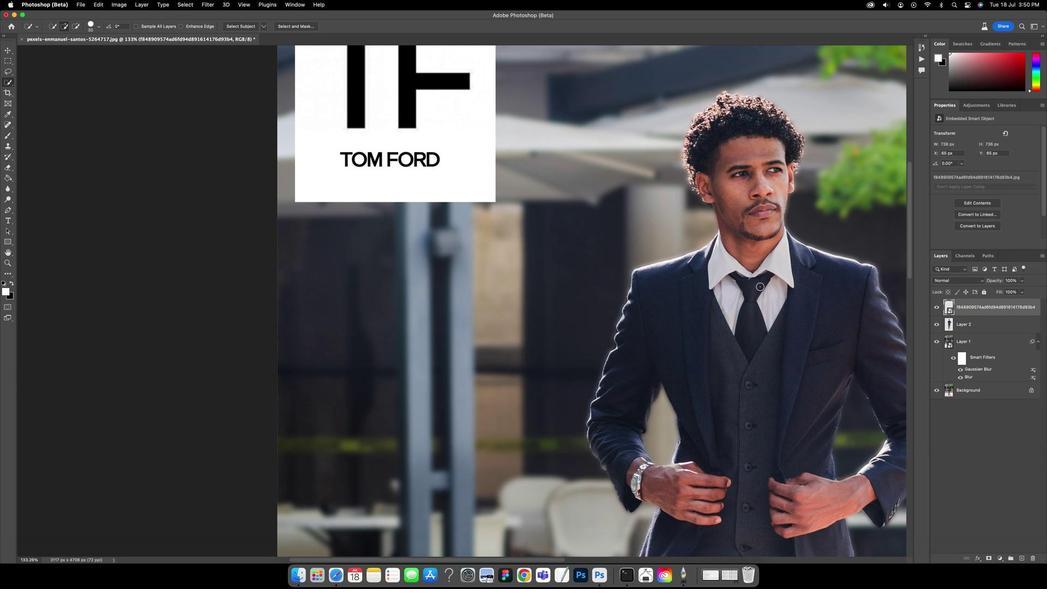 
Action: Mouse moved to (947, 303)
Screenshot: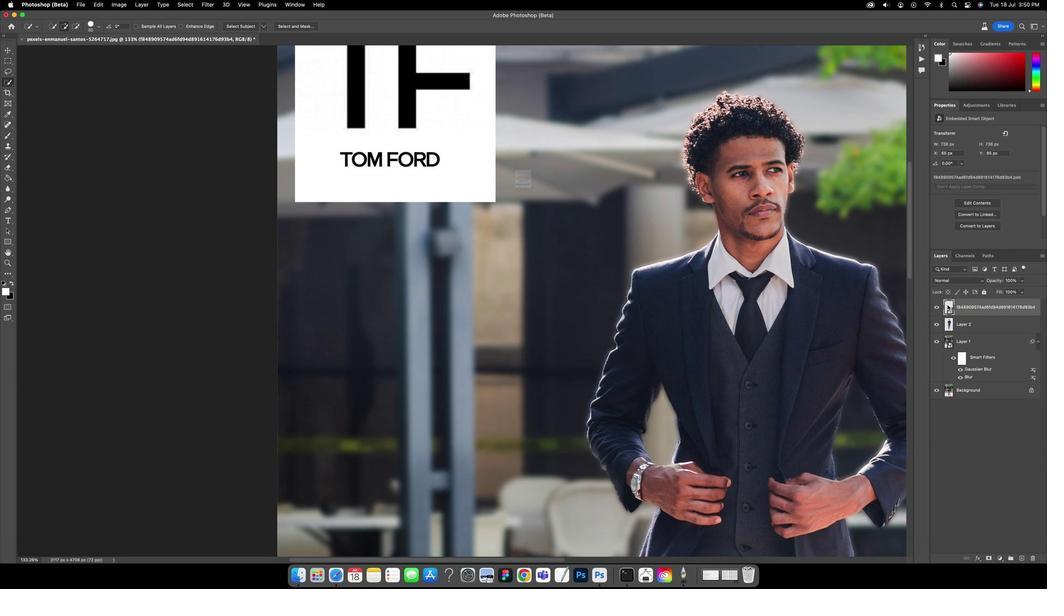 
Action: Mouse pressed left at (947, 303)
Screenshot: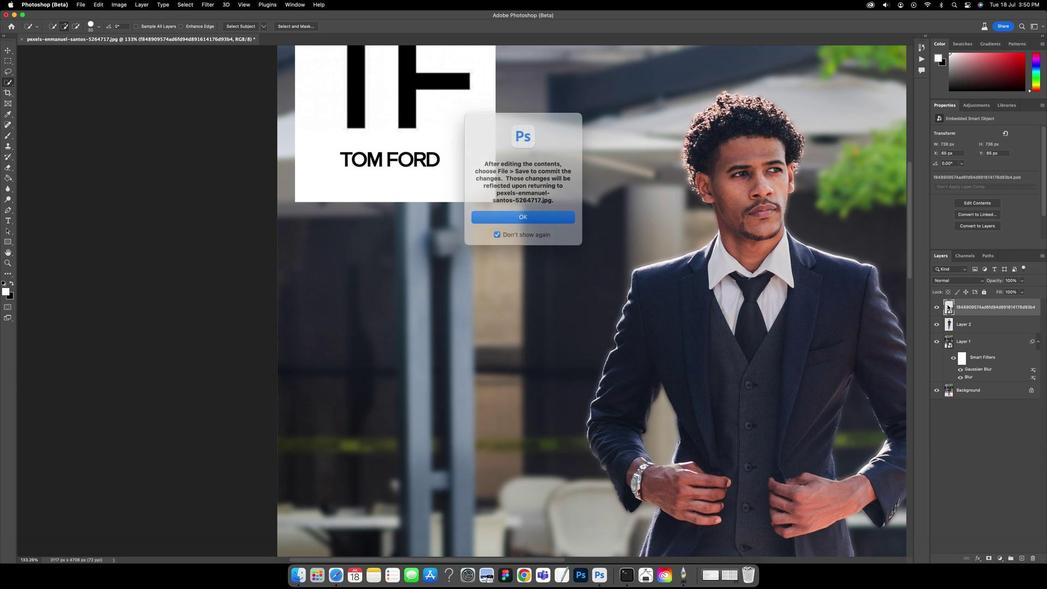 
Action: Mouse moved to (947, 303)
Screenshot: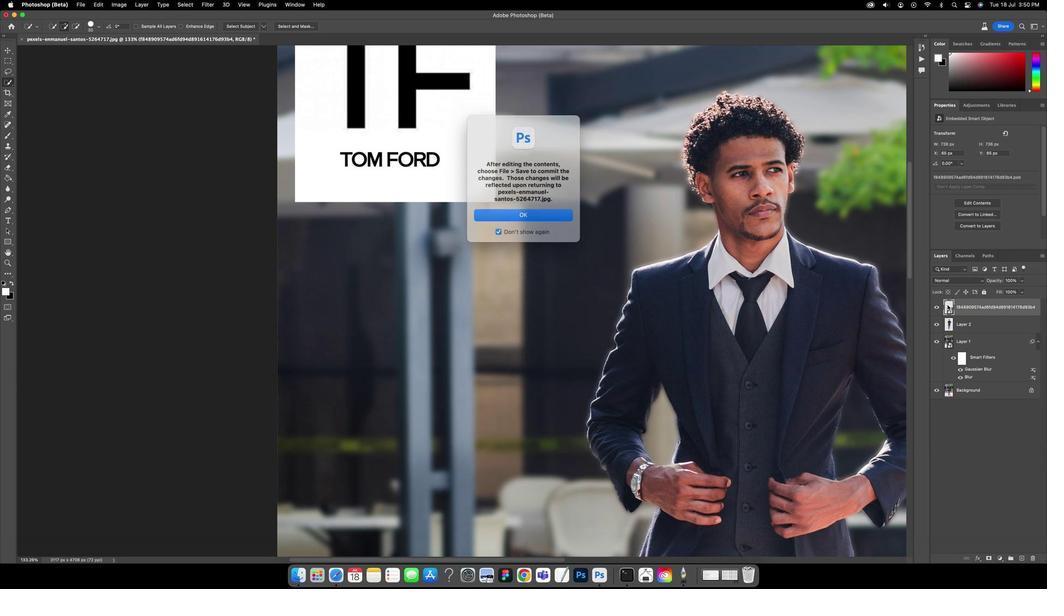 
Action: Mouse pressed left at (947, 303)
Screenshot: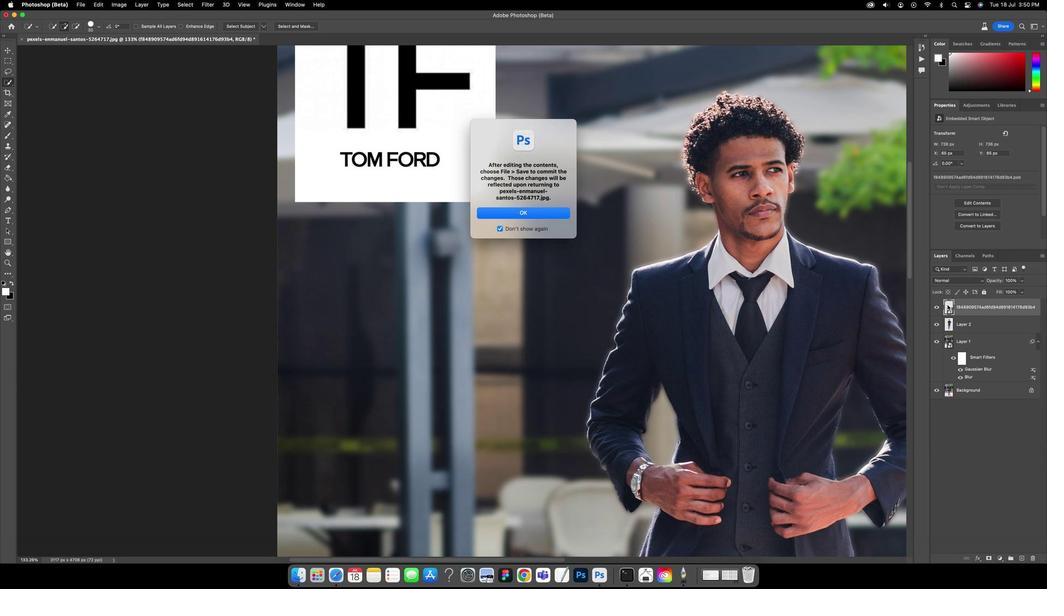 
Action: Mouse moved to (533, 208)
Screenshot: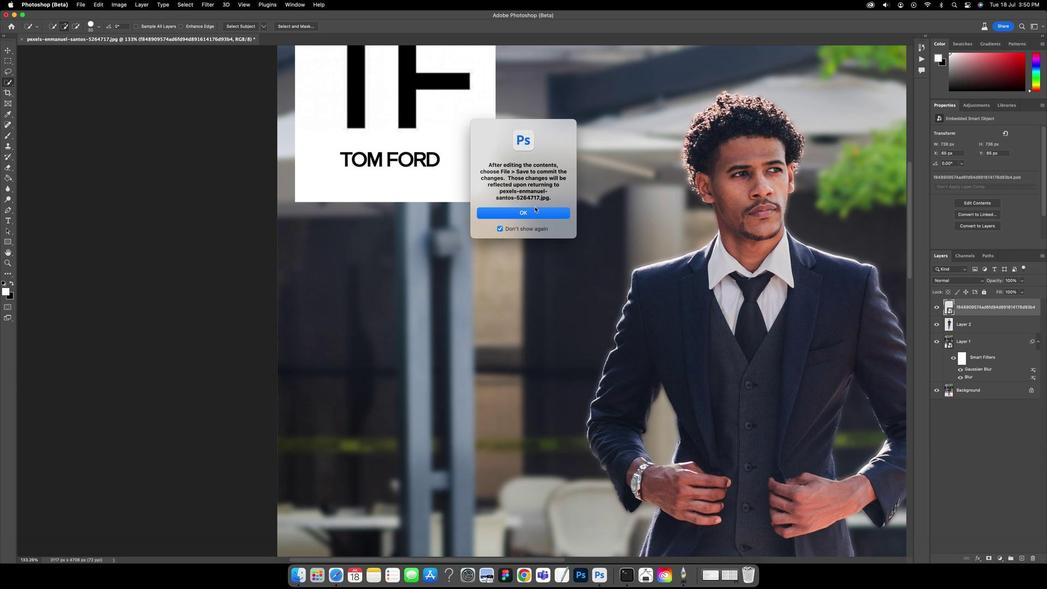 
Action: Mouse pressed left at (533, 208)
Screenshot: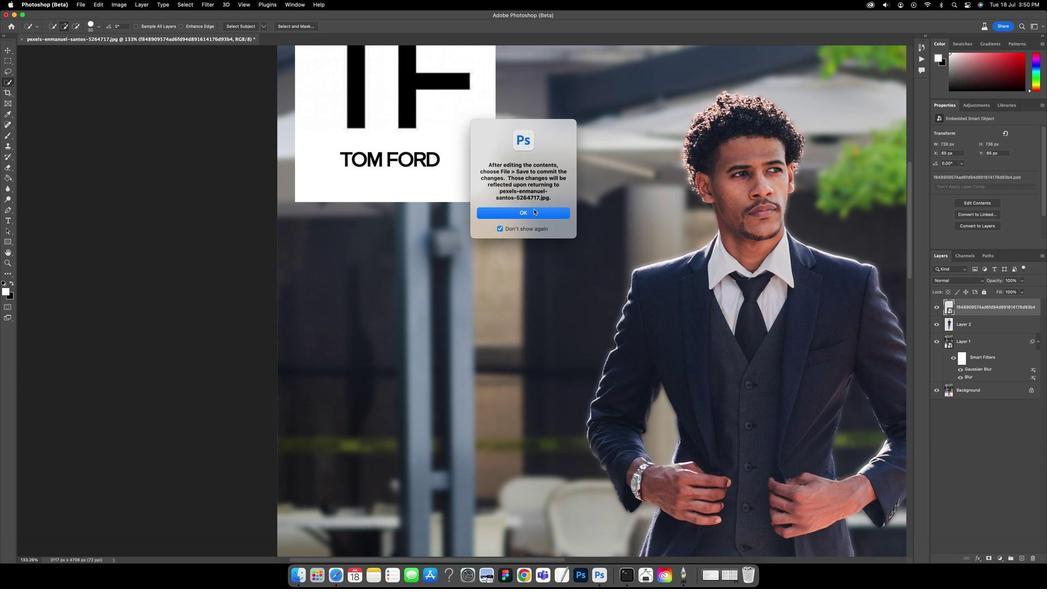 
Action: Mouse moved to (531, 211)
Screenshot: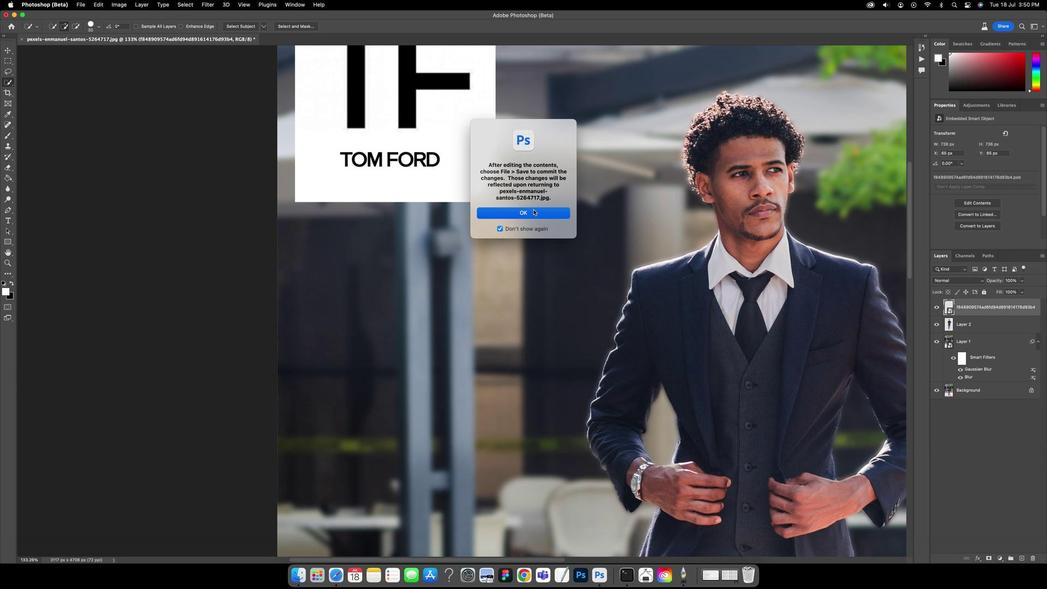 
Action: Mouse pressed left at (531, 211)
Screenshot: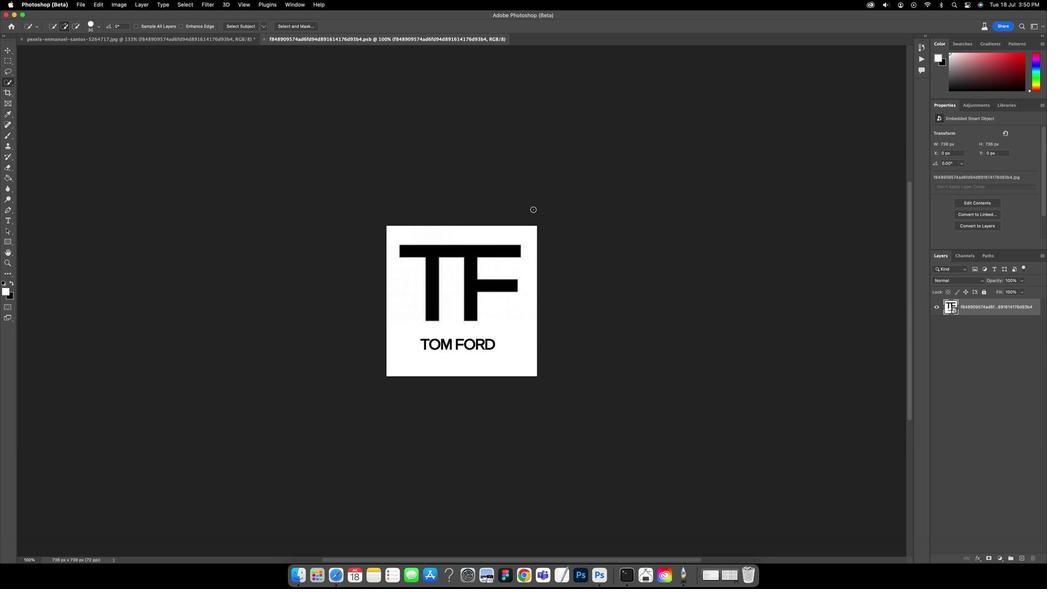 
Action: Mouse moved to (240, 31)
Screenshot: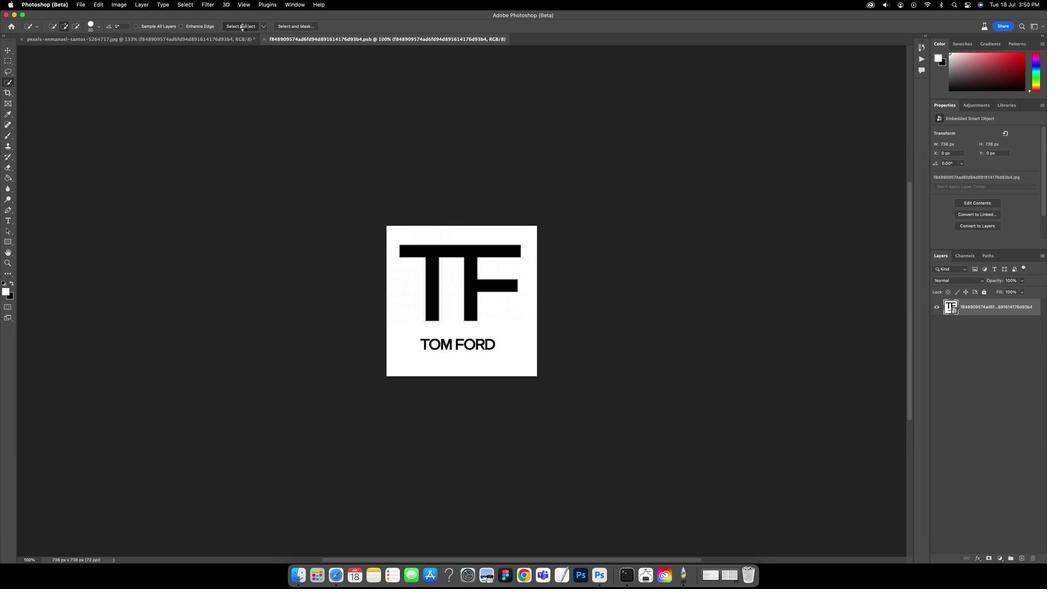 
Action: Mouse pressed left at (240, 31)
Screenshot: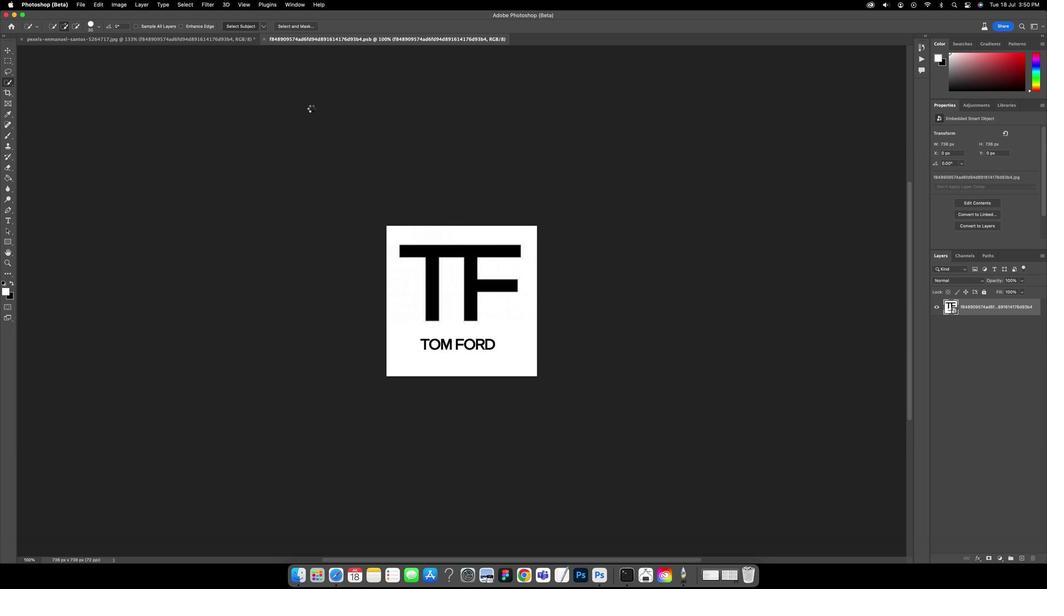 
Action: Mouse moved to (411, 322)
Screenshot: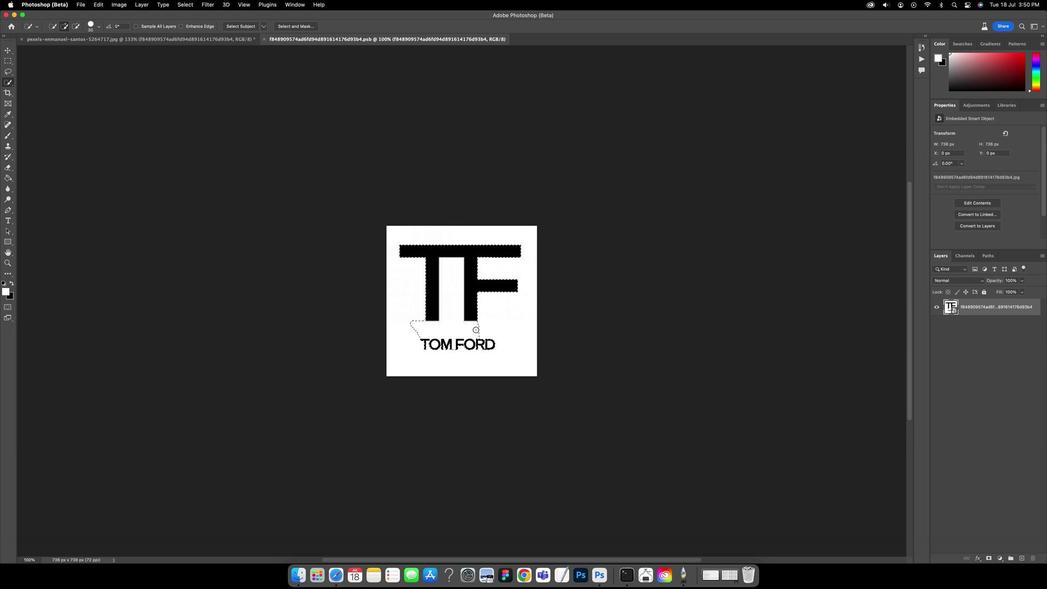 
Action: Mouse pressed left at (411, 322)
Screenshot: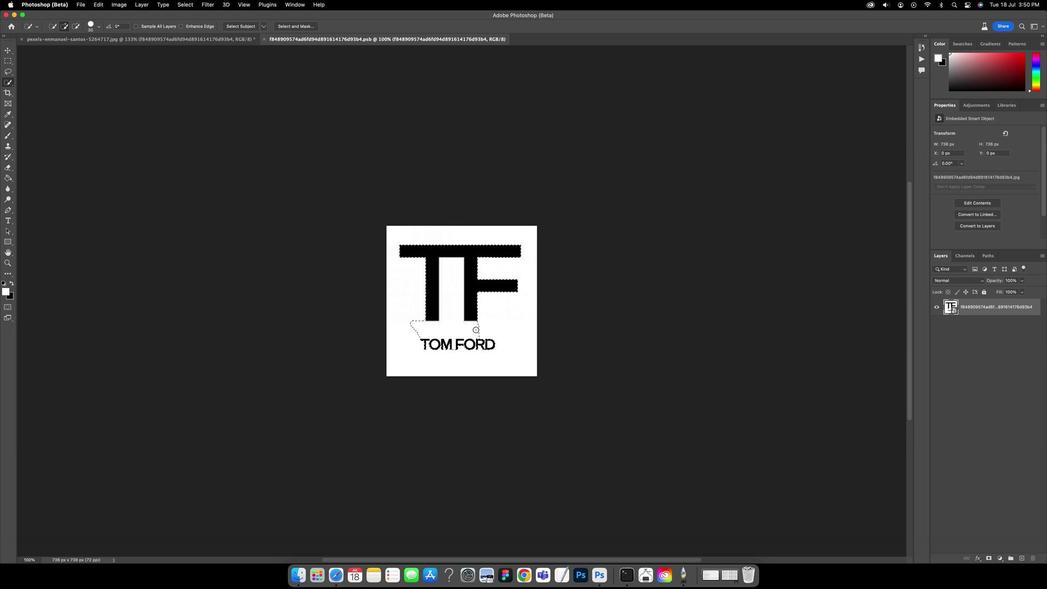 
Action: Mouse moved to (490, 325)
Screenshot: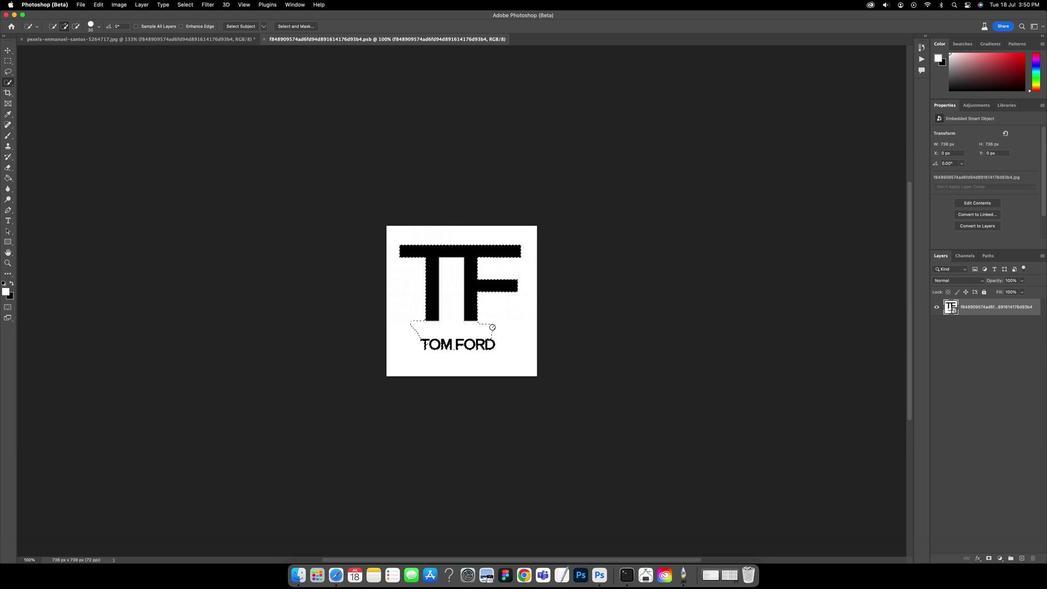 
Action: Key pressed Key.cmd'z'
Screenshot: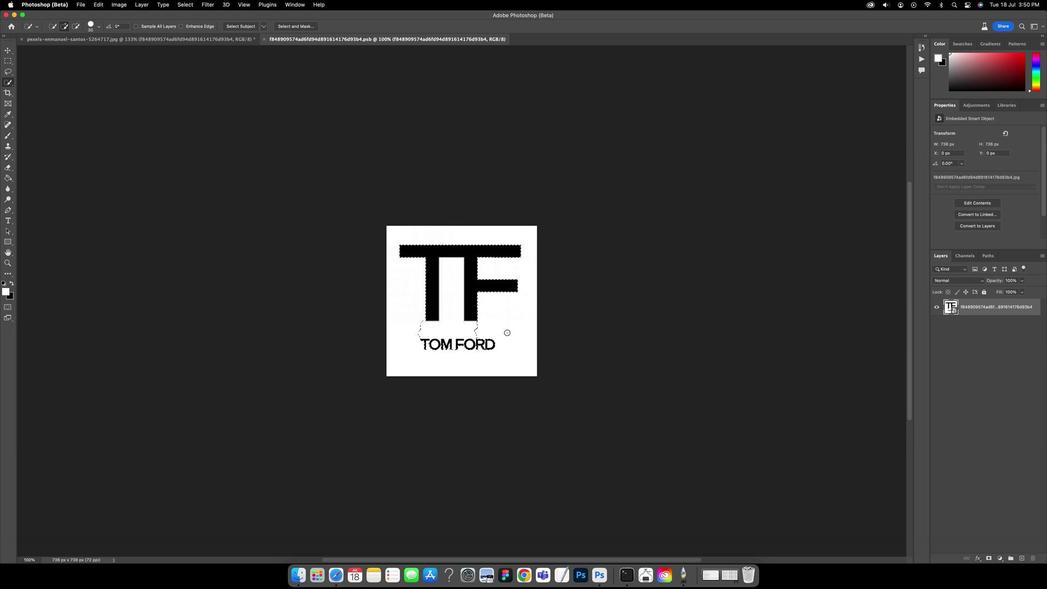 
Action: Mouse moved to (990, 548)
Screenshot: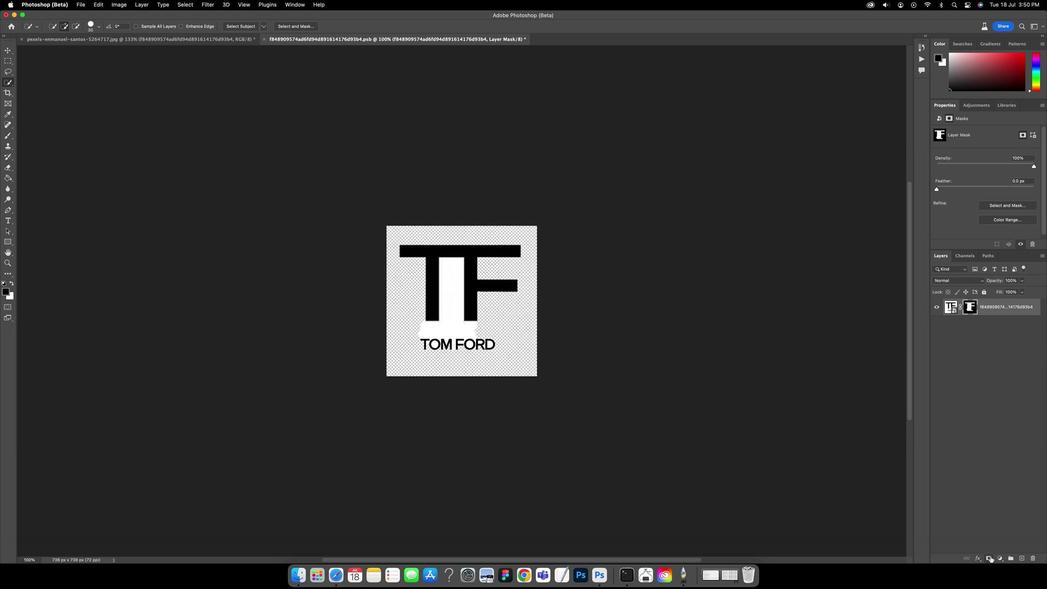 
Action: Mouse pressed left at (990, 548)
Screenshot: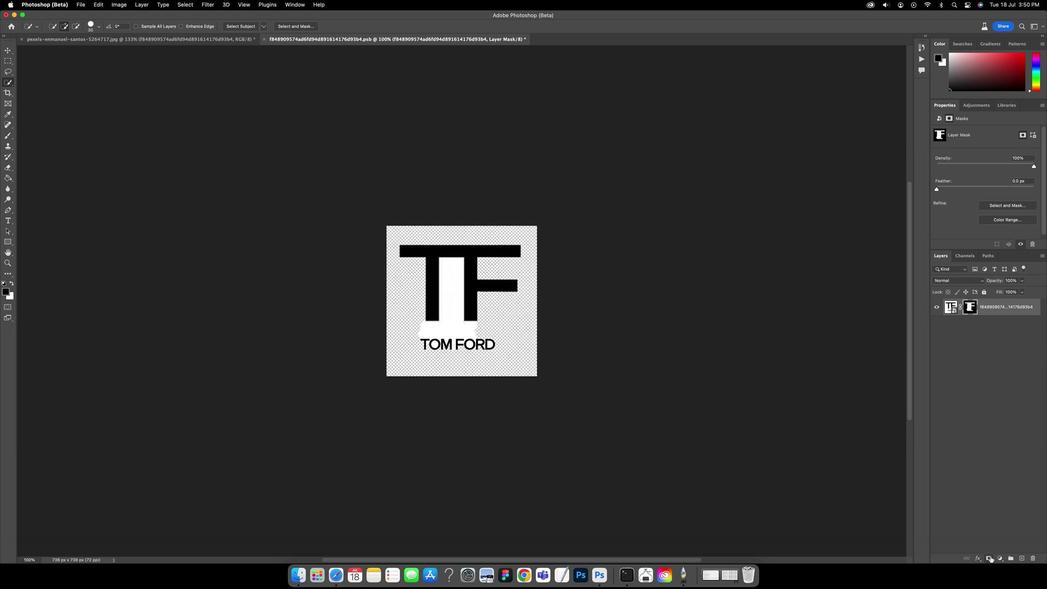 
Action: Mouse moved to (453, 264)
Screenshot: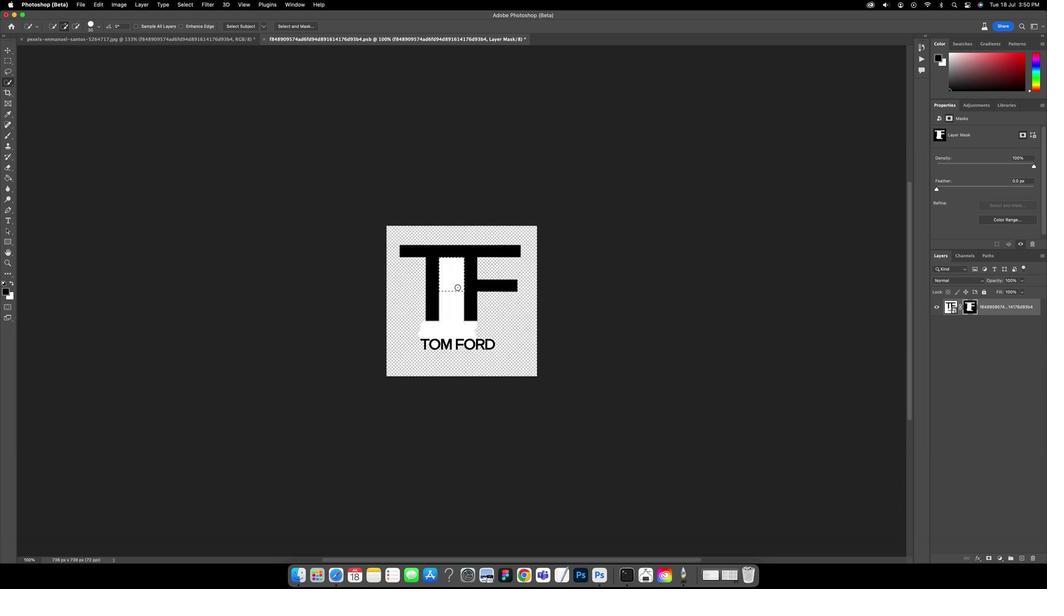 
Action: Mouse pressed left at (453, 264)
Screenshot: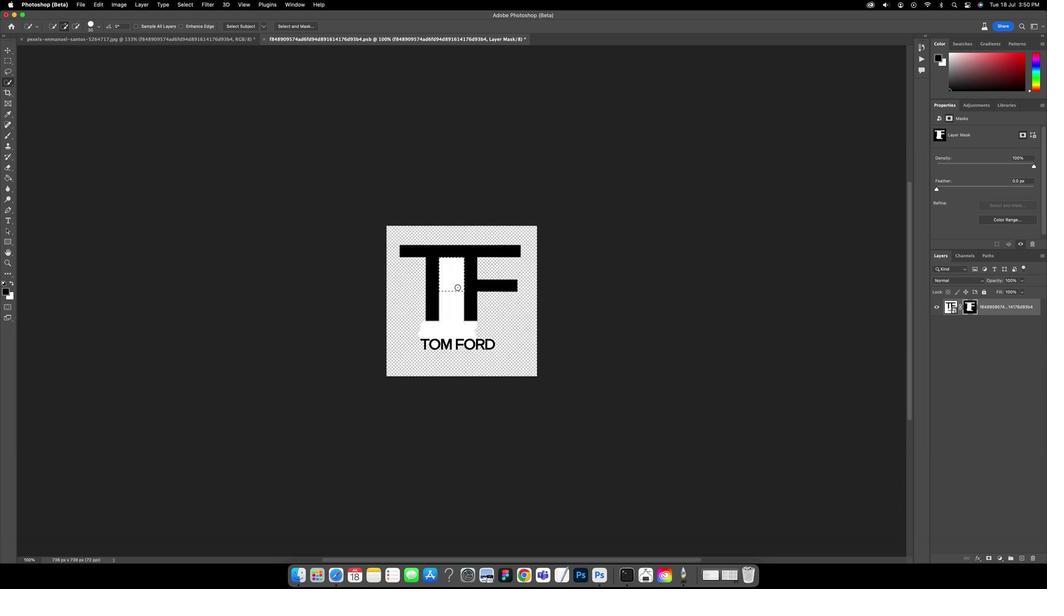 
Action: Mouse moved to (455, 287)
Screenshot: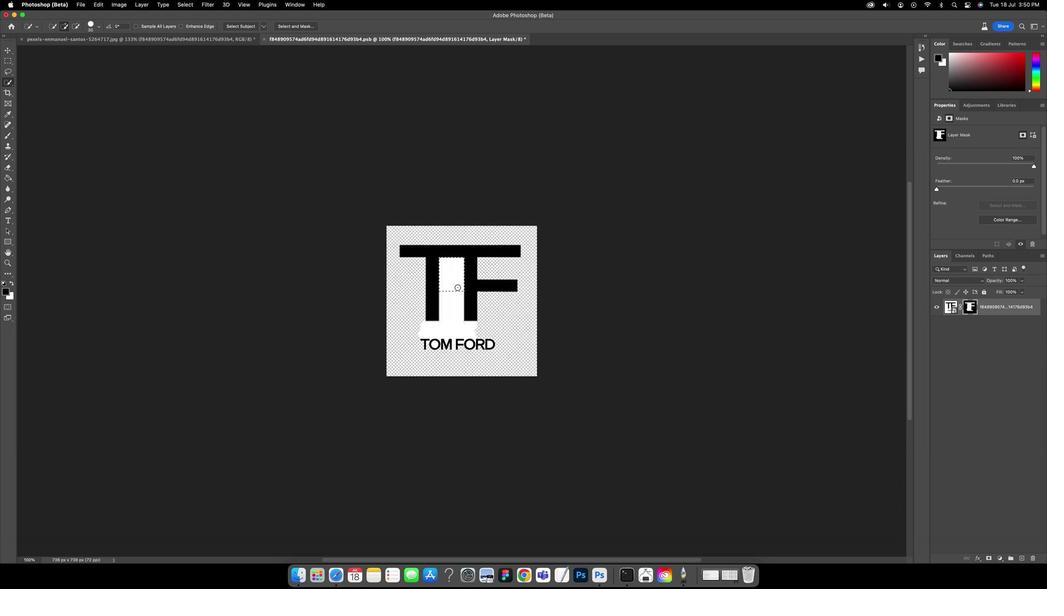
Action: Key pressed Key.backspaceKey.alt
Screenshot: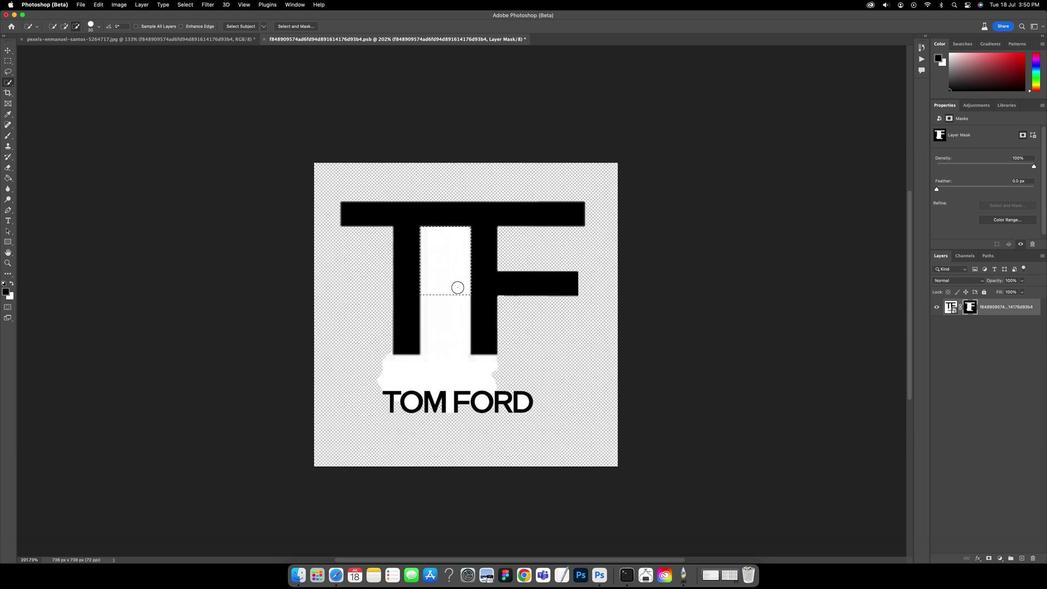 
Action: Mouse scrolled (455, 287) with delta (-2, 7)
Screenshot: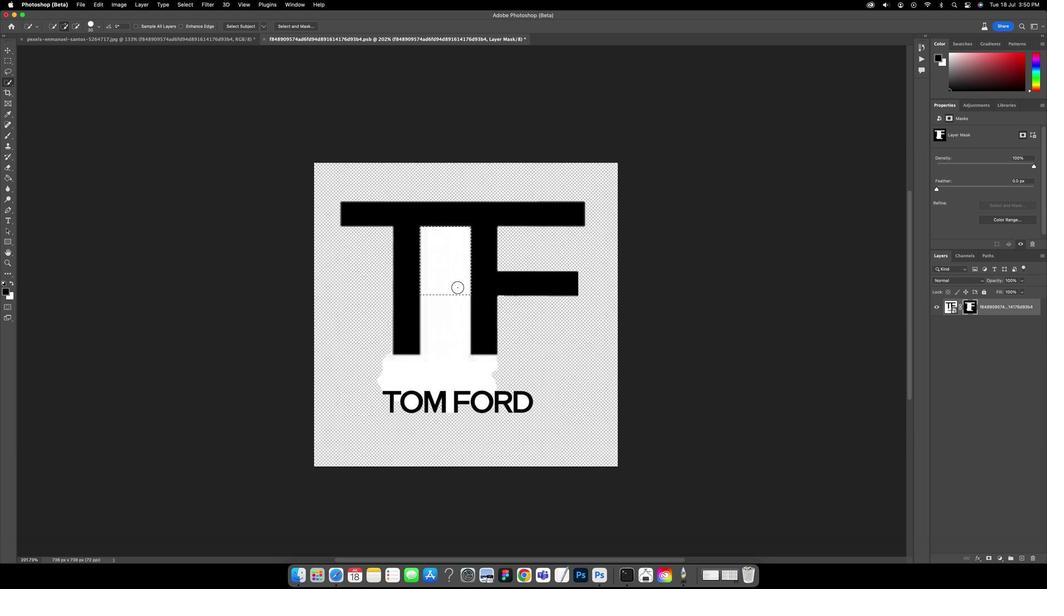 
Action: Mouse scrolled (455, 287) with delta (-2, 7)
Screenshot: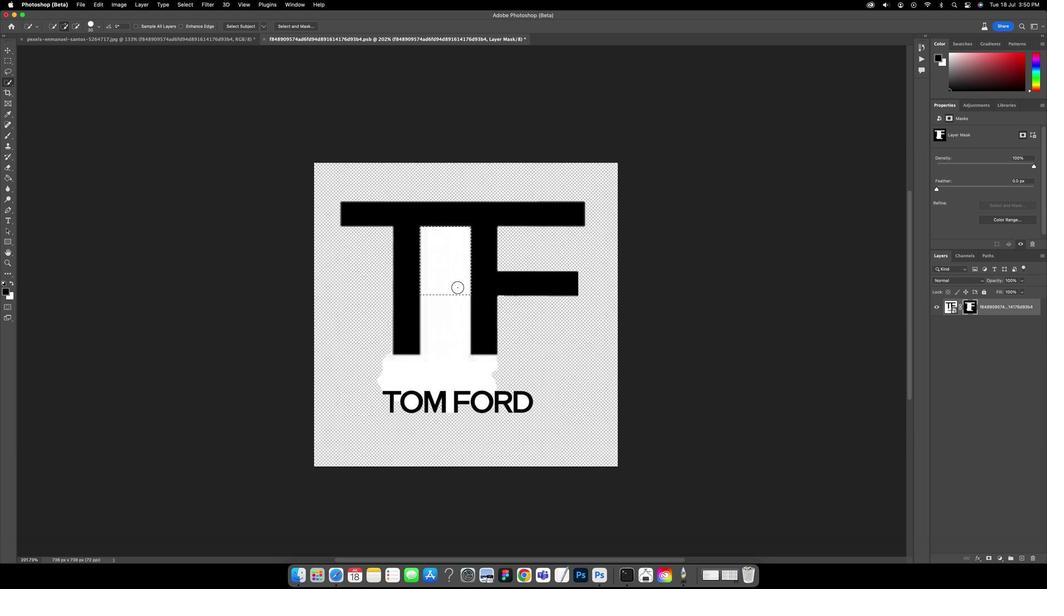 
Action: Mouse scrolled (455, 287) with delta (-2, 8)
Screenshot: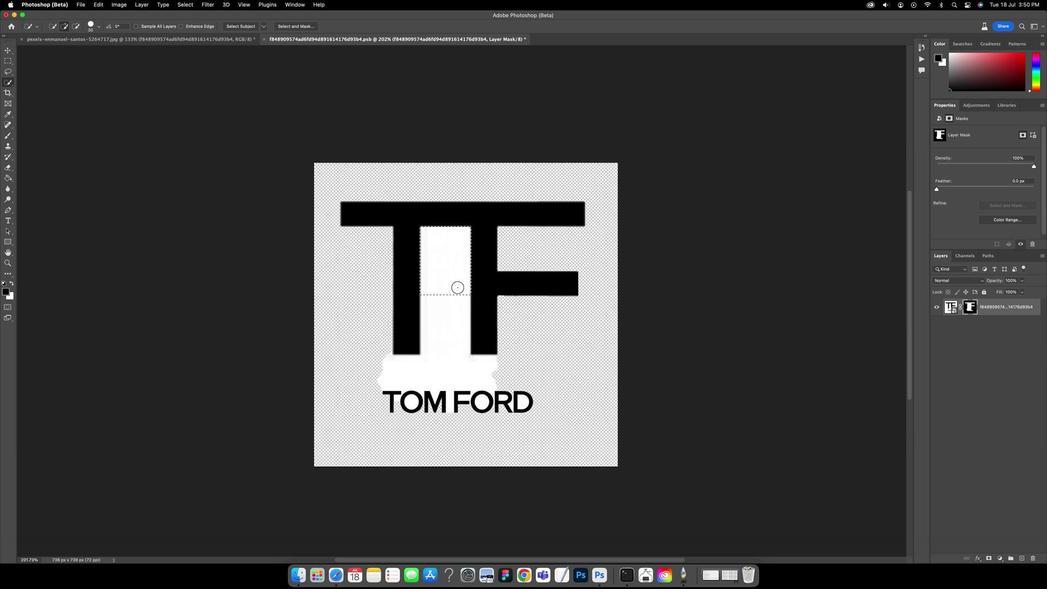 
Action: Mouse moved to (453, 280)
Screenshot: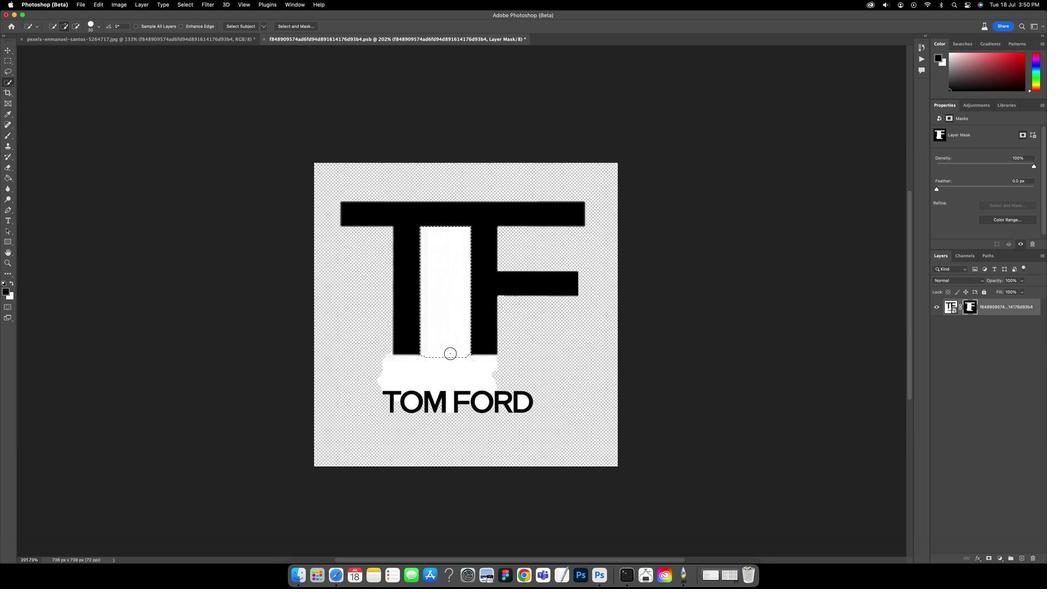 
Action: Mouse pressed left at (453, 280)
Screenshot: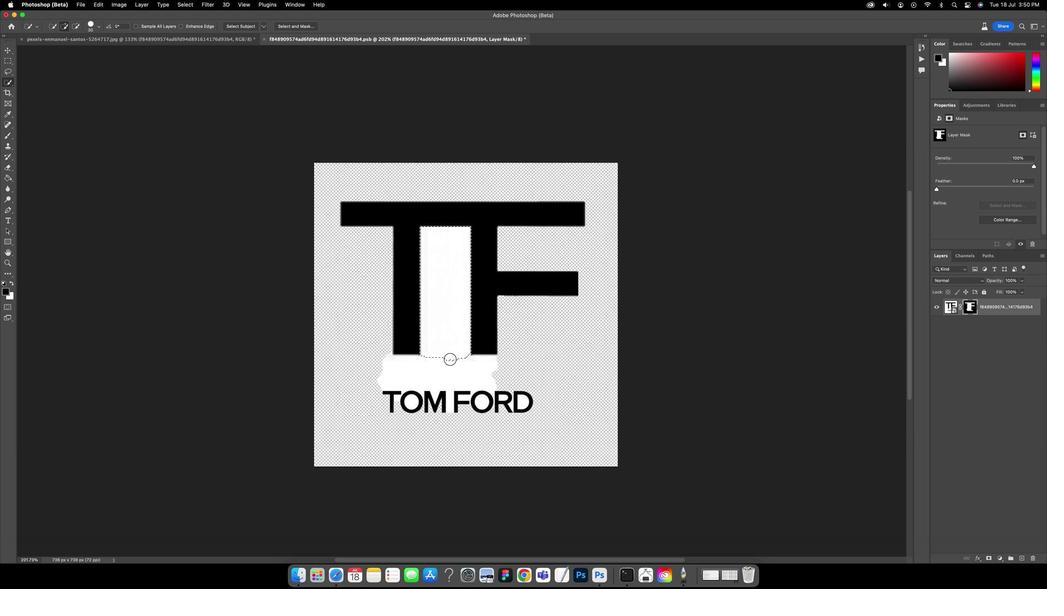 
Action: Mouse moved to (457, 365)
Screenshot: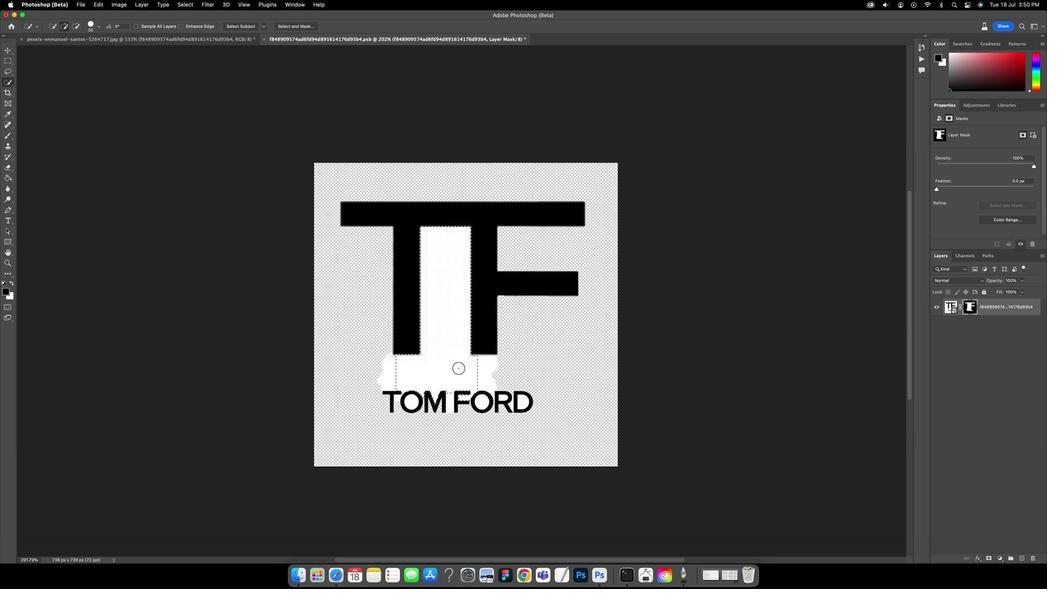 
Action: Key pressed 'b'
Screenshot: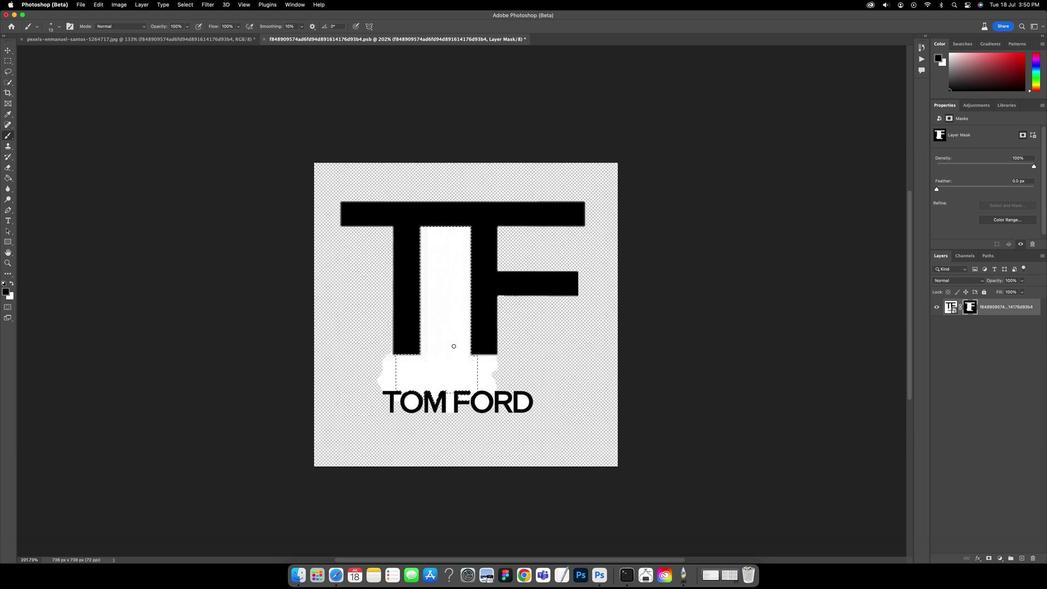 
Action: Mouse moved to (453, 336)
Screenshot: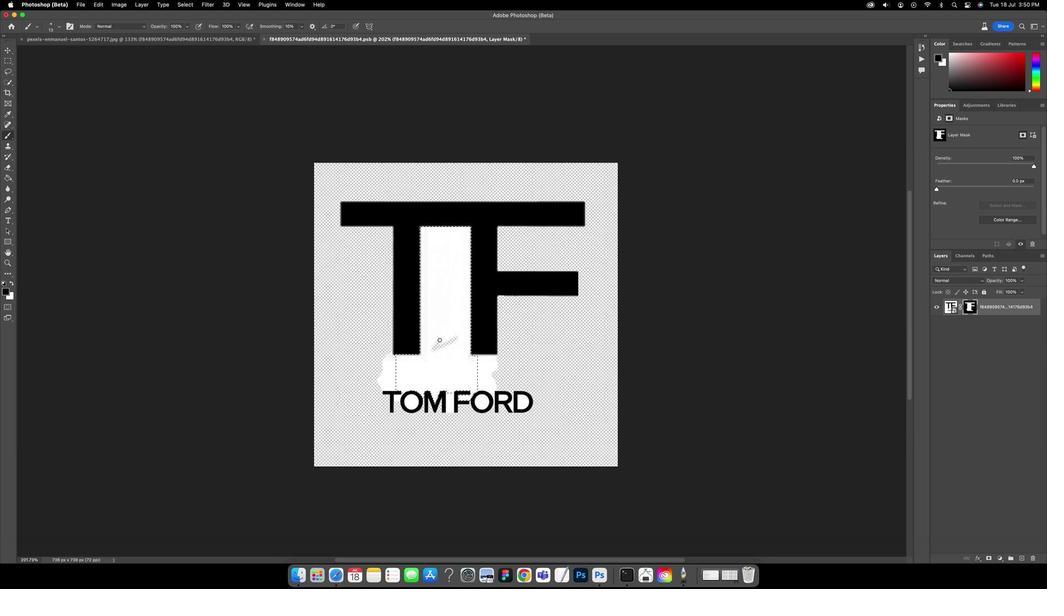 
Action: Mouse pressed left at (453, 336)
Screenshot: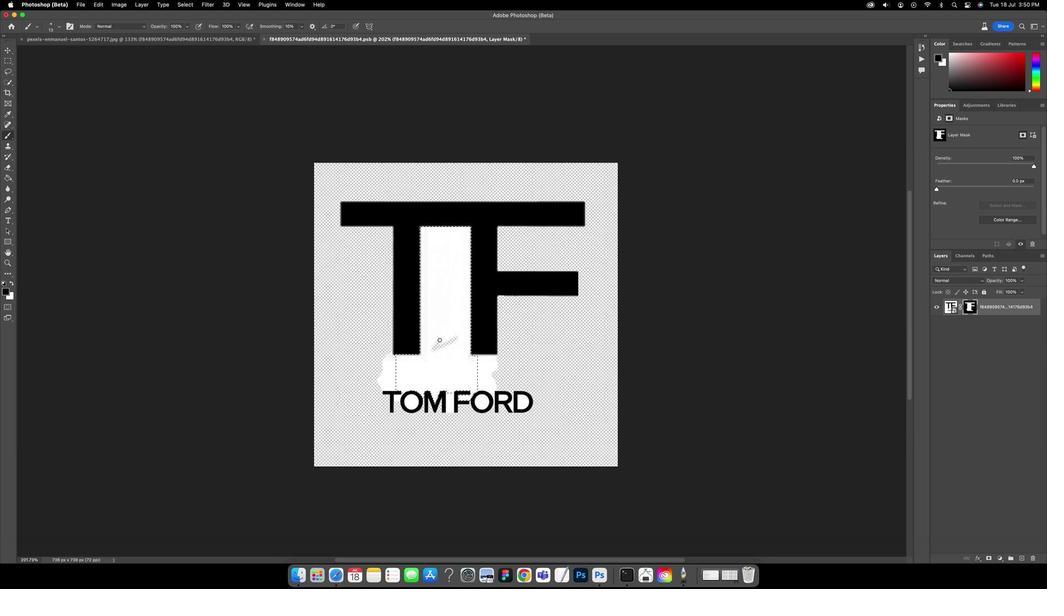 
Action: Mouse moved to (429, 340)
Screenshot: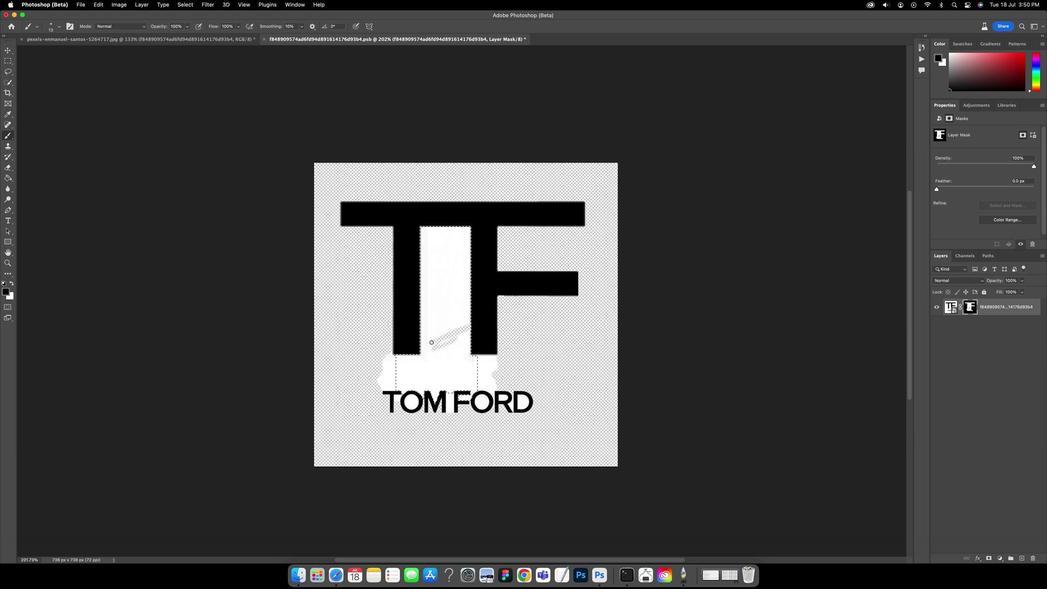 
Action: Key pressed ']'']'
Screenshot: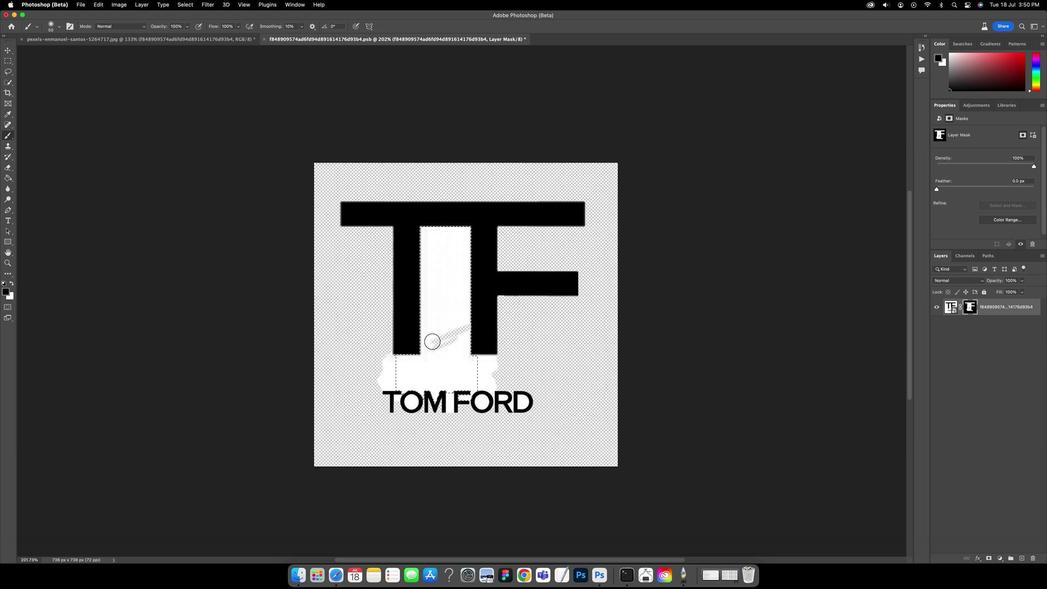 
Action: Mouse moved to (429, 340)
Screenshot: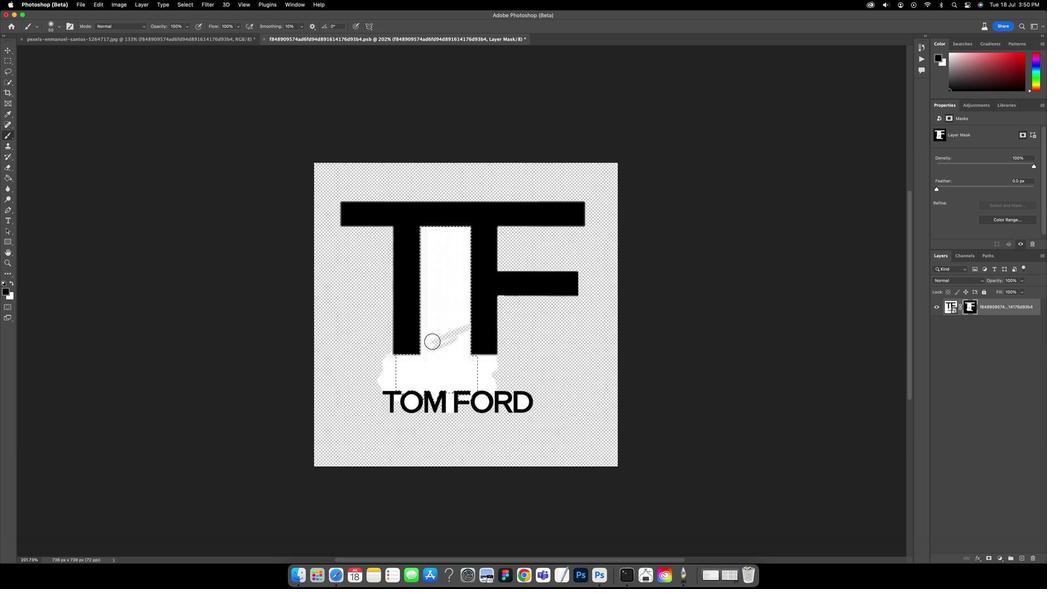 
Action: Key pressed ']'
Screenshot: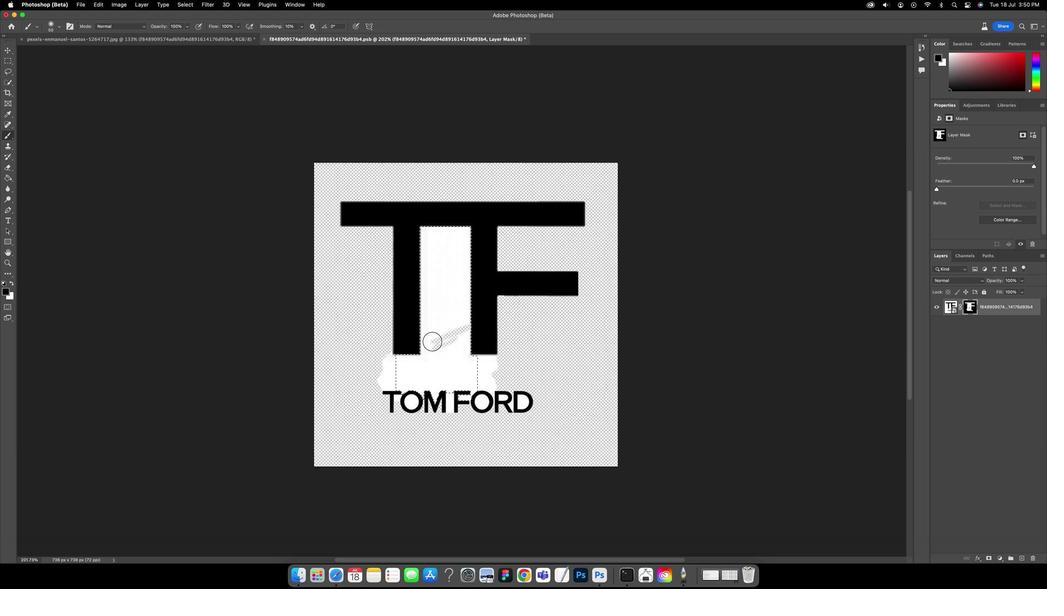 
Action: Mouse moved to (430, 339)
